 Task: Research Airbnb accommodation in Gazojak, Turkmenistan from 12th December, 2023 to 25th December, 2023 for 6 adults, 2 children.6 bedrooms having 6 beds and 6 bathrooms. Property type can be house. Amenities needed are: wifi, TV, free parkinig on premises, gym, breakfast. Booking option can be shelf check-in. Look for 5 properties as per requirement.
Action: Mouse moved to (485, 118)
Screenshot: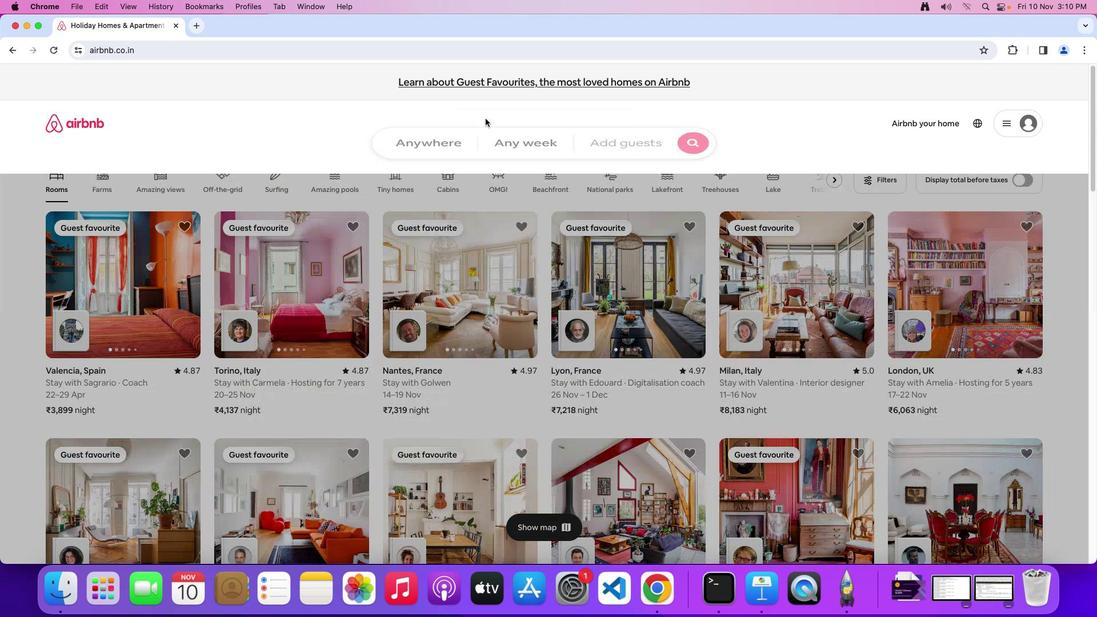 
Action: Mouse pressed left at (485, 118)
Screenshot: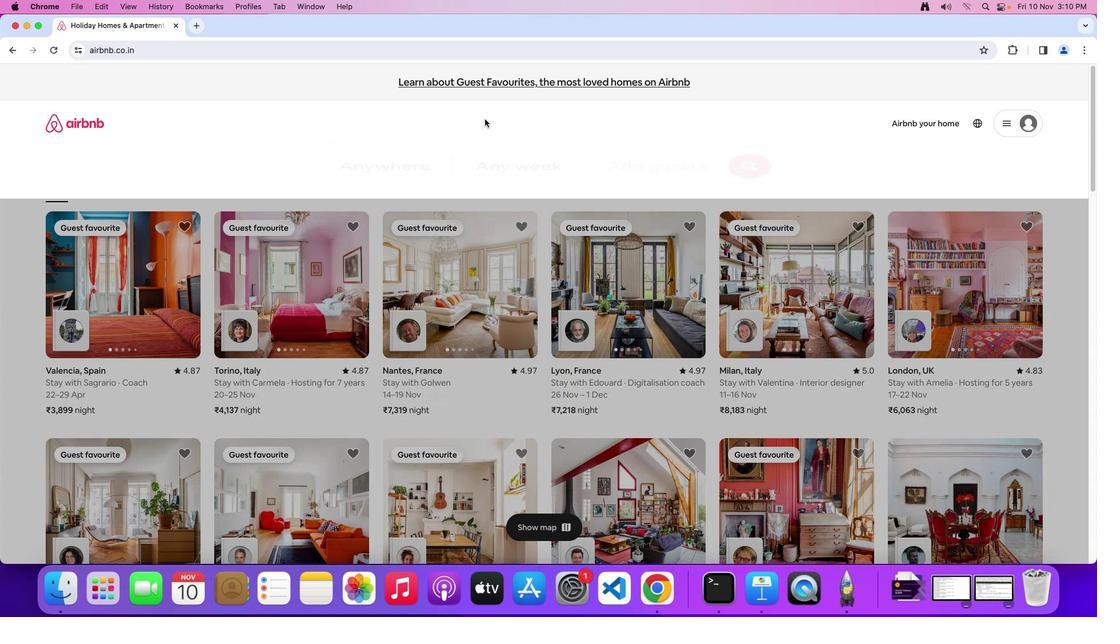 
Action: Mouse moved to (415, 169)
Screenshot: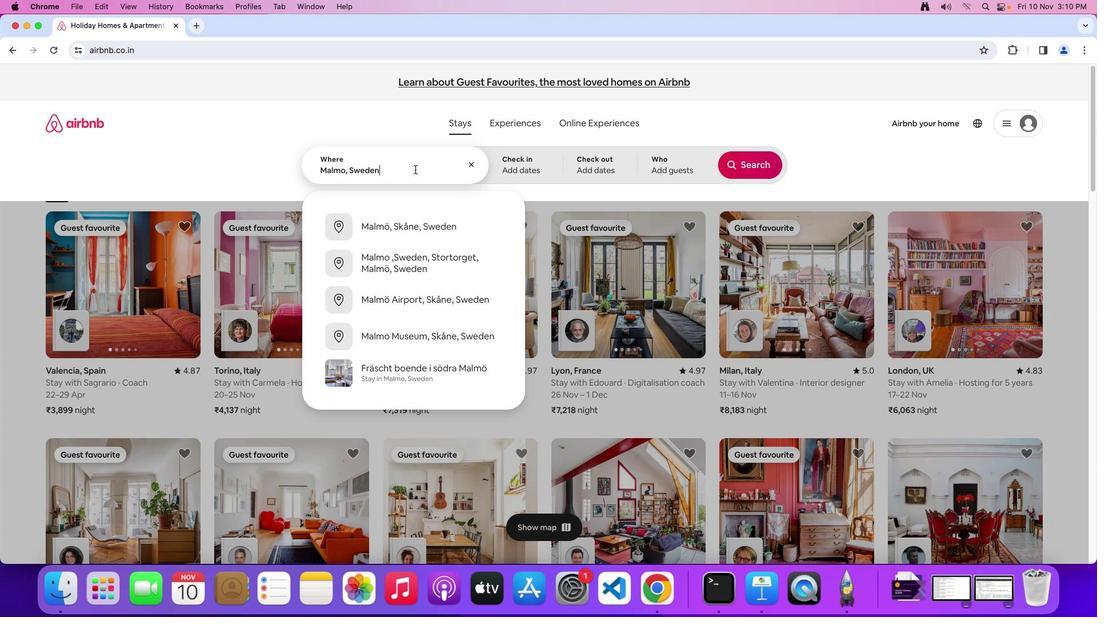 
Action: Mouse pressed left at (415, 169)
Screenshot: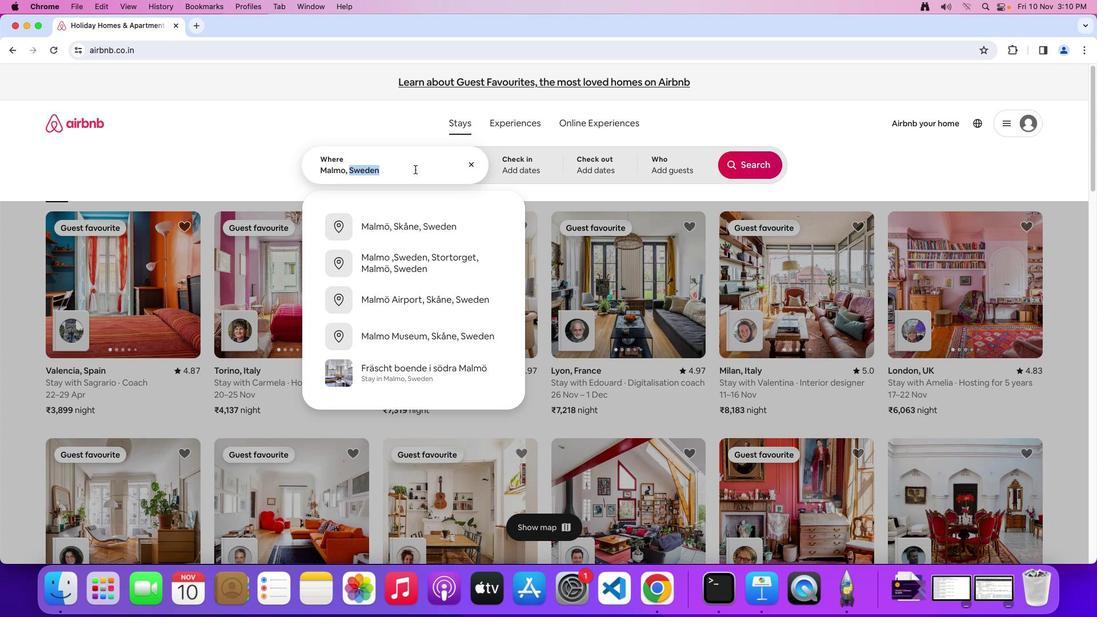 
Action: Mouse pressed left at (415, 169)
Screenshot: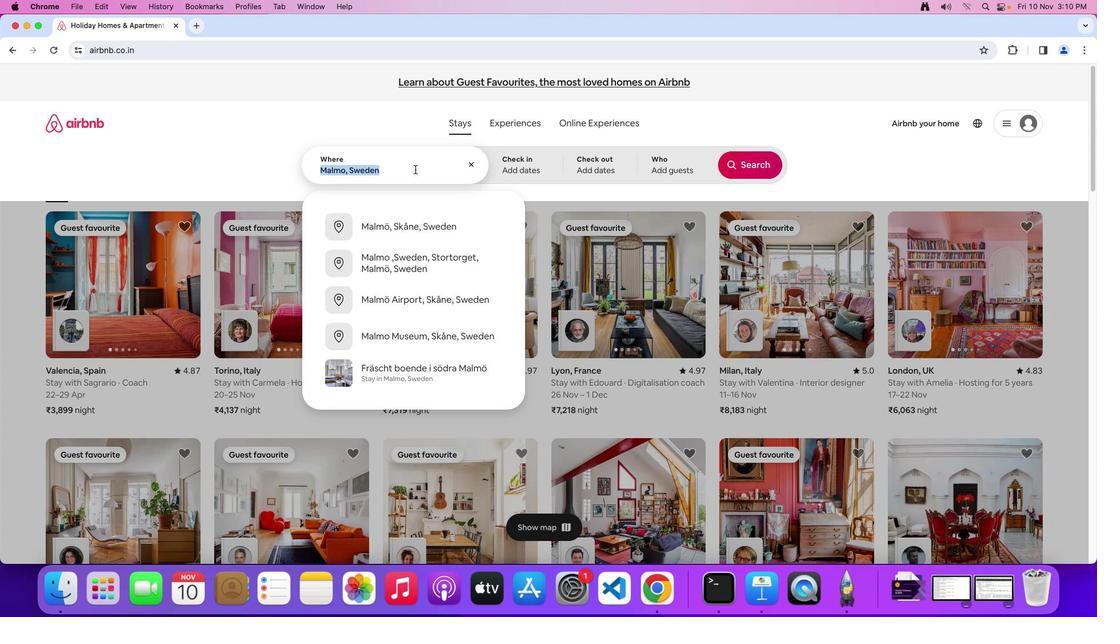 
Action: Mouse pressed left at (415, 169)
Screenshot: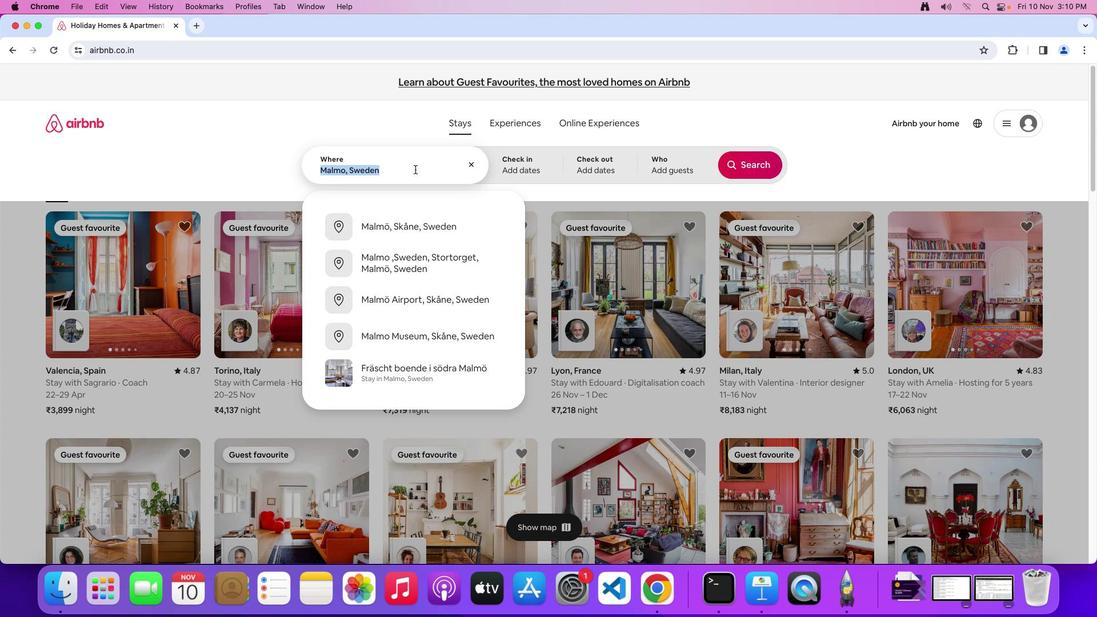 
Action: Key pressed Key.delete
Screenshot: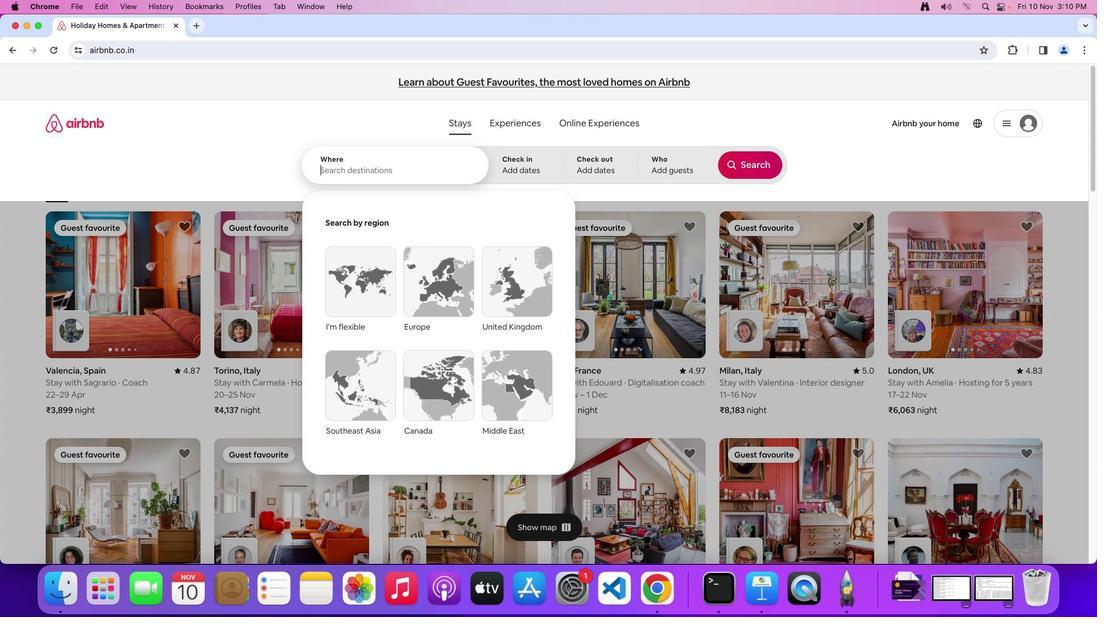 
Action: Mouse moved to (415, 169)
Screenshot: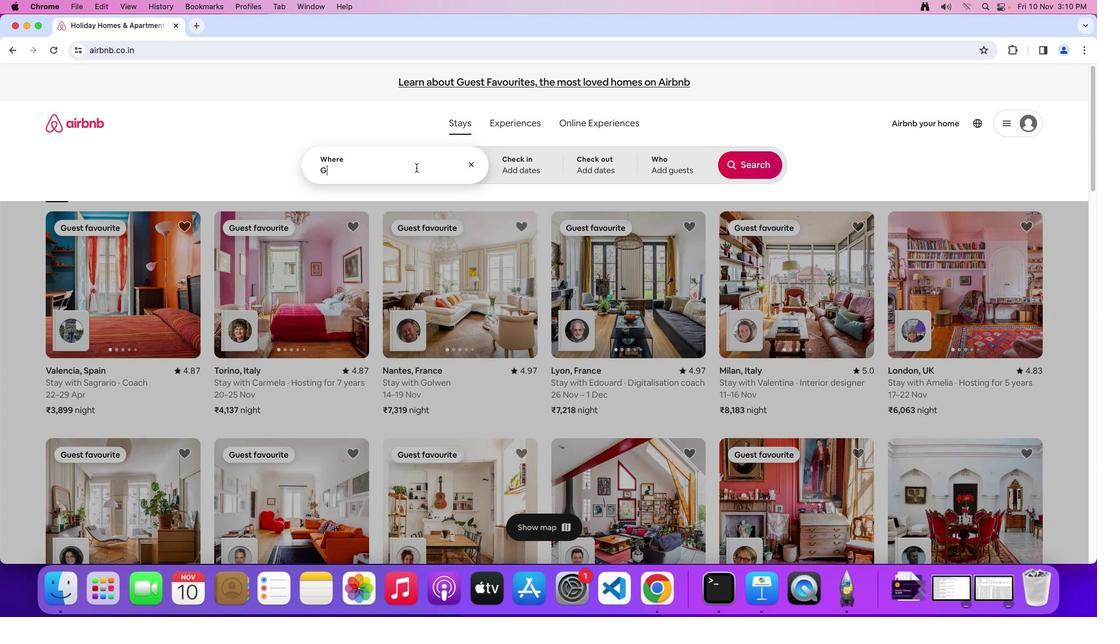 
Action: Key pressed Key.shift_r
Screenshot: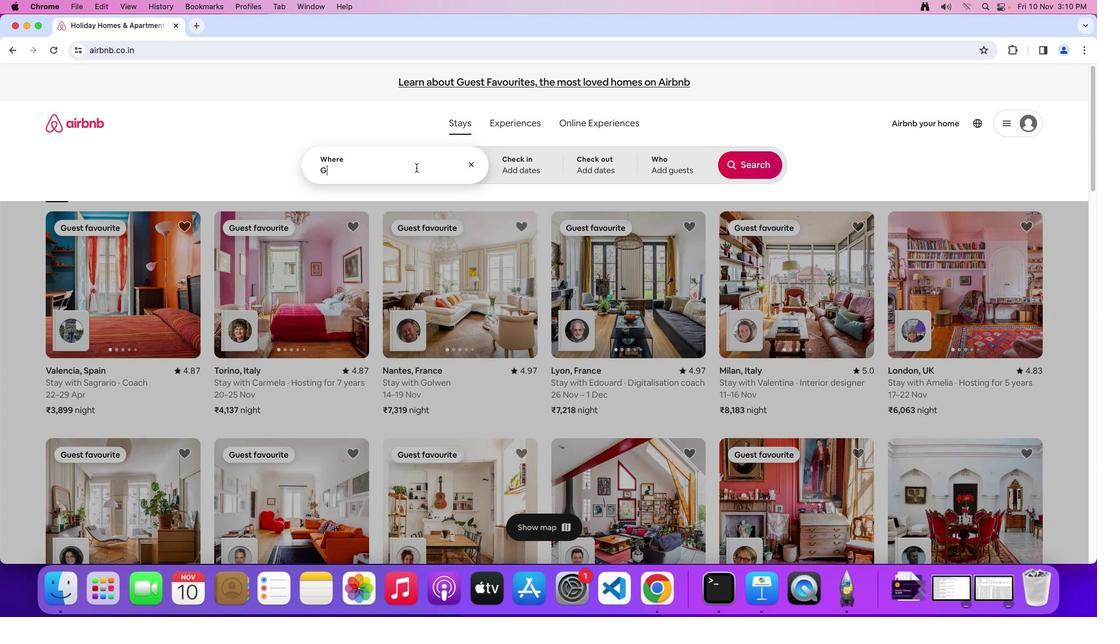 
Action: Mouse moved to (415, 168)
Screenshot: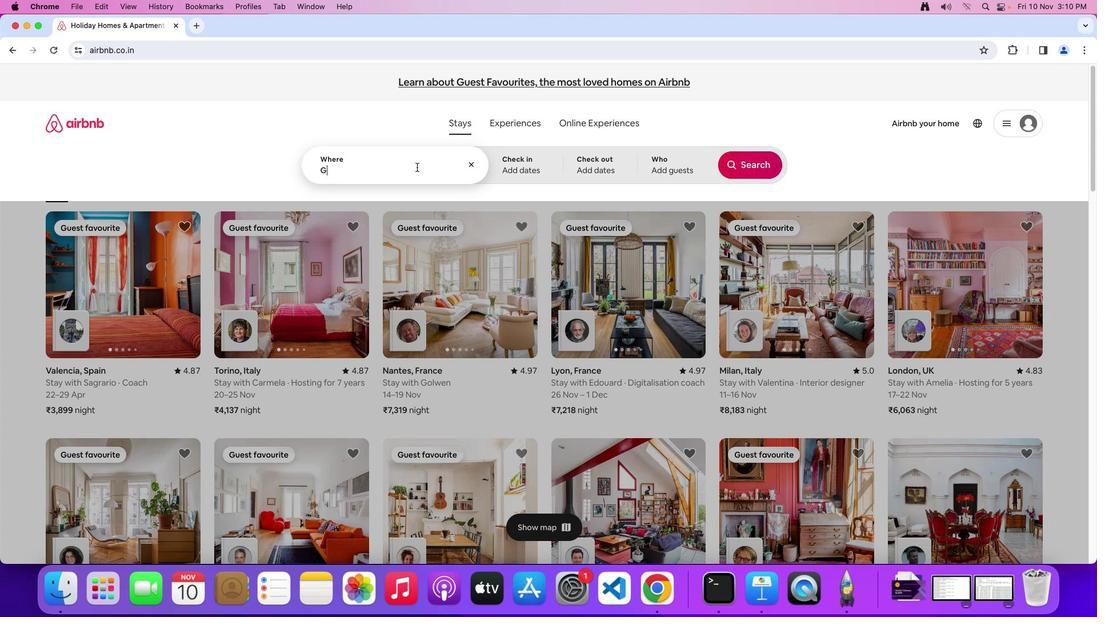 
Action: Key pressed 'G'
Screenshot: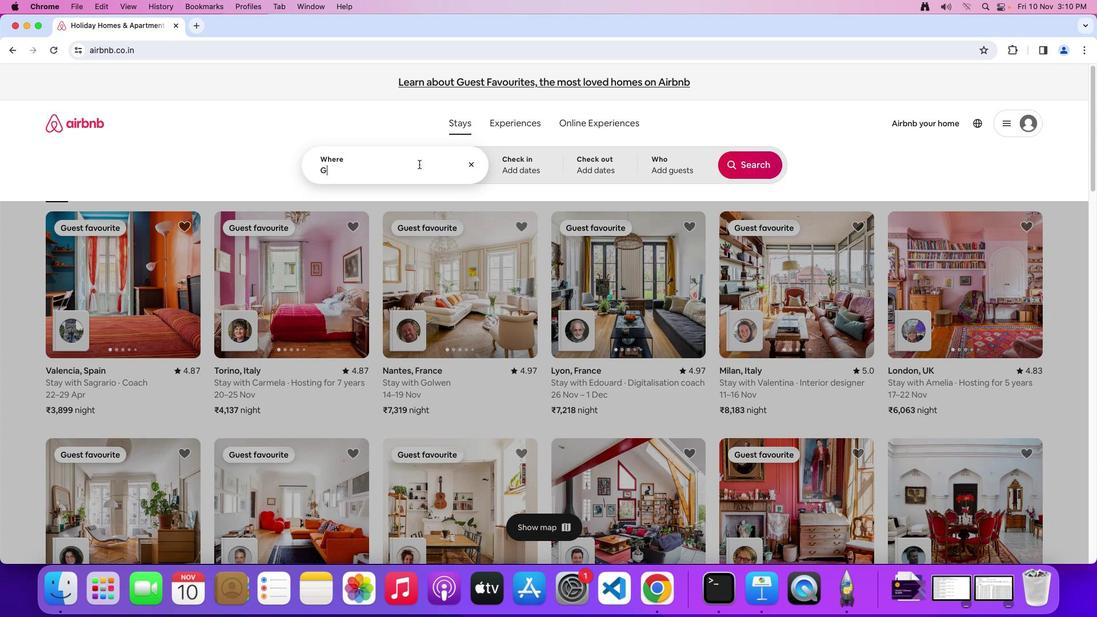 
Action: Mouse moved to (443, 154)
Screenshot: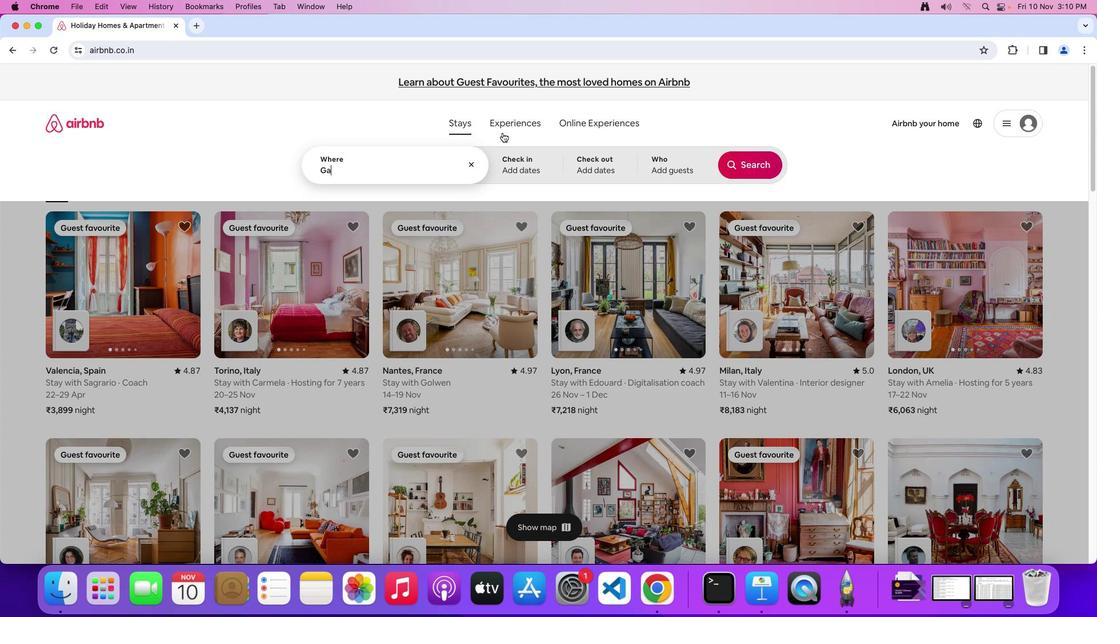 
Action: Key pressed 'a'
Screenshot: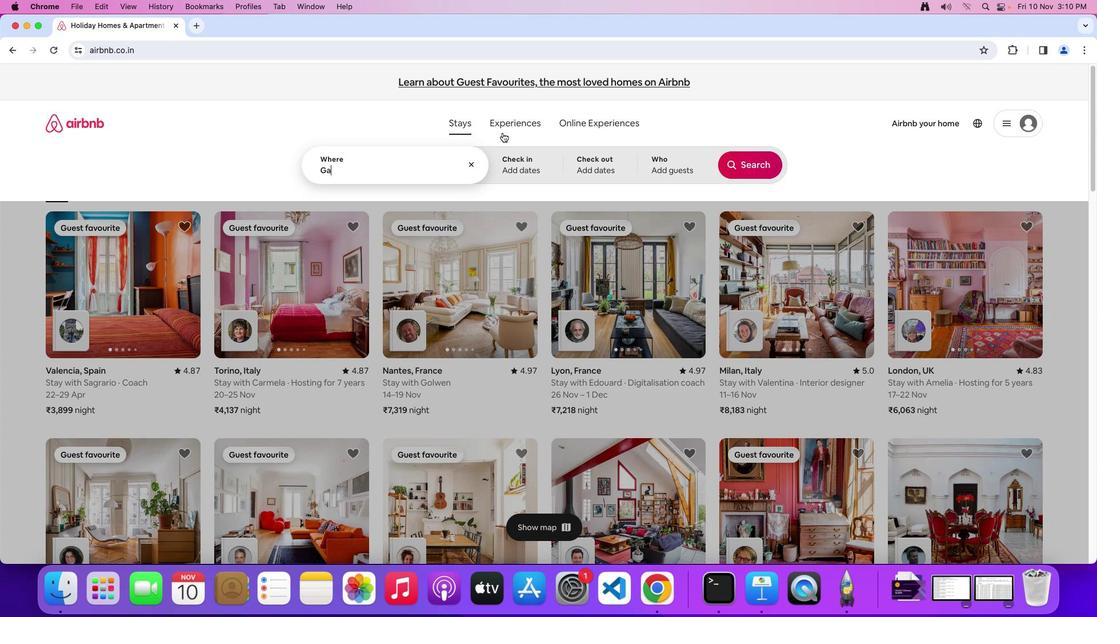
Action: Mouse moved to (510, 129)
Screenshot: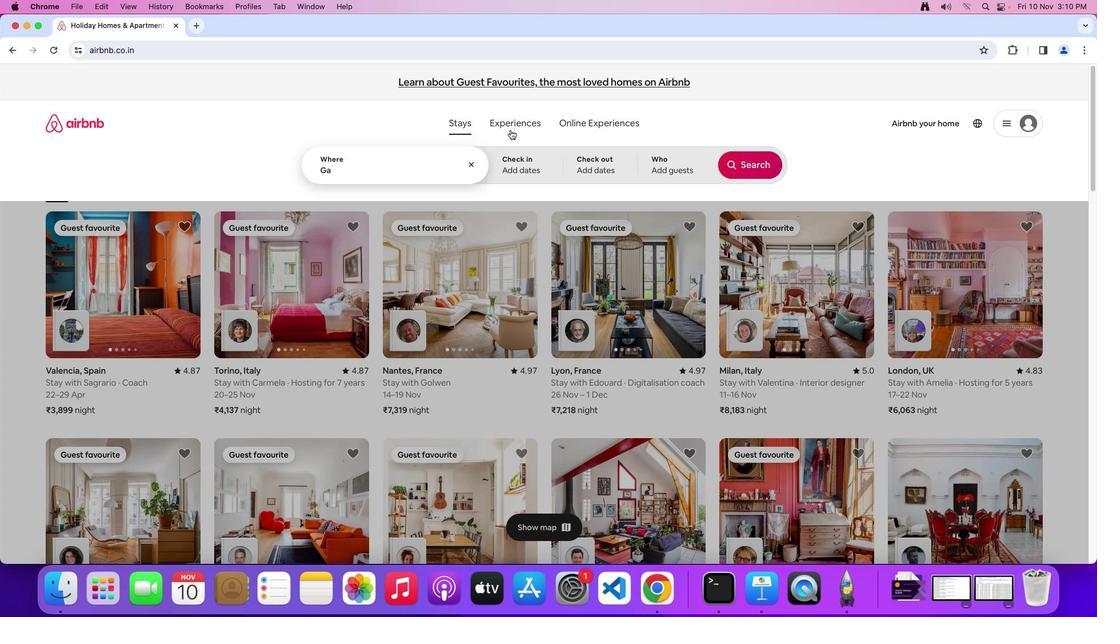 
Action: Key pressed 'z'
Screenshot: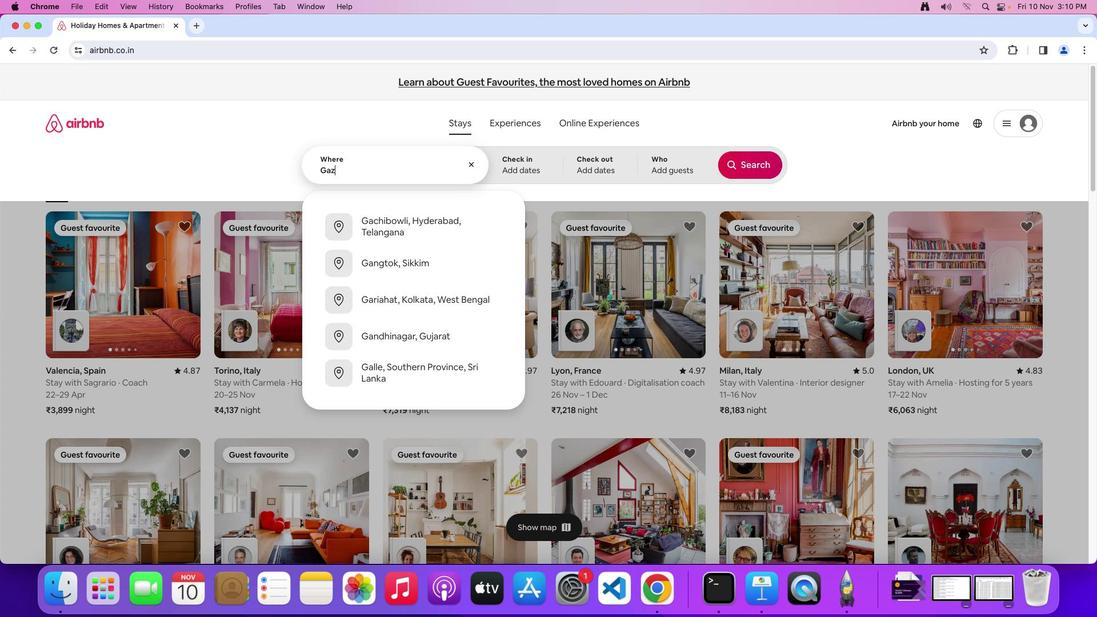 
Action: Mouse moved to (524, 126)
Screenshot: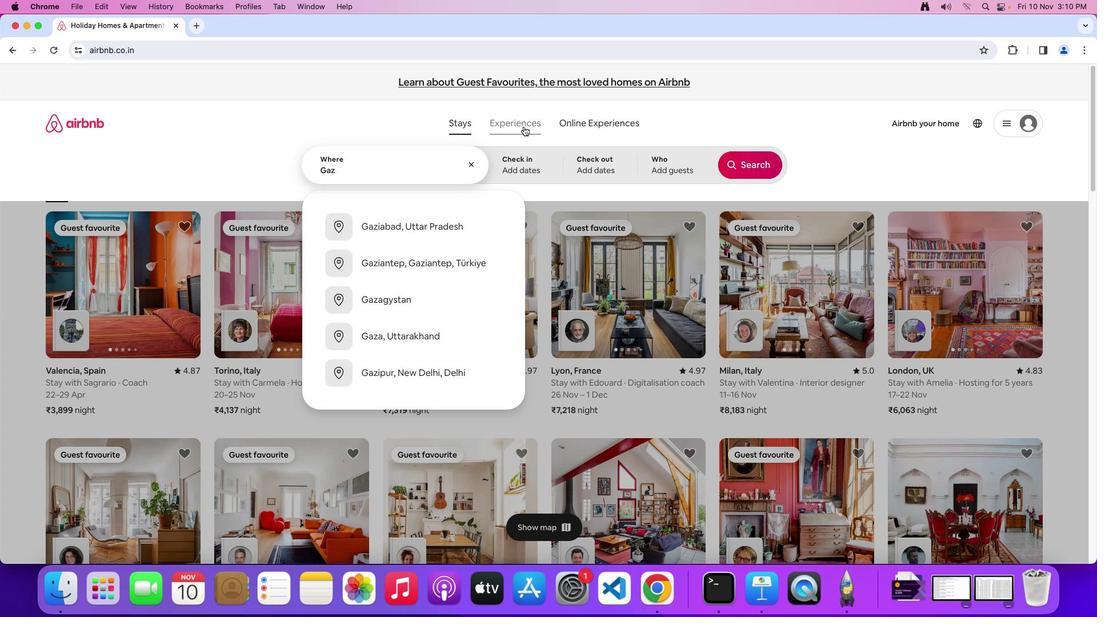 
Action: Key pressed 'o''j''a''k'','Key.spaceKey.shift_r'T''u''k''m''e''n''i''s''t''a''n'Key.enter
Screenshot: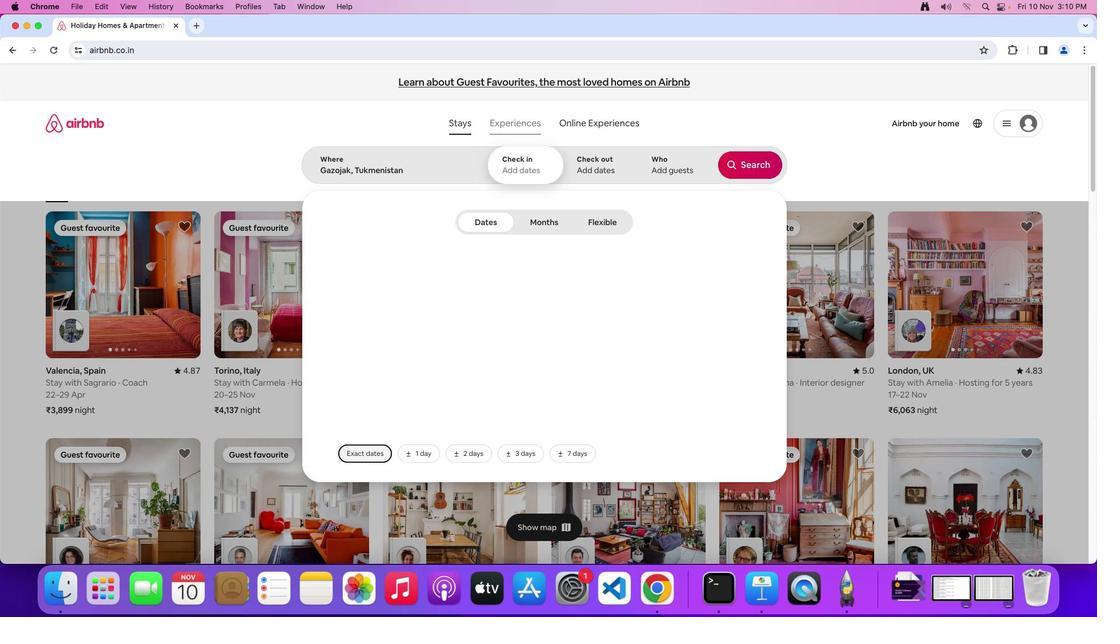 
Action: Mouse moved to (630, 362)
Screenshot: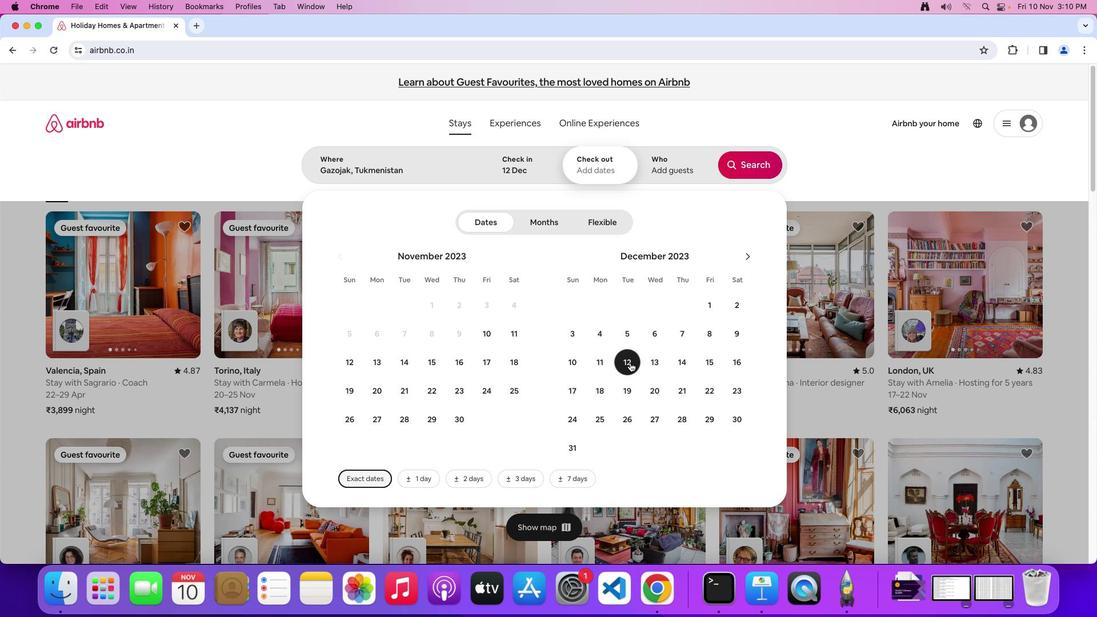 
Action: Mouse pressed left at (630, 362)
Screenshot: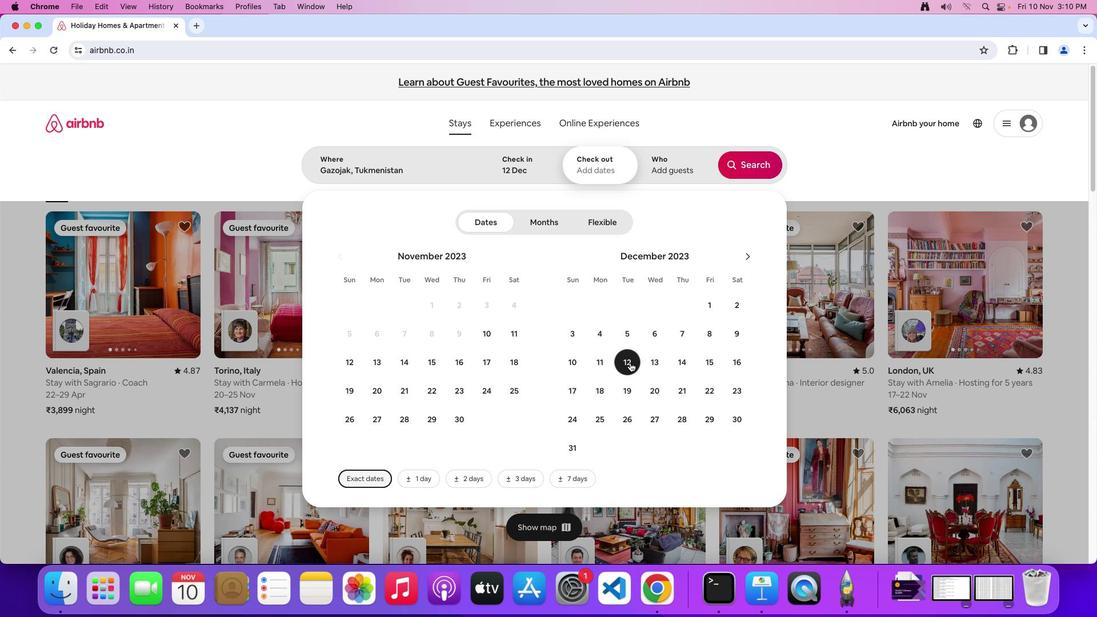 
Action: Mouse moved to (595, 421)
Screenshot: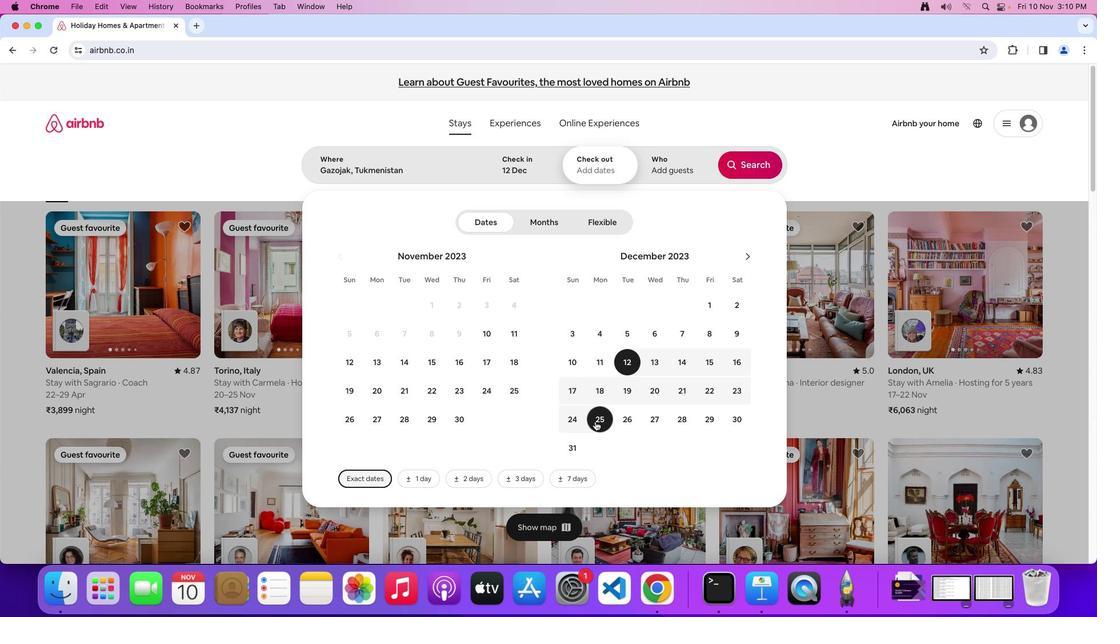 
Action: Mouse pressed left at (595, 421)
Screenshot: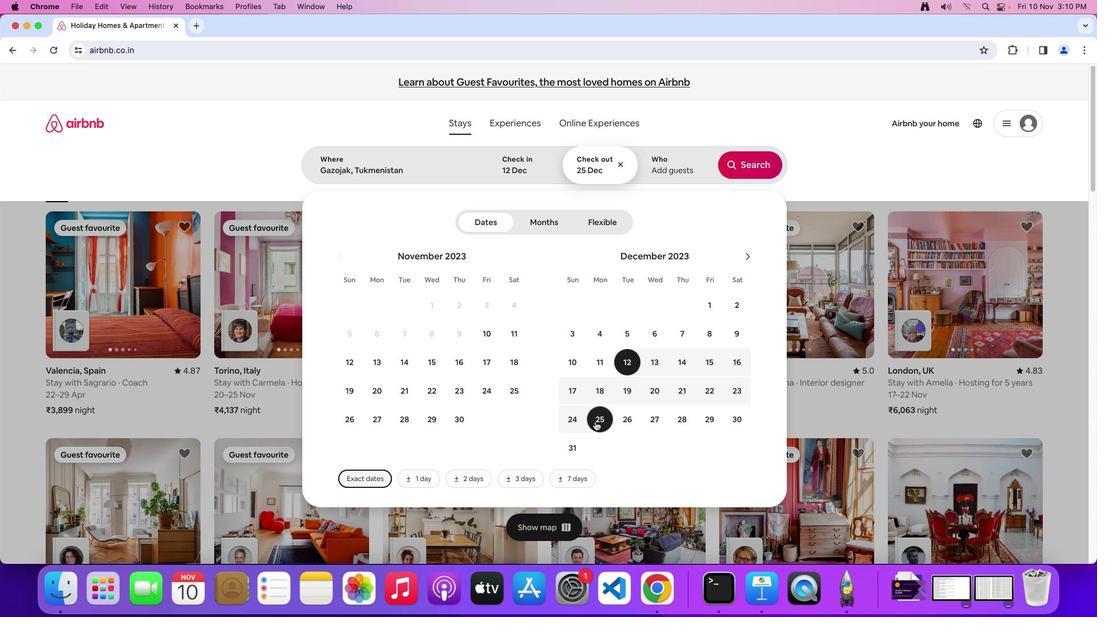
Action: Mouse moved to (673, 171)
Screenshot: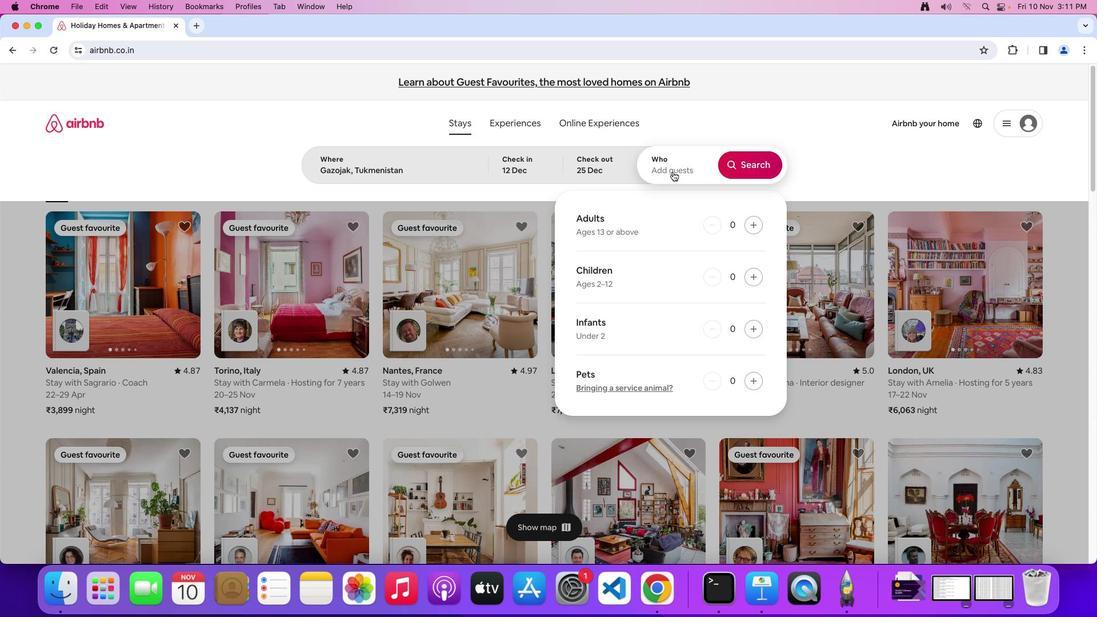 
Action: Mouse pressed left at (673, 171)
Screenshot: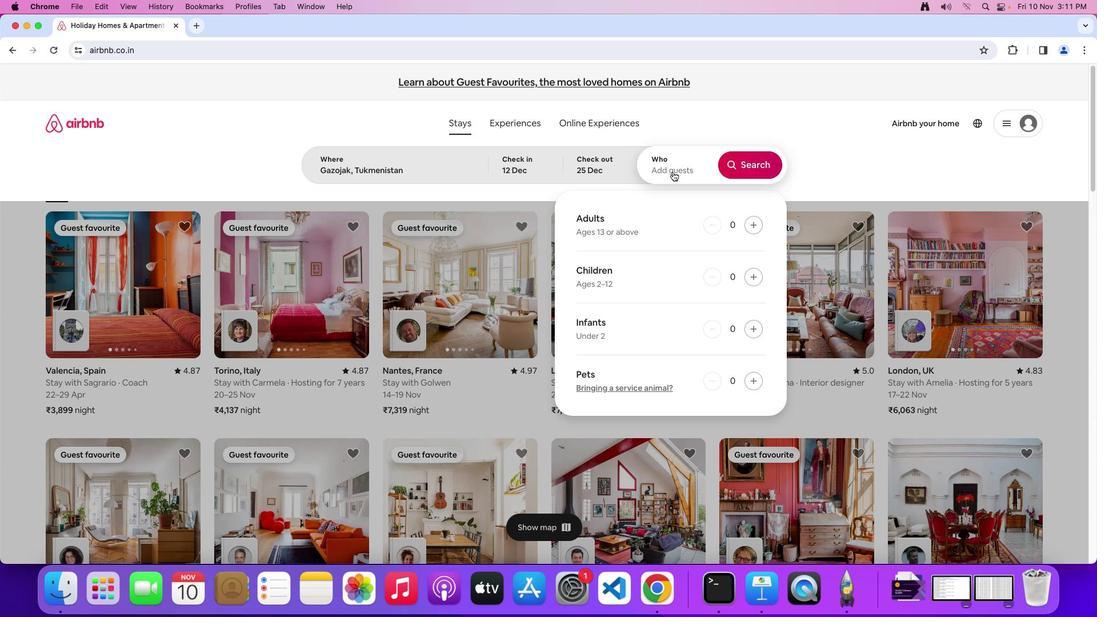 
Action: Mouse moved to (756, 225)
Screenshot: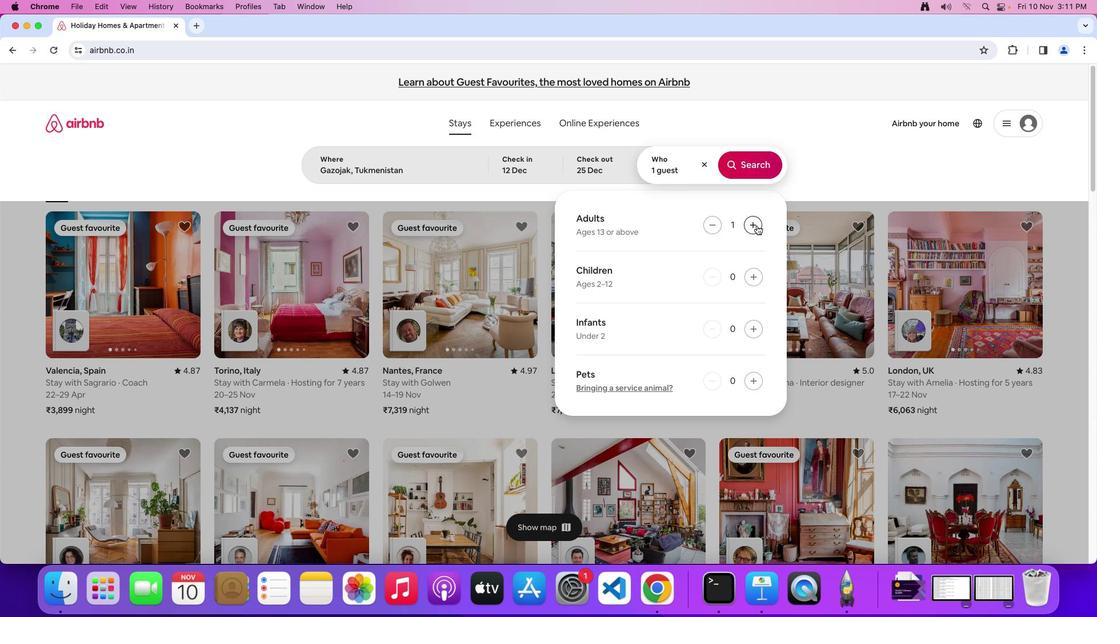 
Action: Mouse pressed left at (756, 225)
Screenshot: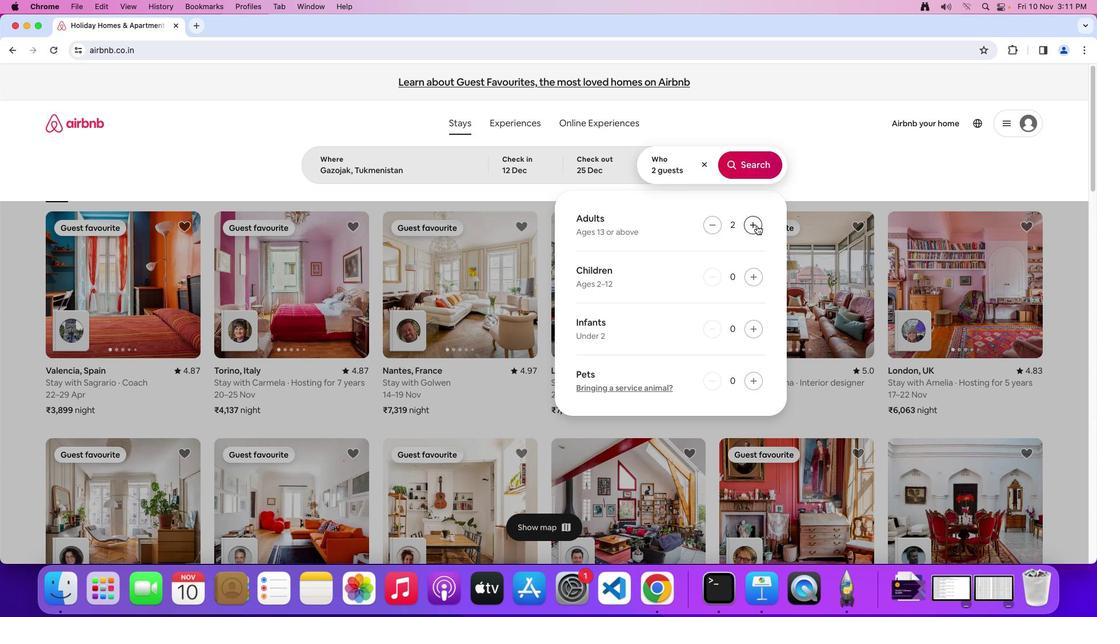 
Action: Mouse pressed left at (756, 225)
Screenshot: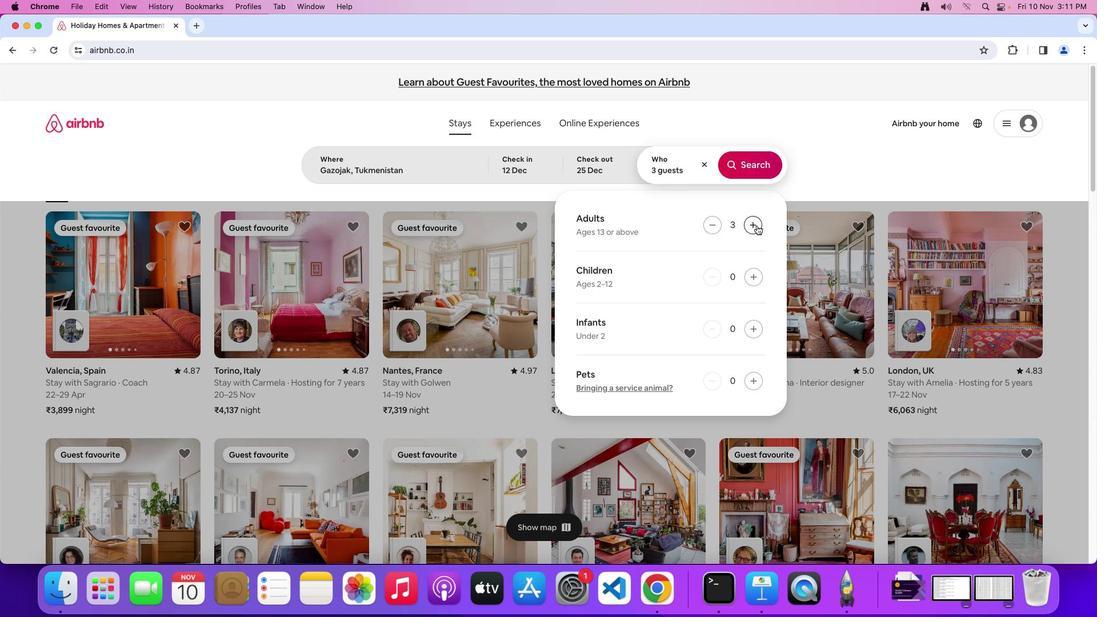 
Action: Mouse pressed left at (756, 225)
Screenshot: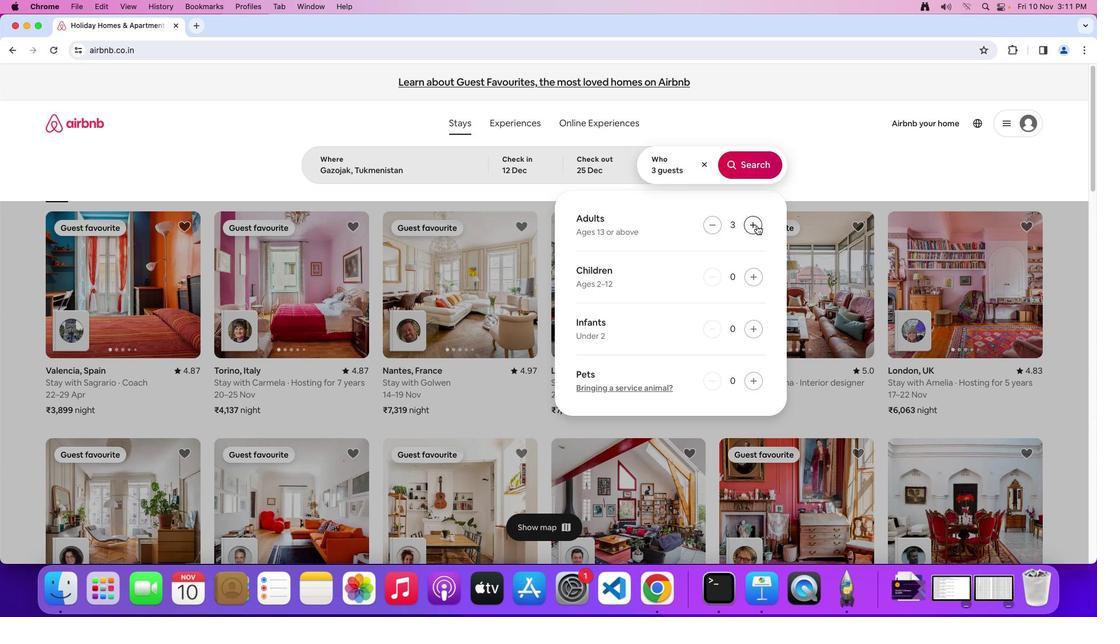 
Action: Mouse pressed left at (756, 225)
Screenshot: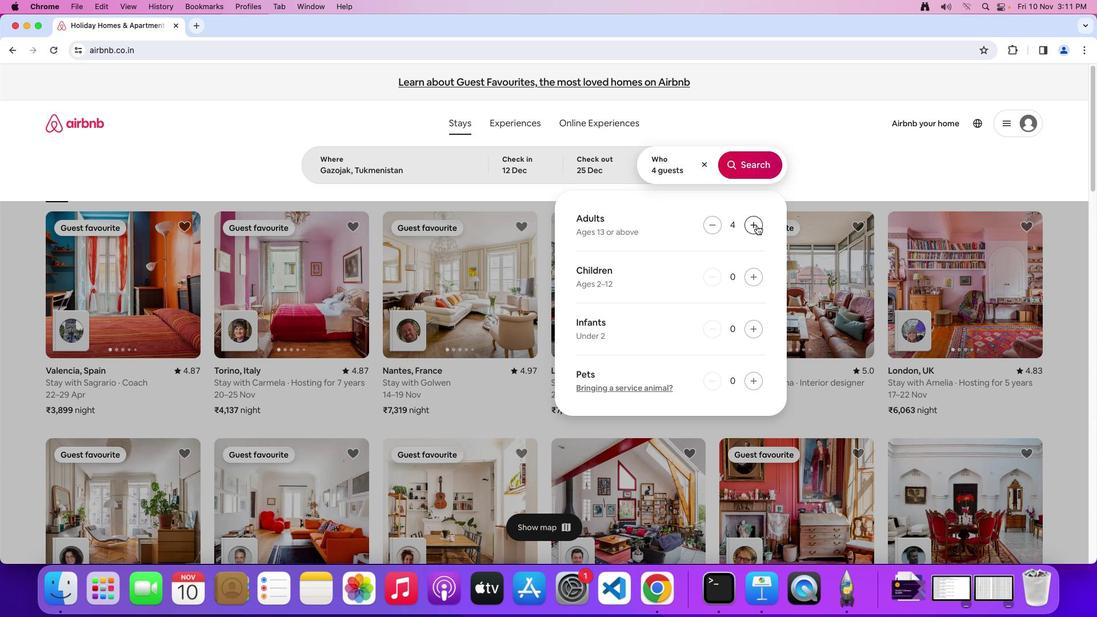 
Action: Mouse pressed left at (756, 225)
Screenshot: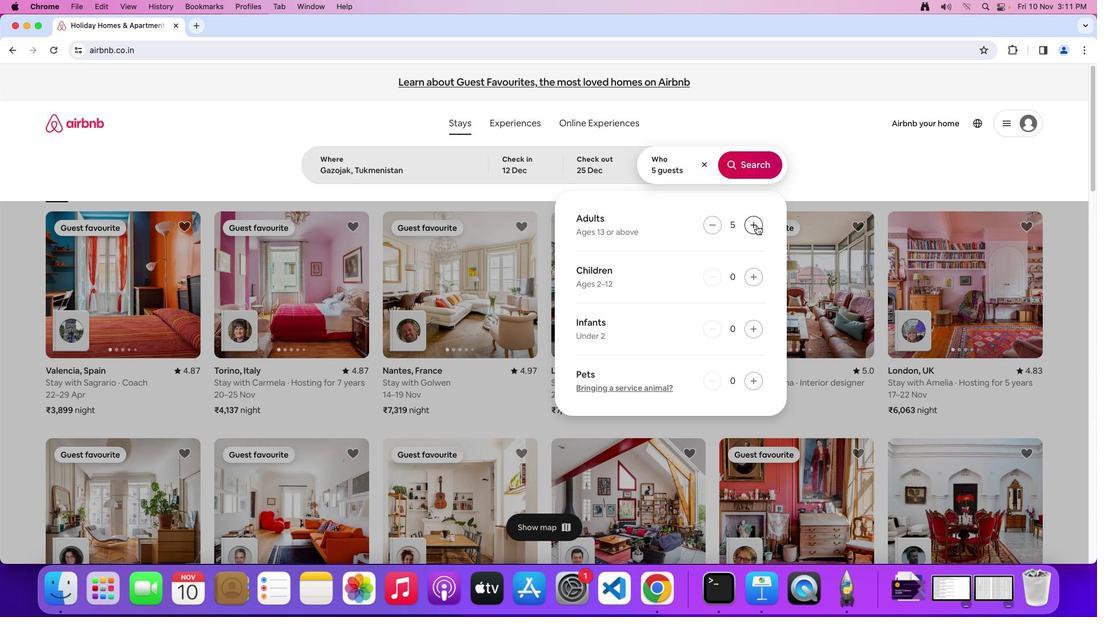 
Action: Mouse pressed left at (756, 225)
Screenshot: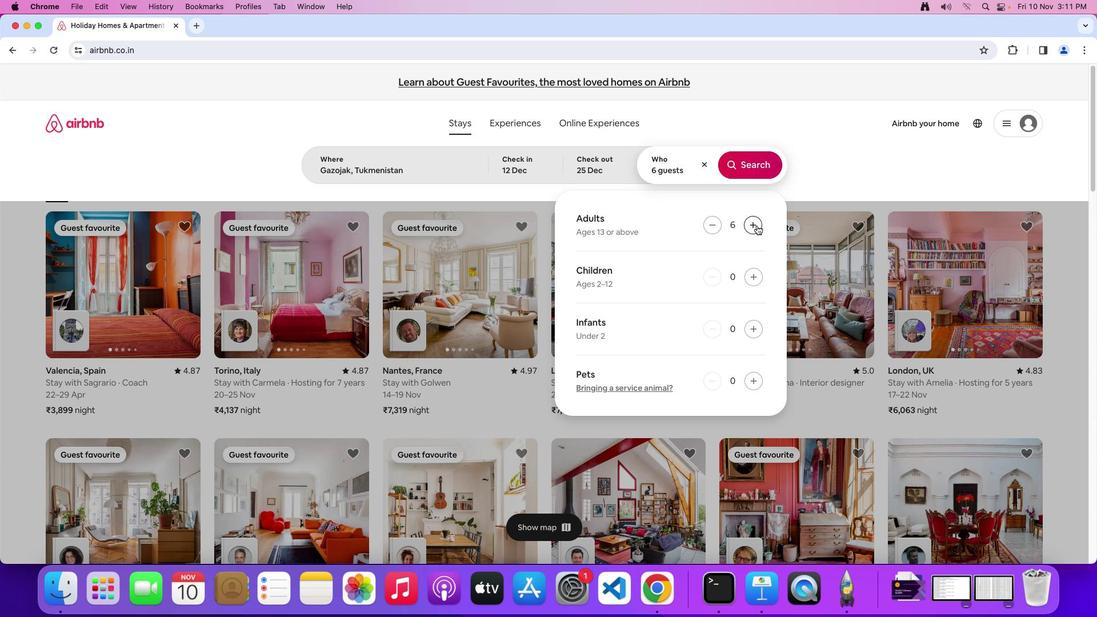 
Action: Mouse moved to (746, 163)
Screenshot: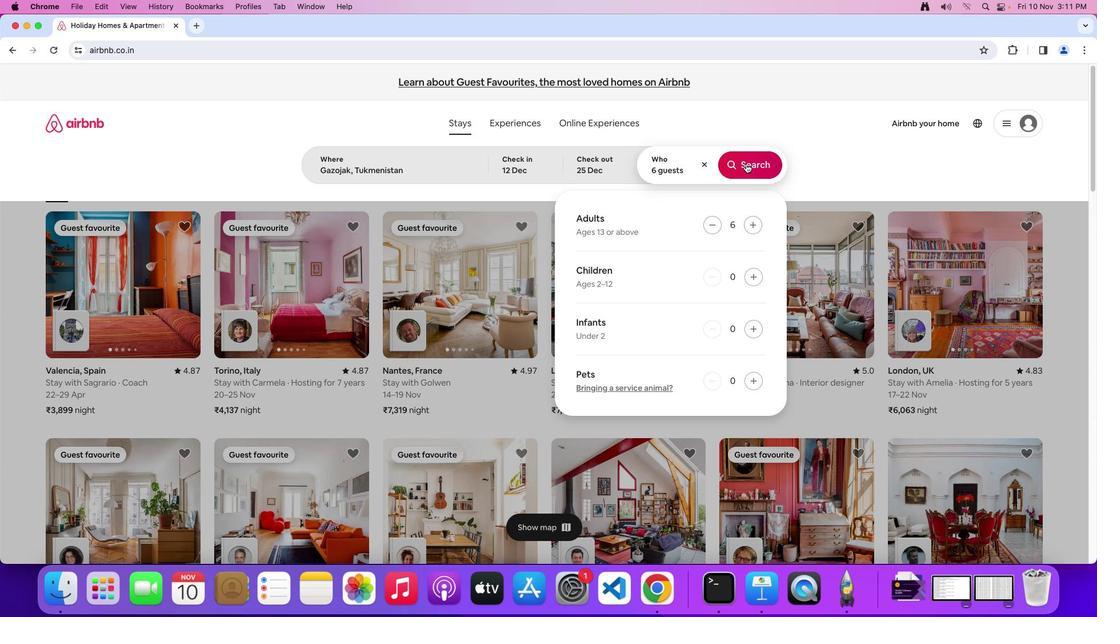 
Action: Mouse pressed left at (746, 163)
Screenshot: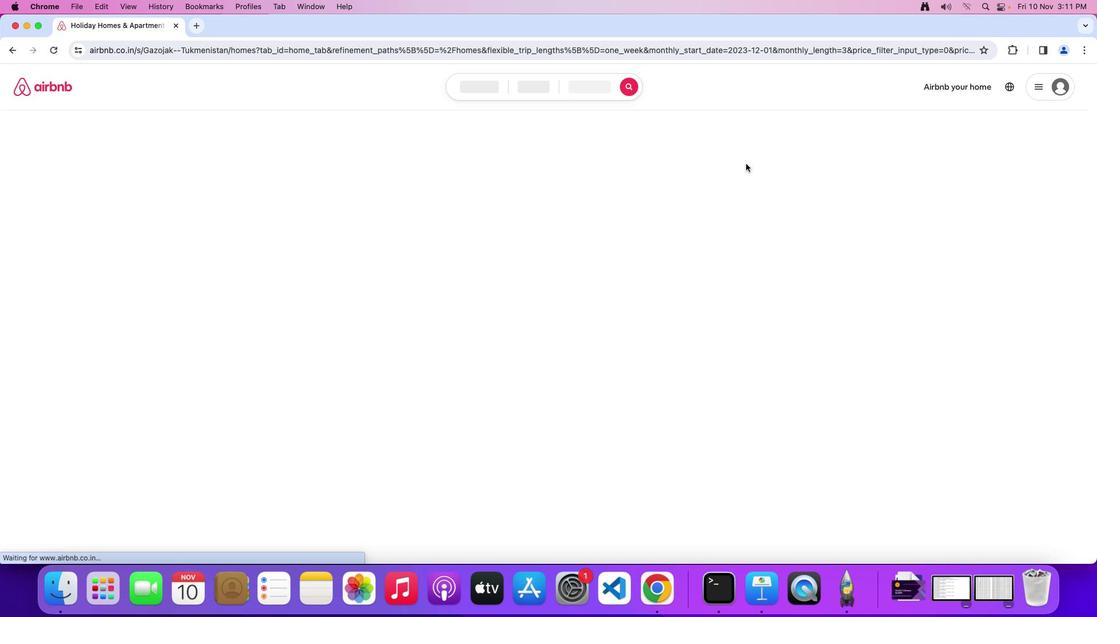 
Action: Mouse moved to (914, 132)
Screenshot: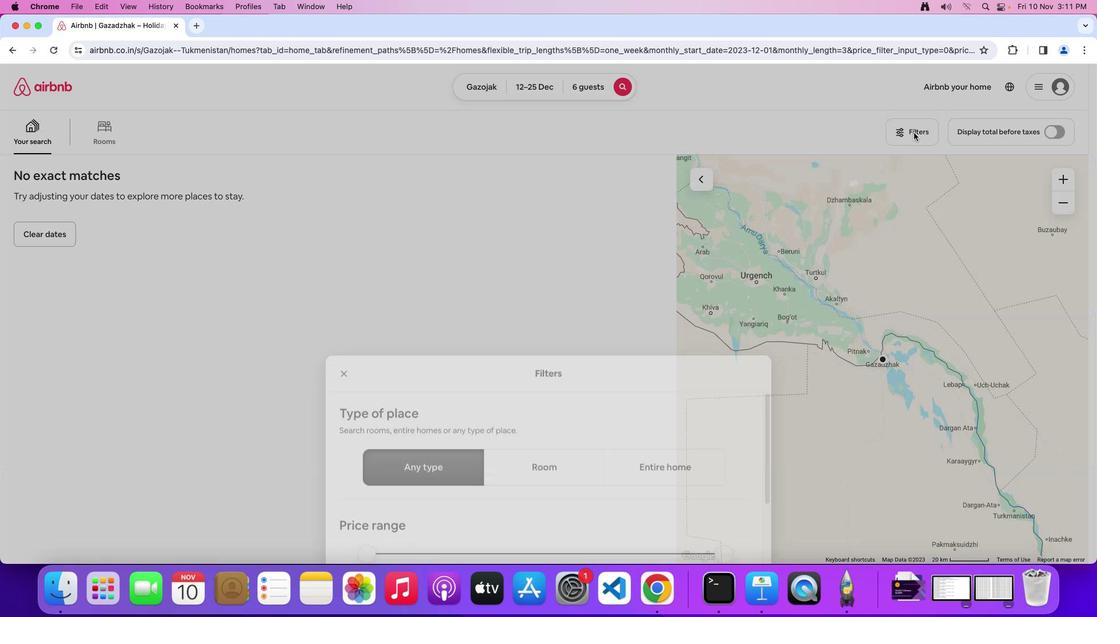 
Action: Mouse pressed left at (914, 132)
Screenshot: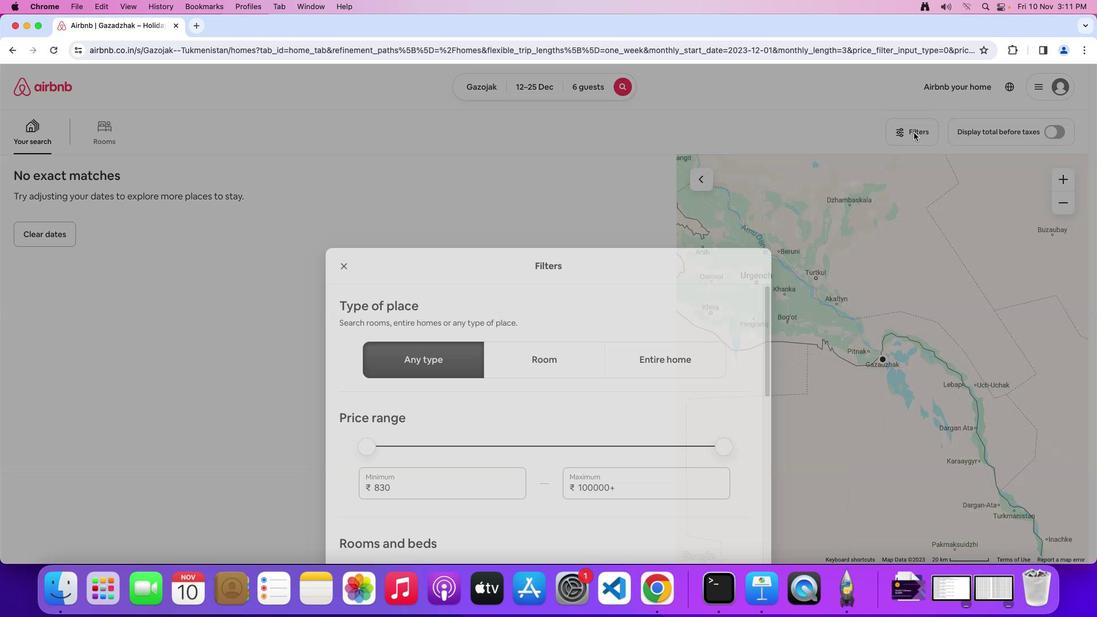 
Action: Mouse moved to (343, 105)
Screenshot: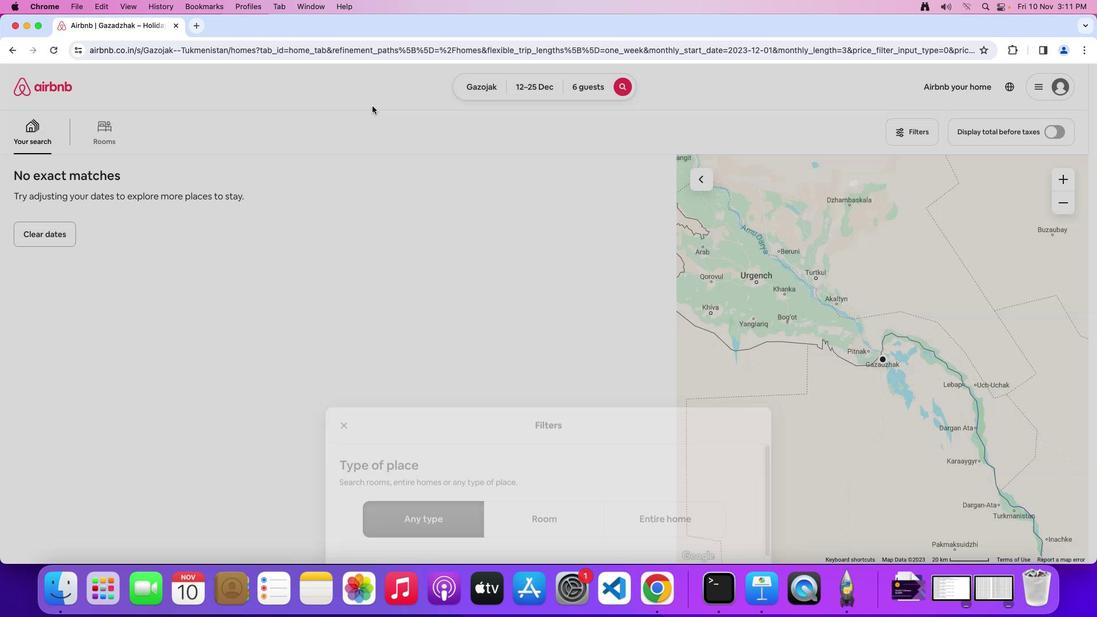 
Action: Mouse pressed left at (343, 105)
Screenshot: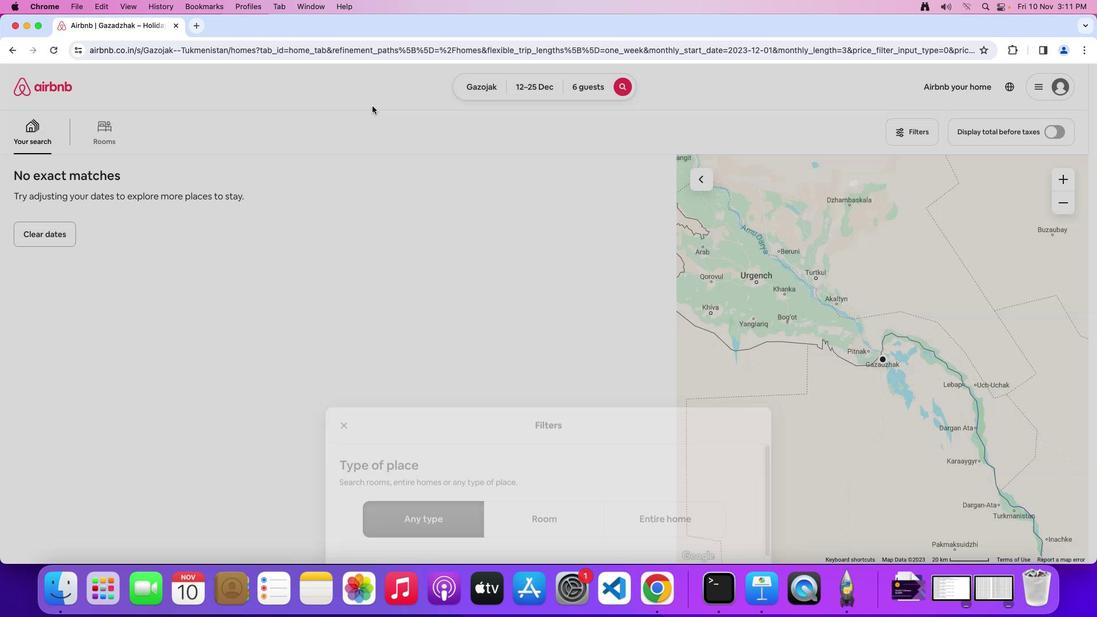 
Action: Mouse moved to (479, 85)
Screenshot: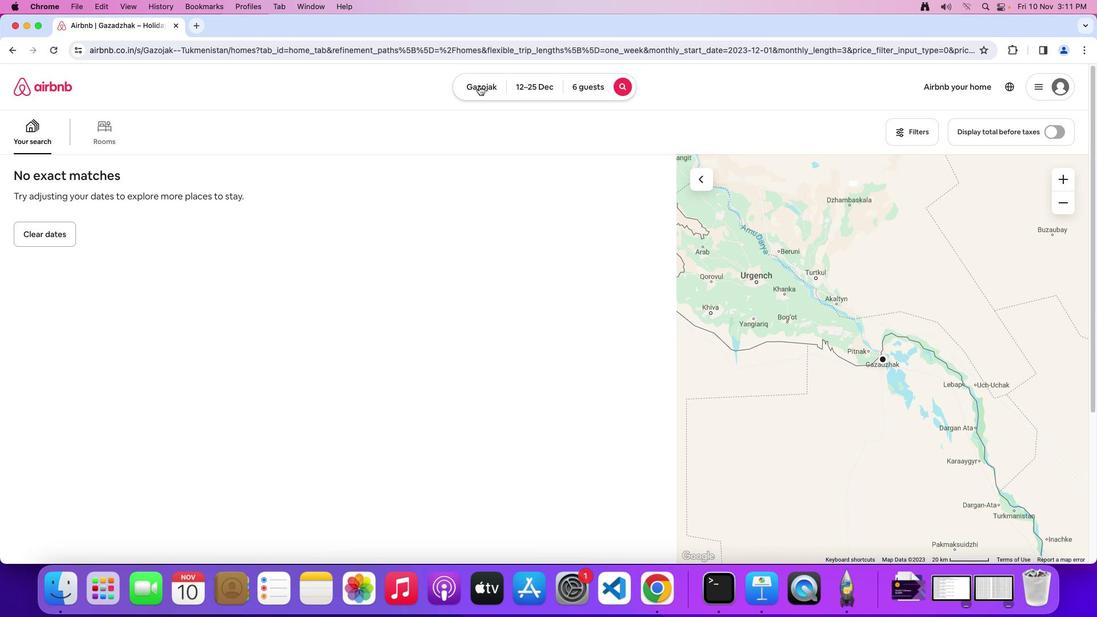 
Action: Mouse pressed left at (479, 85)
Screenshot: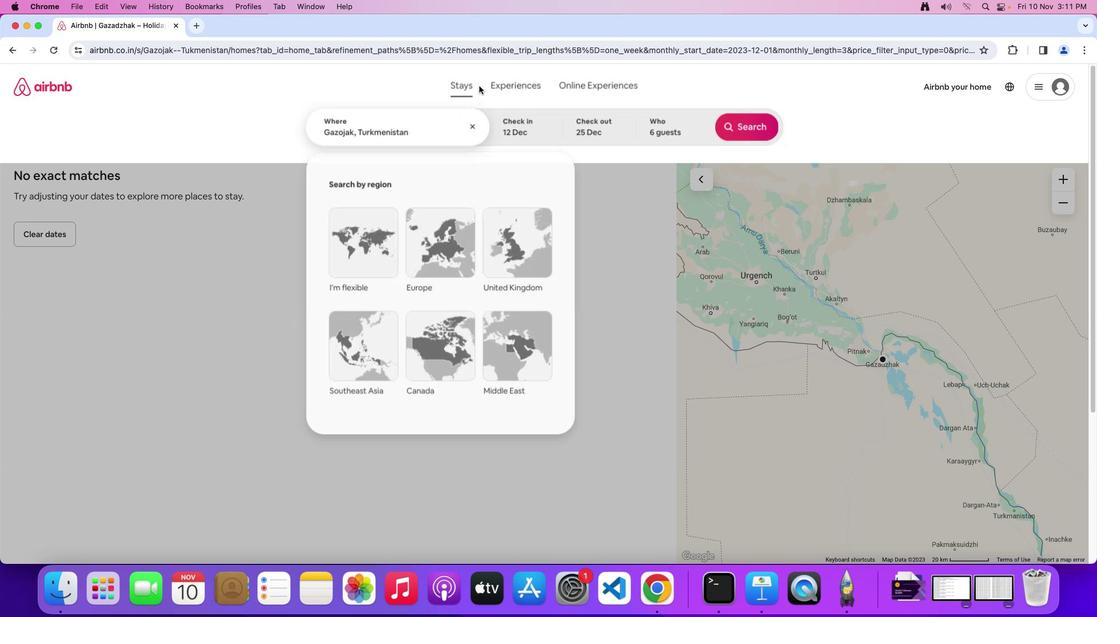 
Action: Mouse moved to (682, 125)
Screenshot: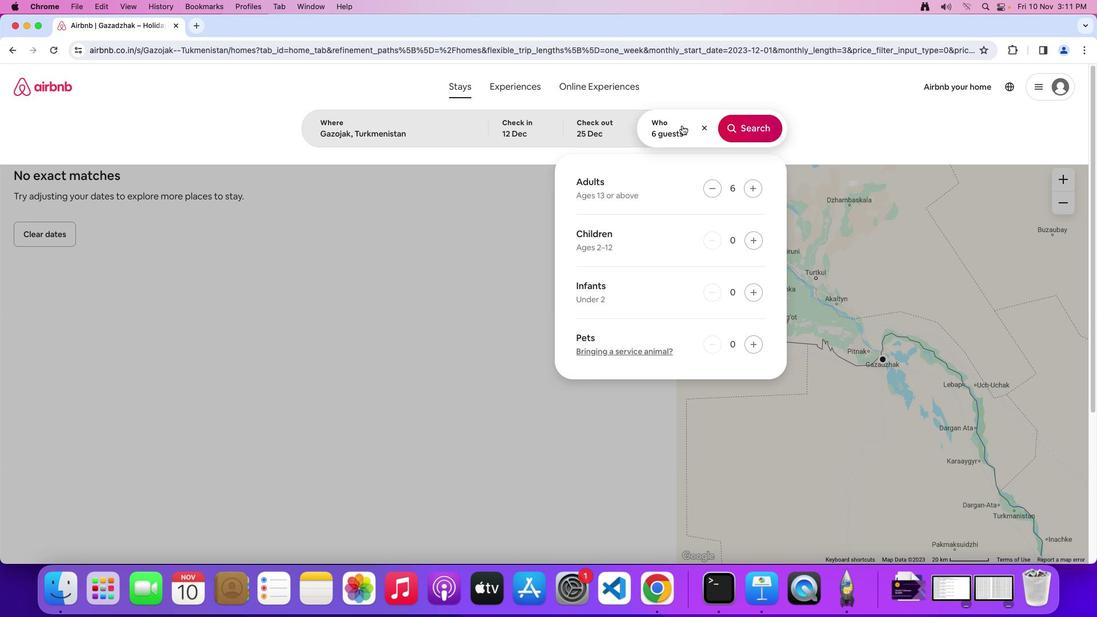 
Action: Mouse pressed left at (682, 125)
Screenshot: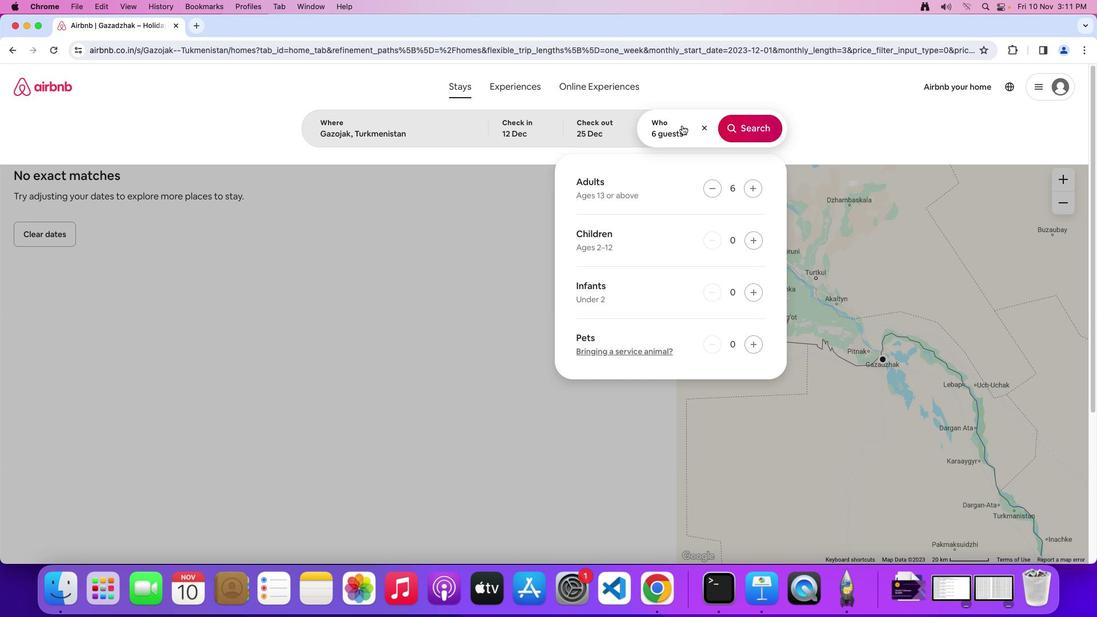 
Action: Mouse moved to (751, 237)
Screenshot: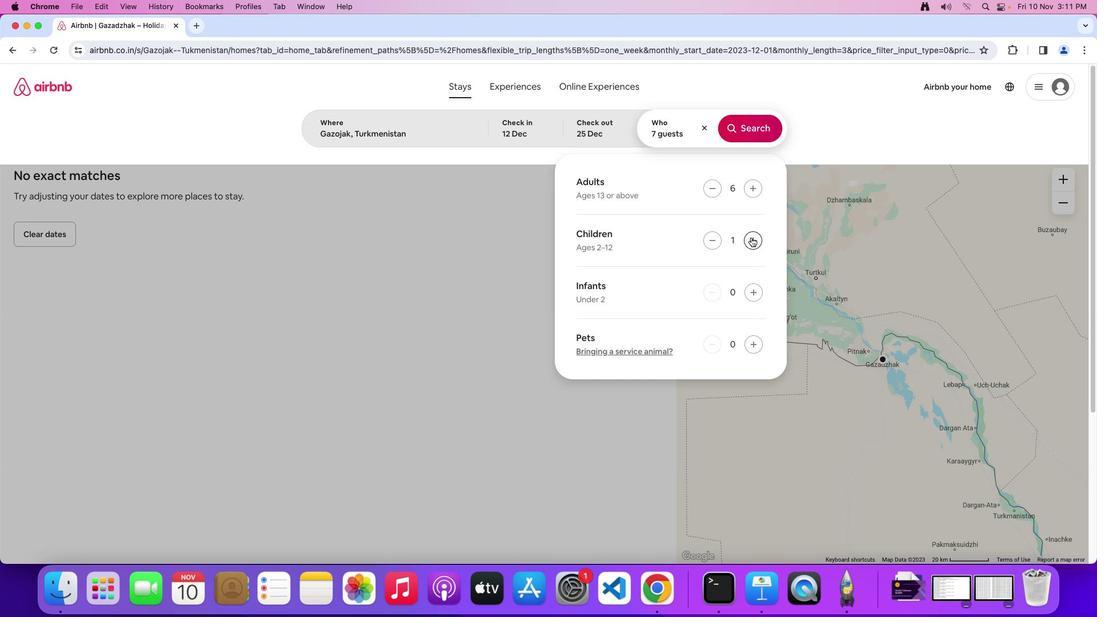 
Action: Mouse pressed left at (751, 237)
Screenshot: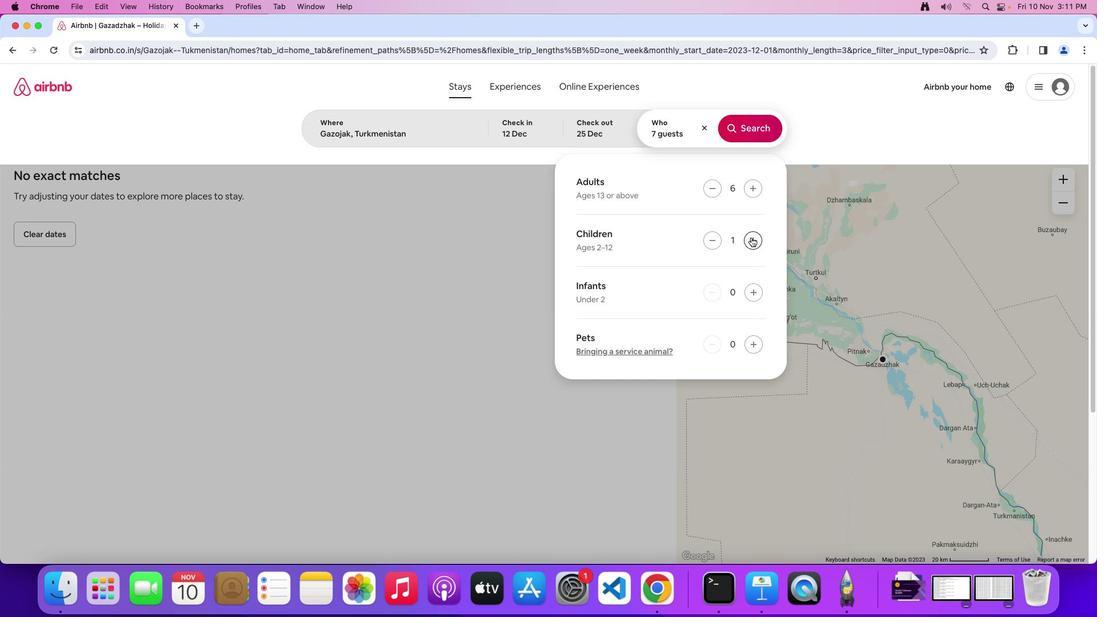 
Action: Mouse pressed left at (751, 237)
Screenshot: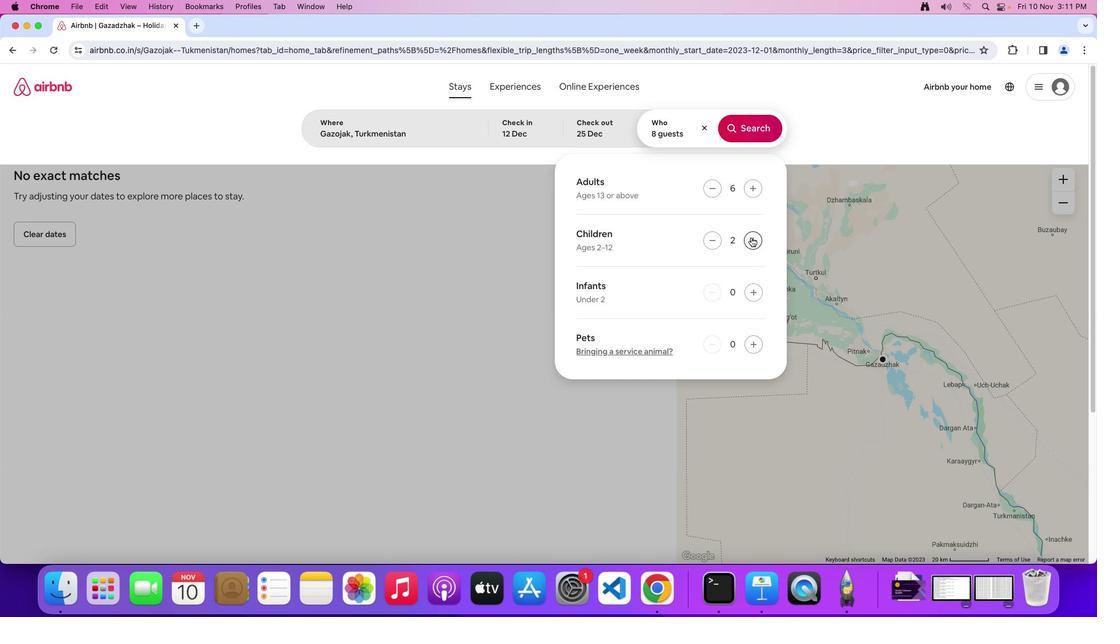 
Action: Mouse moved to (766, 132)
Screenshot: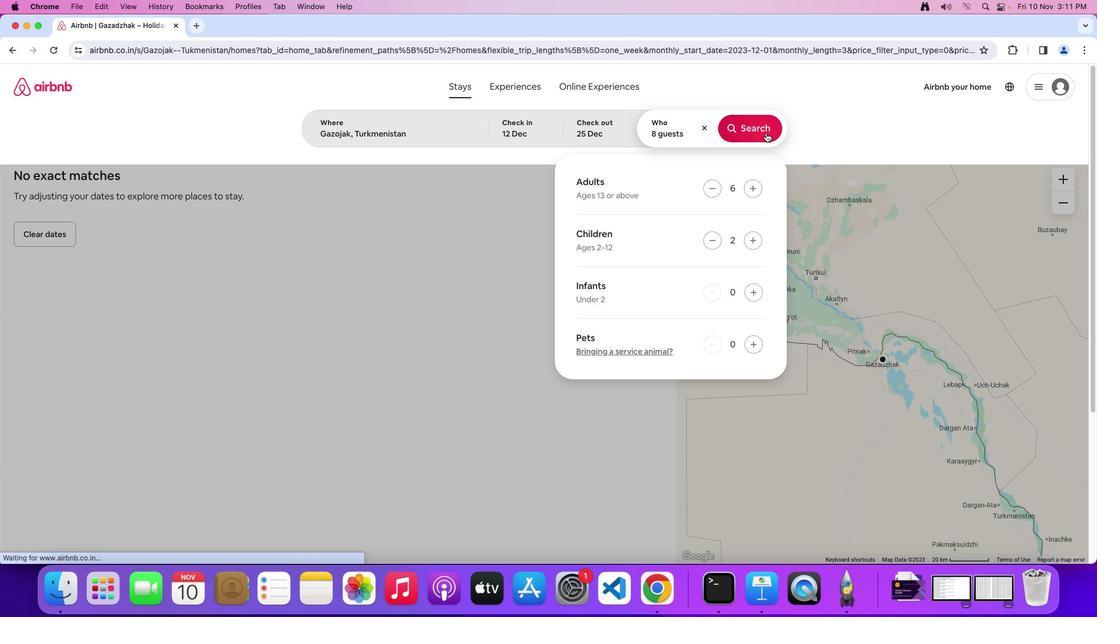 
Action: Mouse pressed left at (766, 132)
Screenshot: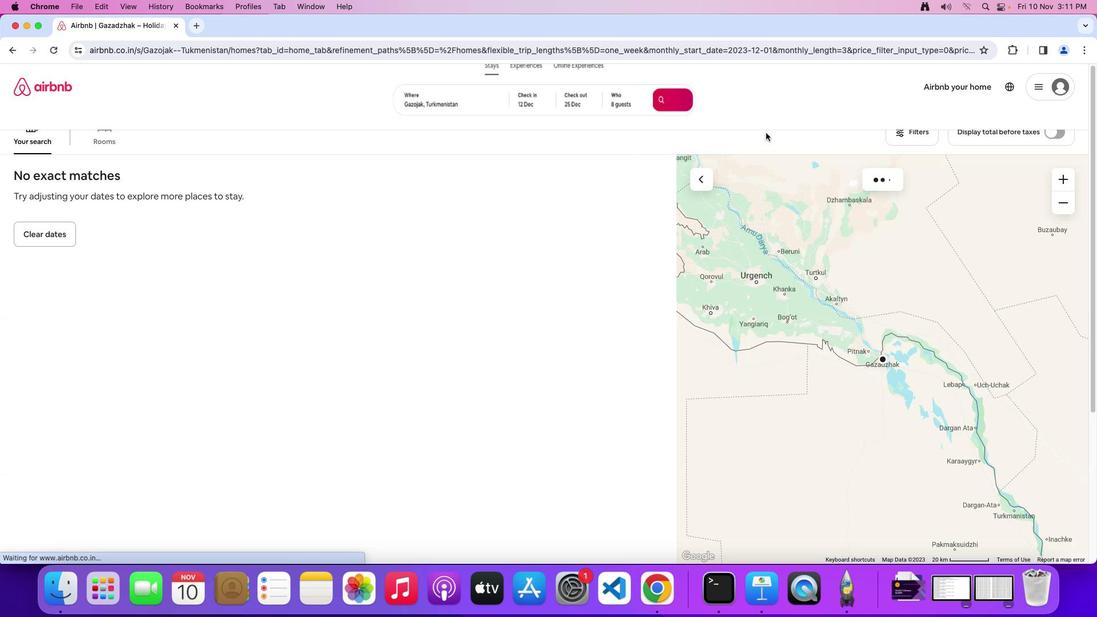 
Action: Mouse moved to (905, 133)
Screenshot: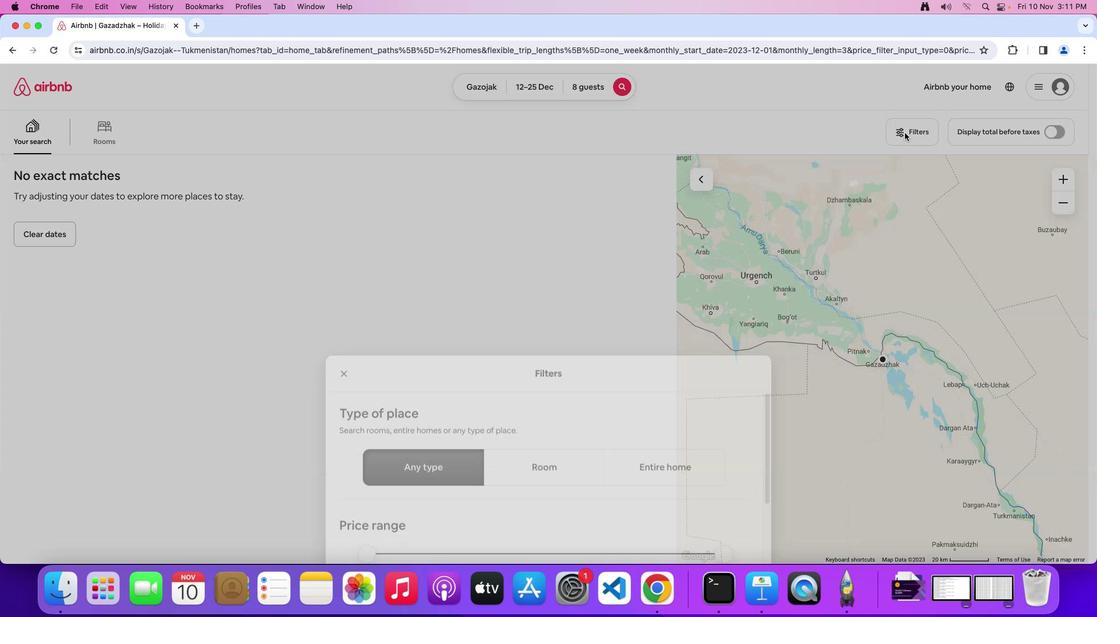 
Action: Mouse pressed left at (905, 133)
Screenshot: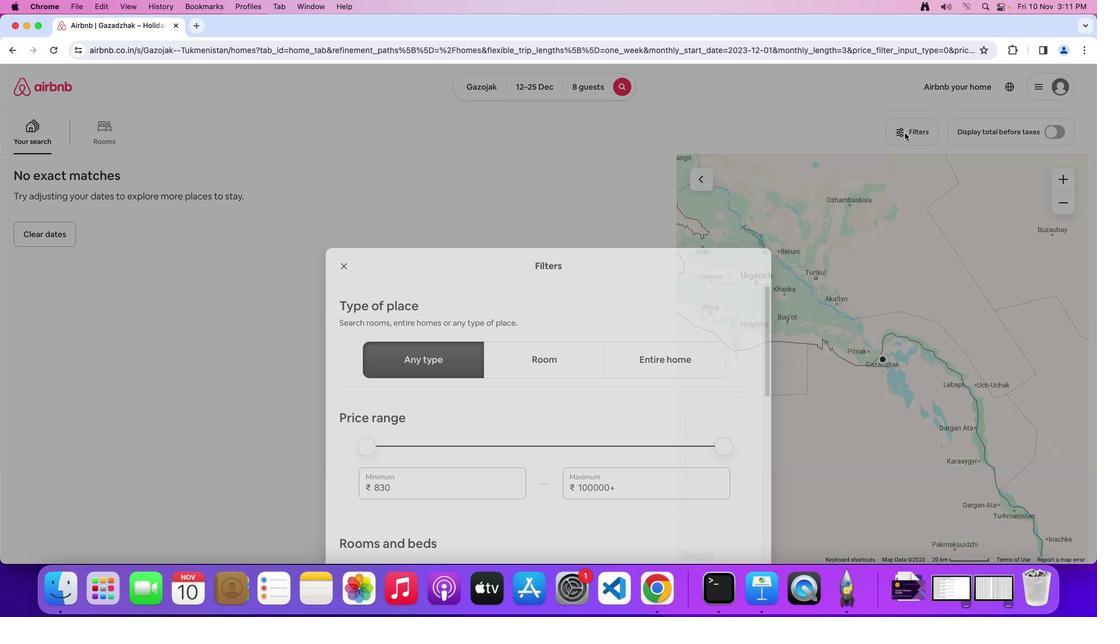 
Action: Mouse moved to (528, 258)
Screenshot: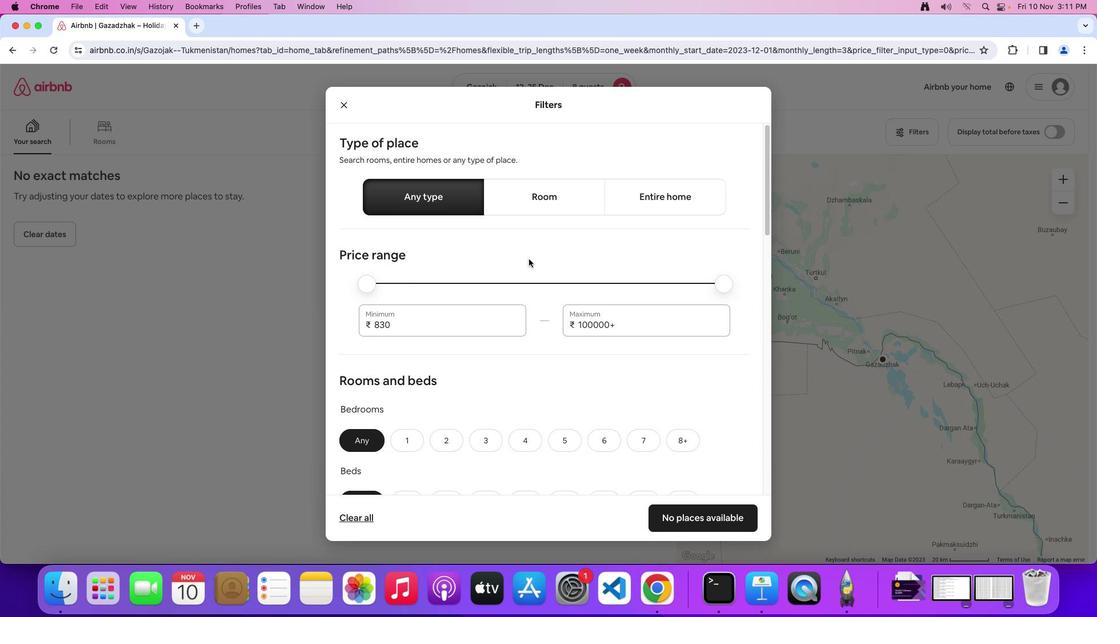 
Action: Mouse scrolled (528, 258) with delta (0, 0)
Screenshot: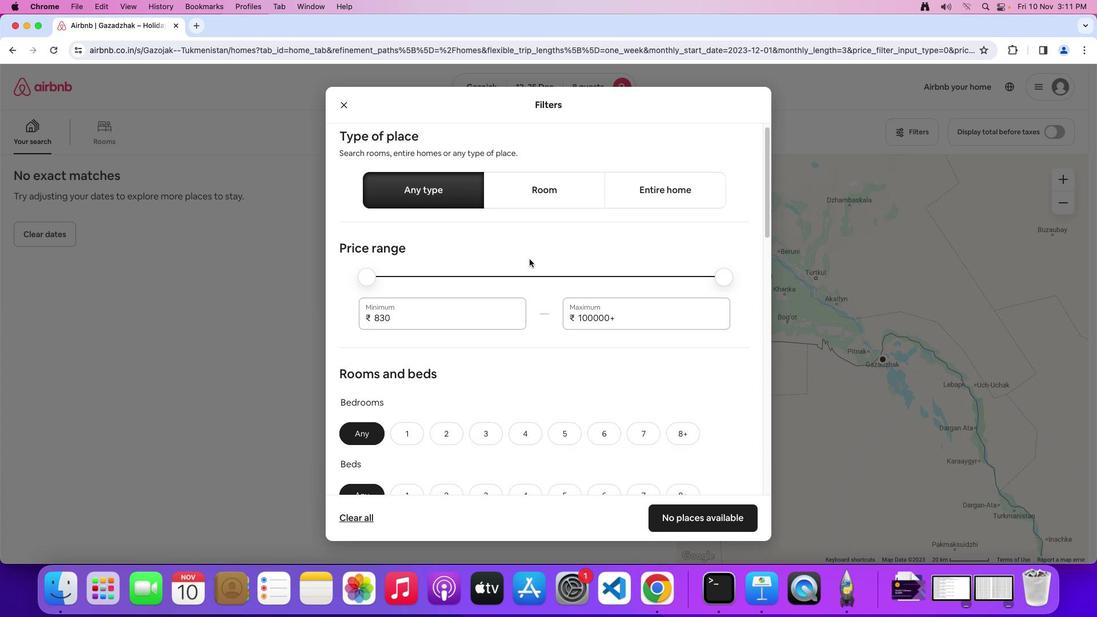 
Action: Mouse scrolled (528, 258) with delta (0, 0)
Screenshot: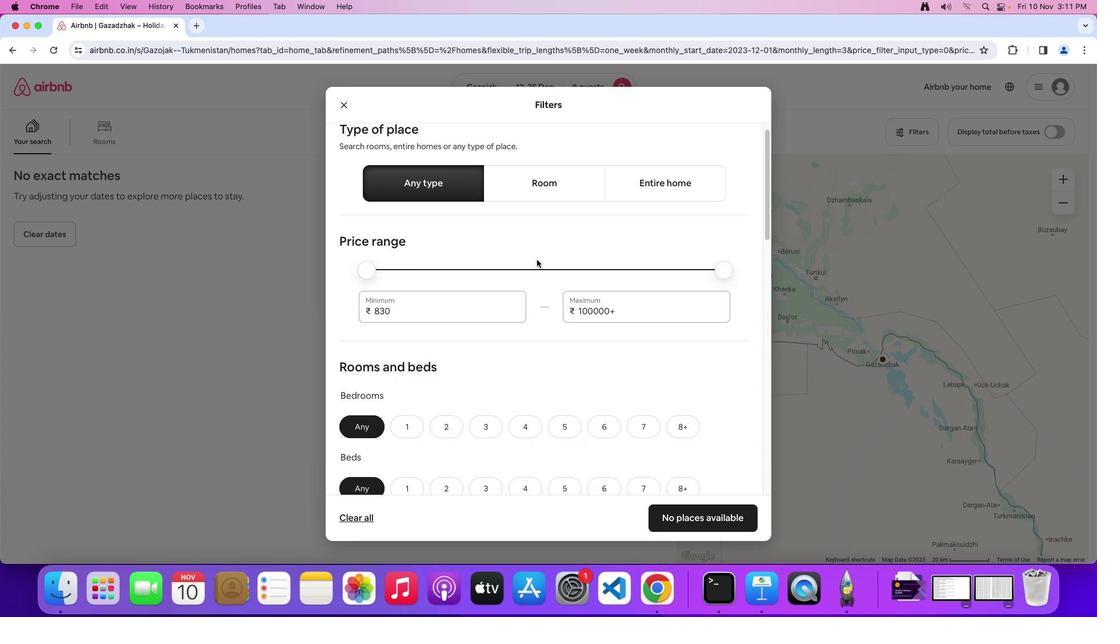 
Action: Mouse moved to (529, 258)
Screenshot: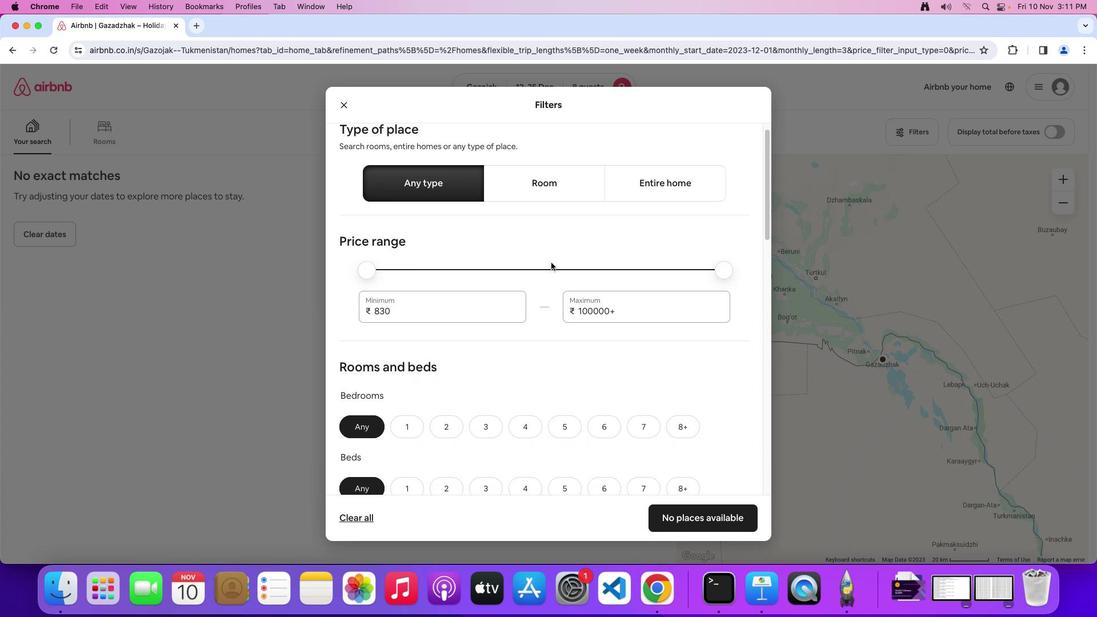 
Action: Mouse scrolled (529, 258) with delta (0, 0)
Screenshot: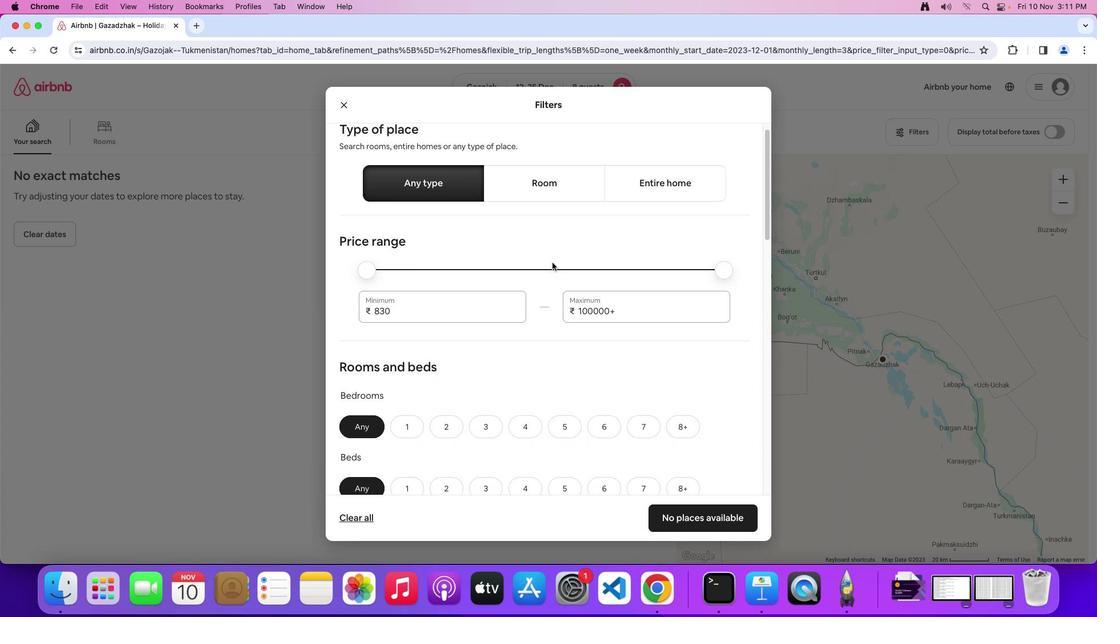 
Action: Mouse moved to (552, 262)
Screenshot: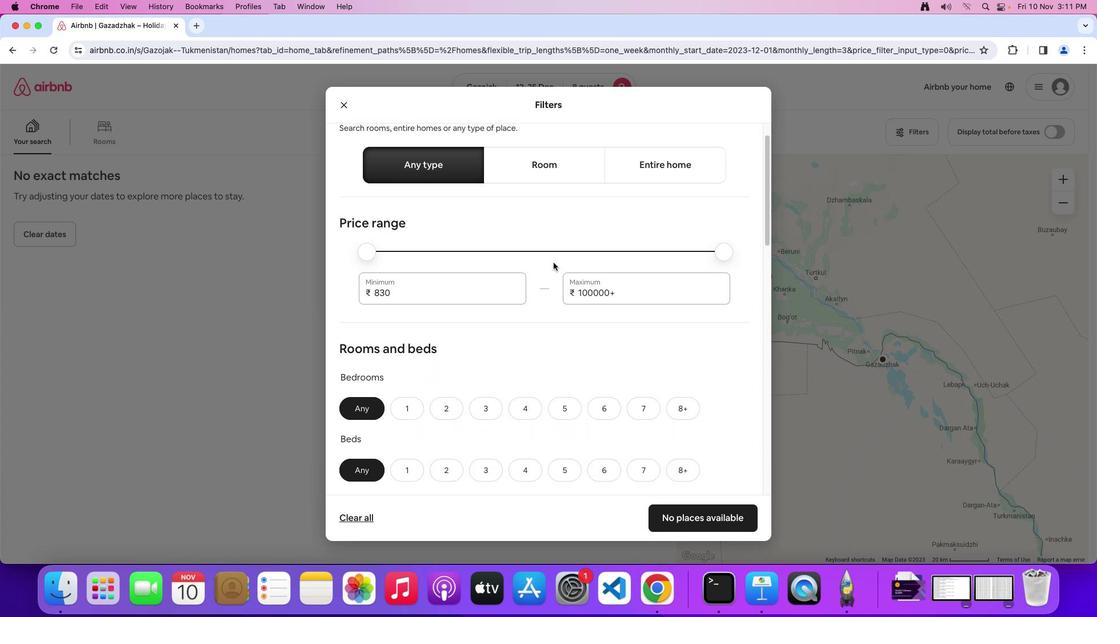 
Action: Mouse scrolled (552, 262) with delta (0, 0)
Screenshot: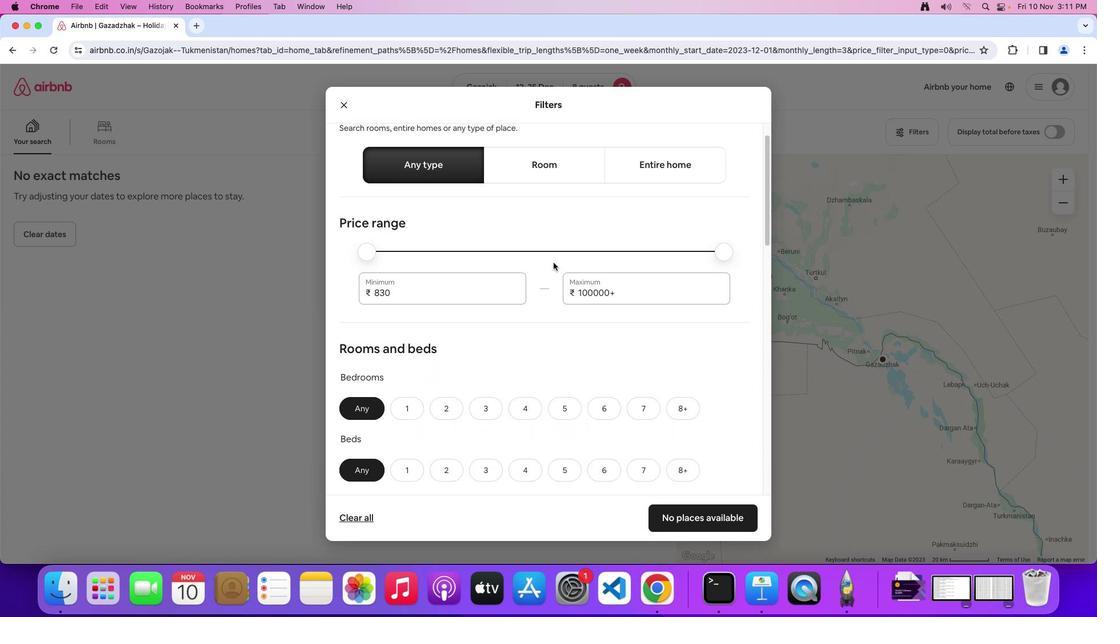 
Action: Mouse scrolled (552, 262) with delta (0, 0)
Screenshot: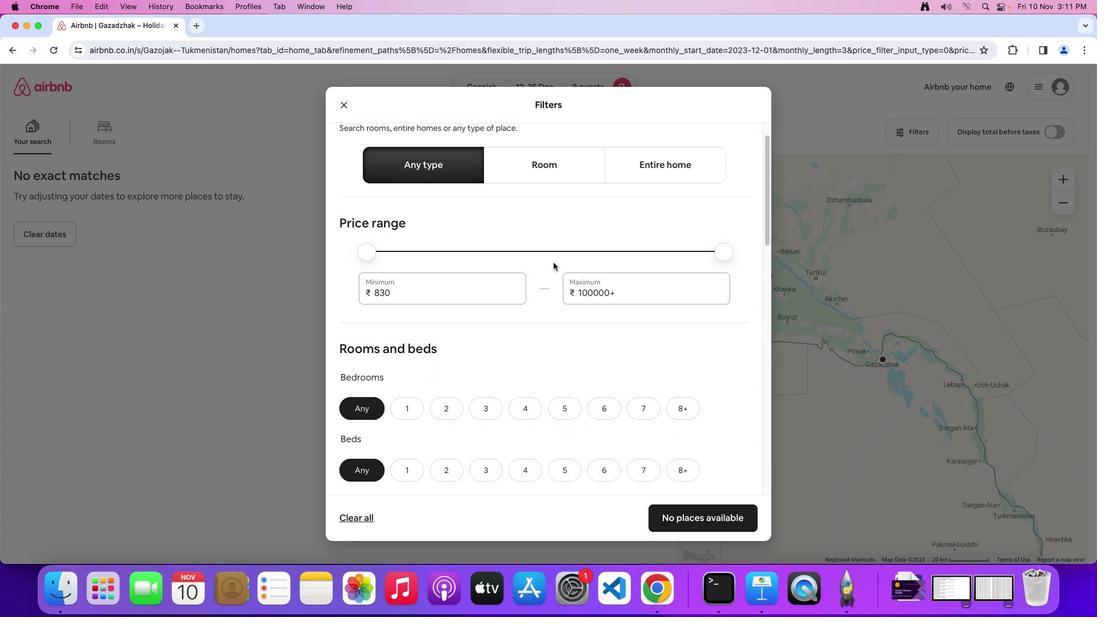 
Action: Mouse moved to (553, 262)
Screenshot: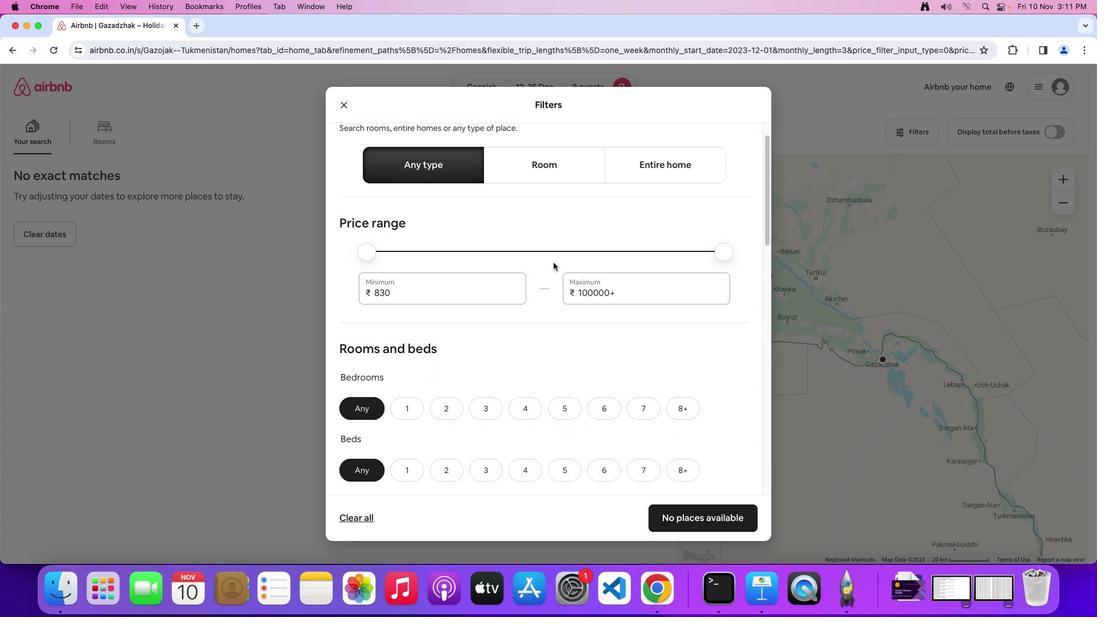 
Action: Mouse scrolled (553, 262) with delta (0, 0)
Screenshot: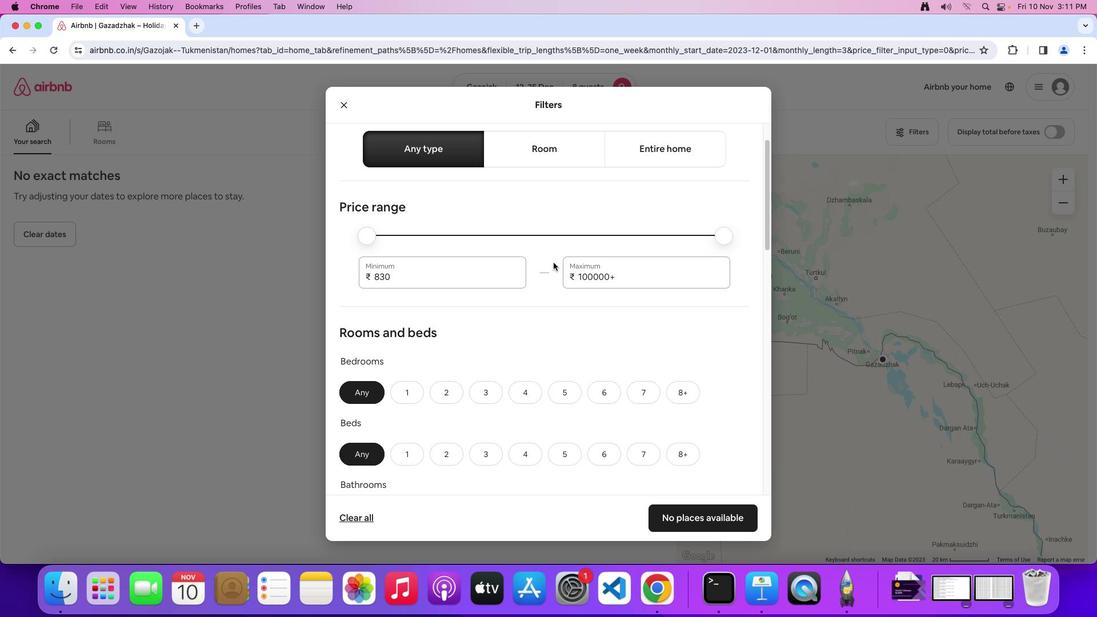 
Action: Mouse scrolled (553, 262) with delta (0, 0)
Screenshot: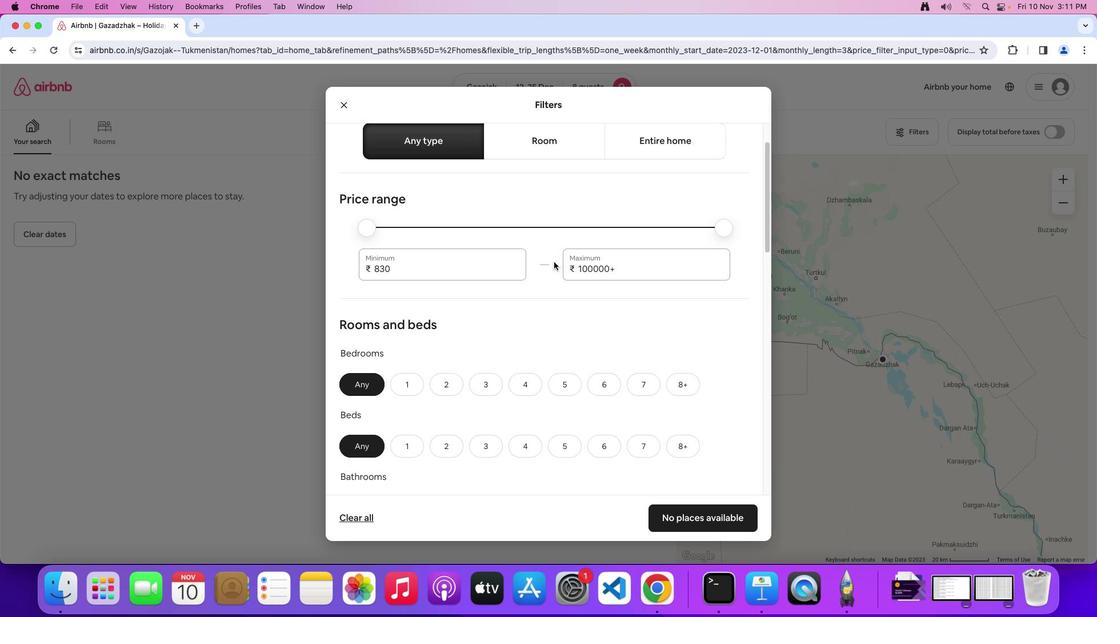 
Action: Mouse scrolled (553, 262) with delta (0, 0)
Screenshot: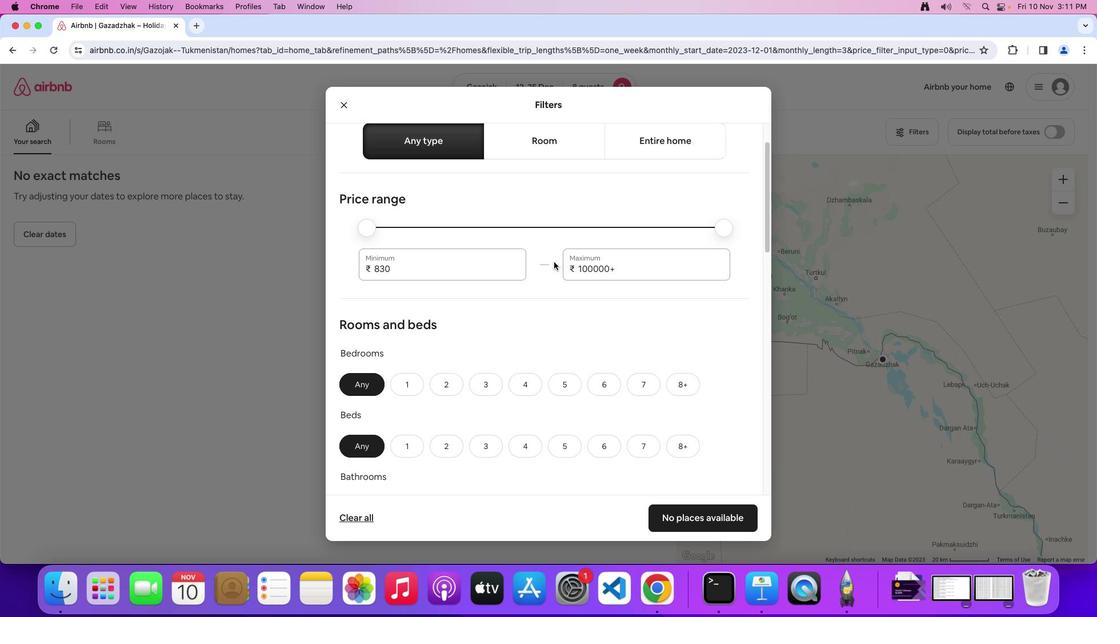 
Action: Mouse moved to (554, 261)
Screenshot: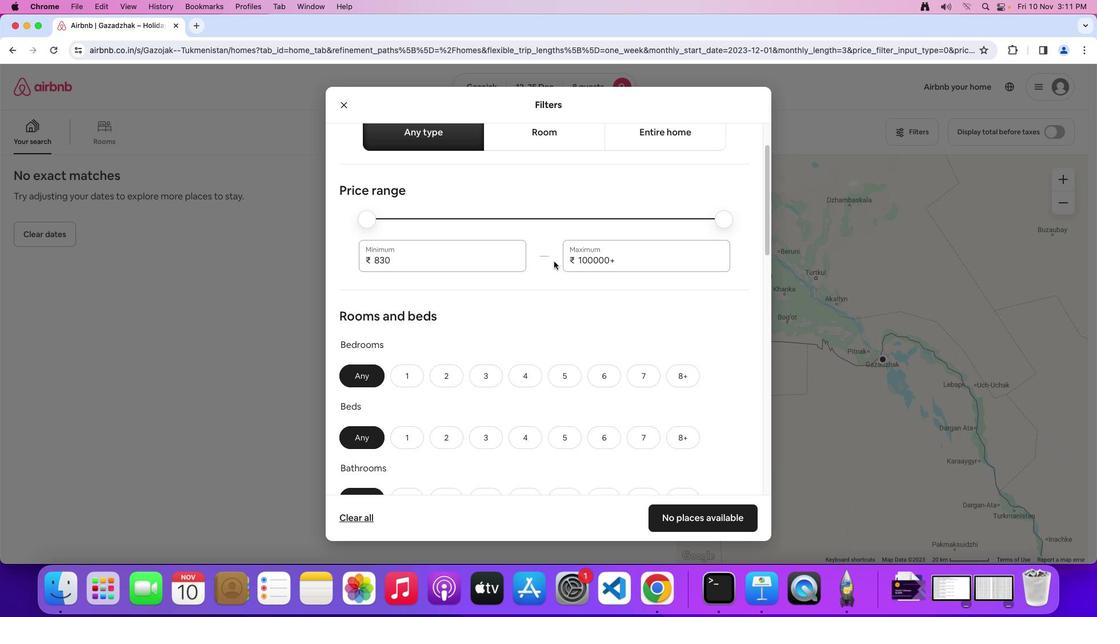 
Action: Mouse scrolled (554, 261) with delta (0, 0)
Screenshot: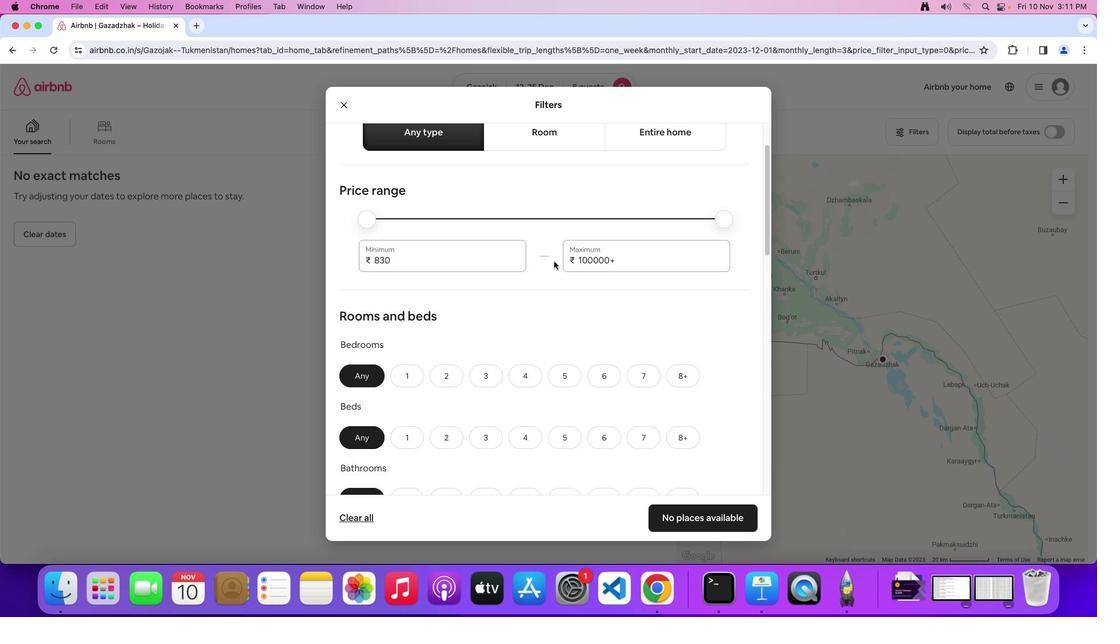 
Action: Mouse scrolled (554, 261) with delta (0, 0)
Screenshot: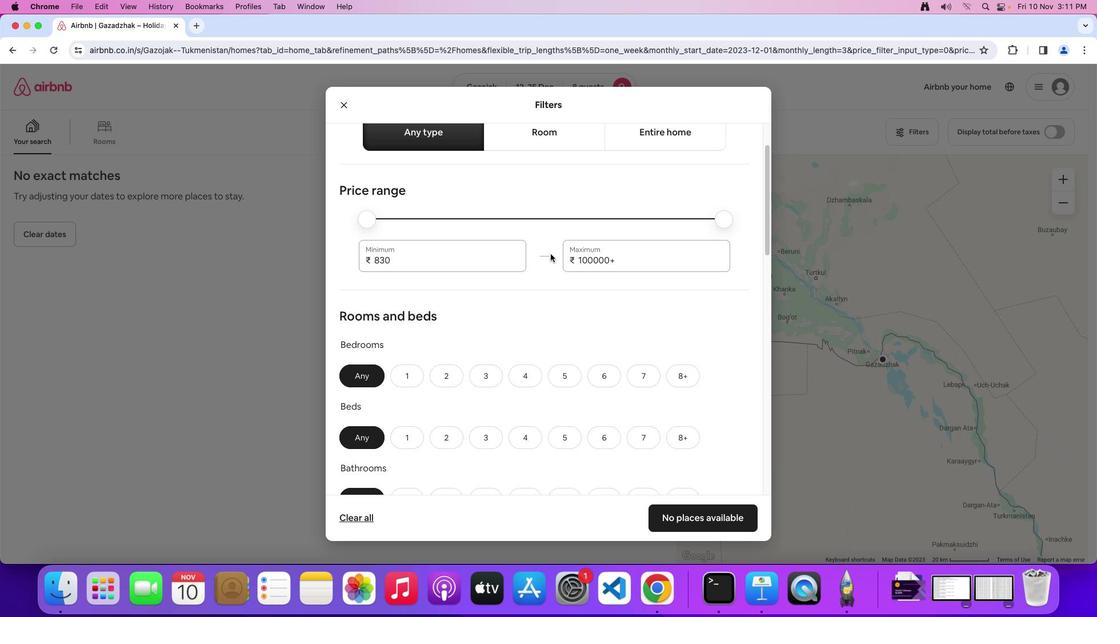 
Action: Mouse moved to (595, 372)
Screenshot: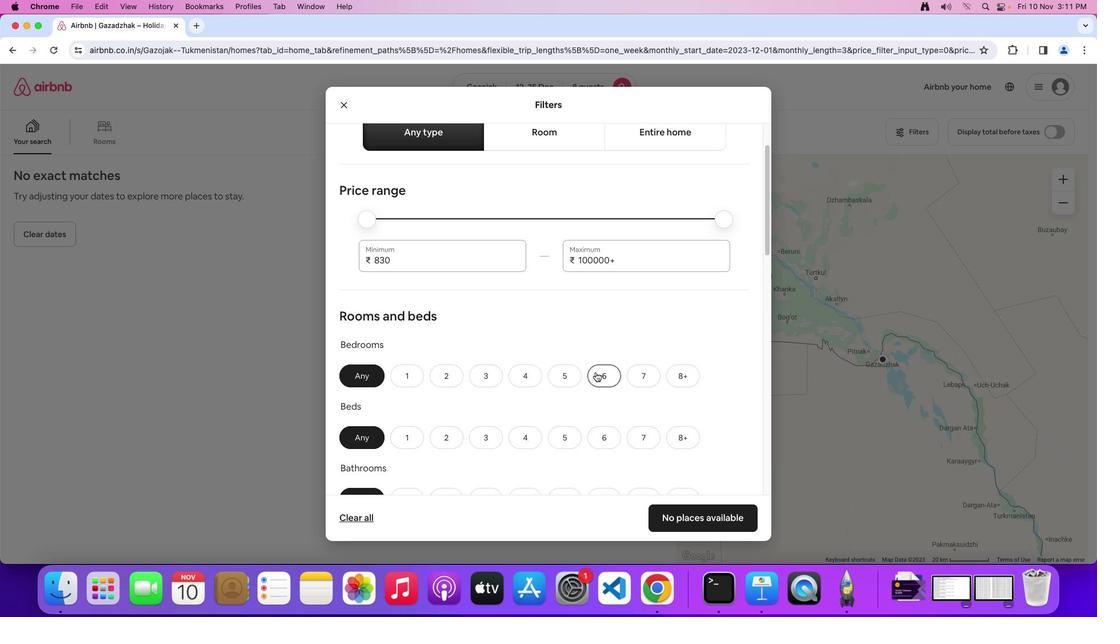 
Action: Mouse pressed left at (595, 372)
Screenshot: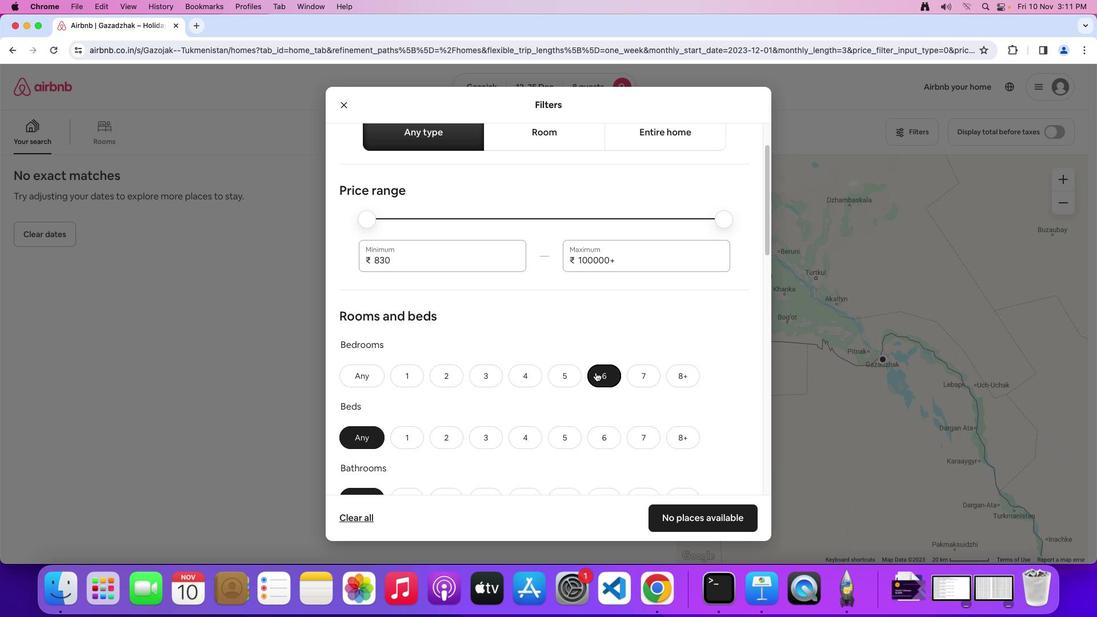 
Action: Mouse scrolled (595, 372) with delta (0, 0)
Screenshot: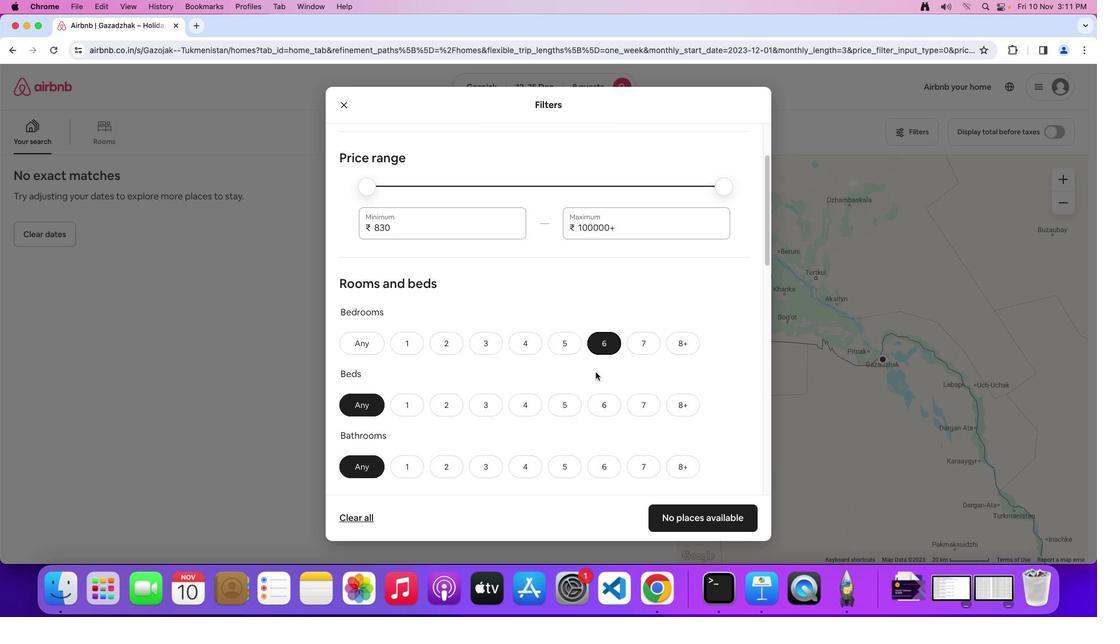 
Action: Mouse scrolled (595, 372) with delta (0, 0)
Screenshot: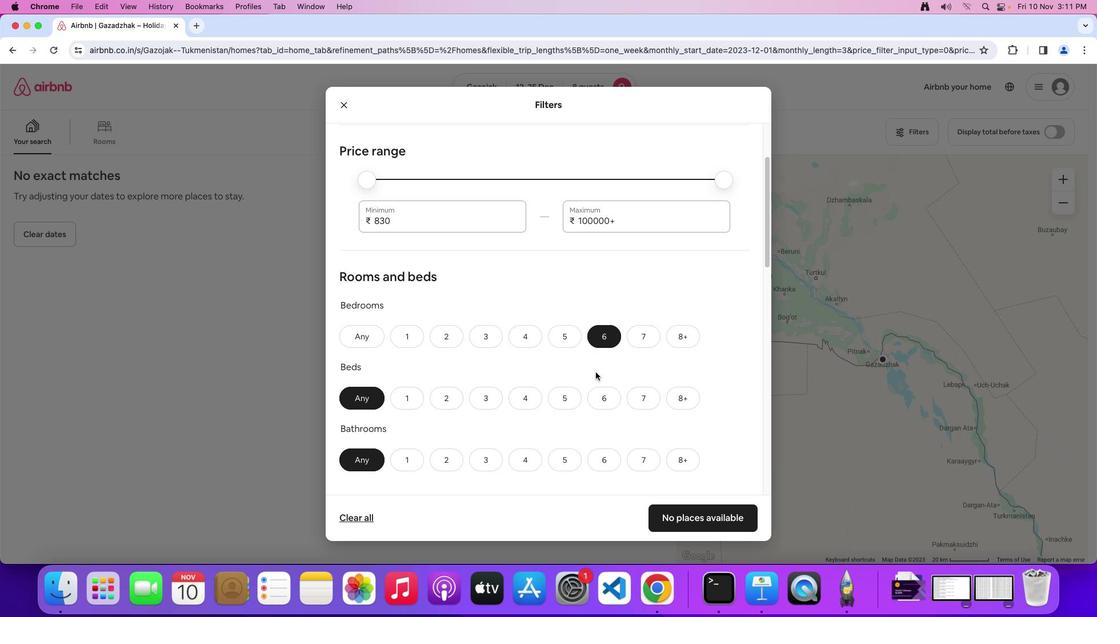 
Action: Mouse scrolled (595, 372) with delta (0, 0)
Screenshot: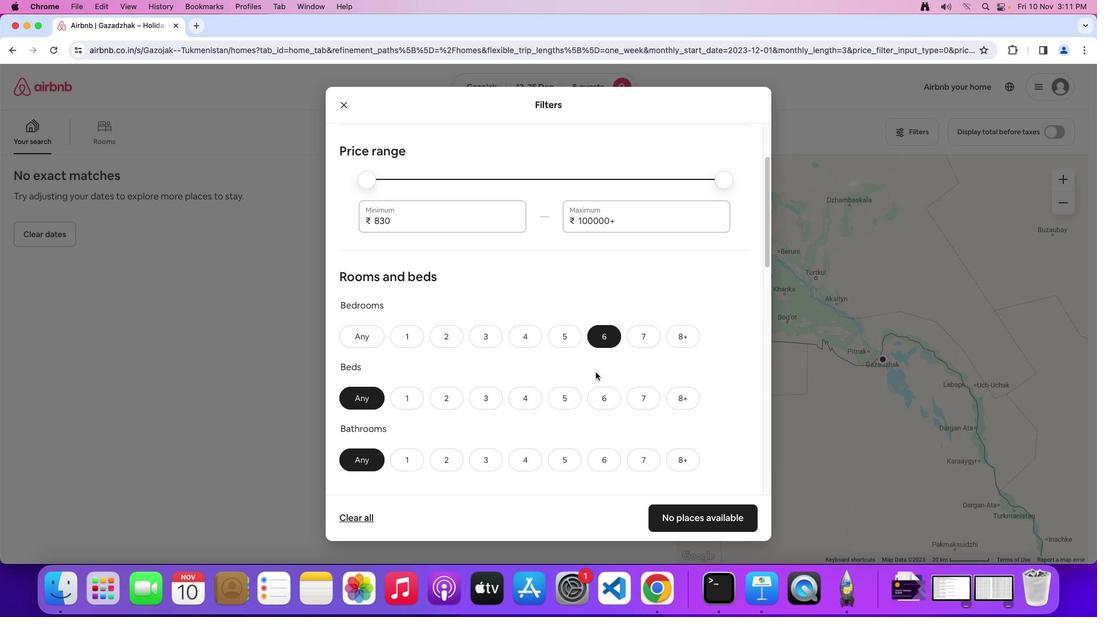 
Action: Mouse moved to (601, 397)
Screenshot: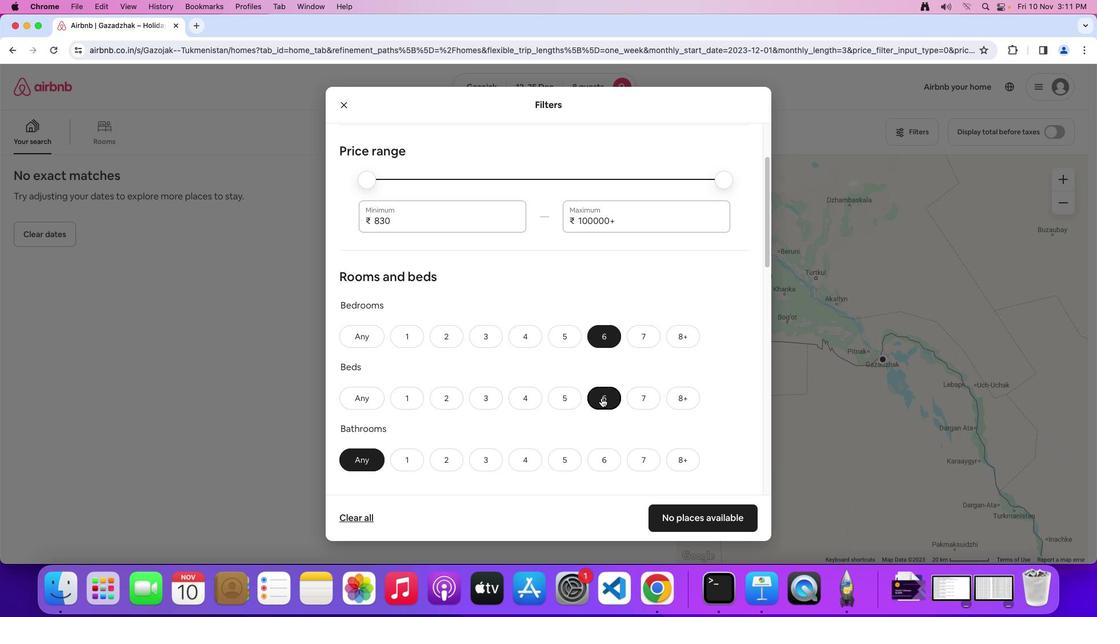 
Action: Mouse pressed left at (601, 397)
Screenshot: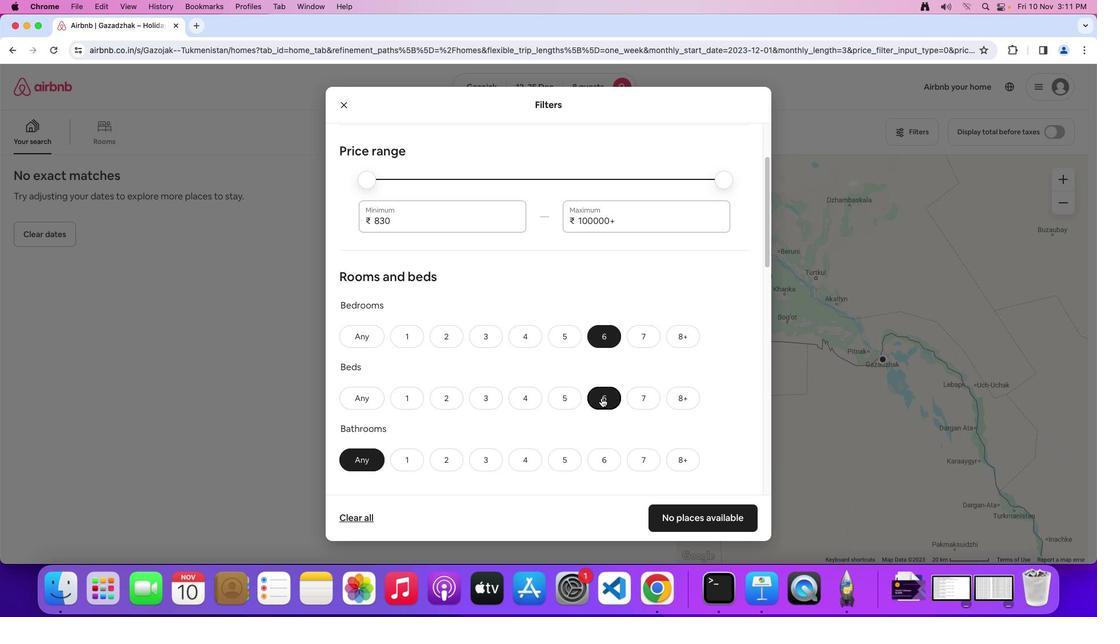 
Action: Mouse moved to (613, 392)
Screenshot: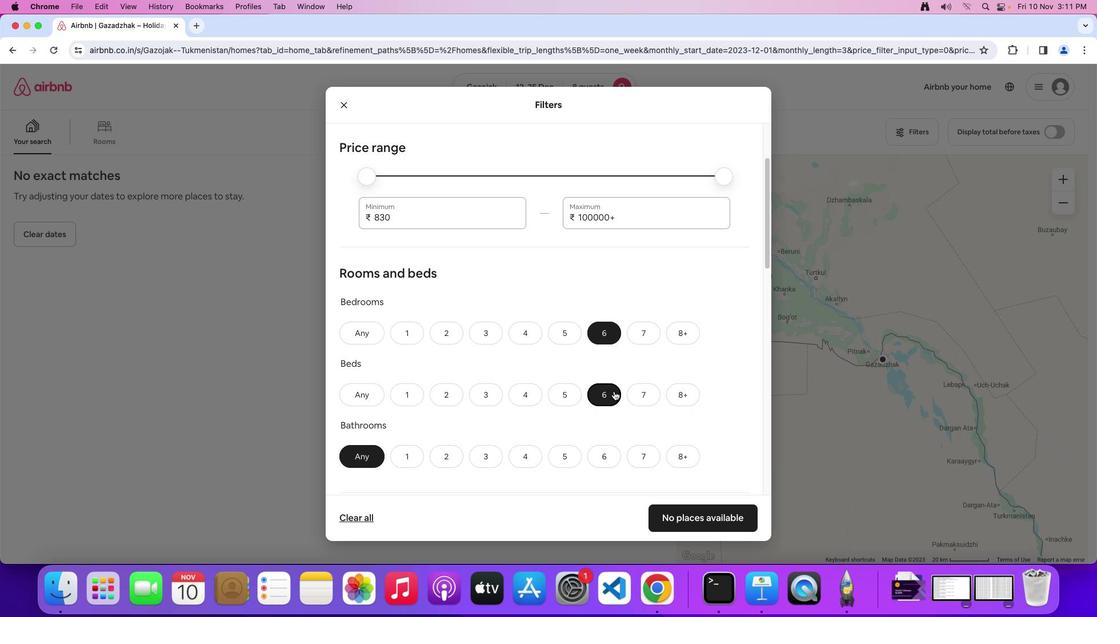 
Action: Mouse scrolled (613, 392) with delta (0, 0)
Screenshot: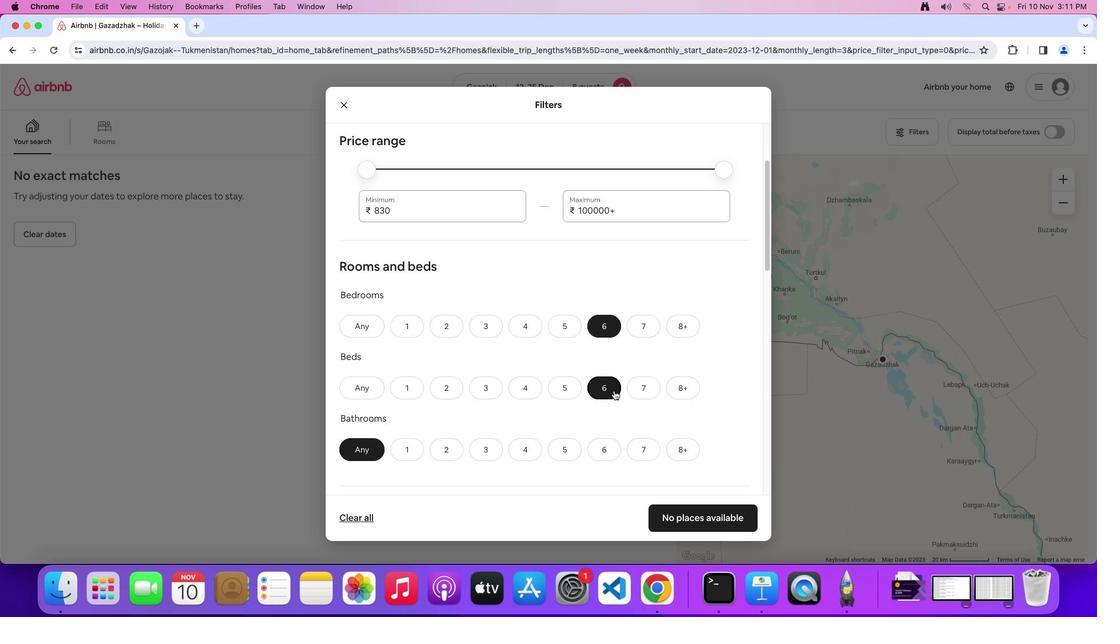 
Action: Mouse moved to (613, 391)
Screenshot: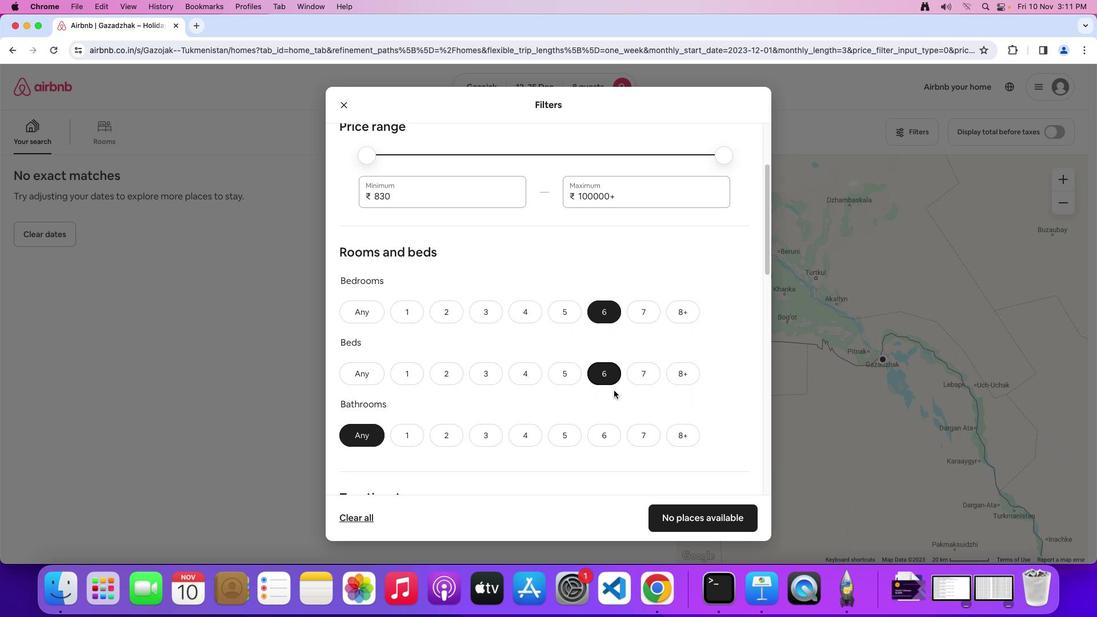 
Action: Mouse scrolled (613, 391) with delta (0, 0)
Screenshot: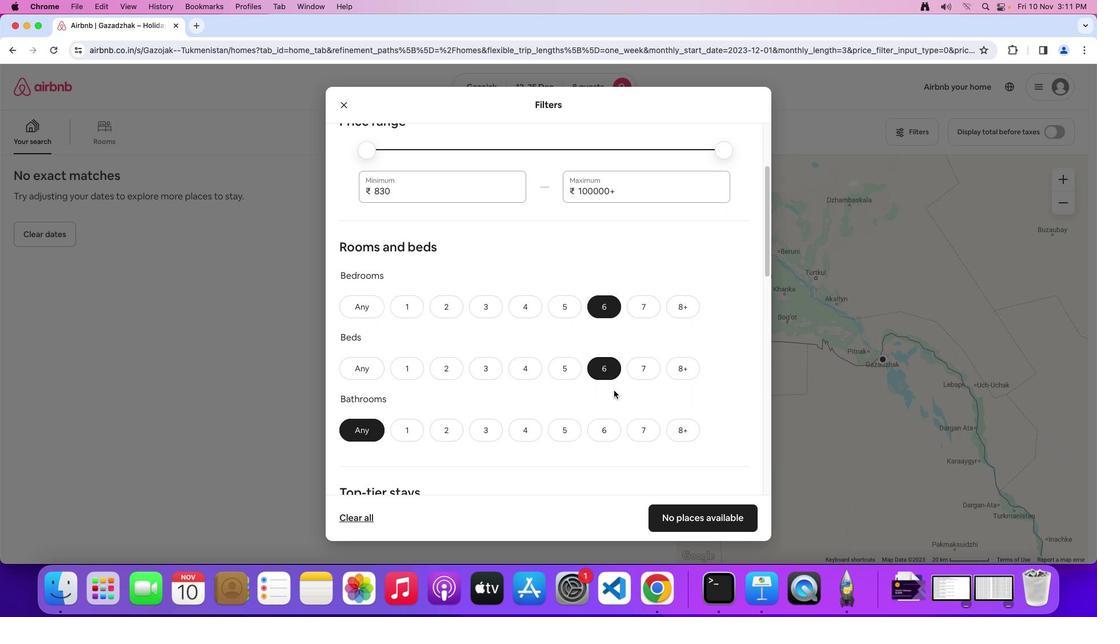 
Action: Mouse moved to (614, 391)
Screenshot: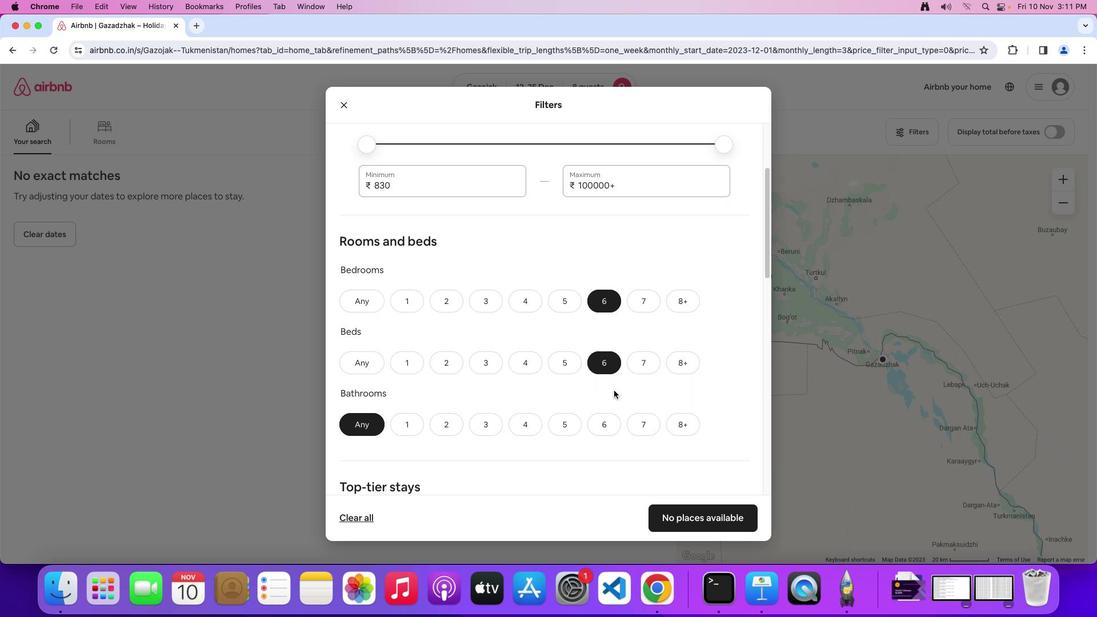 
Action: Mouse scrolled (614, 391) with delta (0, 0)
Screenshot: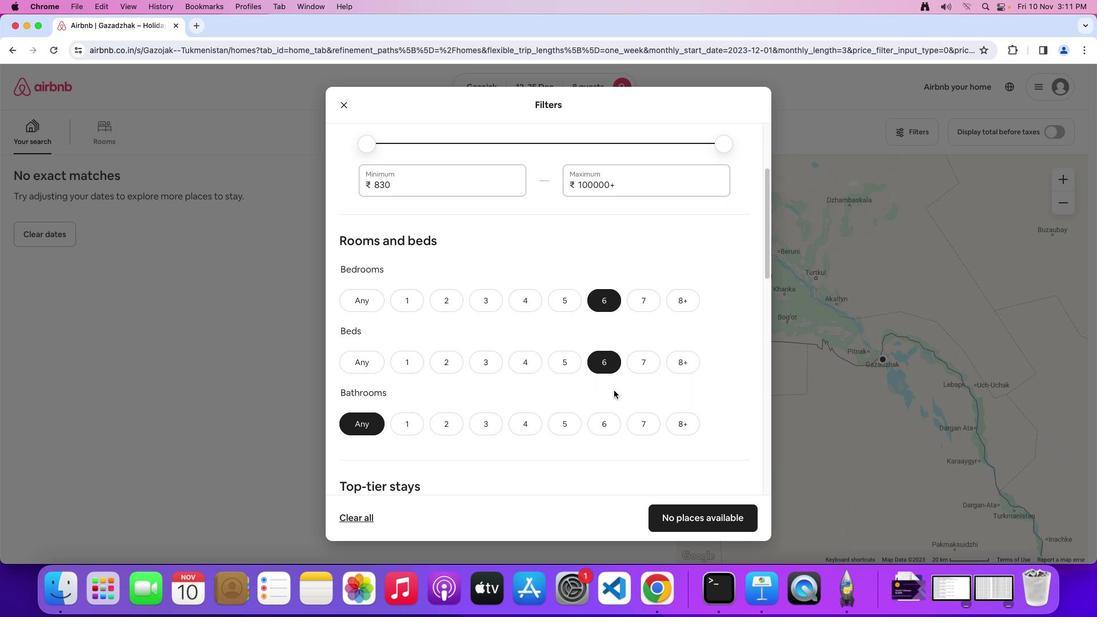 
Action: Mouse moved to (614, 391)
Screenshot: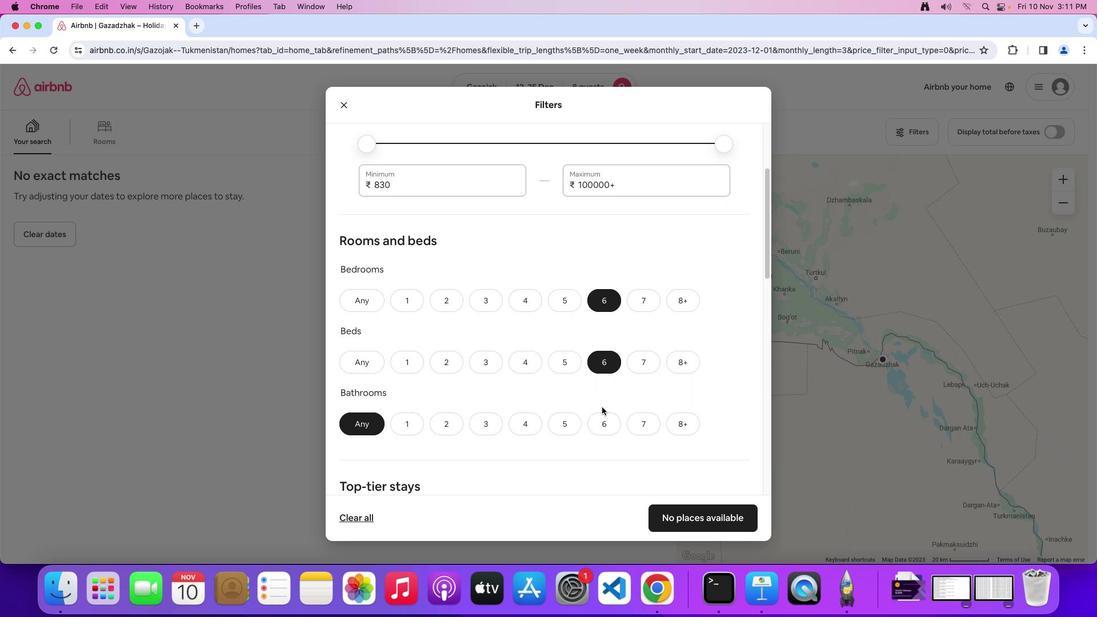 
Action: Mouse scrolled (614, 391) with delta (0, 0)
Screenshot: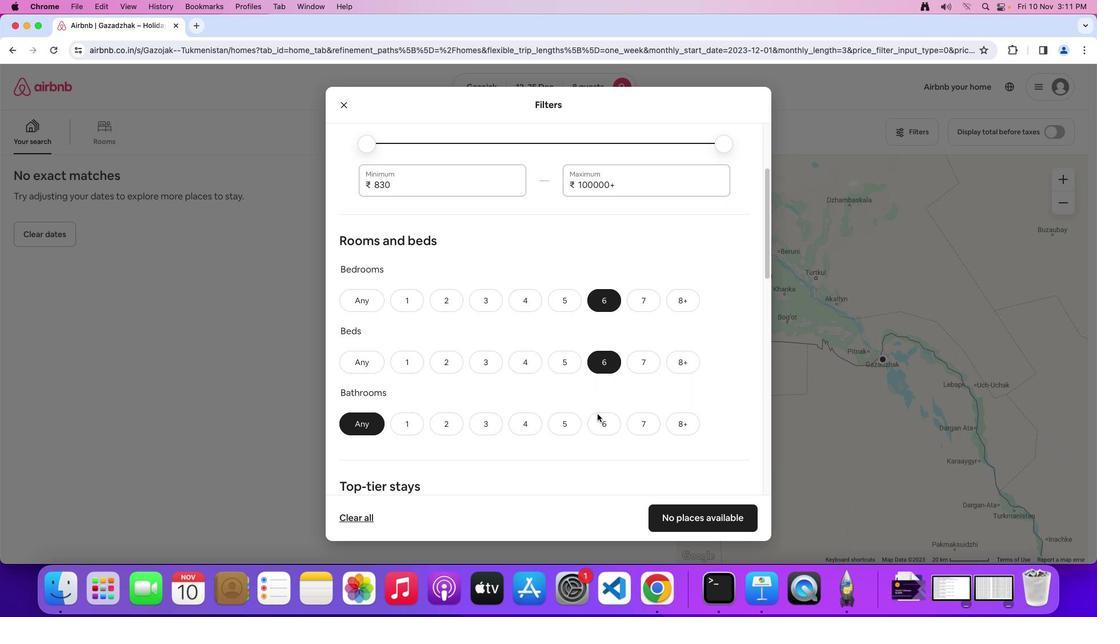 
Action: Mouse moved to (608, 421)
Screenshot: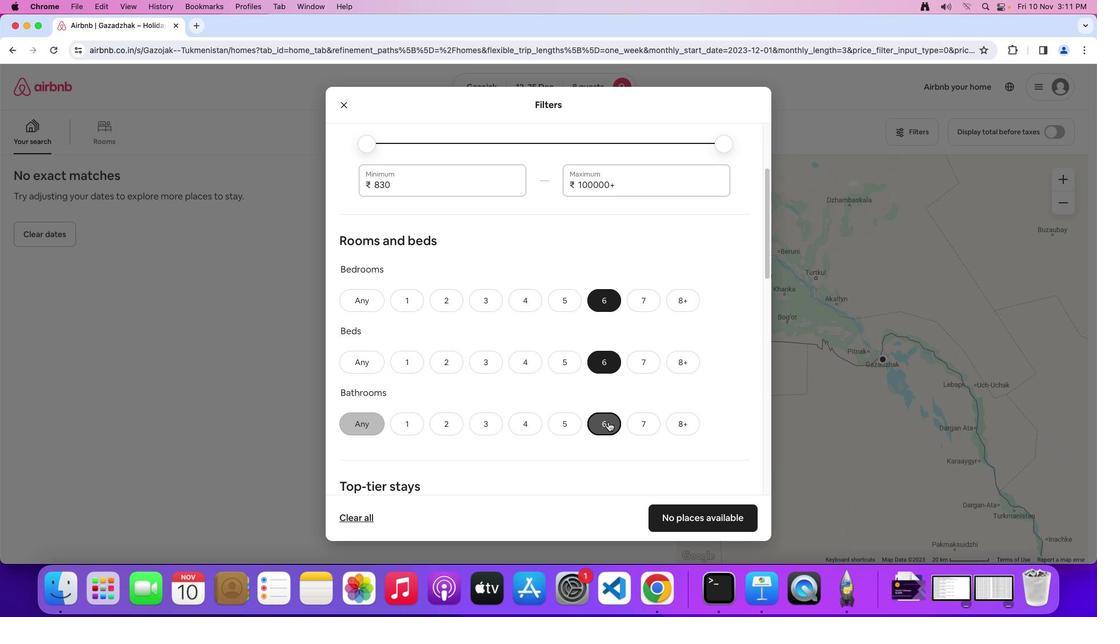 
Action: Mouse pressed left at (608, 421)
Screenshot: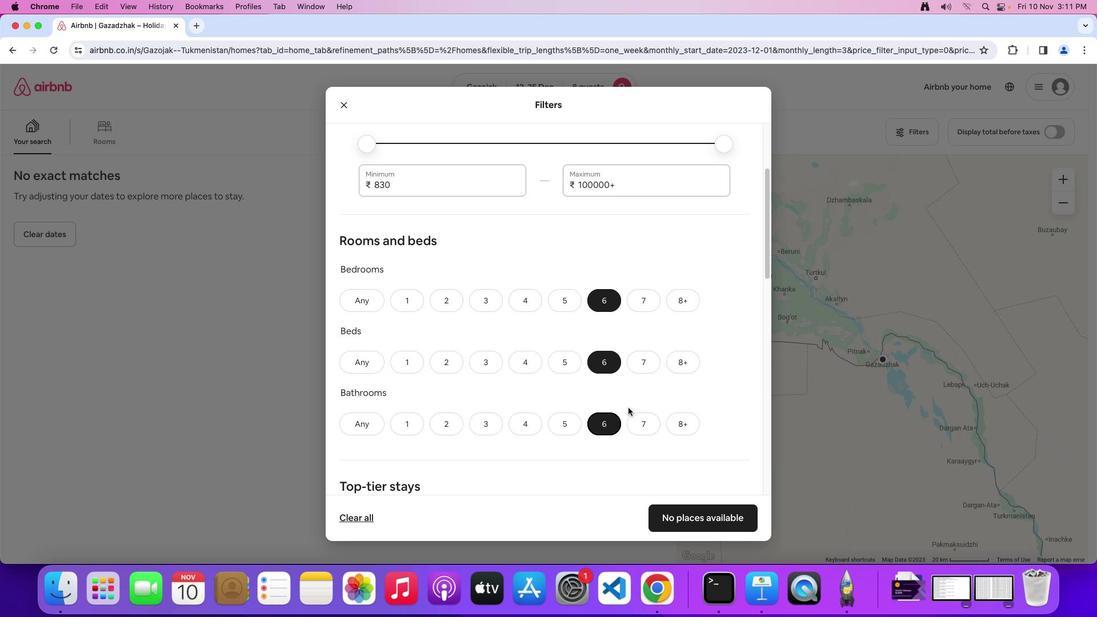 
Action: Mouse moved to (631, 404)
Screenshot: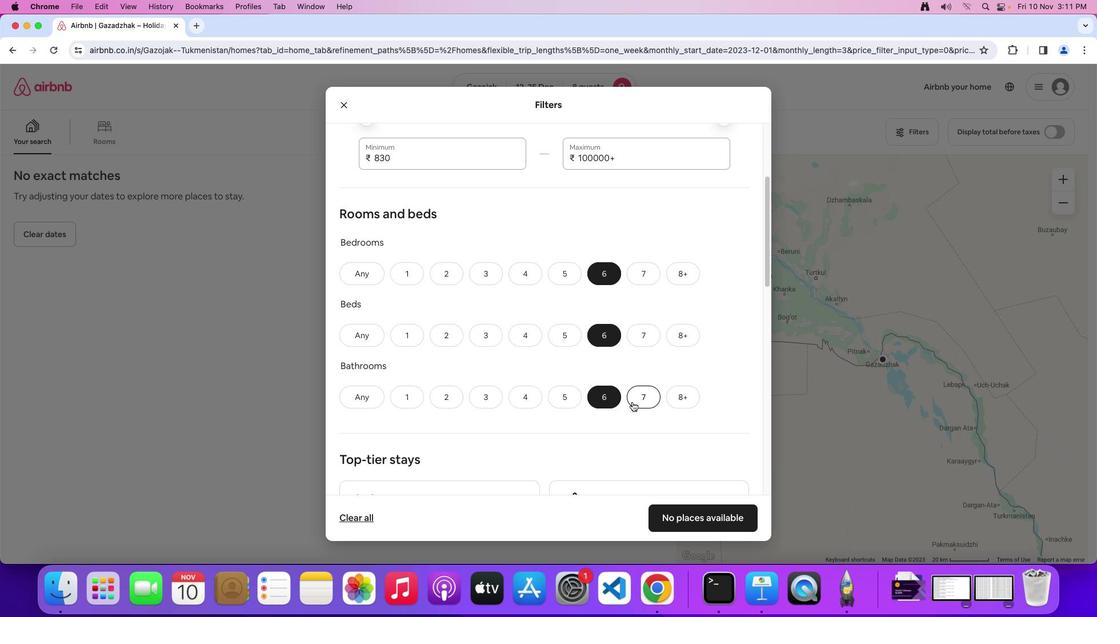 
Action: Mouse scrolled (631, 404) with delta (0, 0)
Screenshot: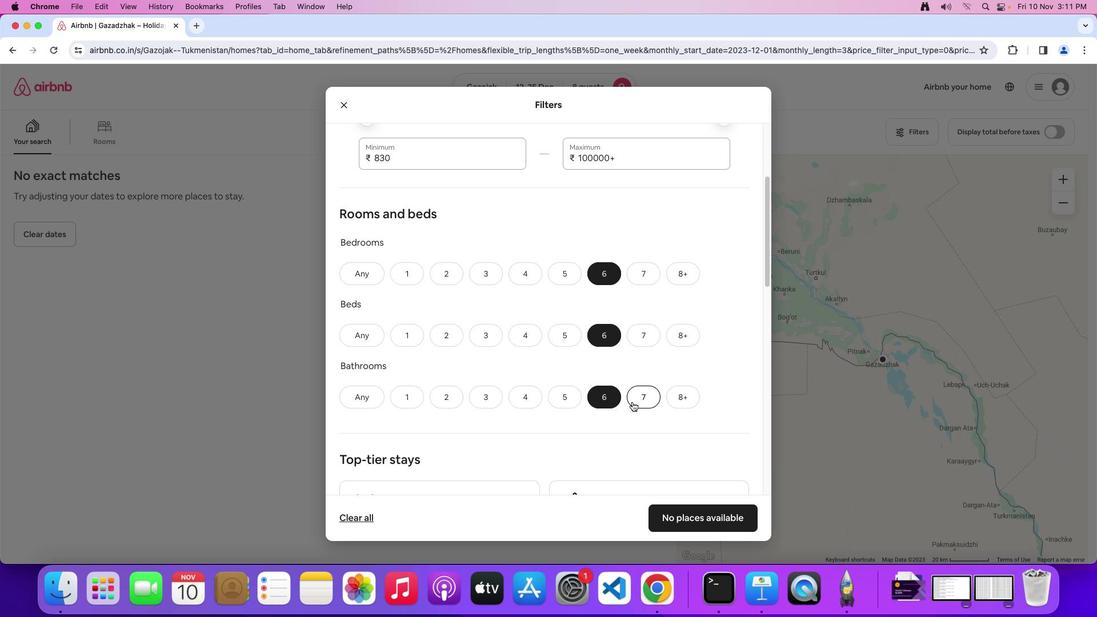 
Action: Mouse scrolled (631, 404) with delta (0, 0)
Screenshot: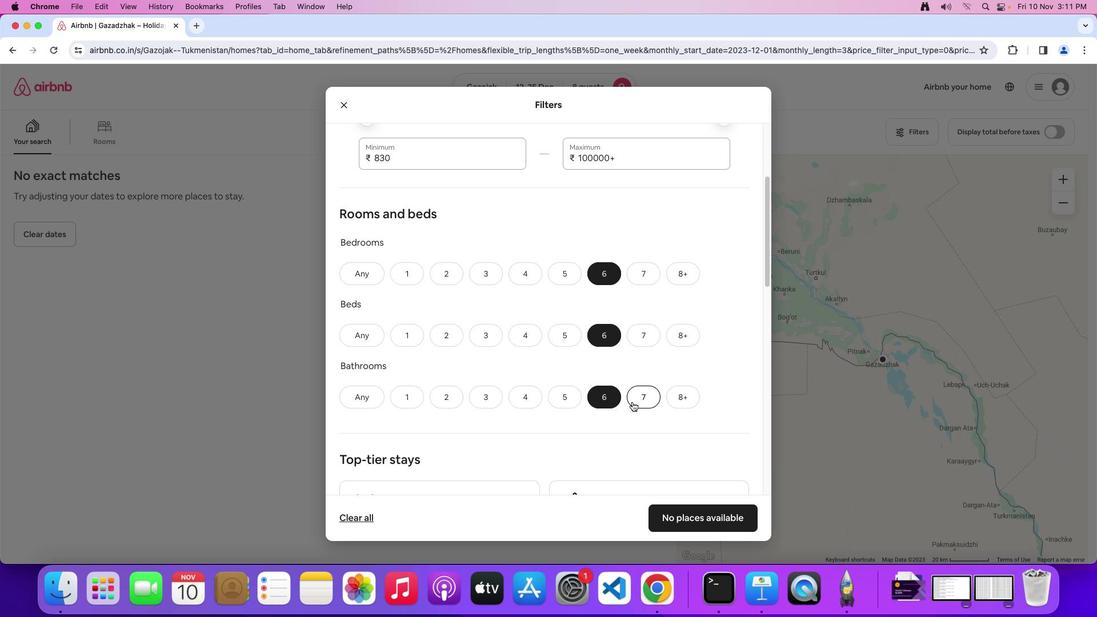 
Action: Mouse moved to (632, 402)
Screenshot: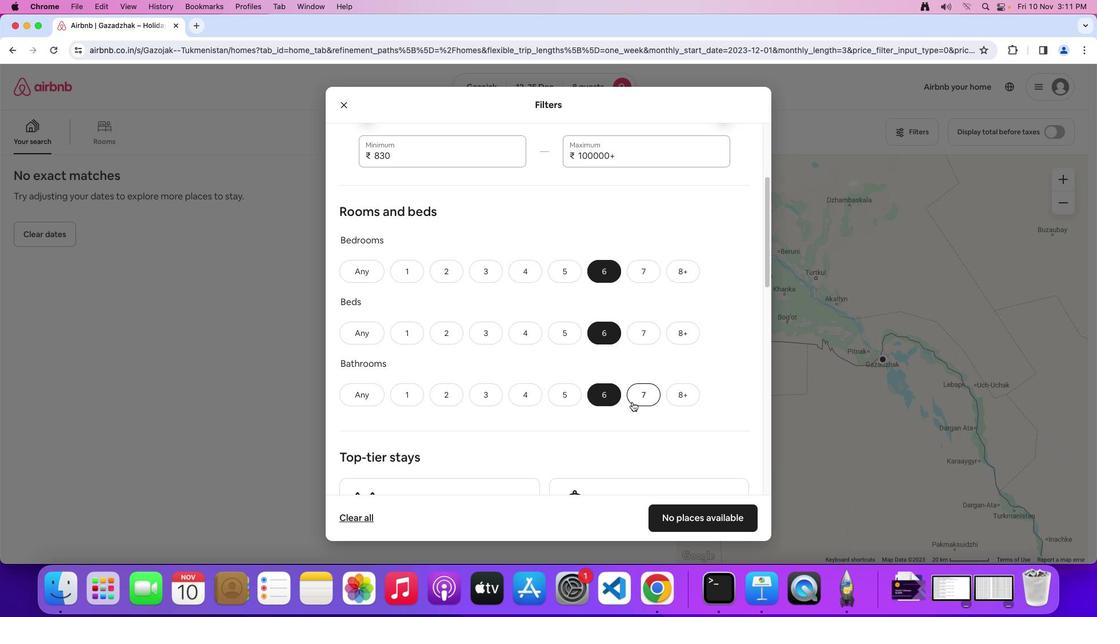 
Action: Mouse scrolled (632, 402) with delta (0, 0)
Screenshot: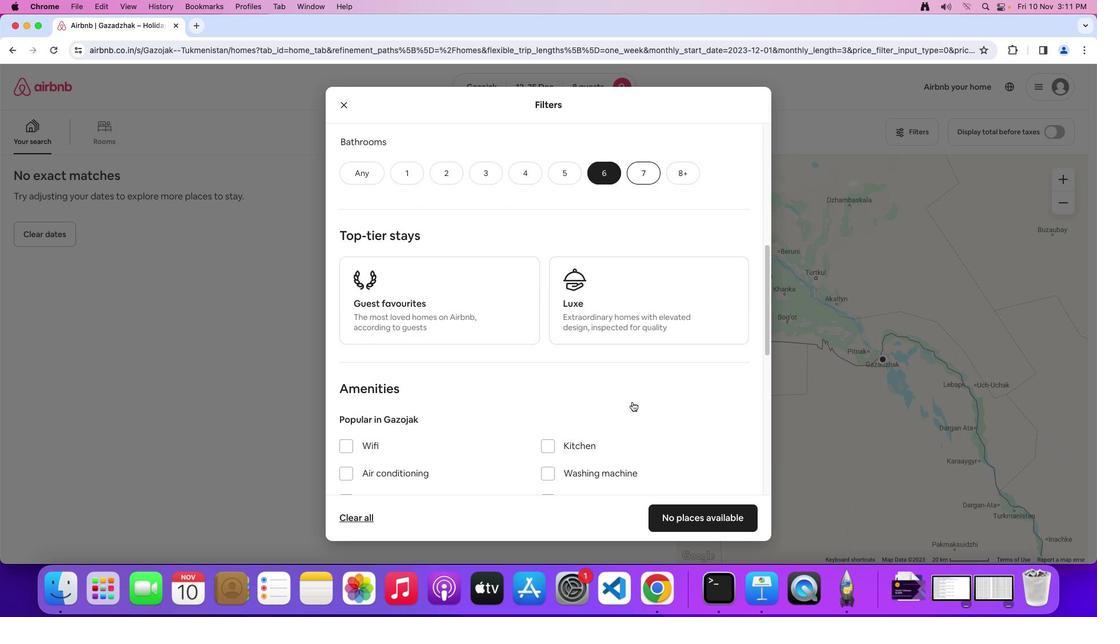 
Action: Mouse scrolled (632, 402) with delta (0, 0)
Screenshot: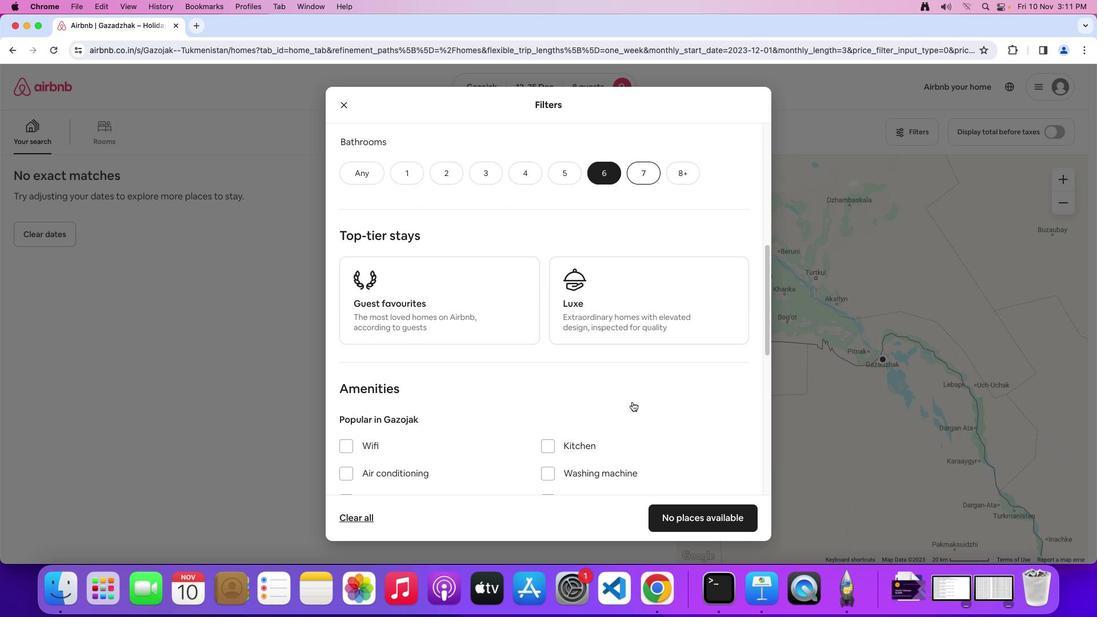
Action: Mouse scrolled (632, 402) with delta (0, -1)
Screenshot: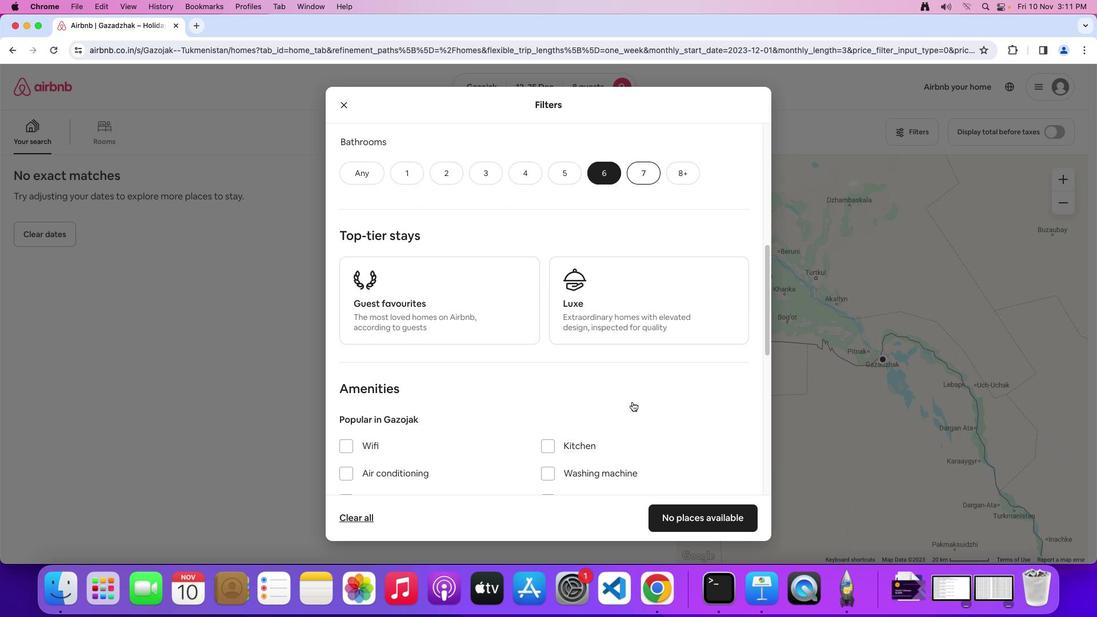 
Action: Mouse scrolled (632, 402) with delta (0, -2)
Screenshot: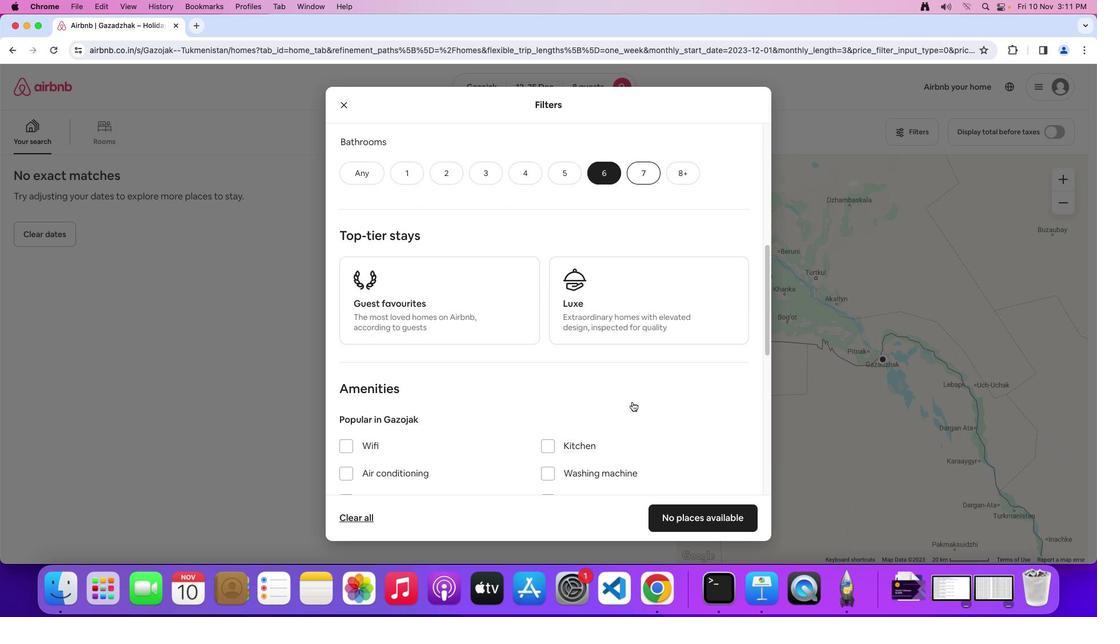 
Action: Mouse scrolled (632, 402) with delta (0, 0)
Screenshot: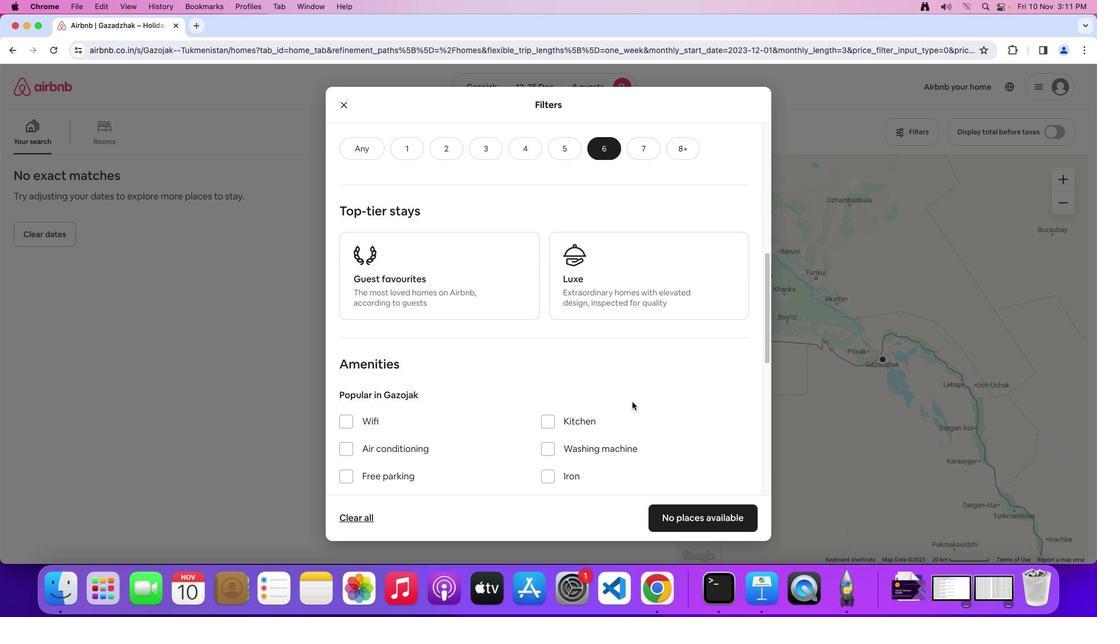 
Action: Mouse scrolled (632, 402) with delta (0, 0)
Screenshot: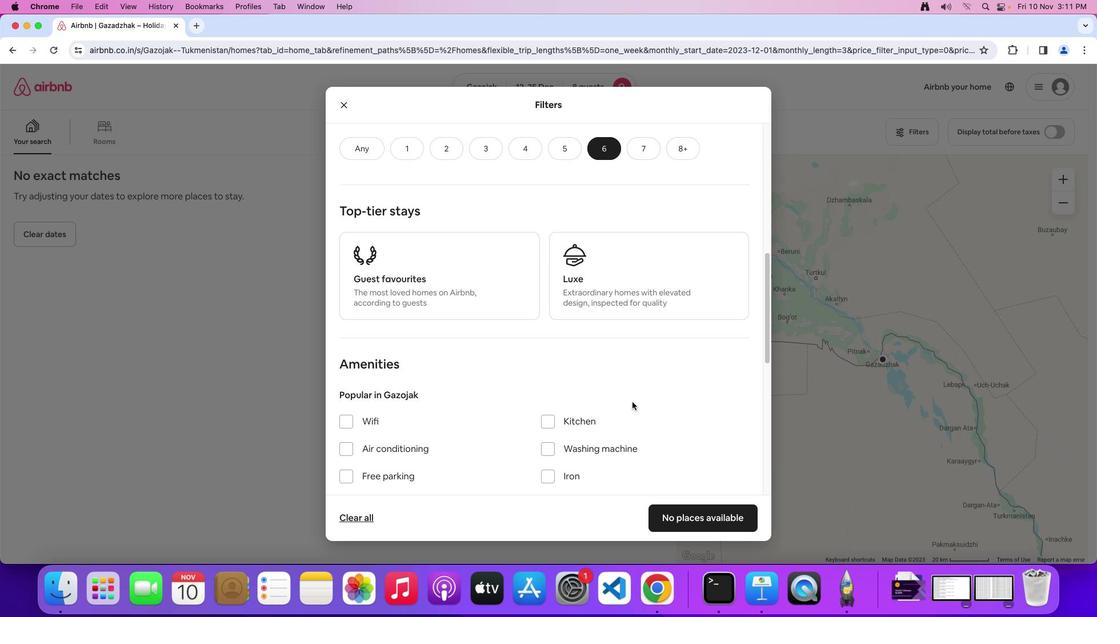 
Action: Mouse moved to (632, 401)
Screenshot: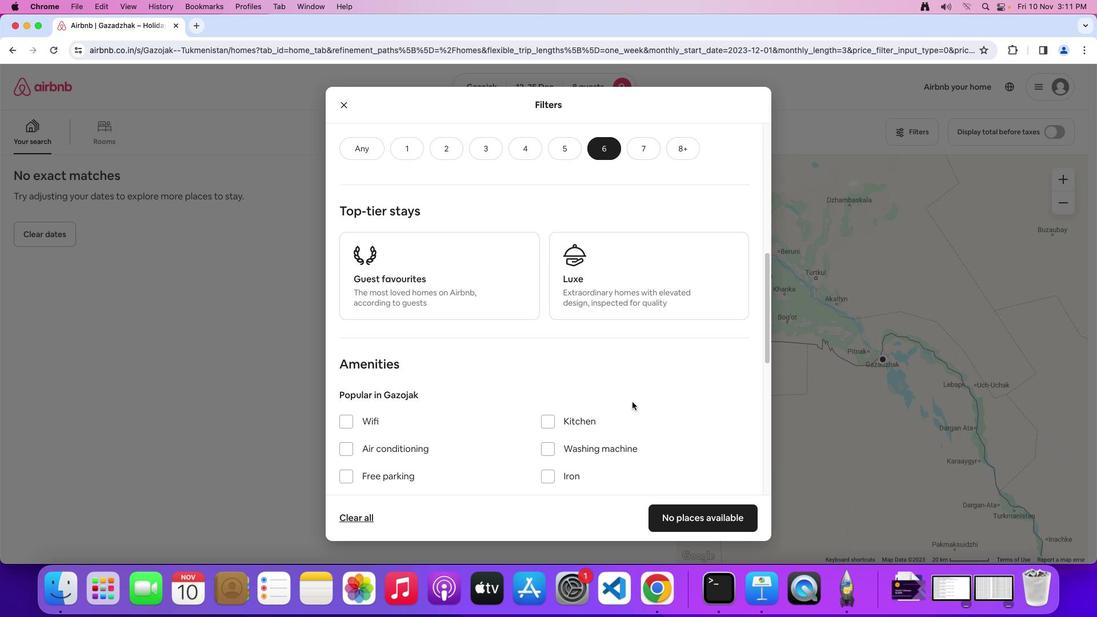 
Action: Mouse scrolled (632, 401) with delta (0, 0)
Screenshot: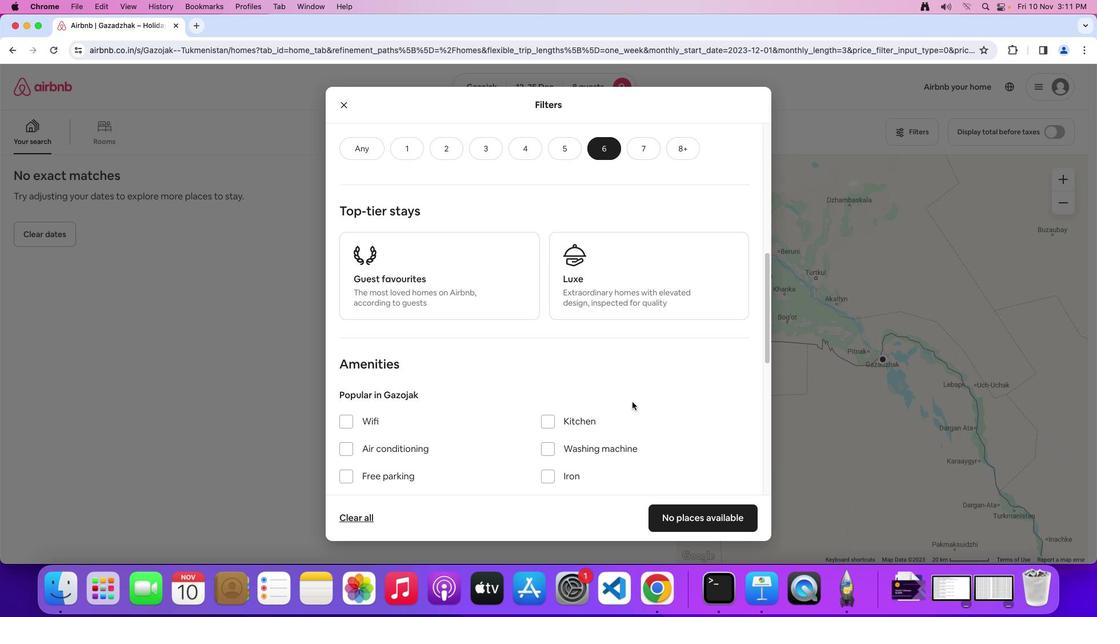 
Action: Mouse moved to (633, 401)
Screenshot: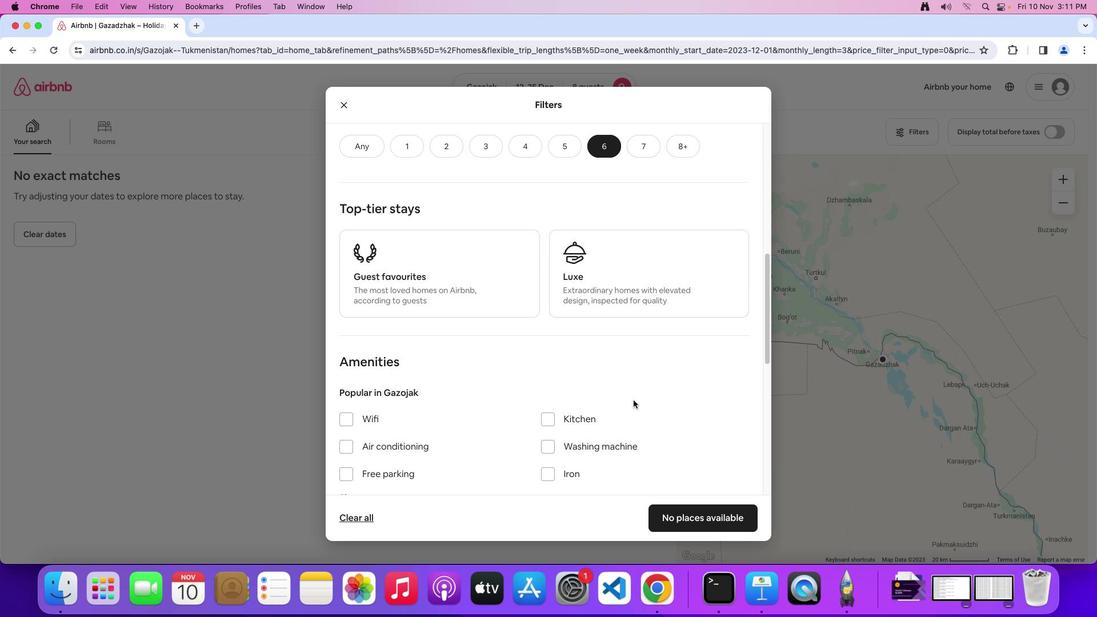 
Action: Mouse scrolled (633, 401) with delta (0, 0)
Screenshot: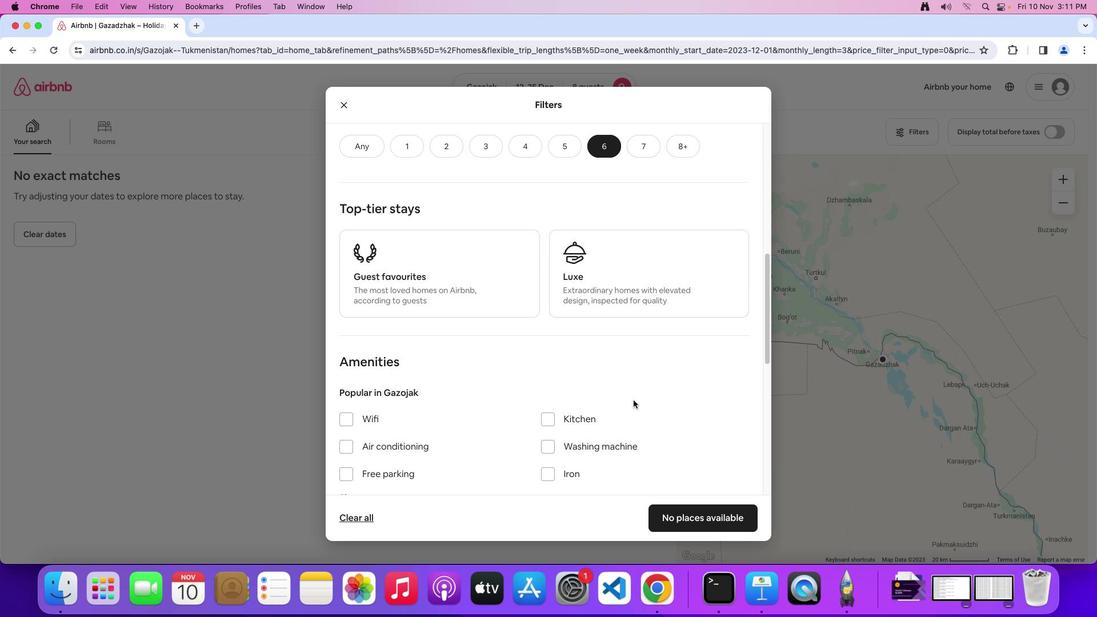 
Action: Mouse moved to (634, 400)
Screenshot: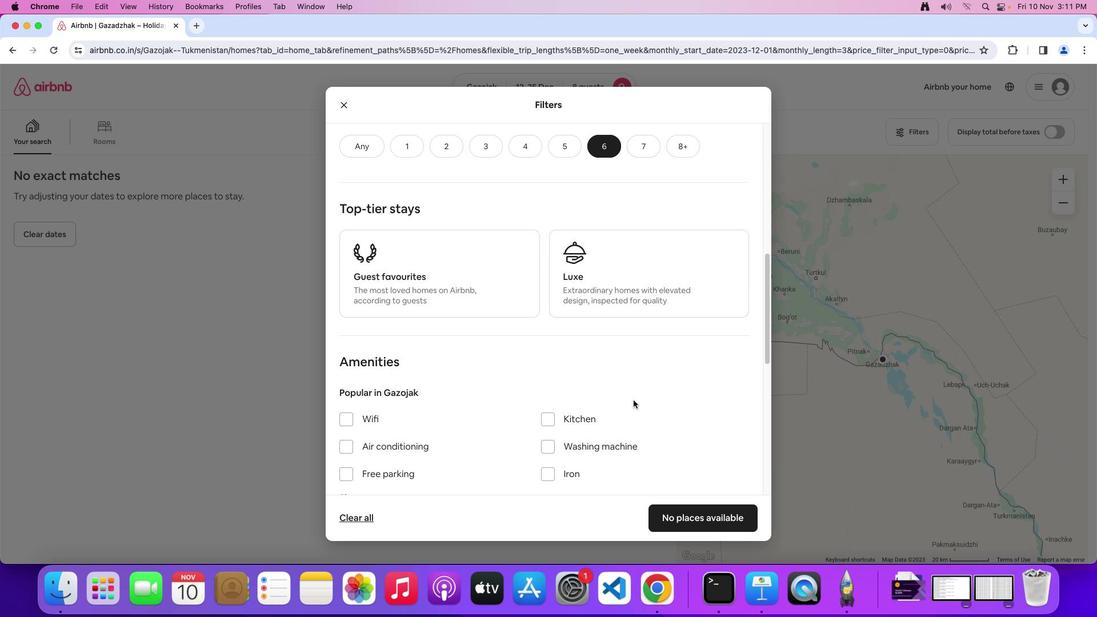 
Action: Mouse scrolled (634, 400) with delta (0, 0)
Screenshot: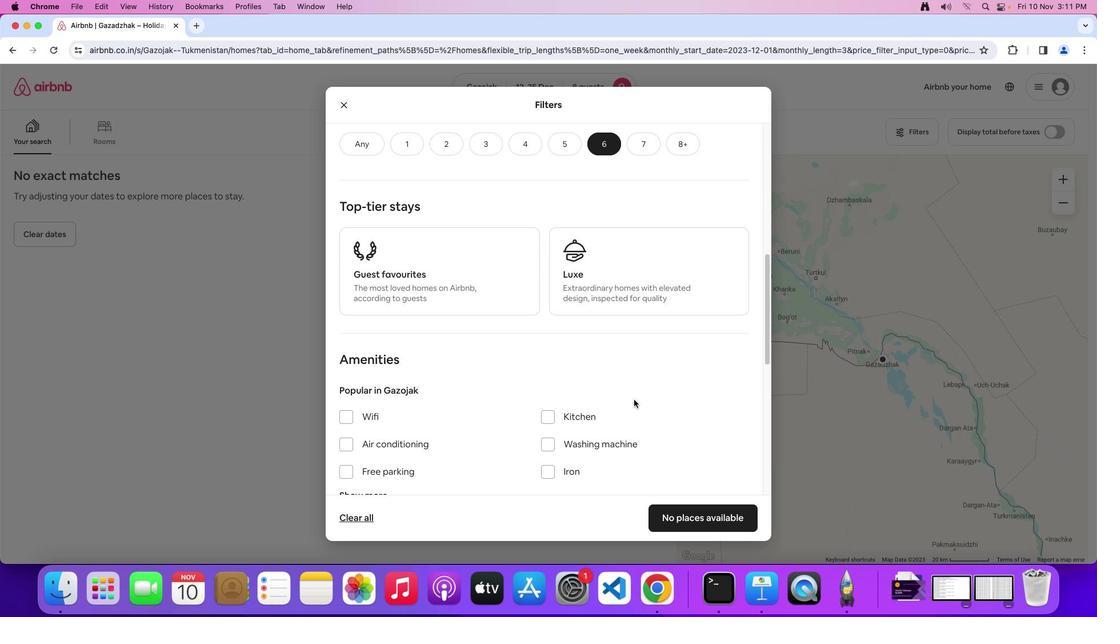 
Action: Mouse moved to (634, 399)
Screenshot: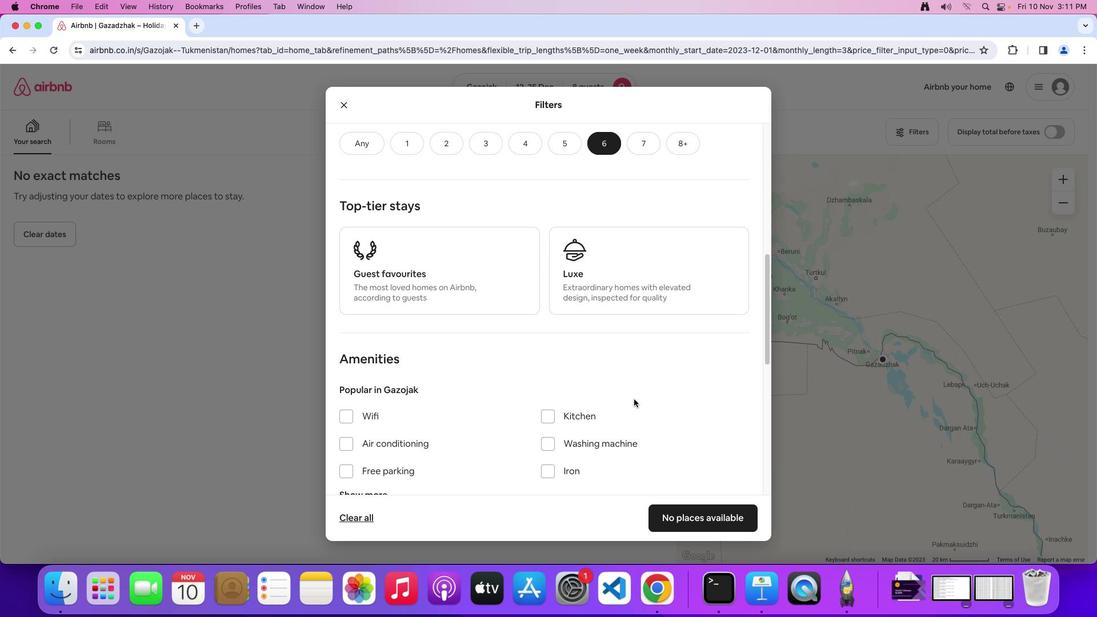 
Action: Mouse scrolled (634, 399) with delta (0, 0)
Screenshot: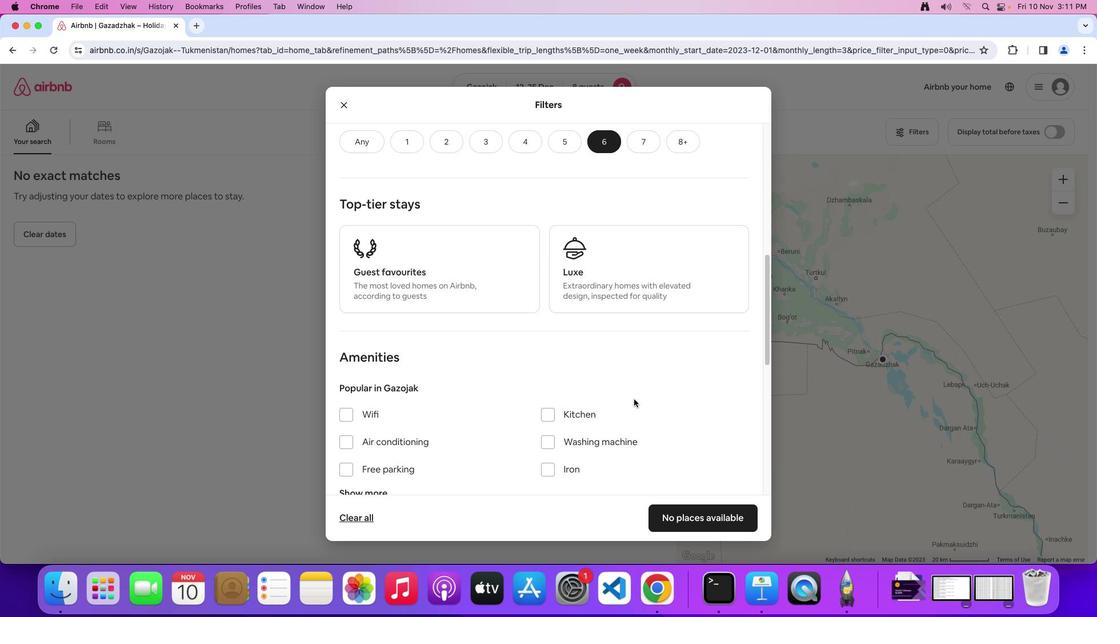 
Action: Mouse moved to (634, 399)
Screenshot: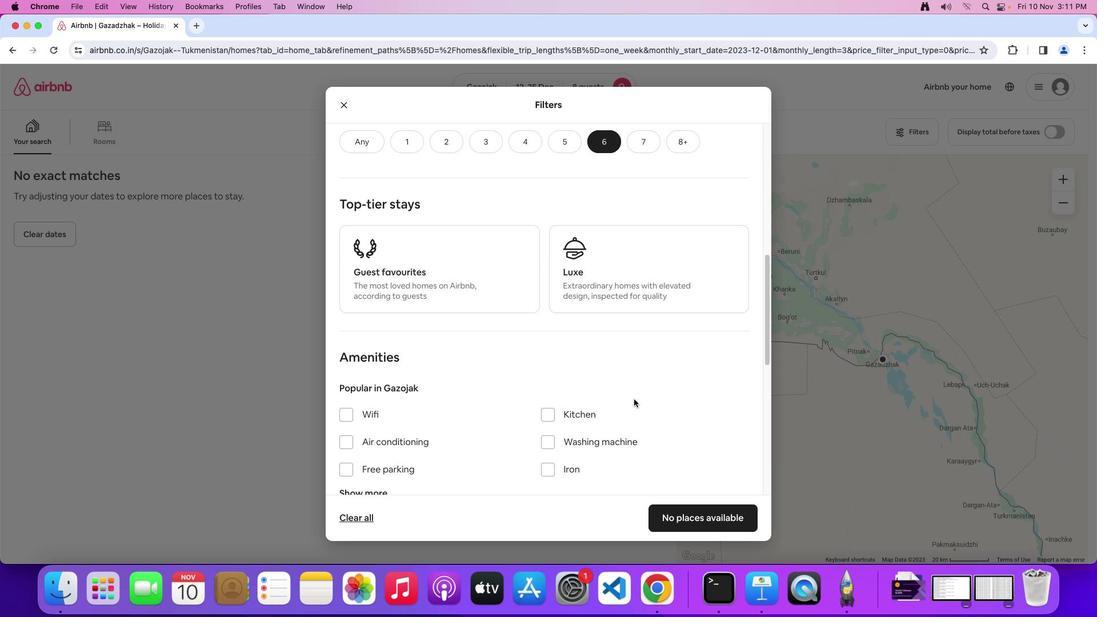 
Action: Mouse scrolled (634, 399) with delta (0, 0)
Screenshot: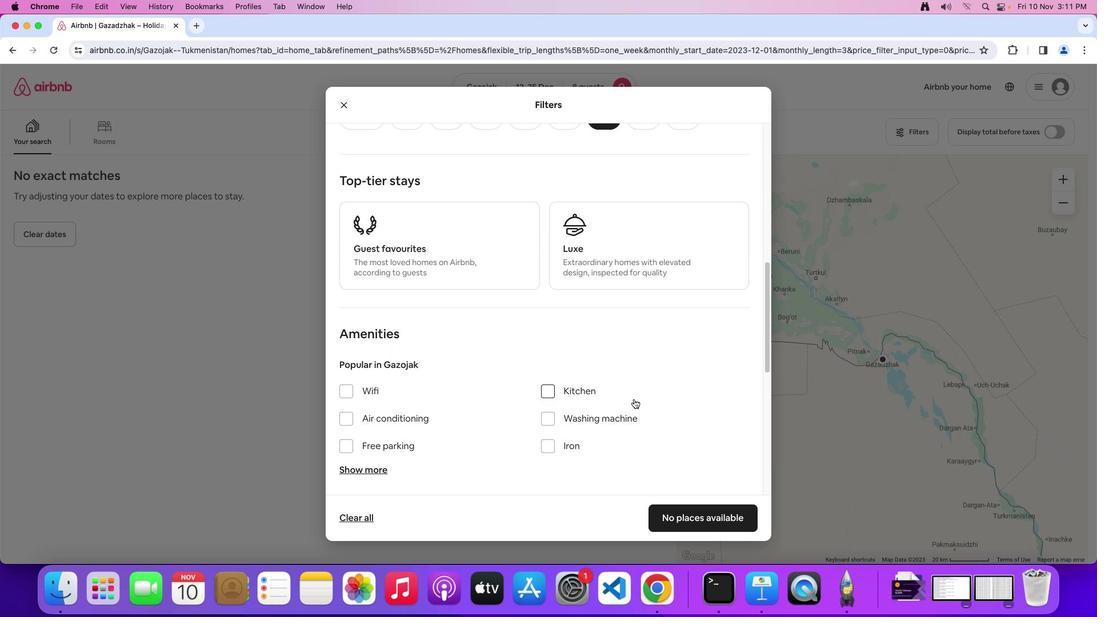 
Action: Mouse scrolled (634, 399) with delta (0, 0)
Screenshot: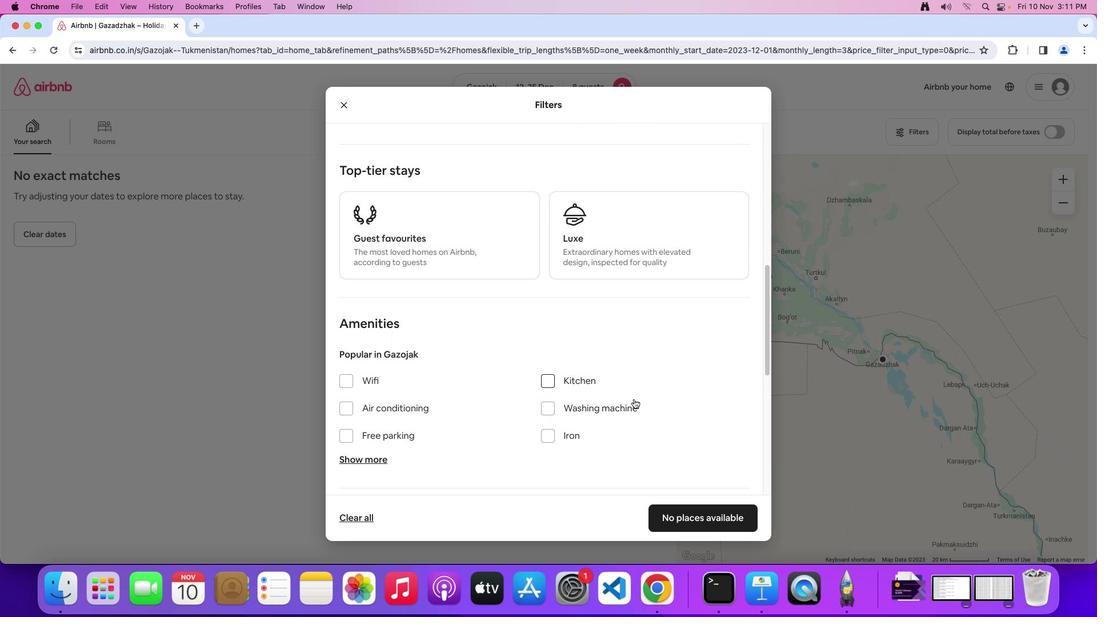 
Action: Mouse moved to (634, 399)
Screenshot: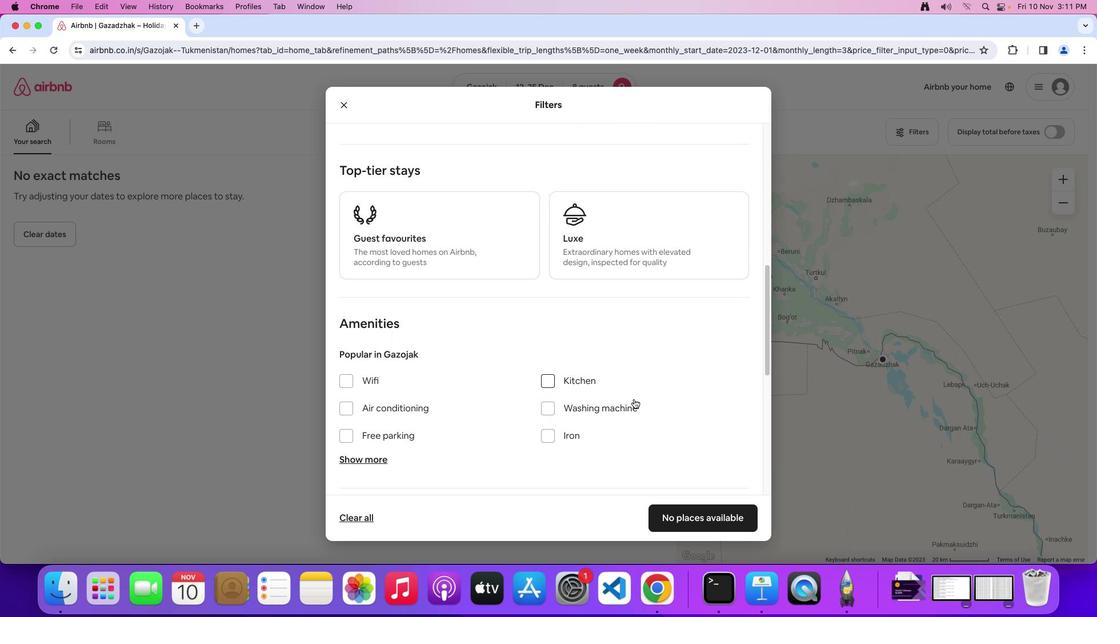 
Action: Mouse scrolled (634, 399) with delta (0, 0)
Screenshot: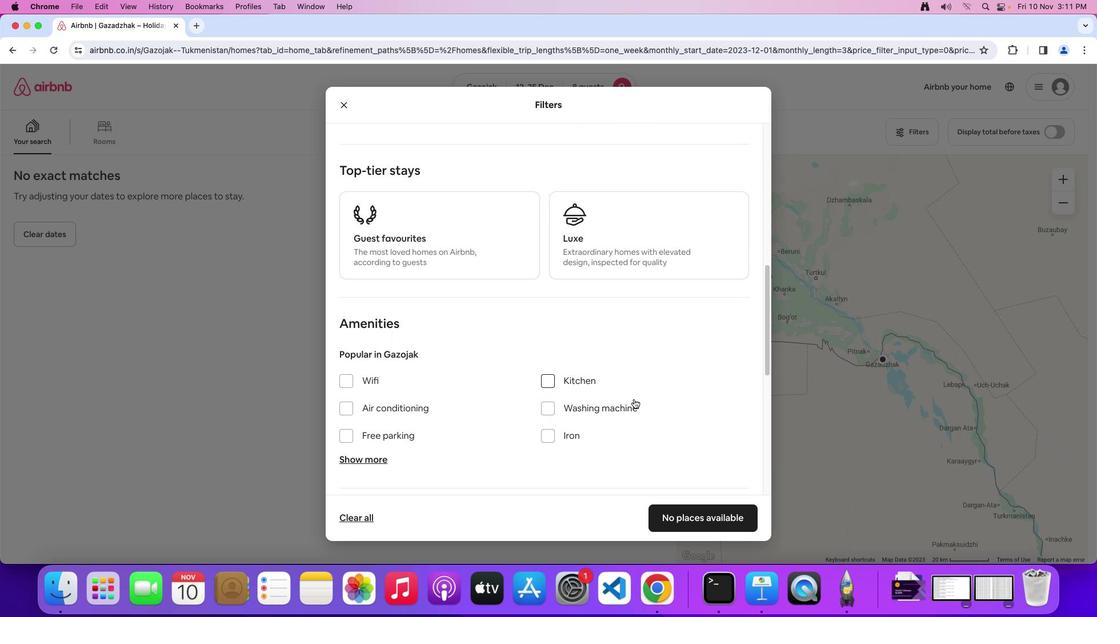 
Action: Mouse moved to (634, 399)
Screenshot: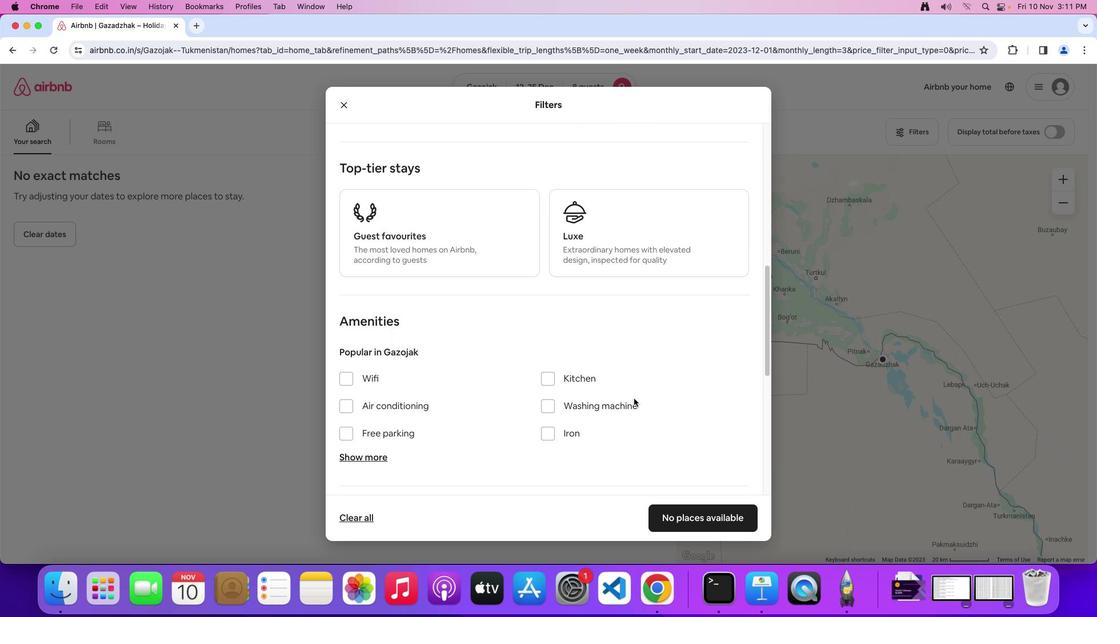 
Action: Mouse scrolled (634, 399) with delta (0, 0)
Screenshot: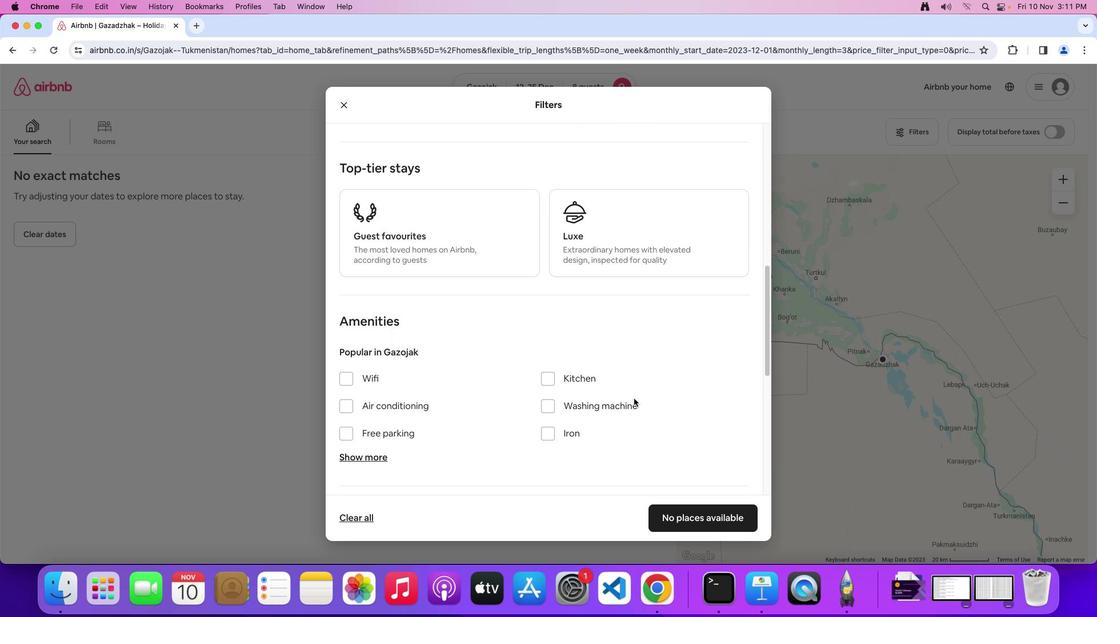 
Action: Mouse scrolled (634, 399) with delta (0, 0)
Screenshot: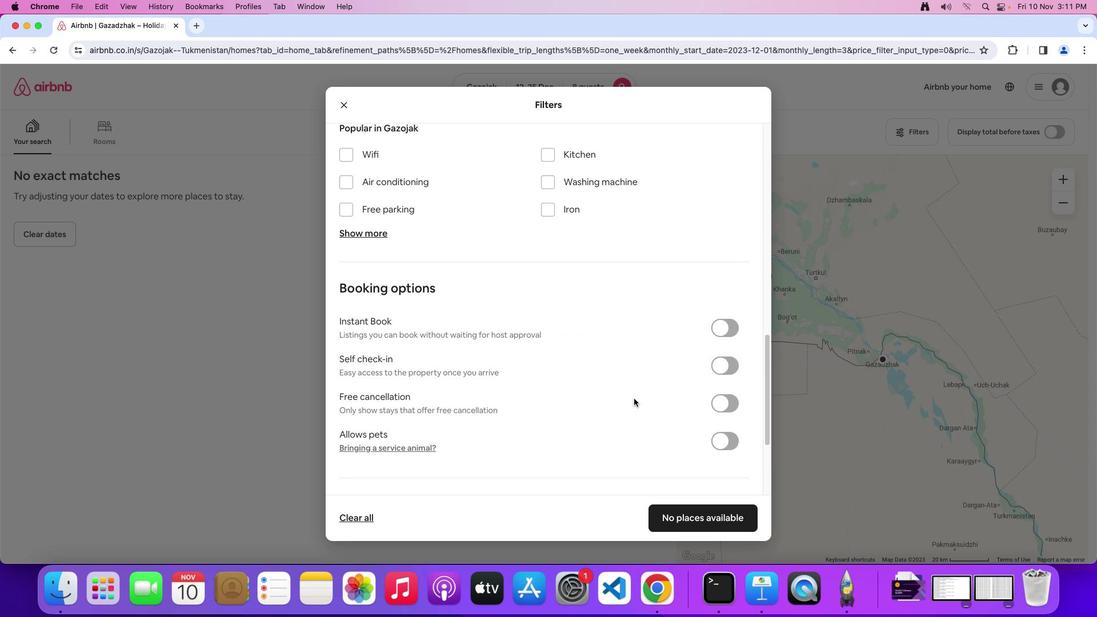 
Action: Mouse scrolled (634, 399) with delta (0, 0)
Screenshot: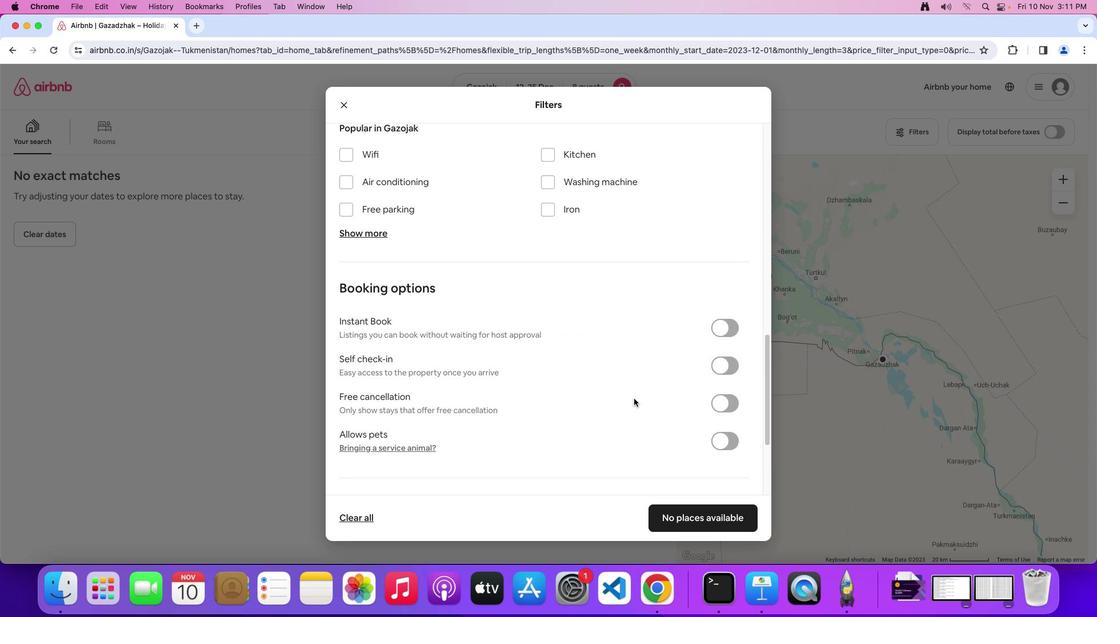 
Action: Mouse scrolled (634, 399) with delta (0, -1)
Screenshot: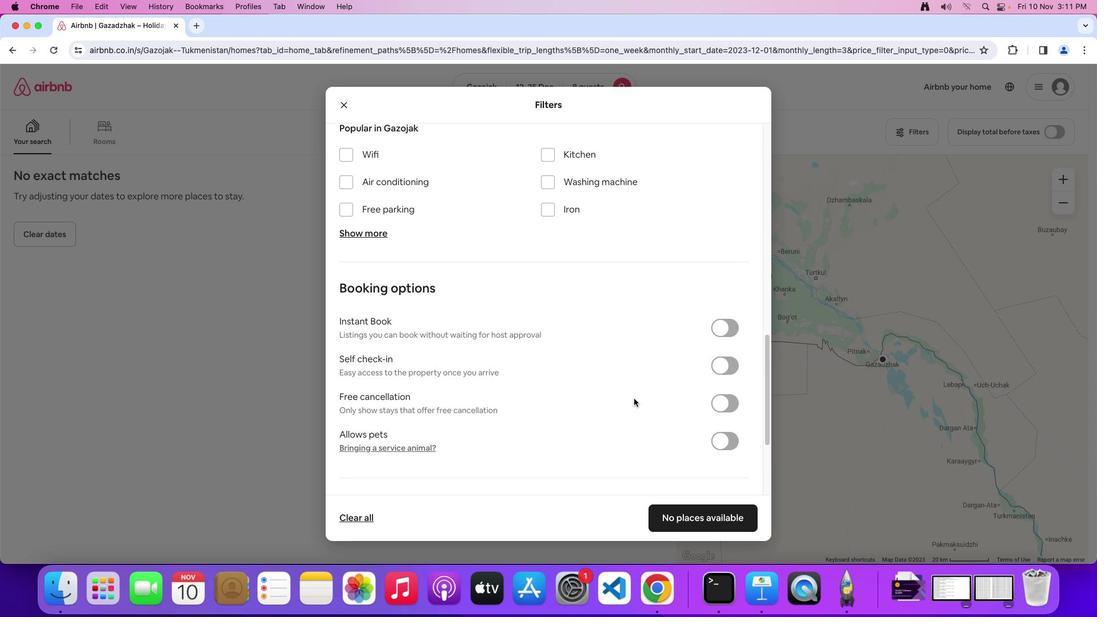 
Action: Mouse scrolled (634, 399) with delta (0, -2)
Screenshot: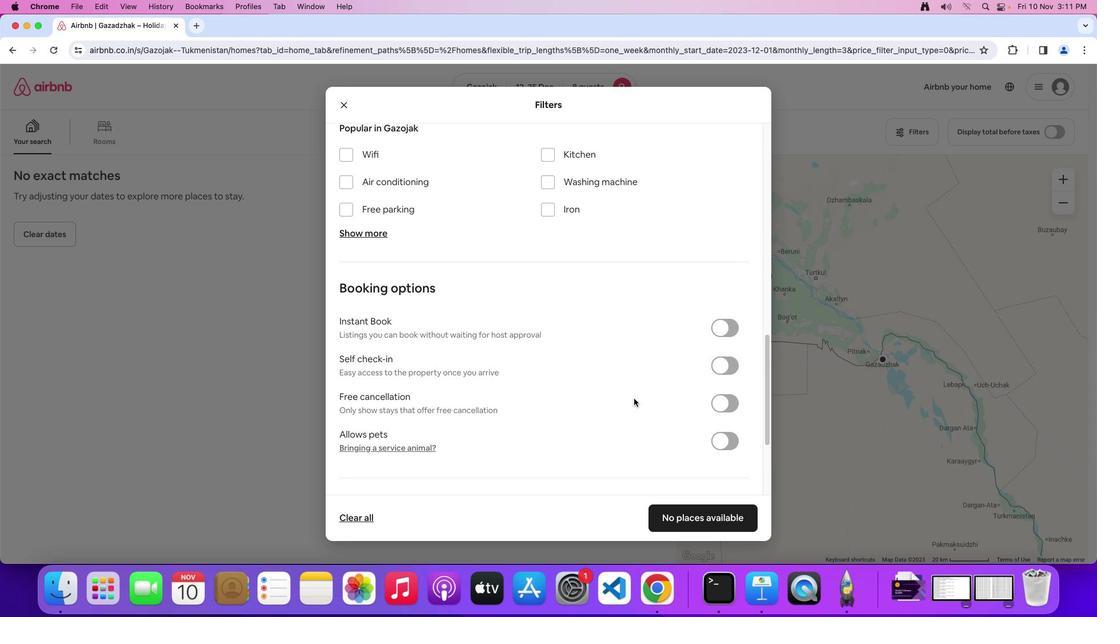 
Action: Mouse scrolled (634, 399) with delta (0, 0)
Screenshot: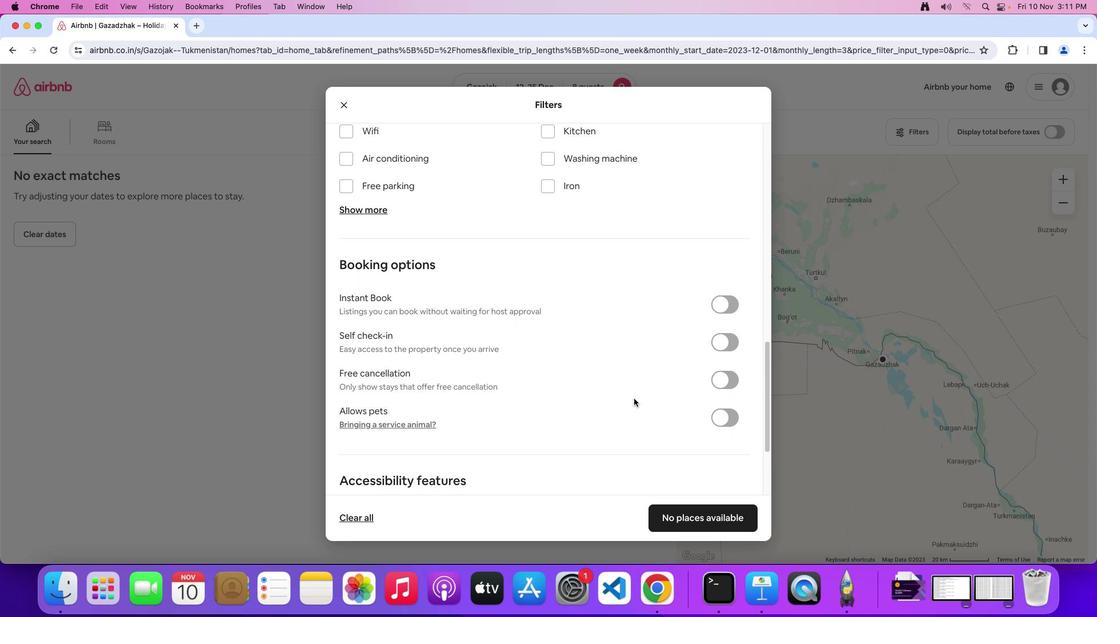 
Action: Mouse scrolled (634, 399) with delta (0, 0)
Screenshot: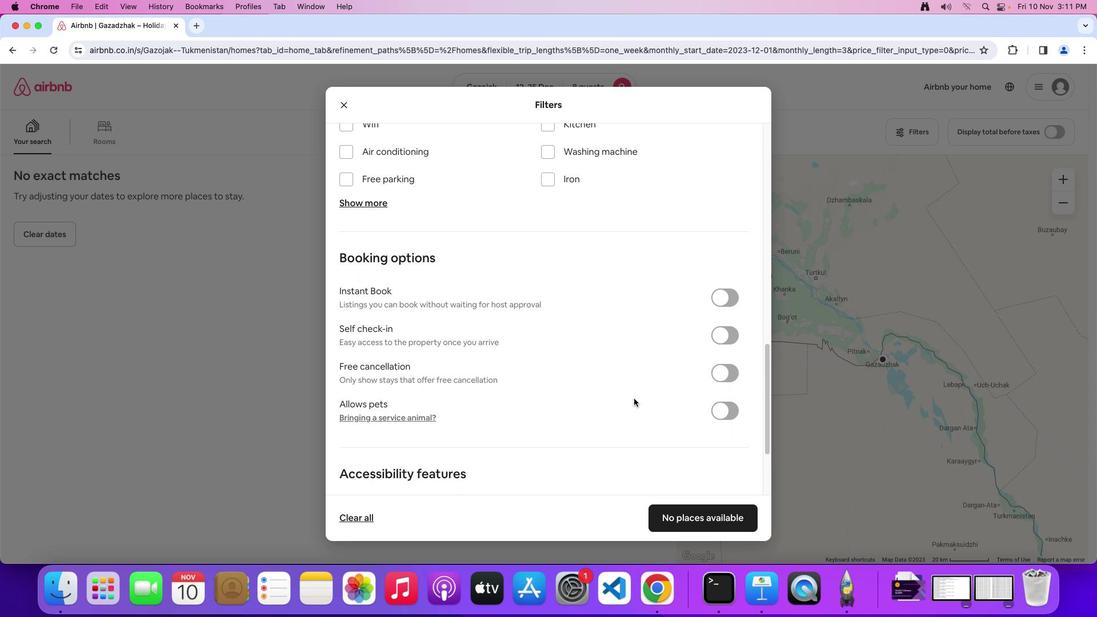 
Action: Mouse scrolled (634, 399) with delta (0, 0)
Screenshot: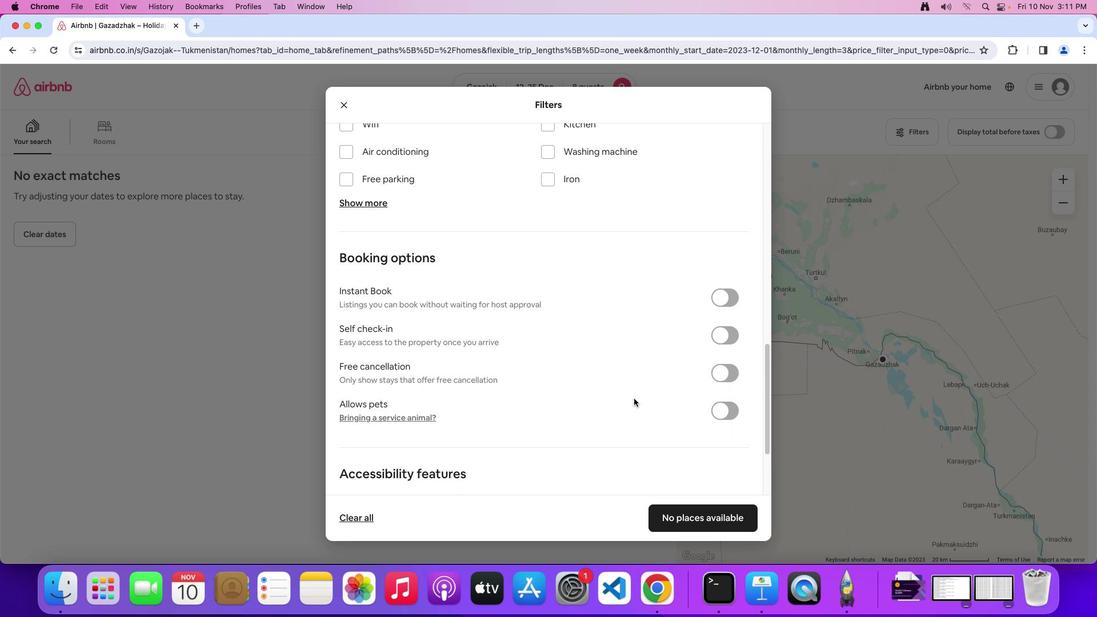 
Action: Mouse scrolled (634, 399) with delta (0, 0)
Screenshot: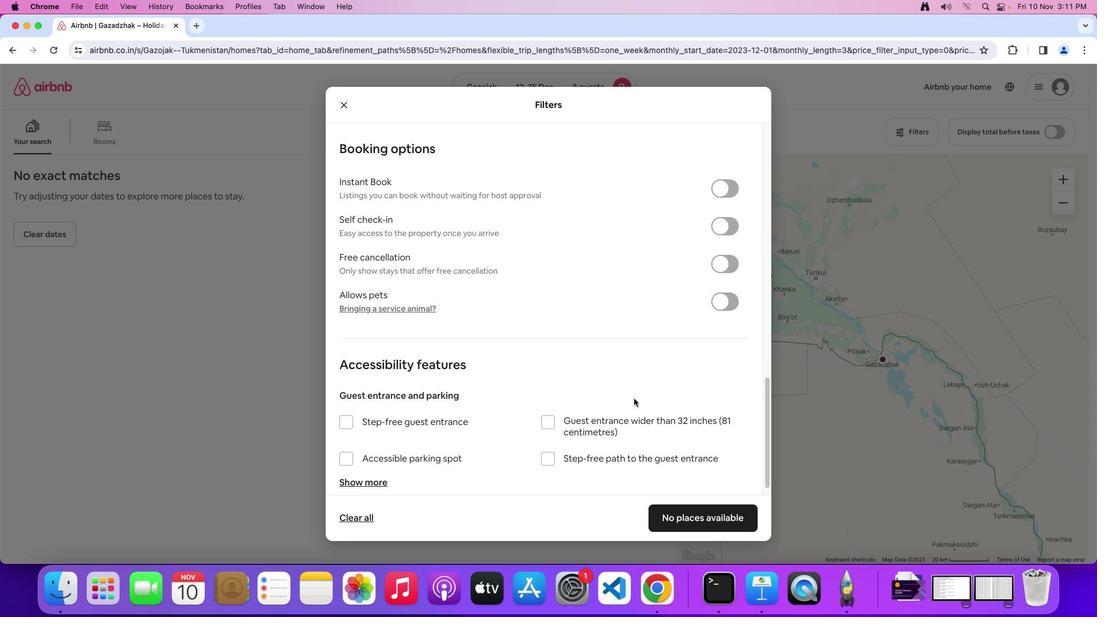 
Action: Mouse scrolled (634, 399) with delta (0, 0)
Screenshot: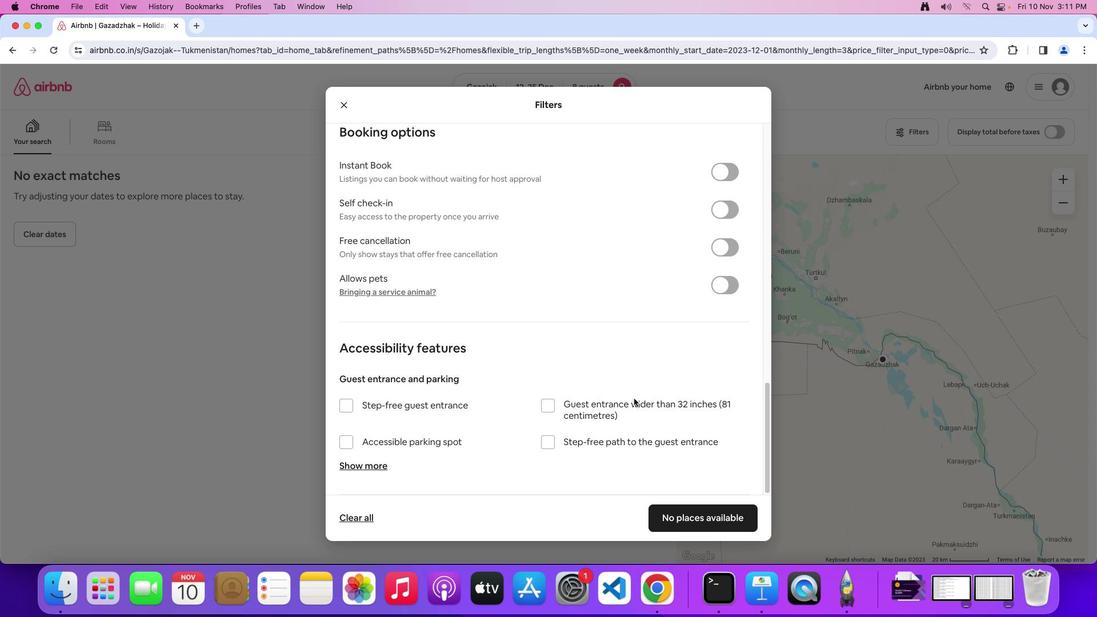 
Action: Mouse scrolled (634, 399) with delta (0, -1)
Screenshot: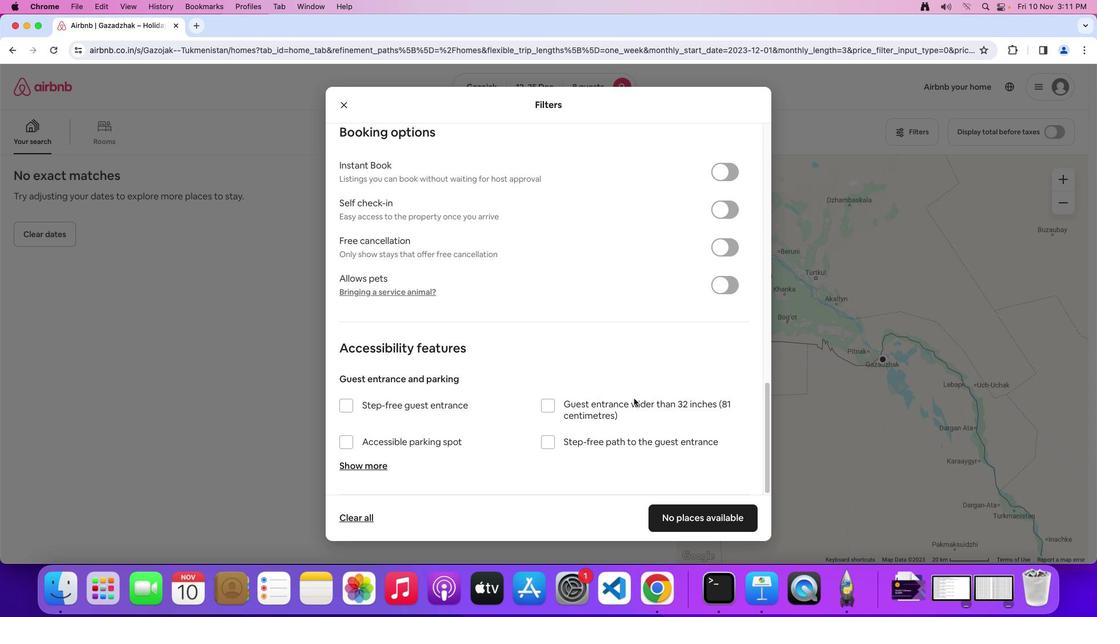 
Action: Mouse scrolled (634, 399) with delta (0, -1)
Screenshot: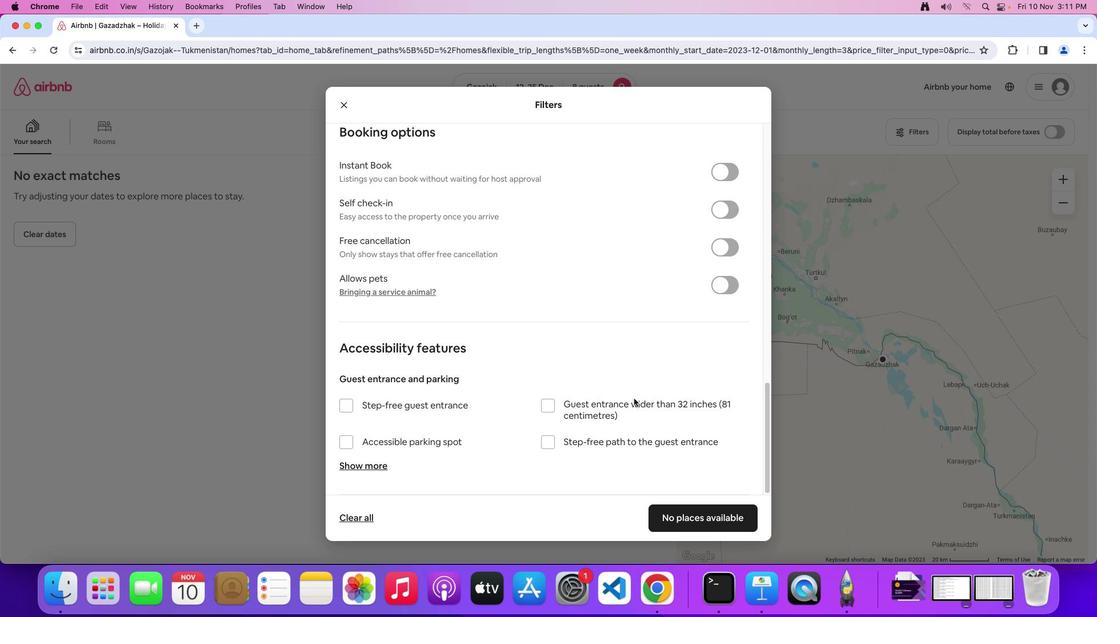 
Action: Mouse scrolled (634, 399) with delta (0, 0)
Screenshot: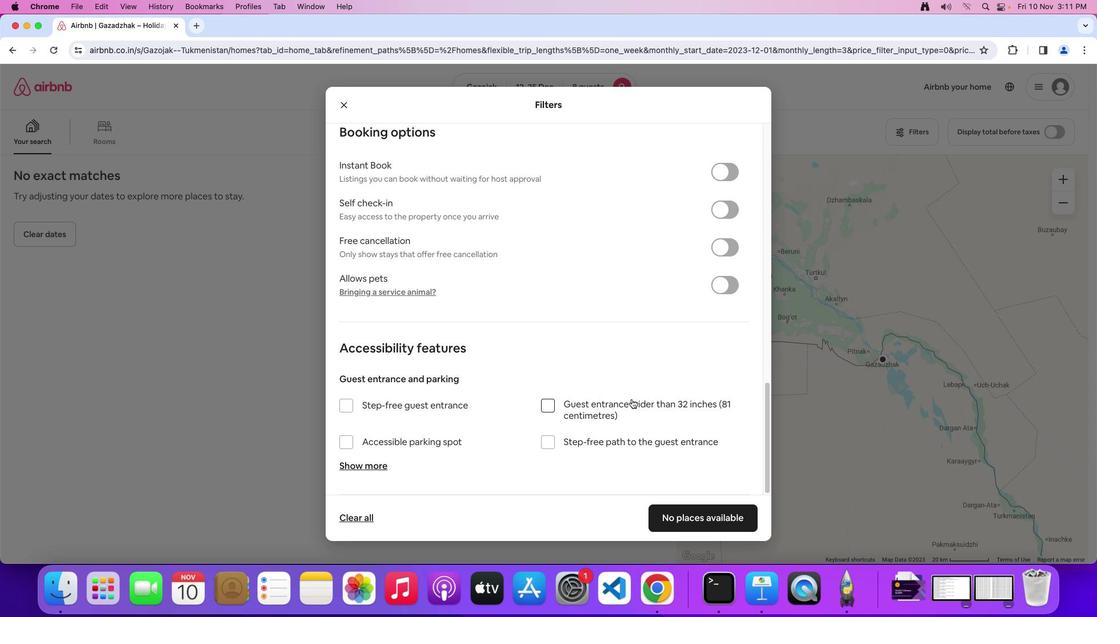 
Action: Mouse scrolled (634, 399) with delta (0, 0)
Screenshot: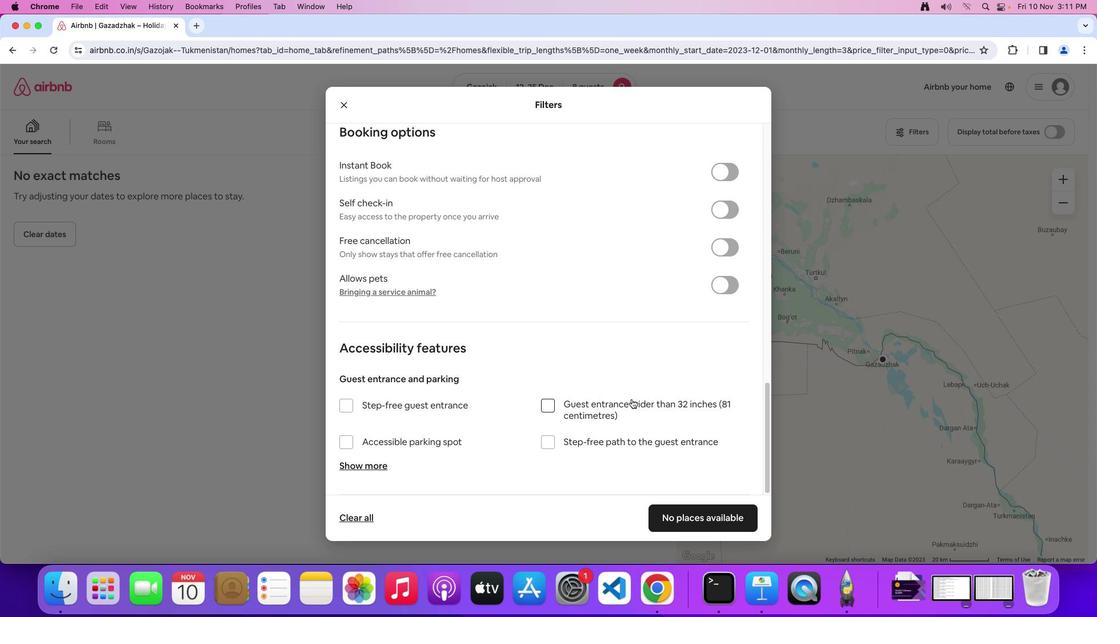 
Action: Mouse moved to (631, 399)
Screenshot: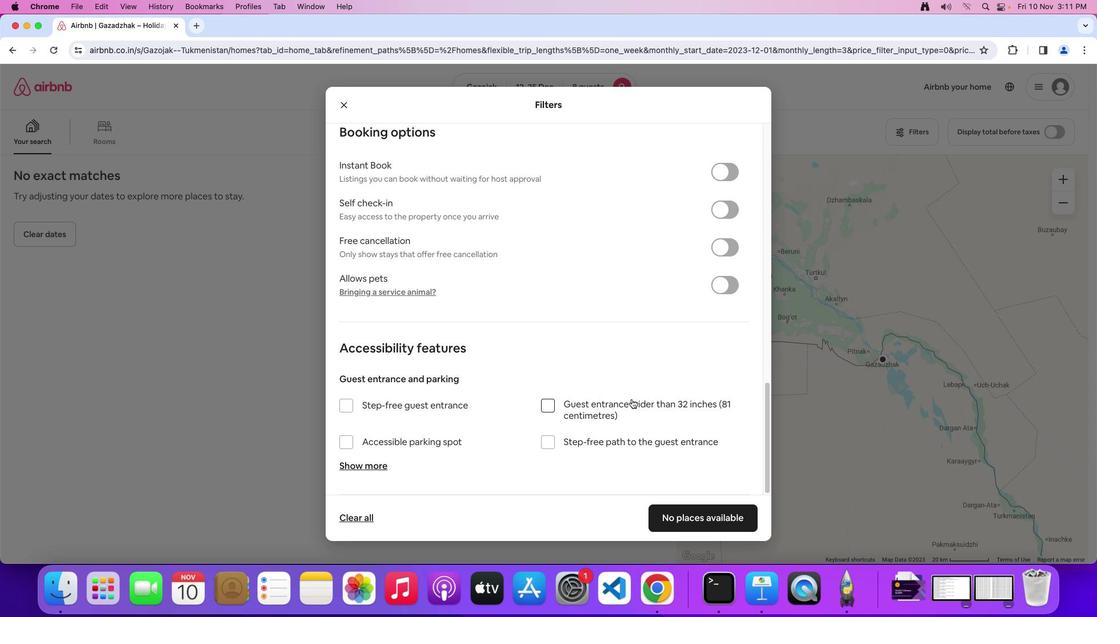 
Action: Mouse scrolled (631, 399) with delta (0, 0)
Screenshot: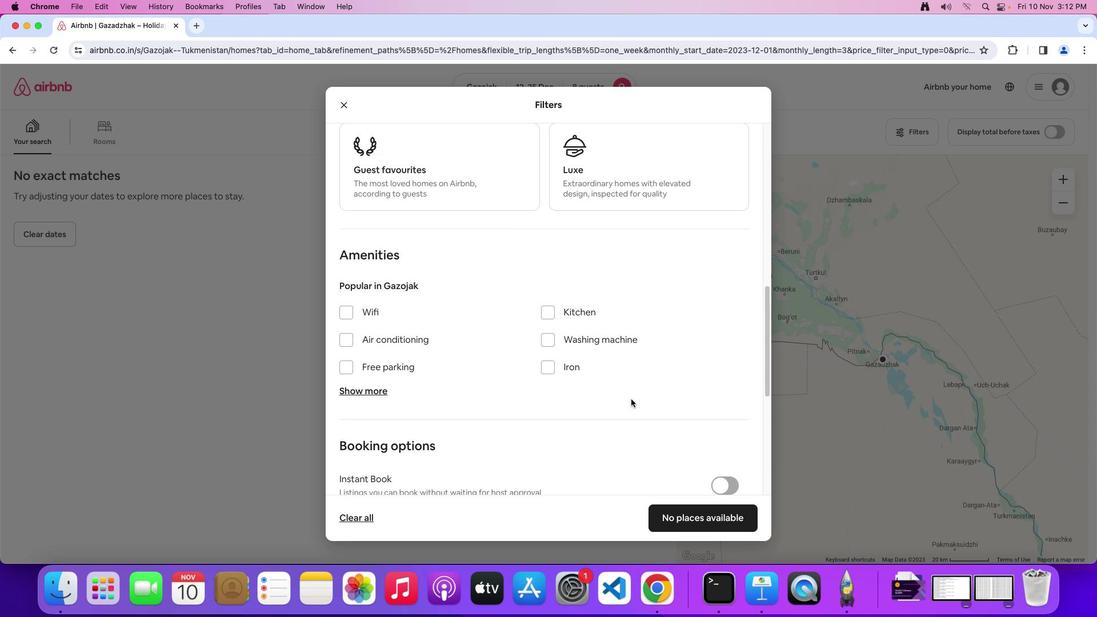 
Action: Mouse scrolled (631, 399) with delta (0, 0)
Screenshot: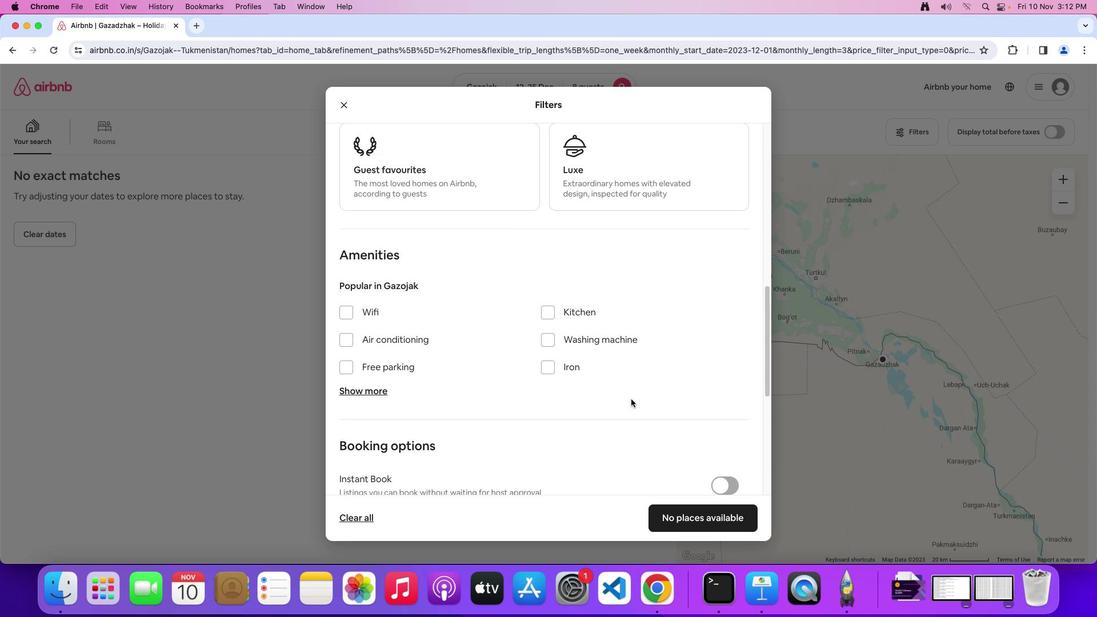 
Action: Mouse scrolled (631, 399) with delta (0, 2)
Screenshot: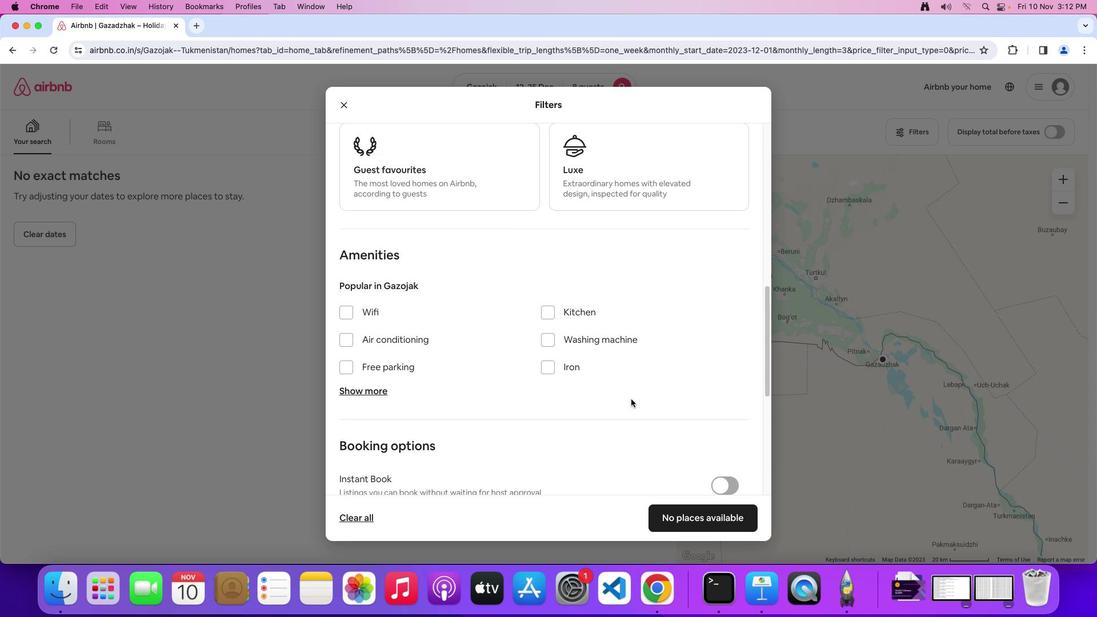 
Action: Mouse moved to (631, 399)
Screenshot: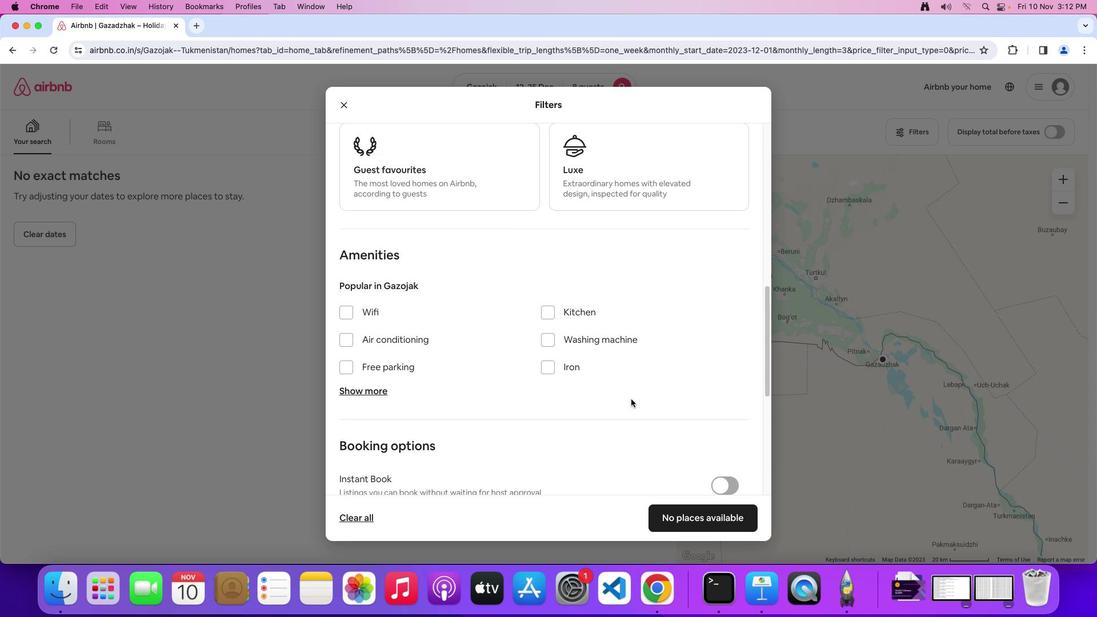 
Action: Mouse scrolled (631, 399) with delta (0, 4)
Screenshot: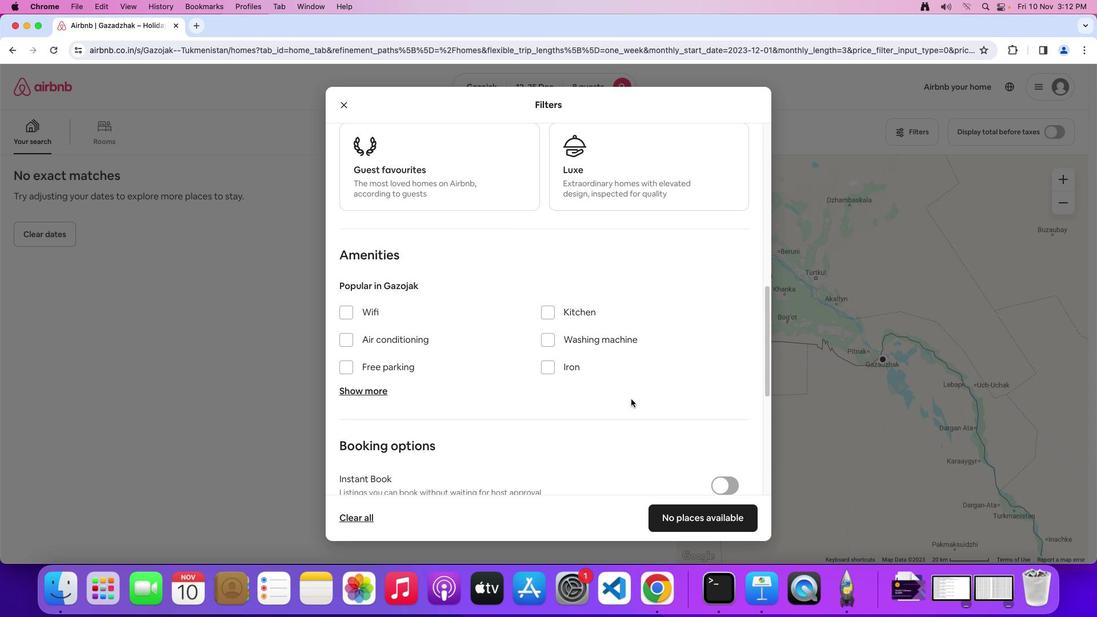 
Action: Mouse scrolled (631, 399) with delta (0, 0)
Screenshot: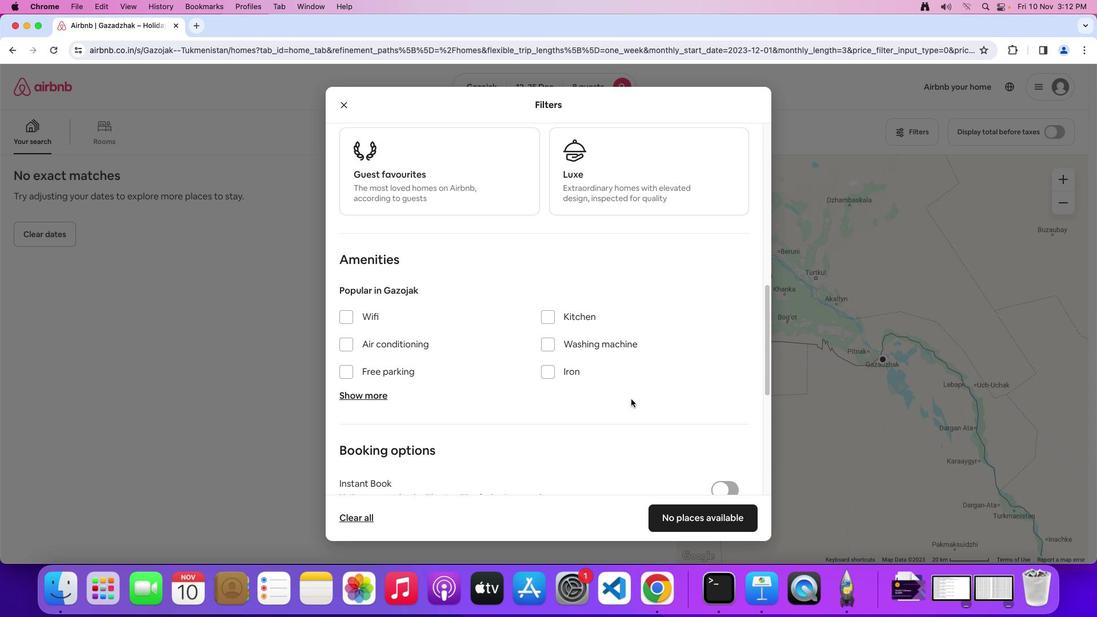 
Action: Mouse scrolled (631, 399) with delta (0, 0)
Screenshot: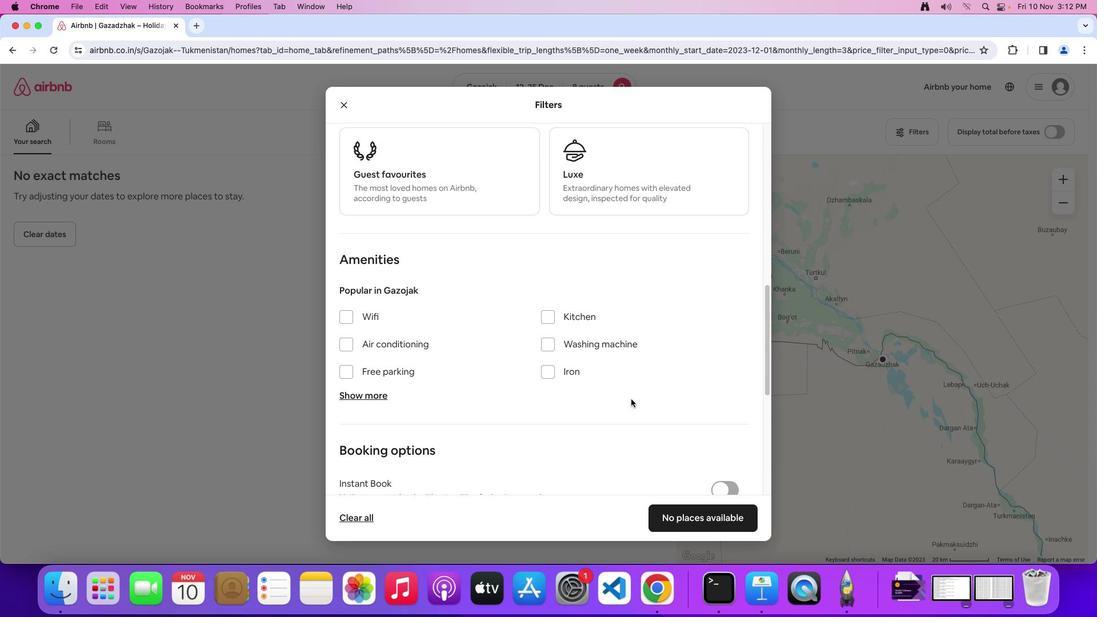 
Action: Mouse scrolled (631, 399) with delta (0, 0)
Screenshot: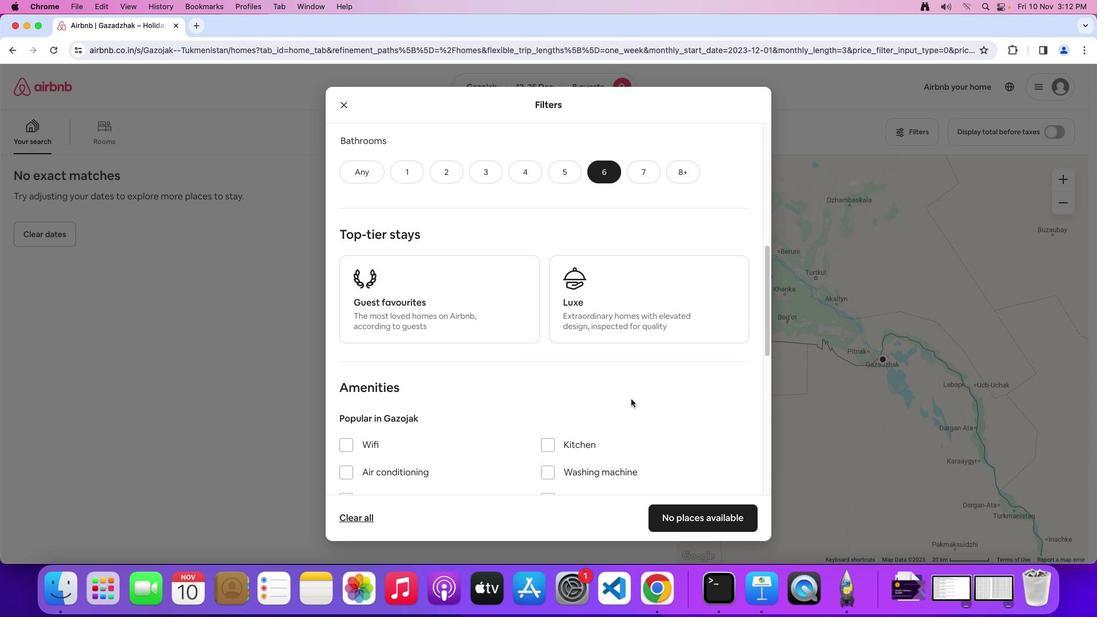 
Action: Mouse scrolled (631, 399) with delta (0, 0)
Screenshot: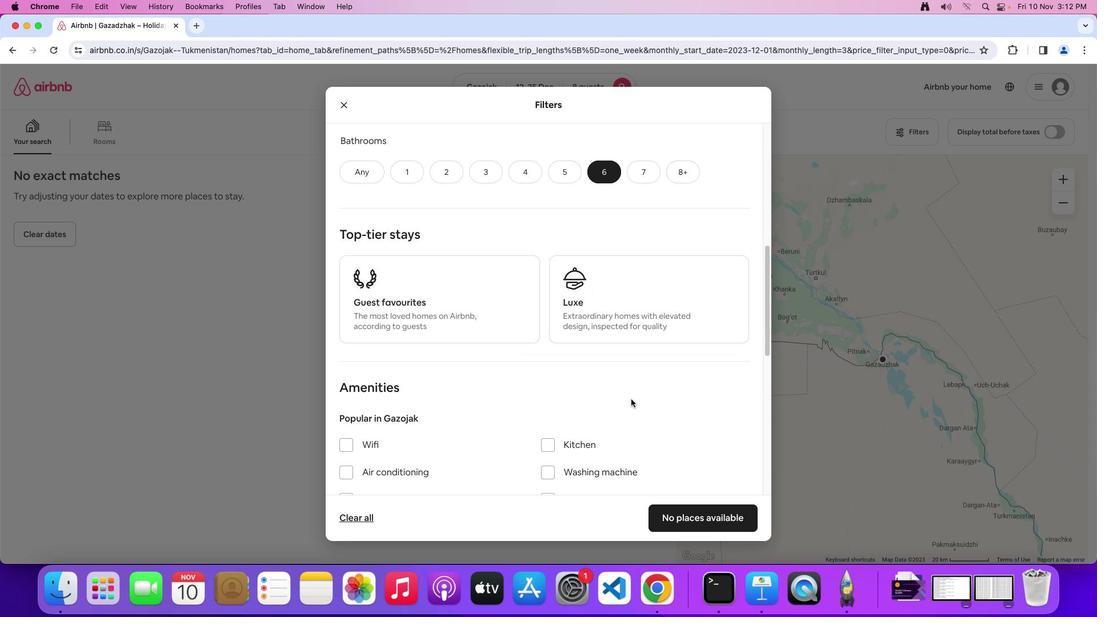 
Action: Mouse scrolled (631, 399) with delta (0, 2)
Screenshot: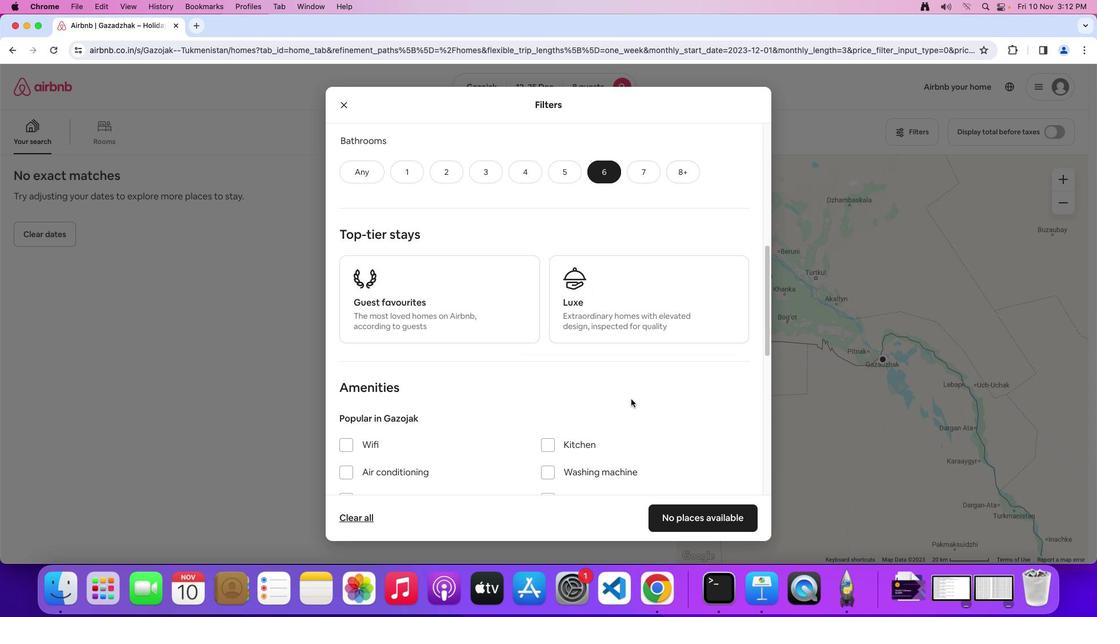 
Action: Mouse scrolled (631, 399) with delta (0, 0)
Screenshot: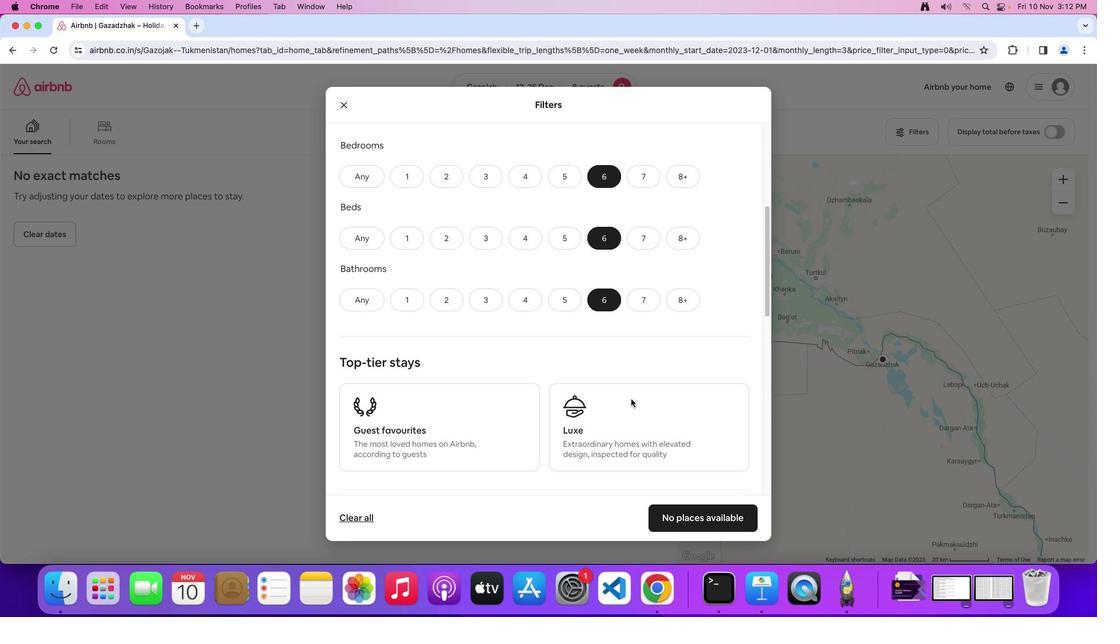 
Action: Mouse scrolled (631, 399) with delta (0, 0)
Screenshot: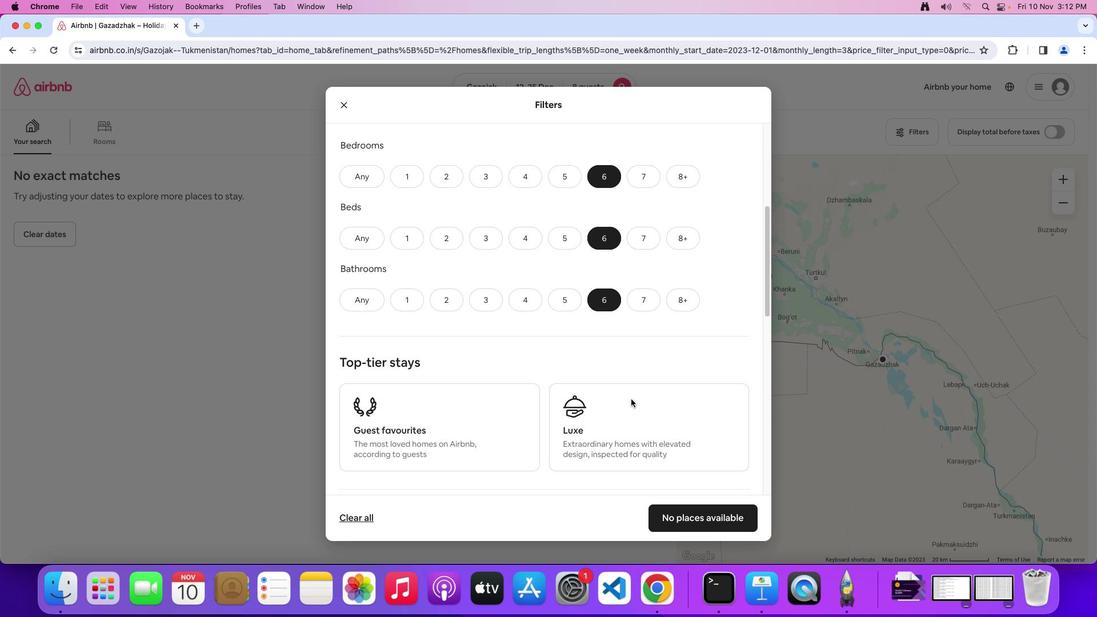 
Action: Mouse scrolled (631, 399) with delta (0, 2)
Screenshot: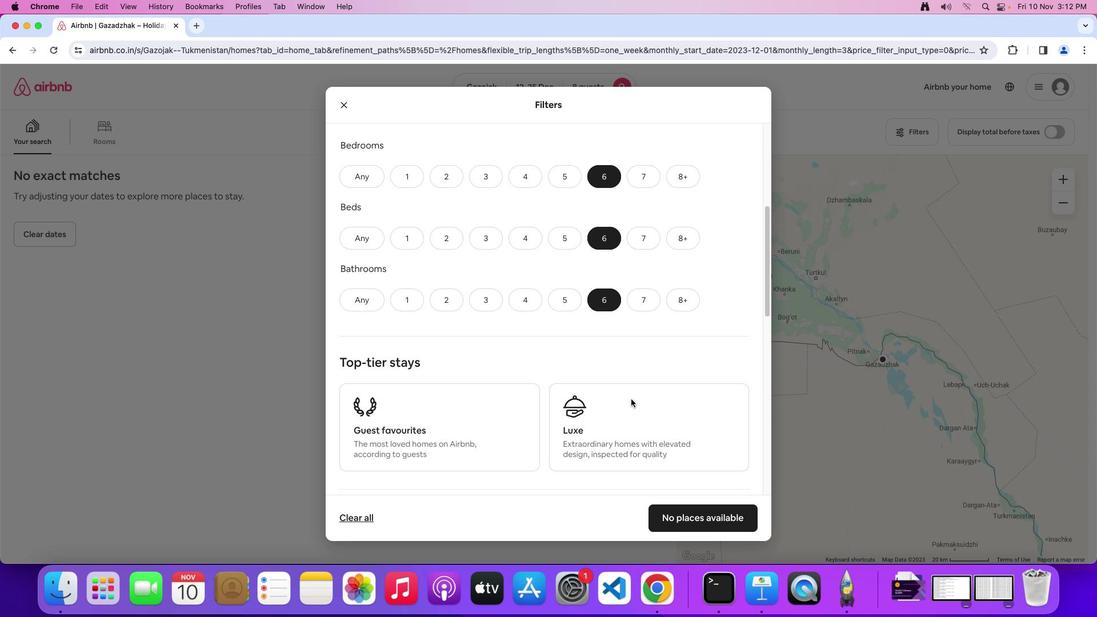 
Action: Mouse scrolled (631, 399) with delta (0, 0)
Screenshot: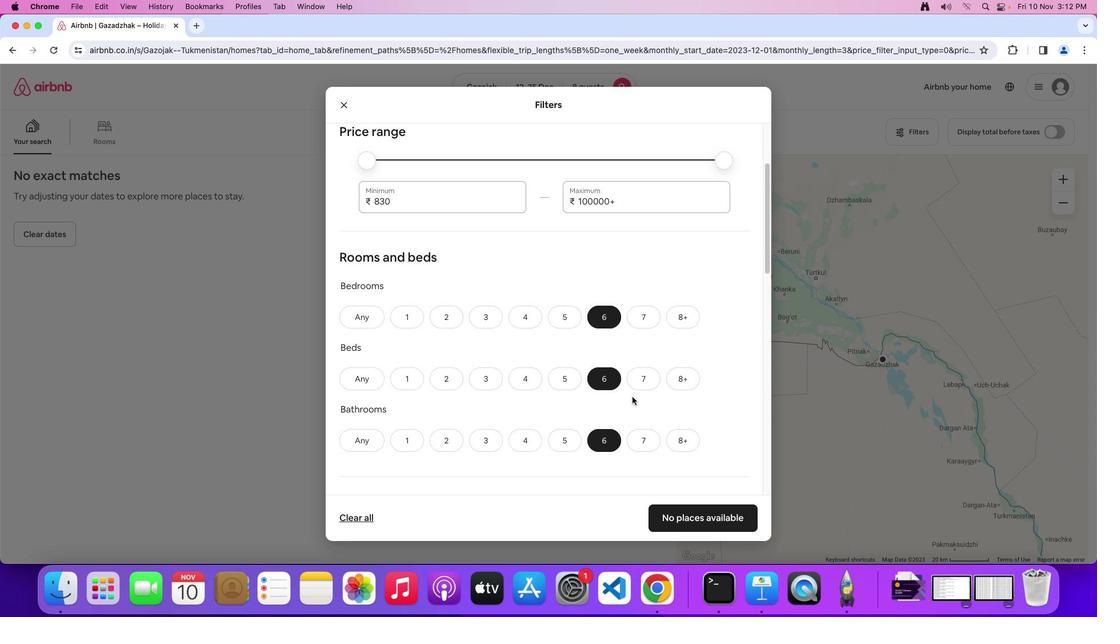 
Action: Mouse scrolled (631, 399) with delta (0, 0)
Screenshot: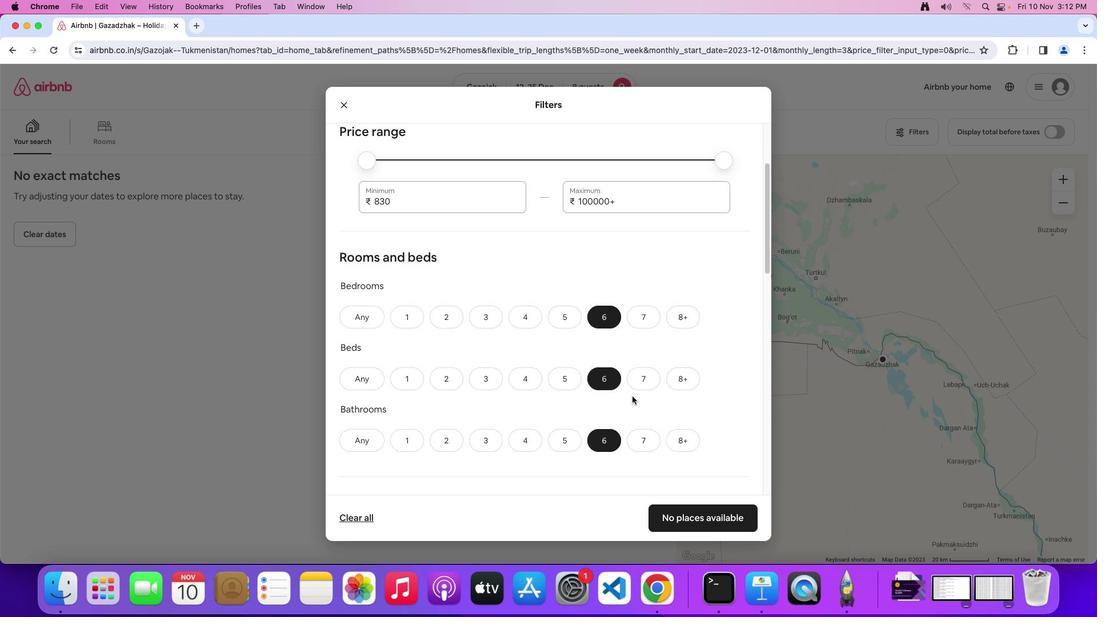 
Action: Mouse moved to (631, 399)
Screenshot: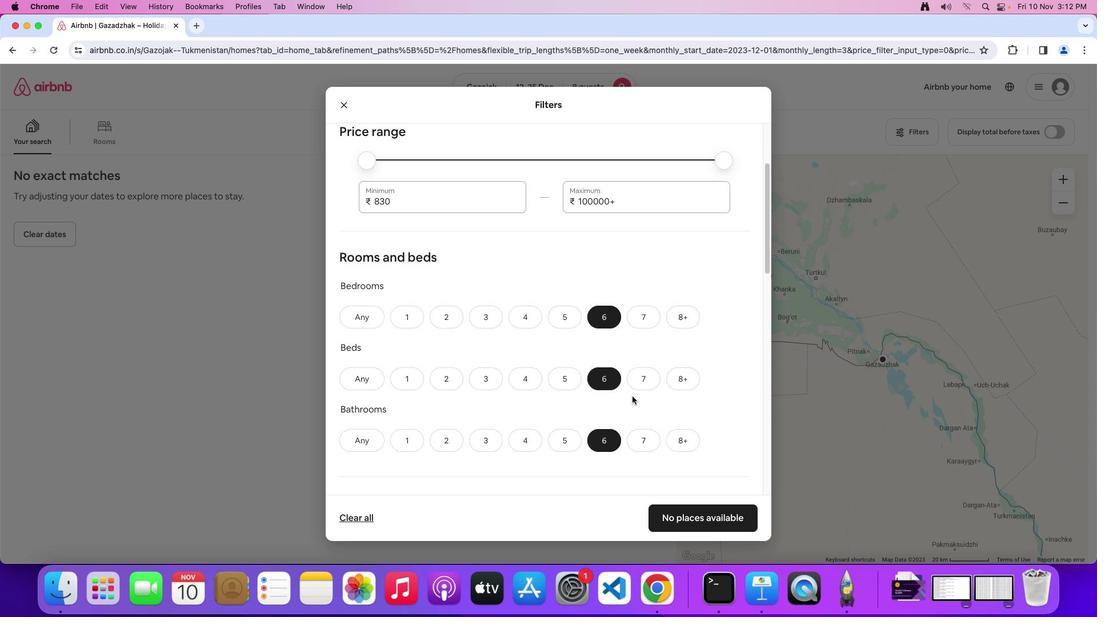 
Action: Mouse scrolled (631, 399) with delta (0, 2)
Screenshot: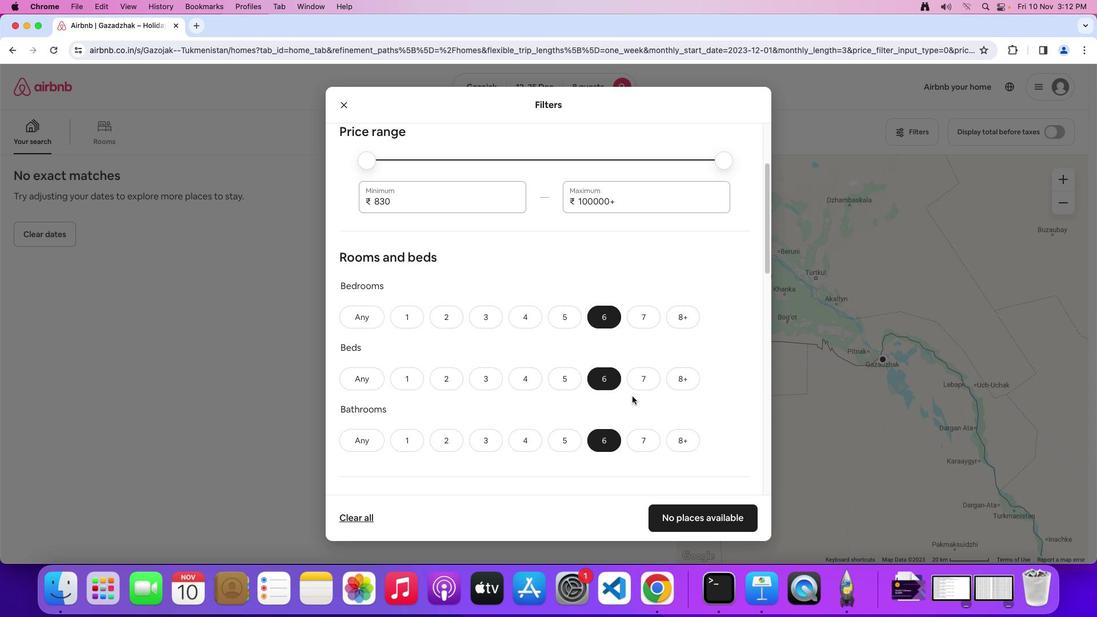 
Action: Mouse moved to (632, 394)
Screenshot: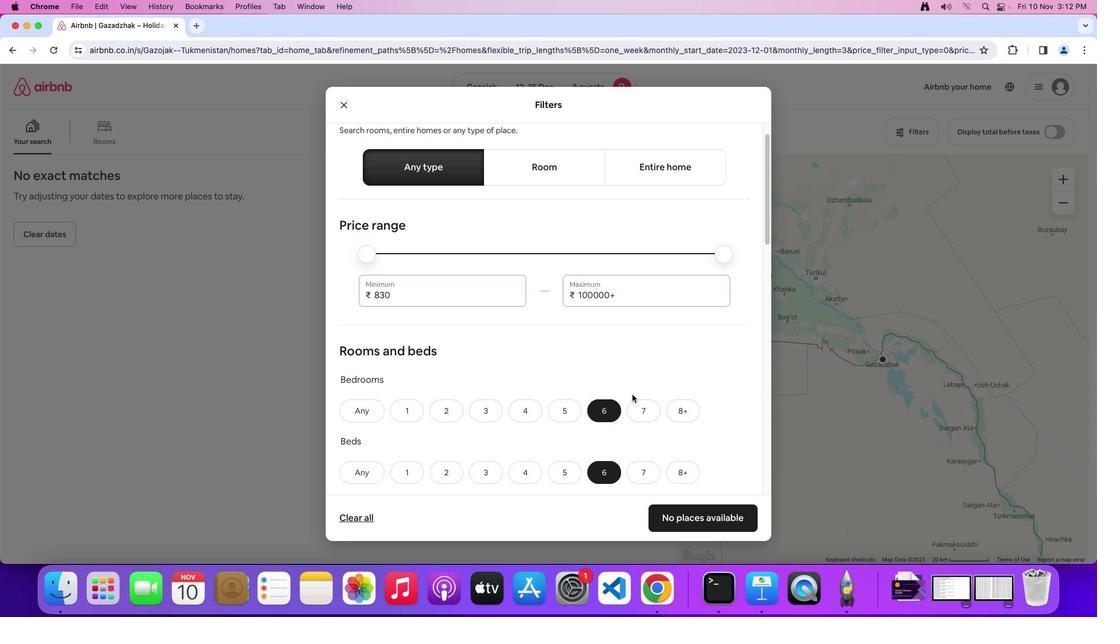 
Action: Mouse scrolled (632, 394) with delta (0, 0)
Screenshot: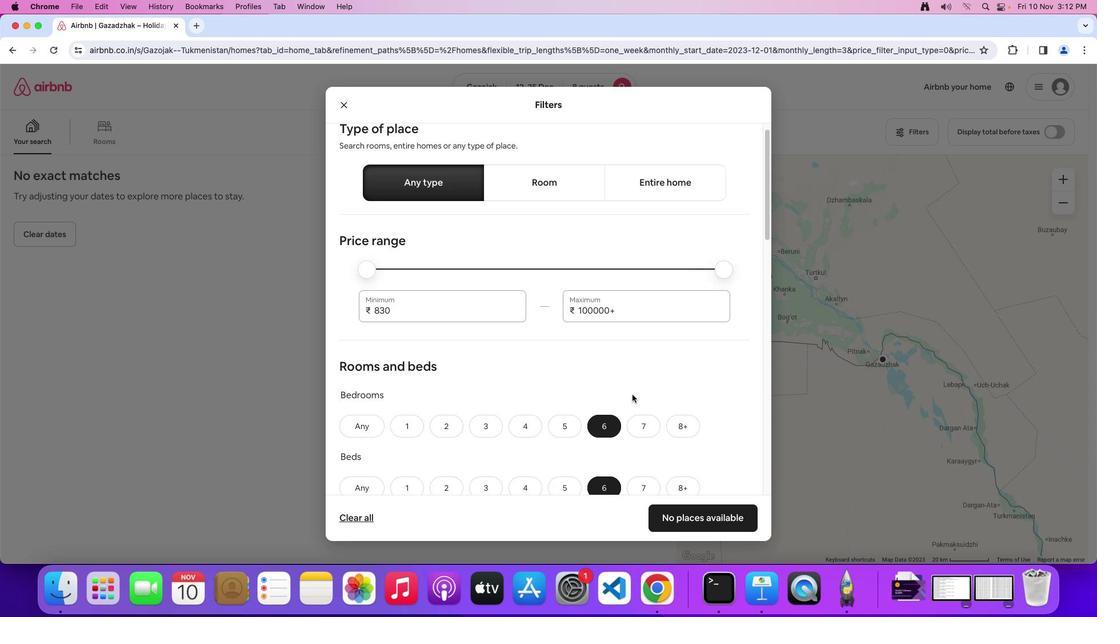 
Action: Mouse scrolled (632, 394) with delta (0, 0)
Screenshot: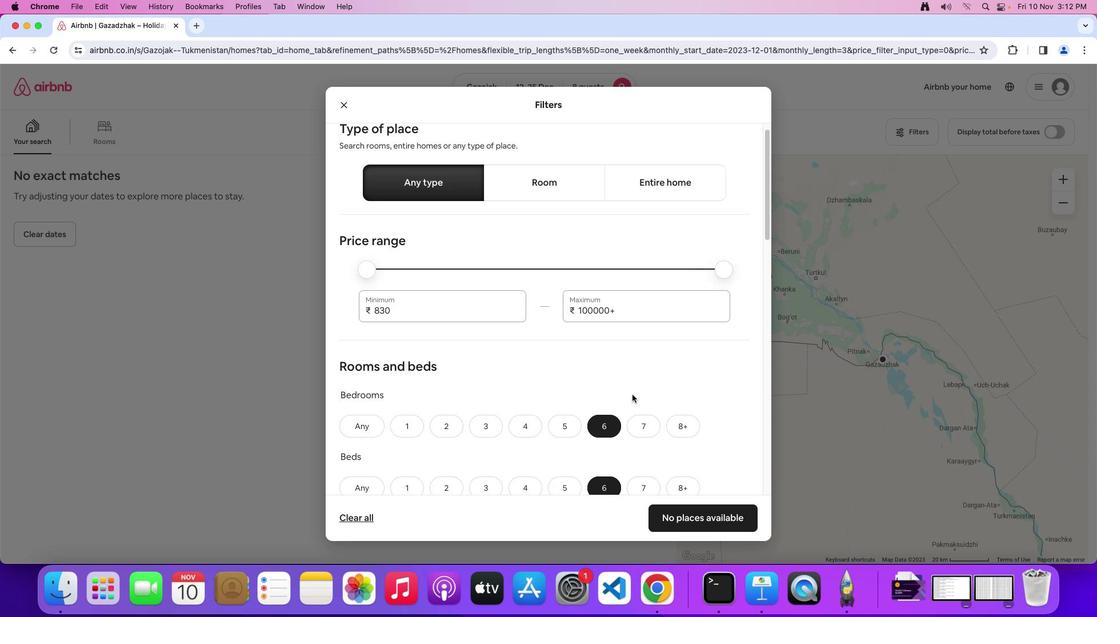 
Action: Mouse scrolled (632, 394) with delta (0, 1)
Screenshot: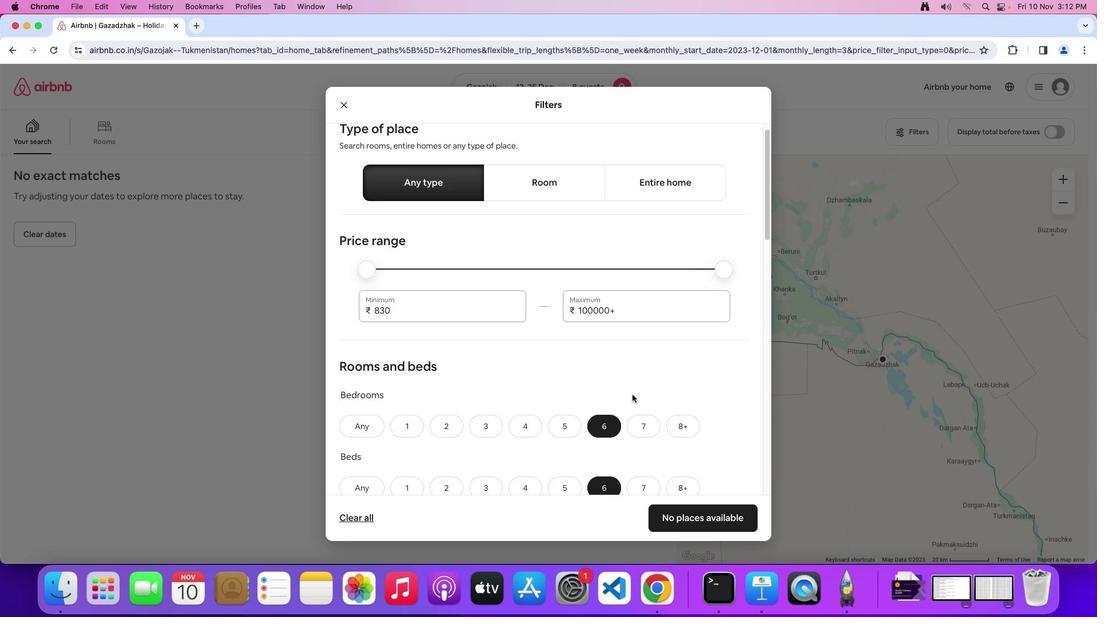 
Action: Mouse moved to (632, 394)
Screenshot: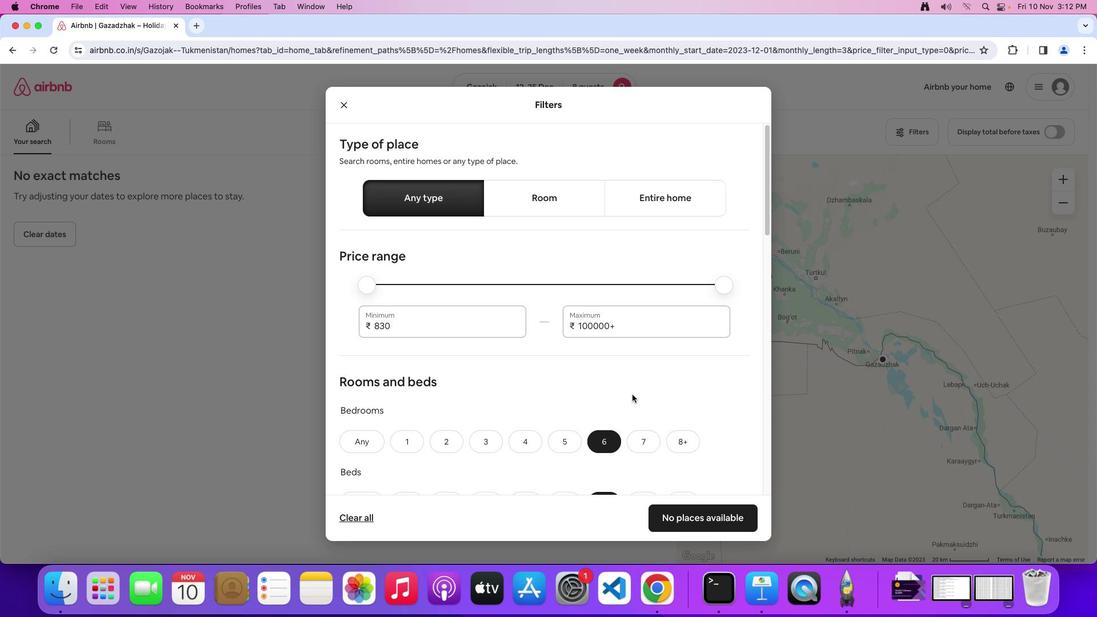 
Action: Mouse scrolled (632, 394) with delta (0, 0)
Screenshot: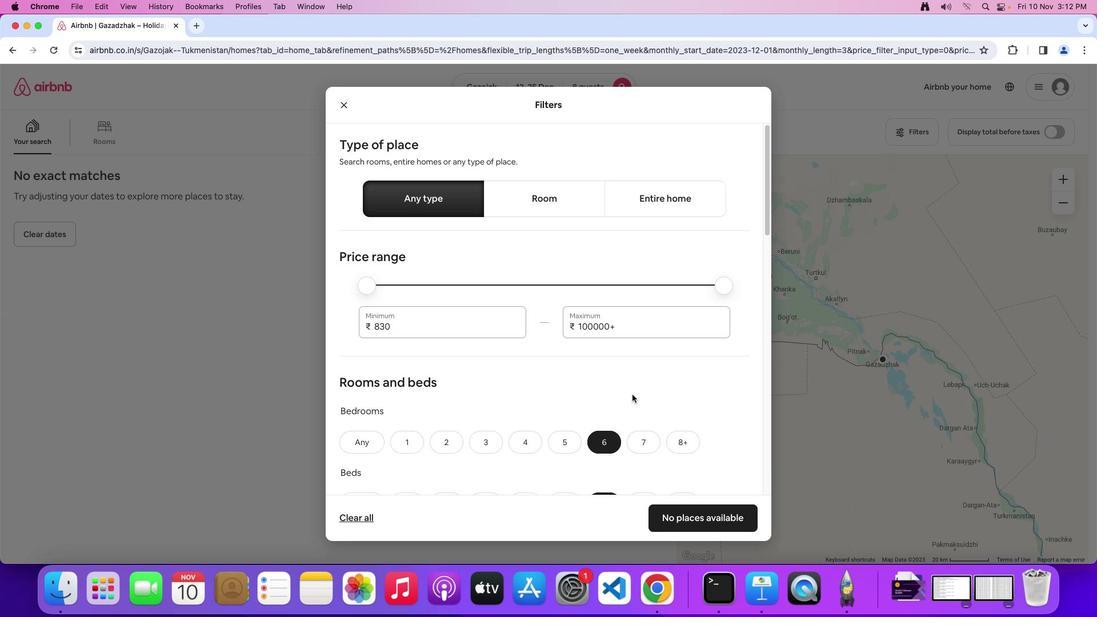 
Action: Mouse scrolled (632, 394) with delta (0, 0)
Screenshot: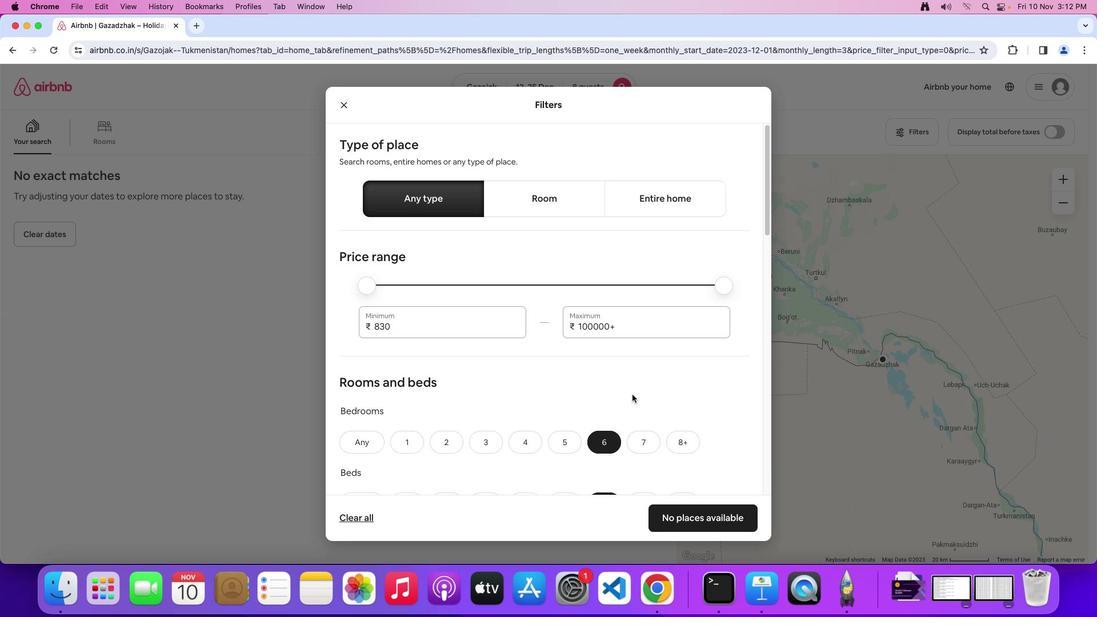 
Action: Mouse scrolled (632, 394) with delta (0, 2)
Screenshot: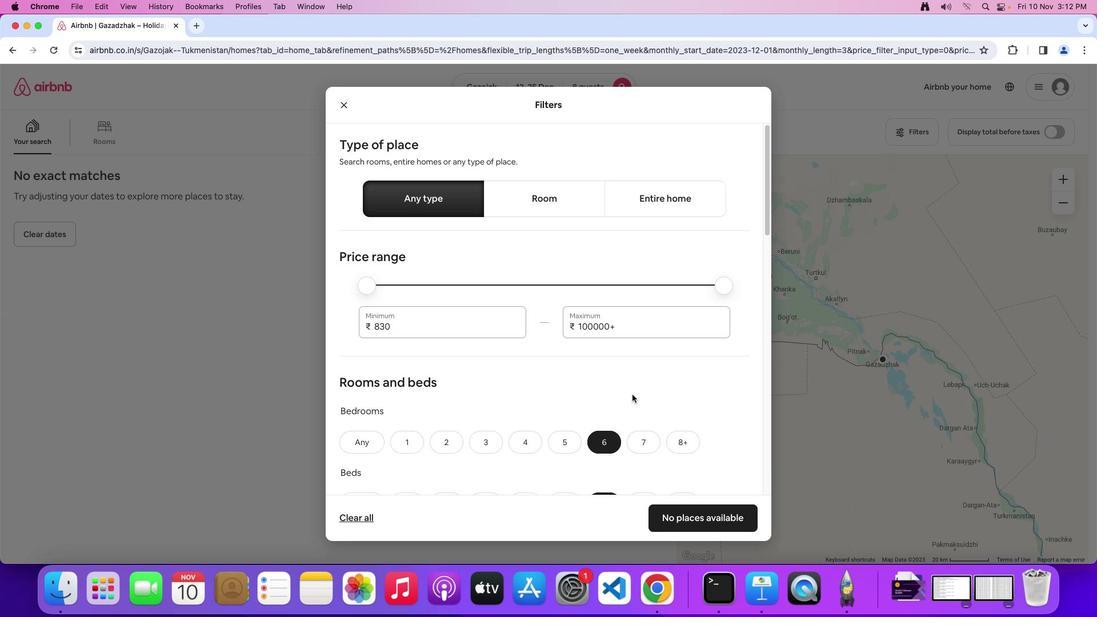 
Action: Mouse moved to (632, 394)
Screenshot: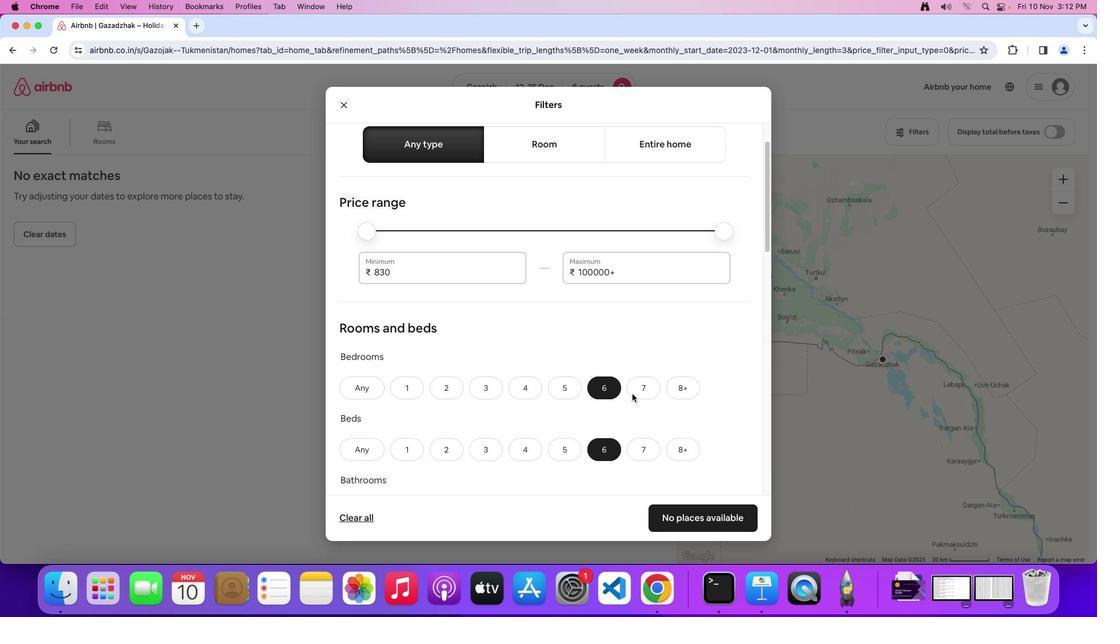 
Action: Mouse scrolled (632, 394) with delta (0, 0)
Screenshot: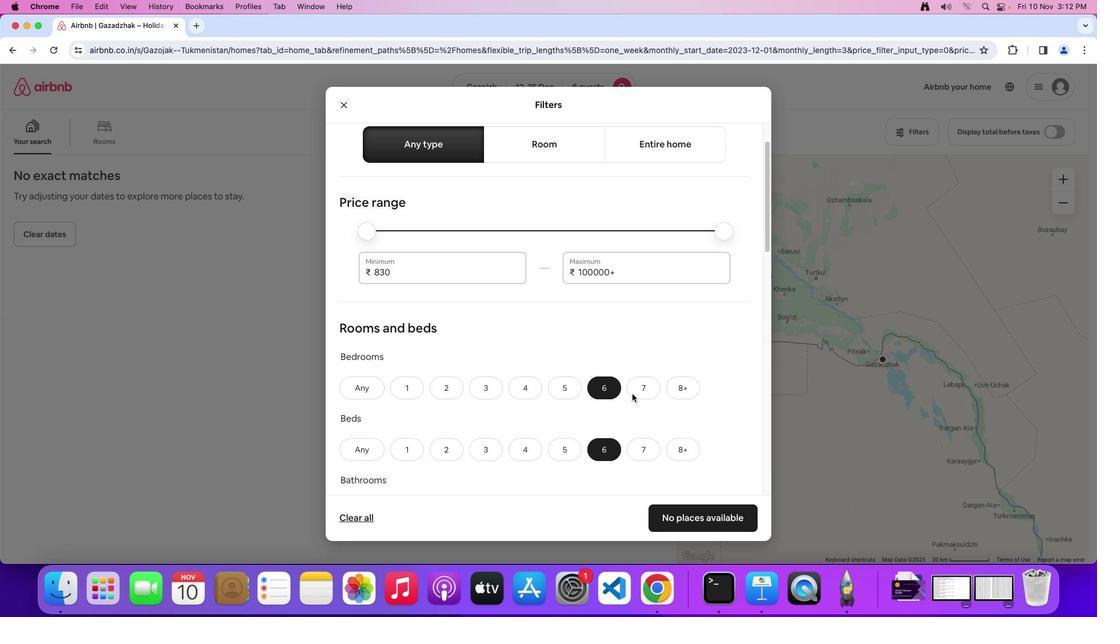 
Action: Mouse scrolled (632, 394) with delta (0, 0)
Screenshot: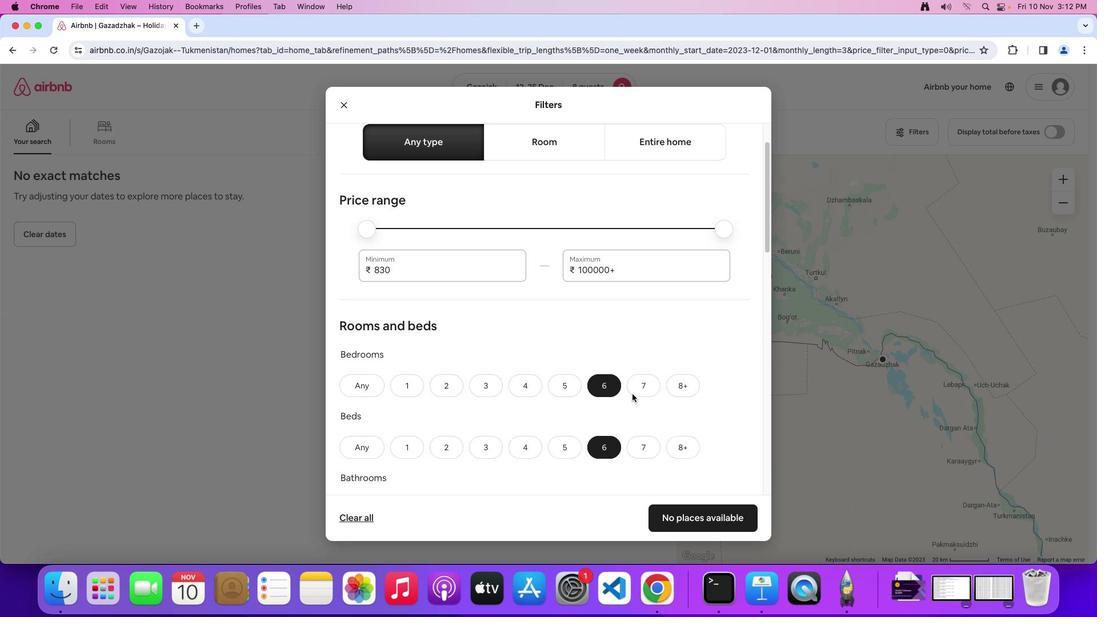 
Action: Mouse scrolled (632, 394) with delta (0, 0)
Screenshot: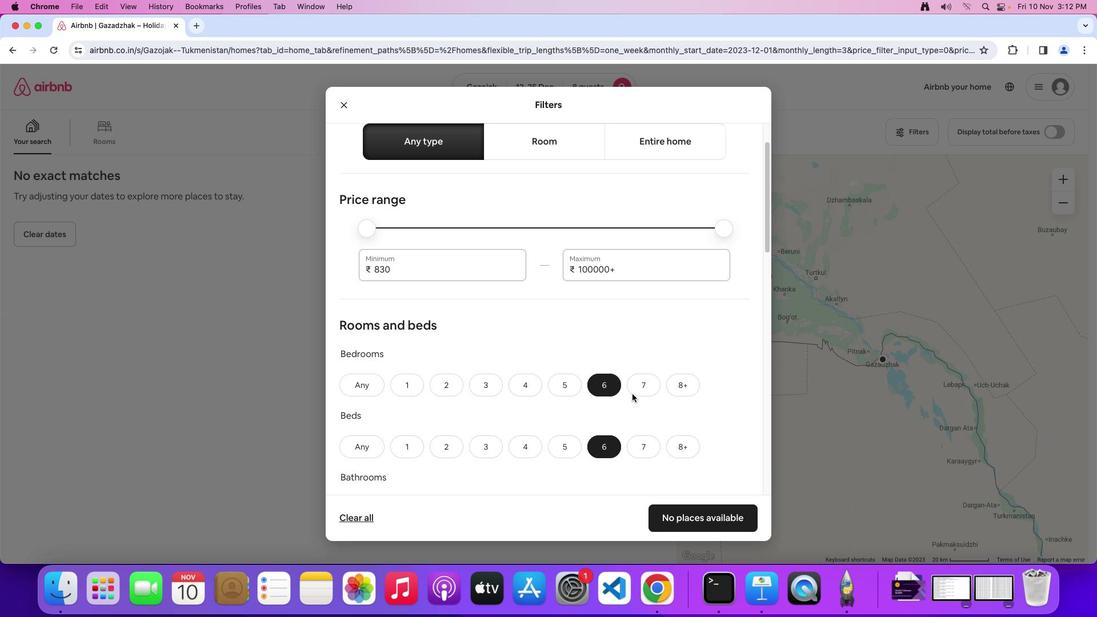 
Action: Mouse moved to (632, 393)
Screenshot: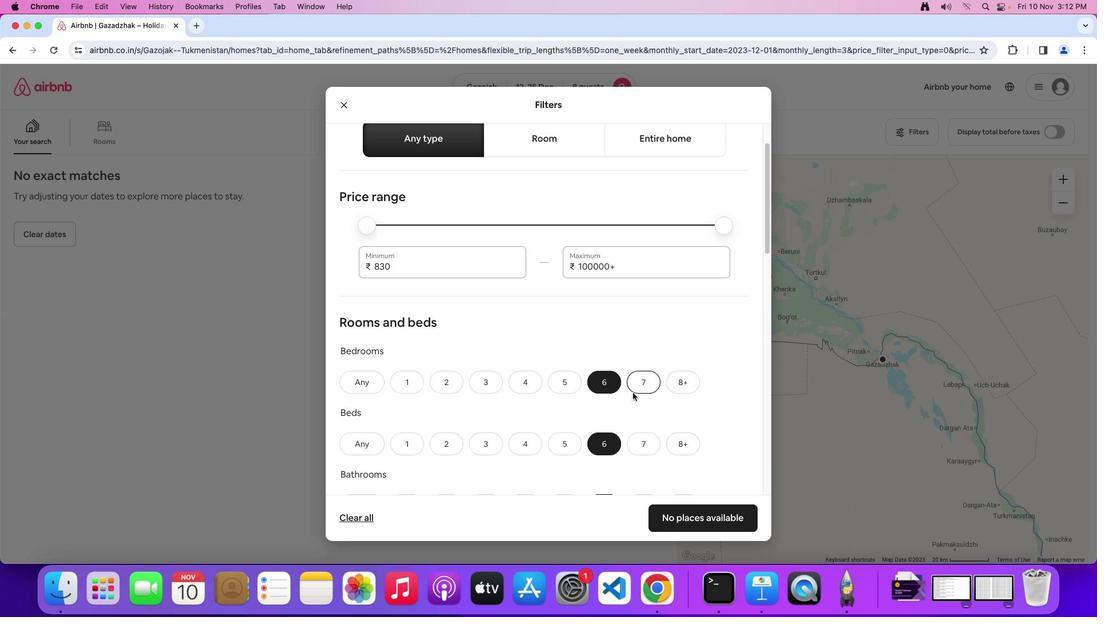 
Action: Mouse scrolled (632, 393) with delta (0, 0)
Screenshot: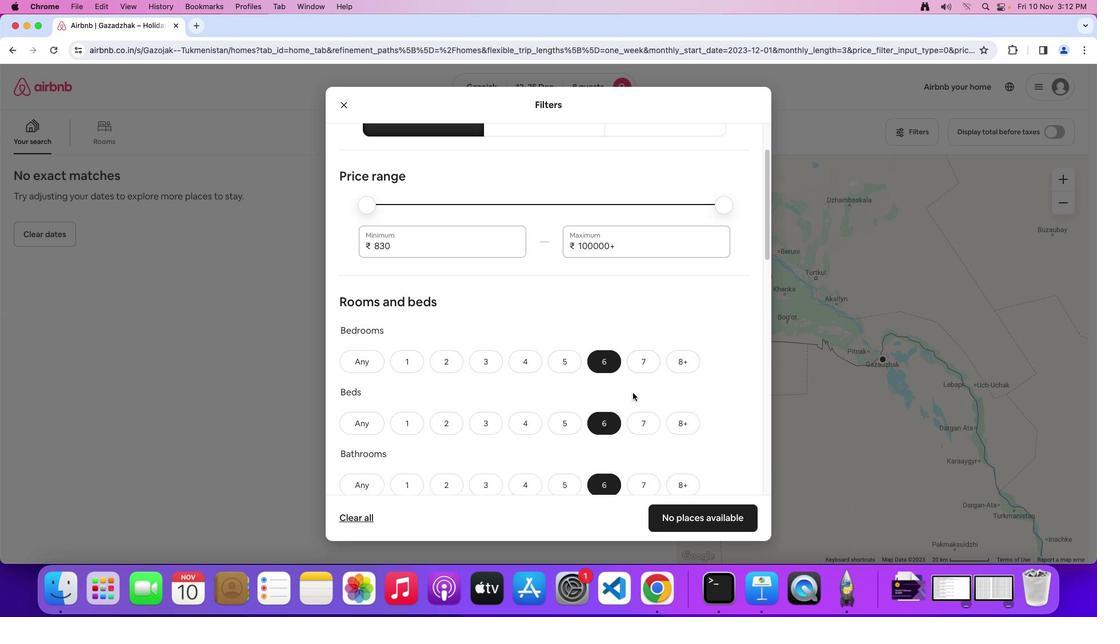
Action: Mouse moved to (632, 393)
Screenshot: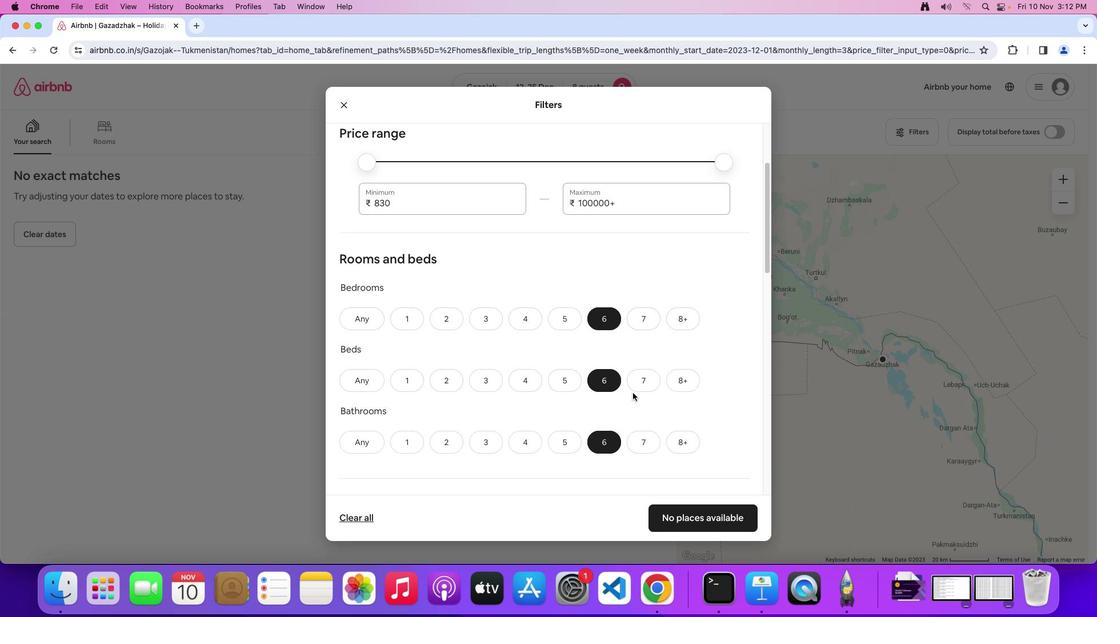 
Action: Mouse scrolled (632, 393) with delta (0, 0)
Screenshot: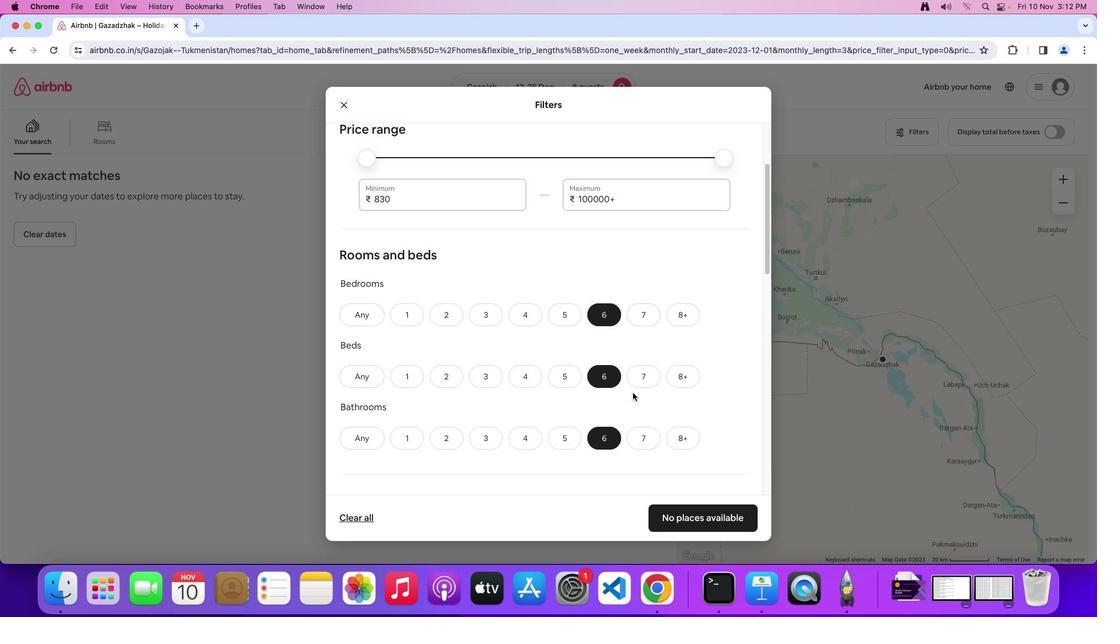 
Action: Mouse moved to (633, 393)
Screenshot: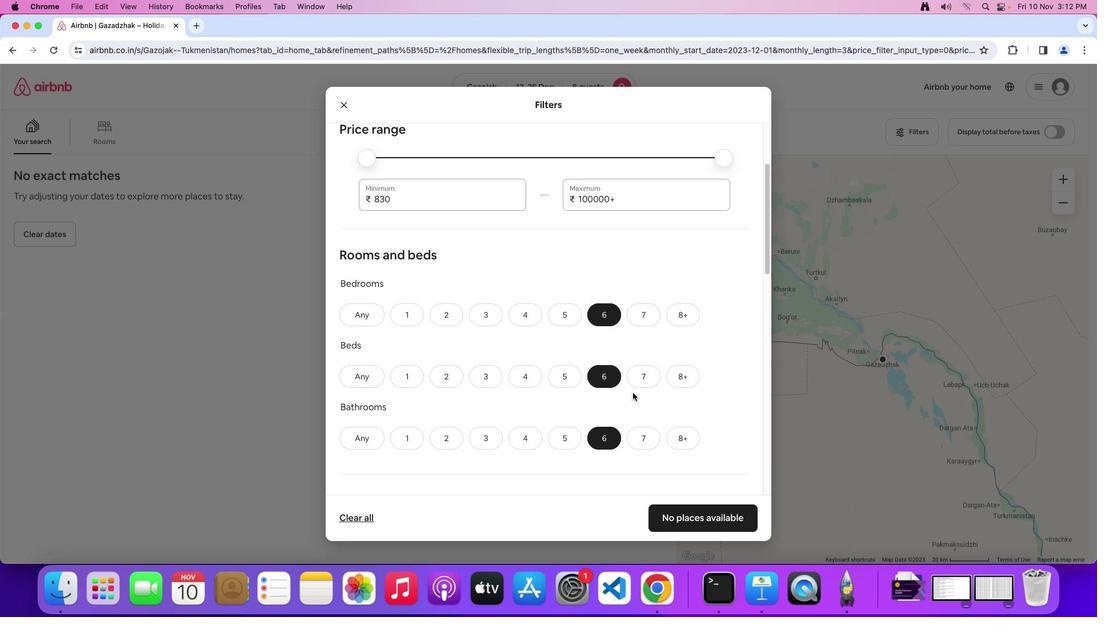 
Action: Mouse scrolled (633, 393) with delta (0, 0)
Screenshot: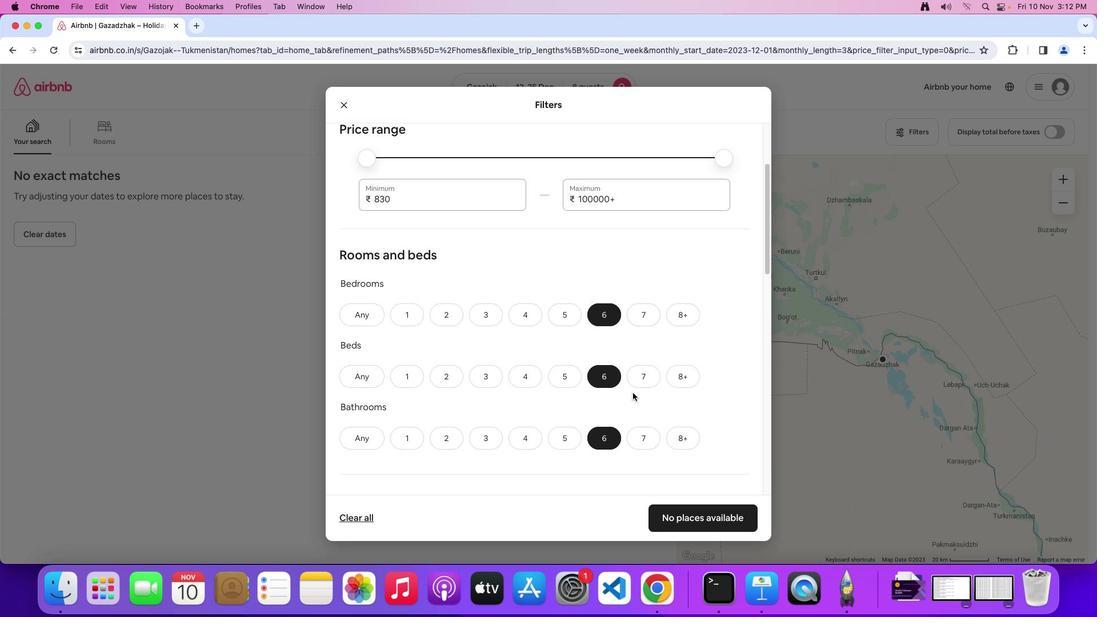 
Action: Mouse scrolled (633, 393) with delta (0, -1)
Screenshot: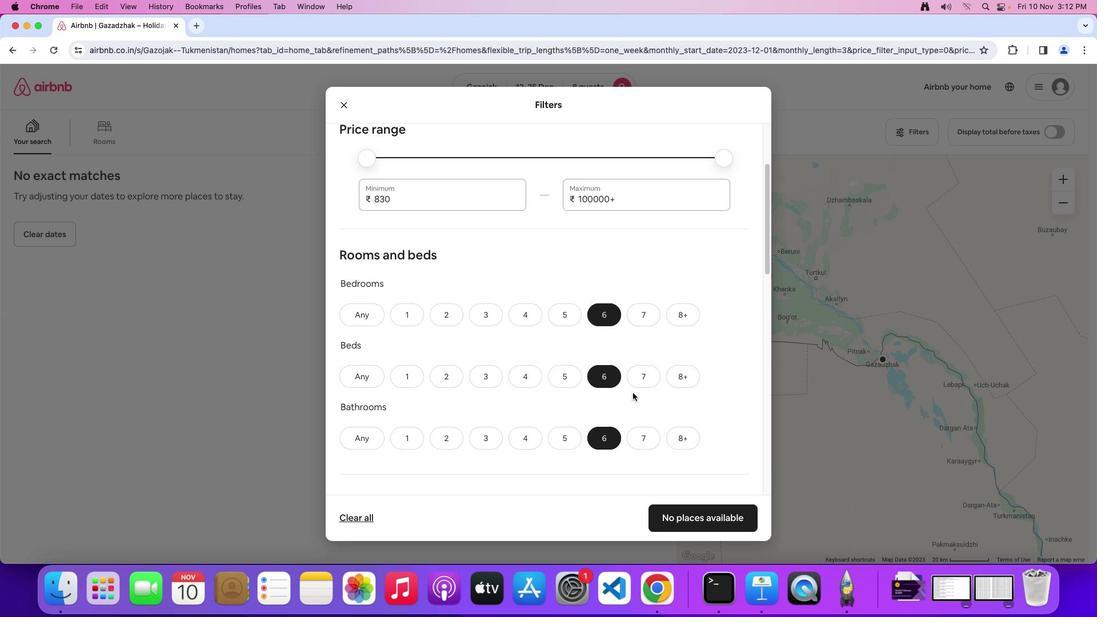 
Action: Mouse scrolled (633, 393) with delta (0, 0)
Screenshot: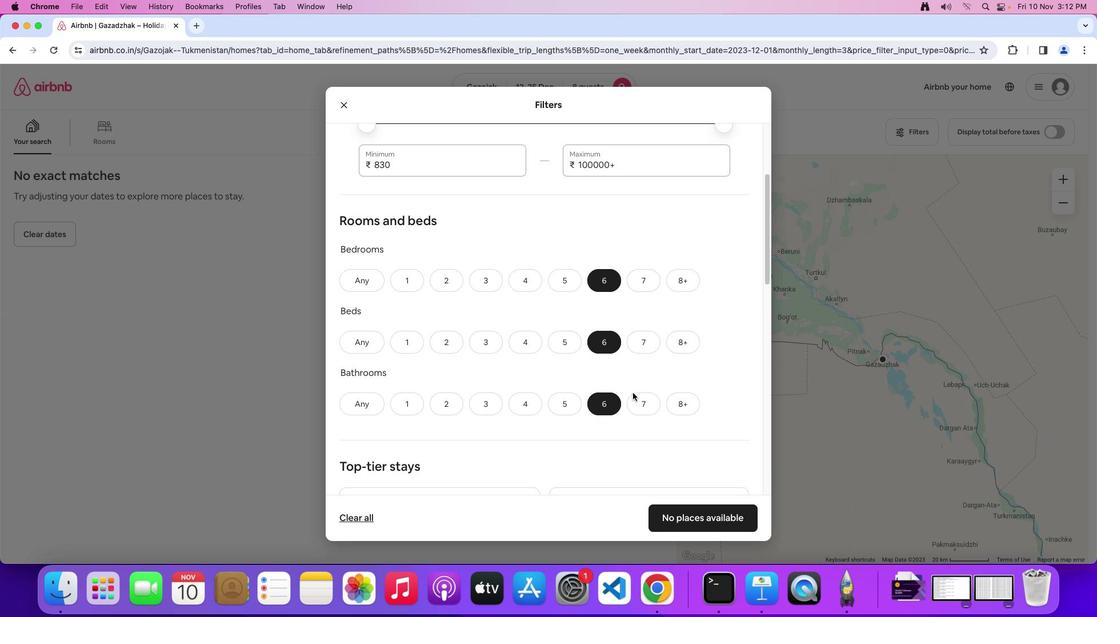 
Action: Mouse scrolled (633, 393) with delta (0, 0)
Screenshot: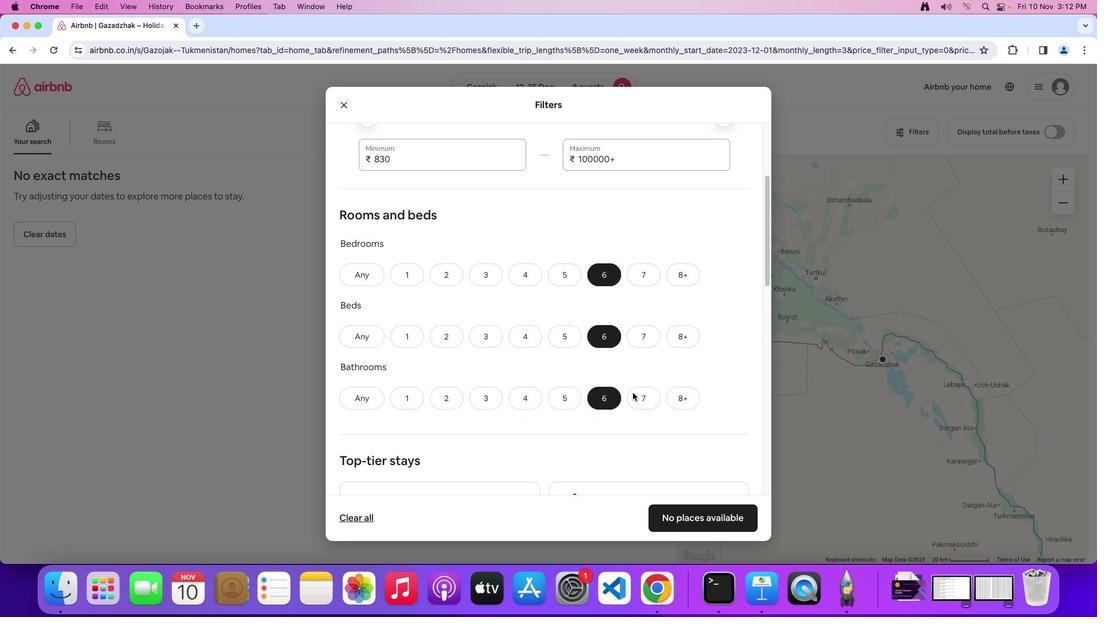 
Action: Mouse scrolled (633, 393) with delta (0, 0)
Screenshot: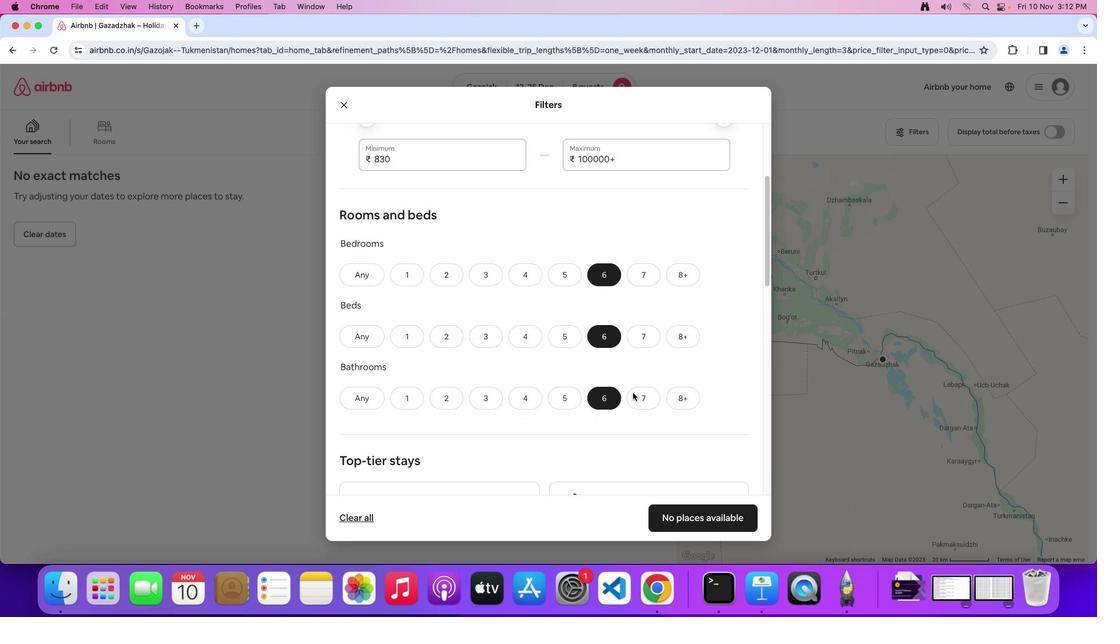 
Action: Mouse scrolled (633, 393) with delta (0, 0)
Screenshot: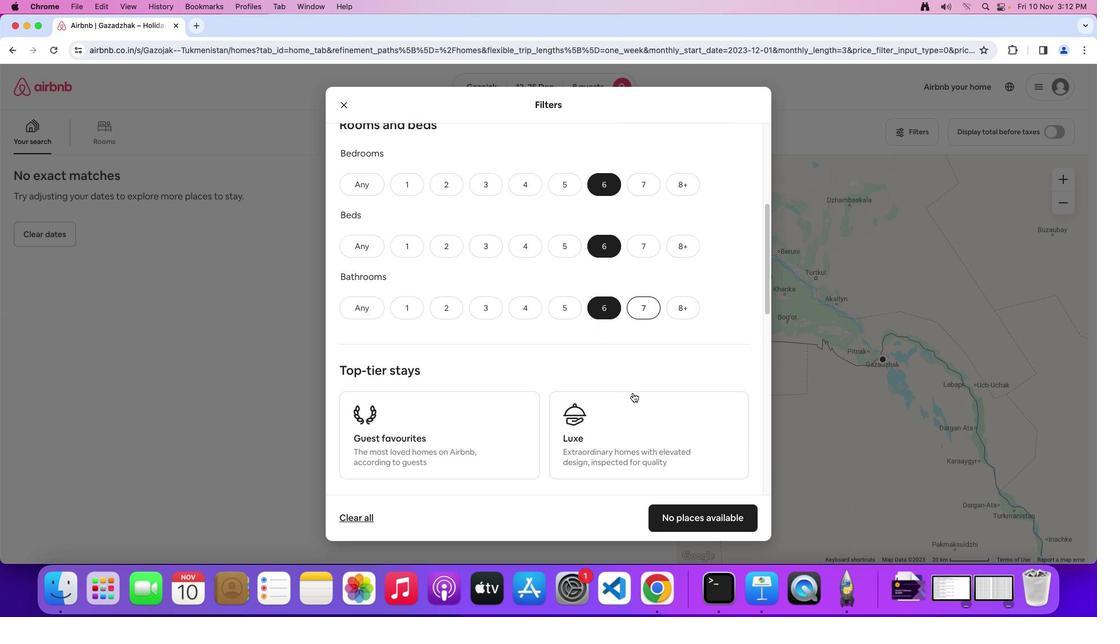 
Action: Mouse scrolled (633, 393) with delta (0, 0)
Screenshot: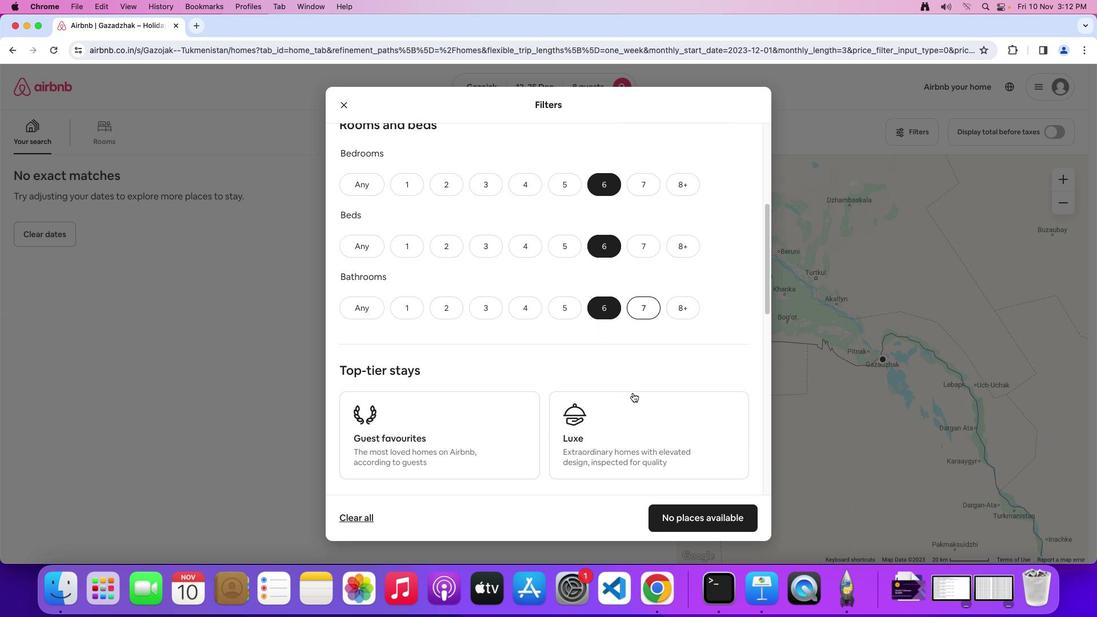 
Action: Mouse scrolled (633, 393) with delta (0, -1)
Screenshot: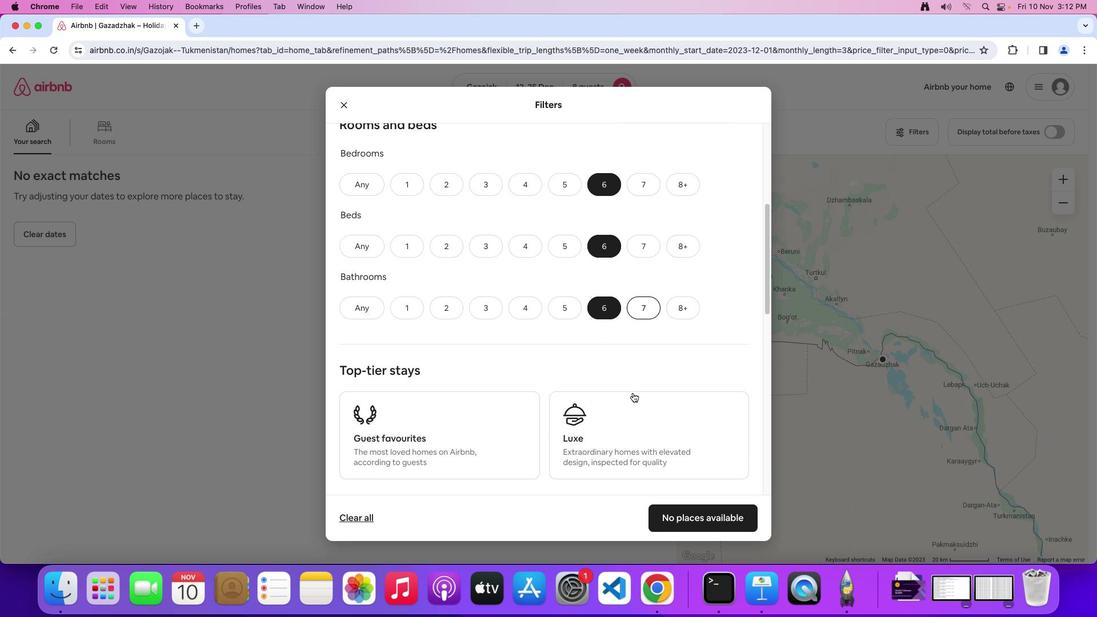 
Action: Mouse scrolled (633, 393) with delta (0, 0)
Screenshot: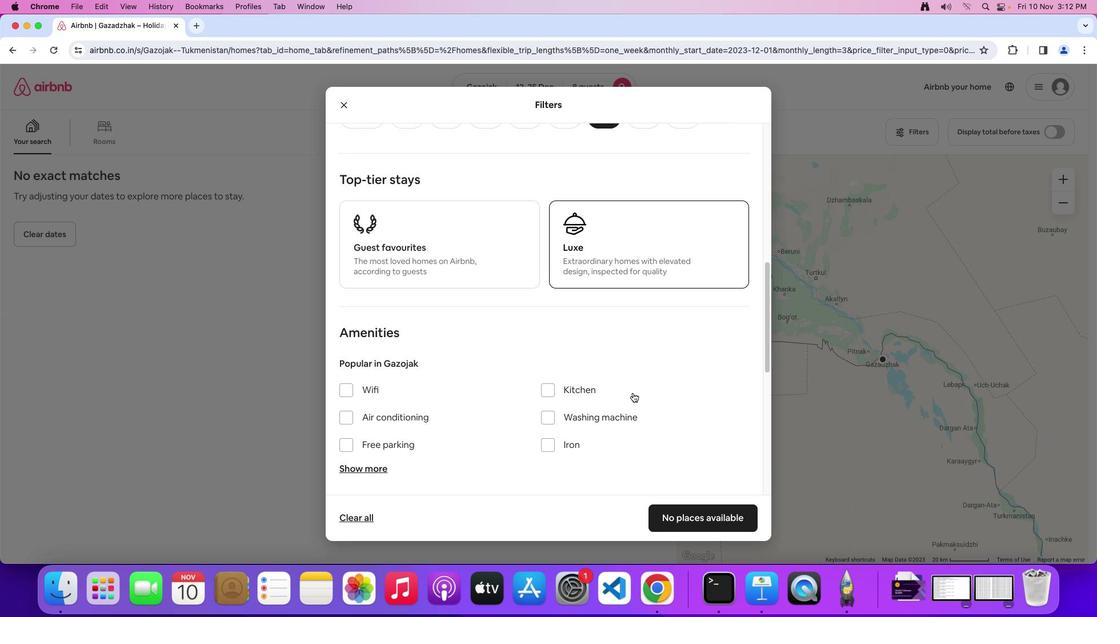 
Action: Mouse scrolled (633, 393) with delta (0, 0)
Screenshot: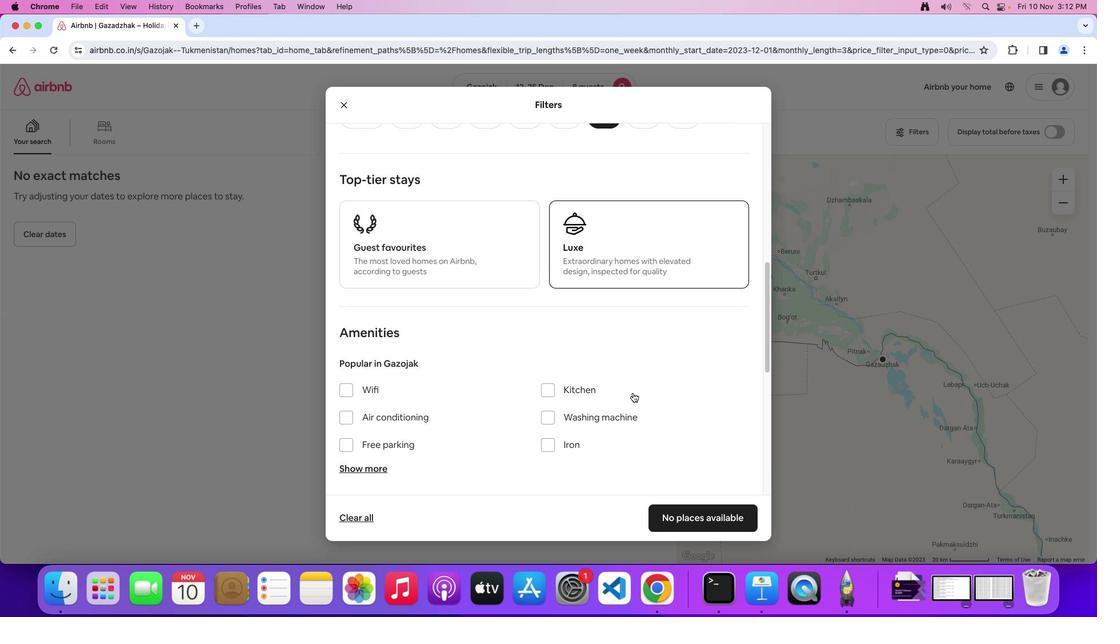 
Action: Mouse scrolled (633, 393) with delta (0, -1)
Screenshot: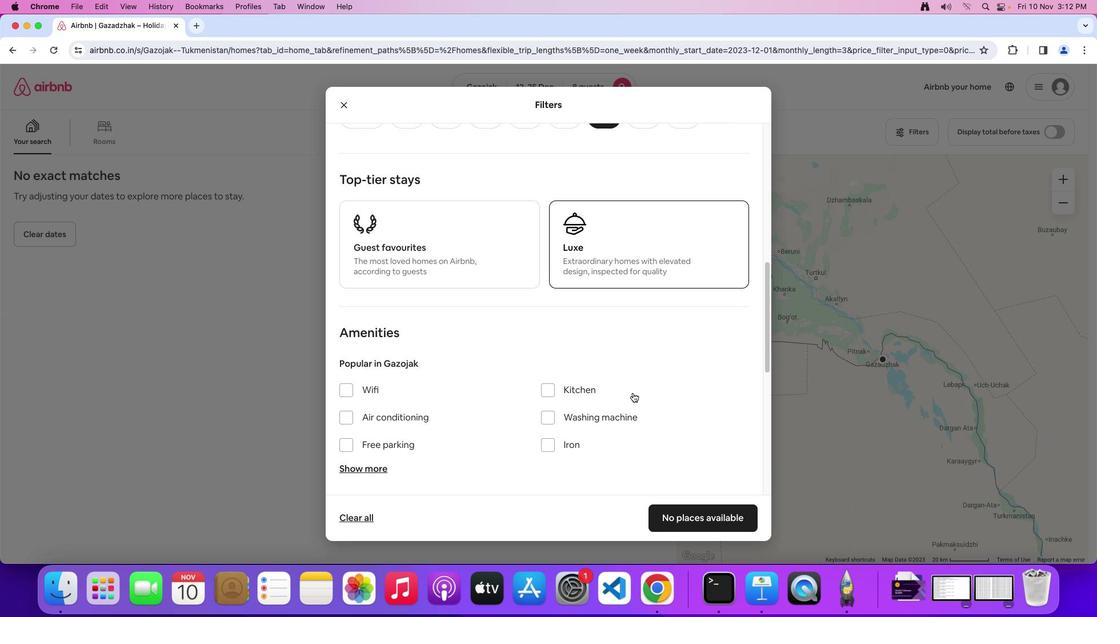 
Action: Mouse scrolled (633, 393) with delta (0, -2)
Screenshot: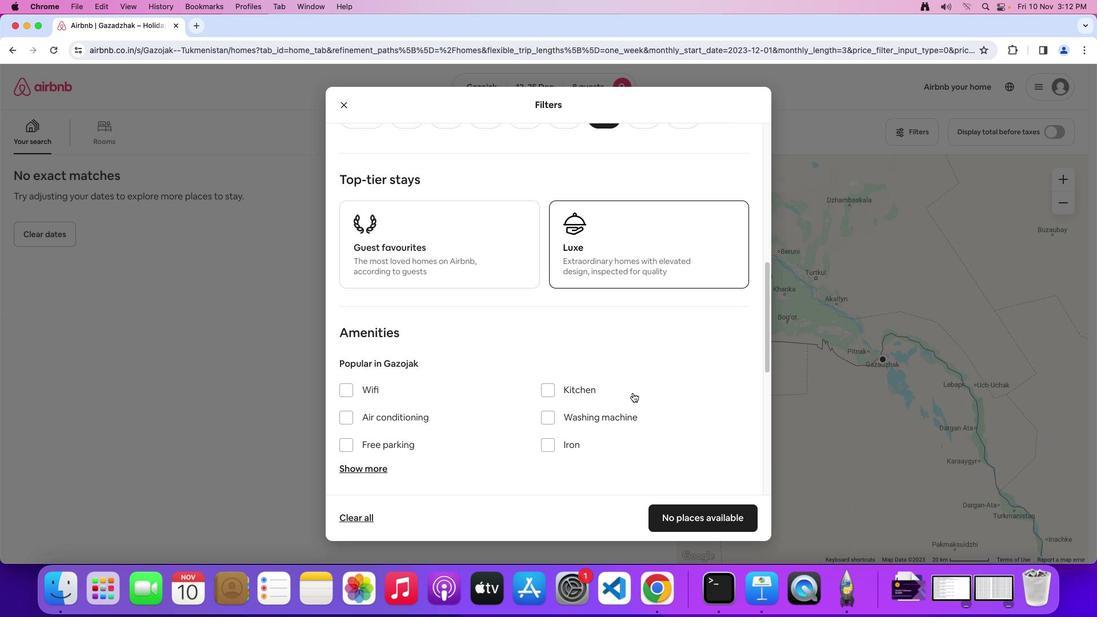 
Action: Mouse scrolled (633, 393) with delta (0, 0)
Screenshot: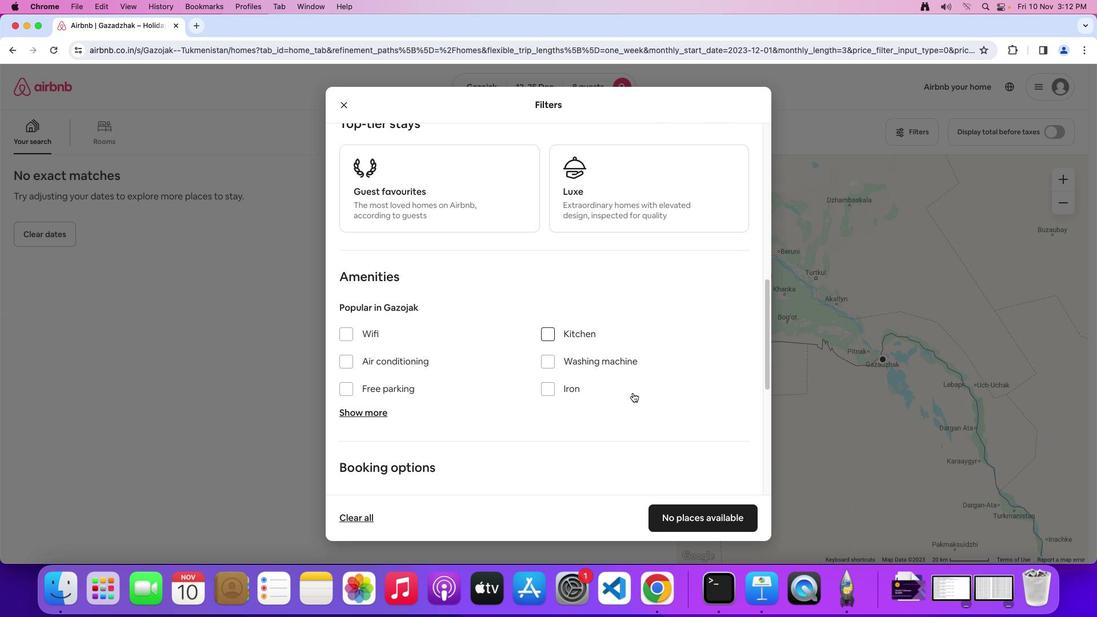 
Action: Mouse scrolled (633, 393) with delta (0, 0)
Screenshot: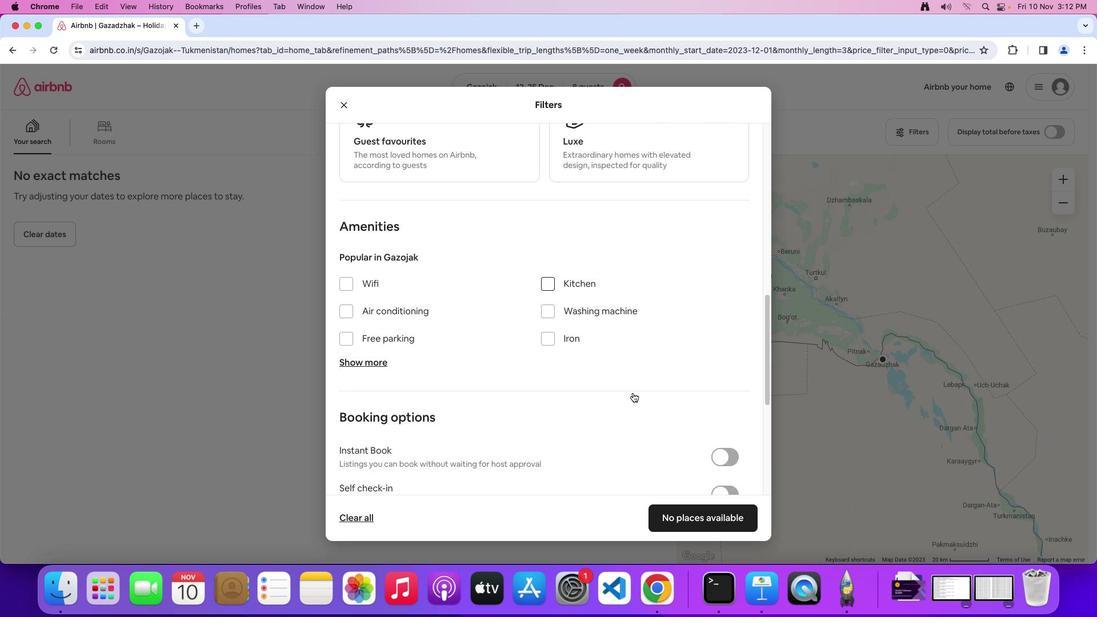 
Action: Mouse scrolled (633, 393) with delta (0, 0)
Screenshot: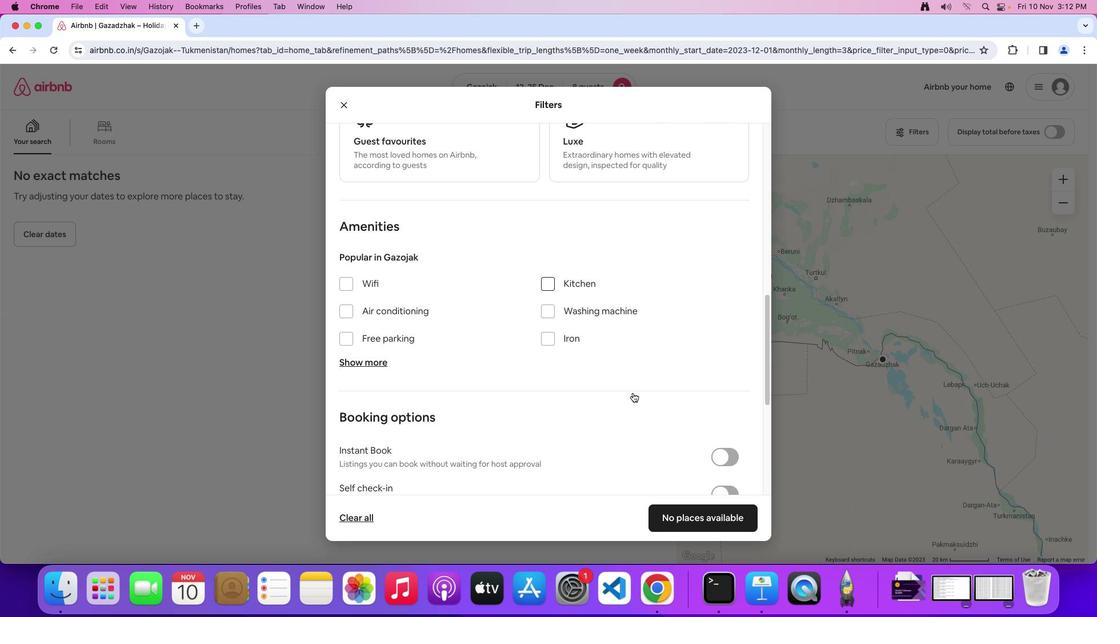 
Action: Mouse scrolled (633, 393) with delta (0, -1)
Screenshot: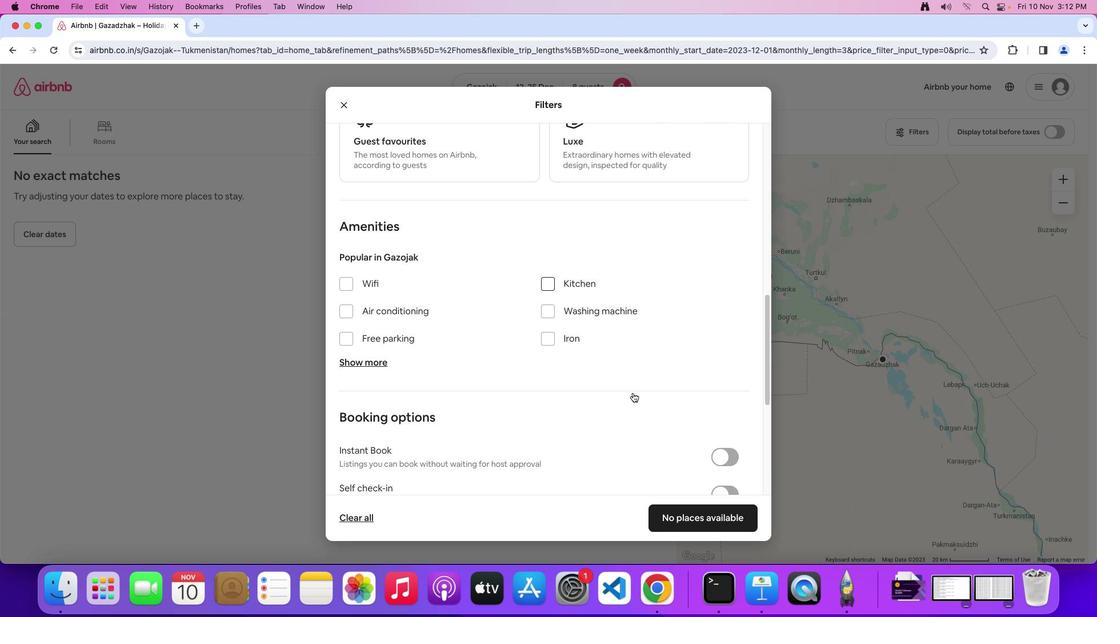 
Action: Mouse scrolled (633, 393) with delta (0, 0)
Screenshot: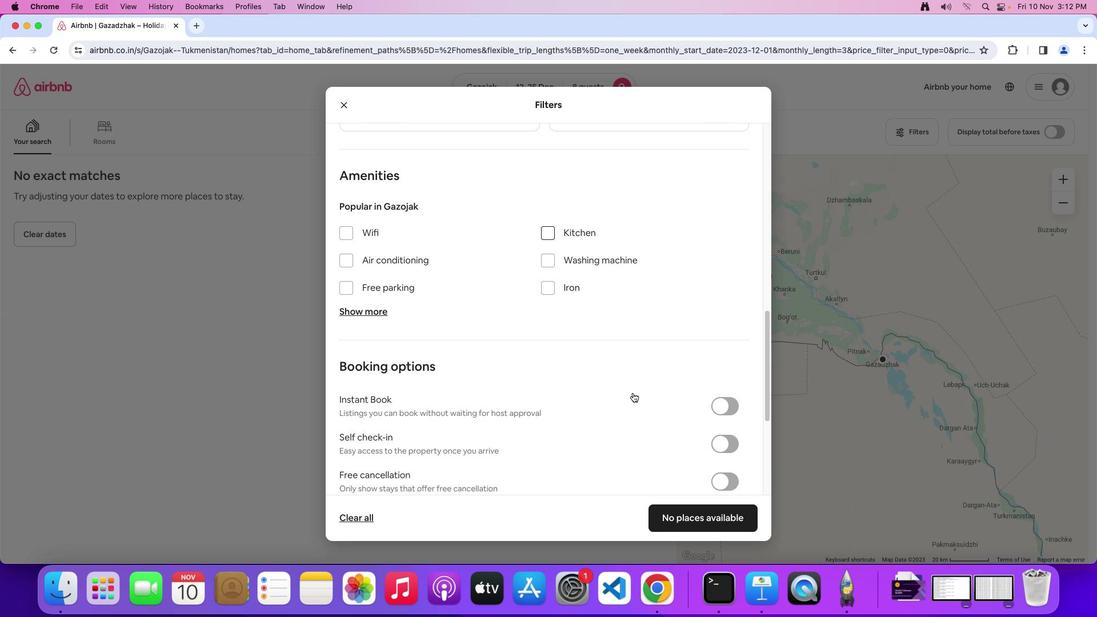 
Action: Mouse scrolled (633, 393) with delta (0, 0)
Screenshot: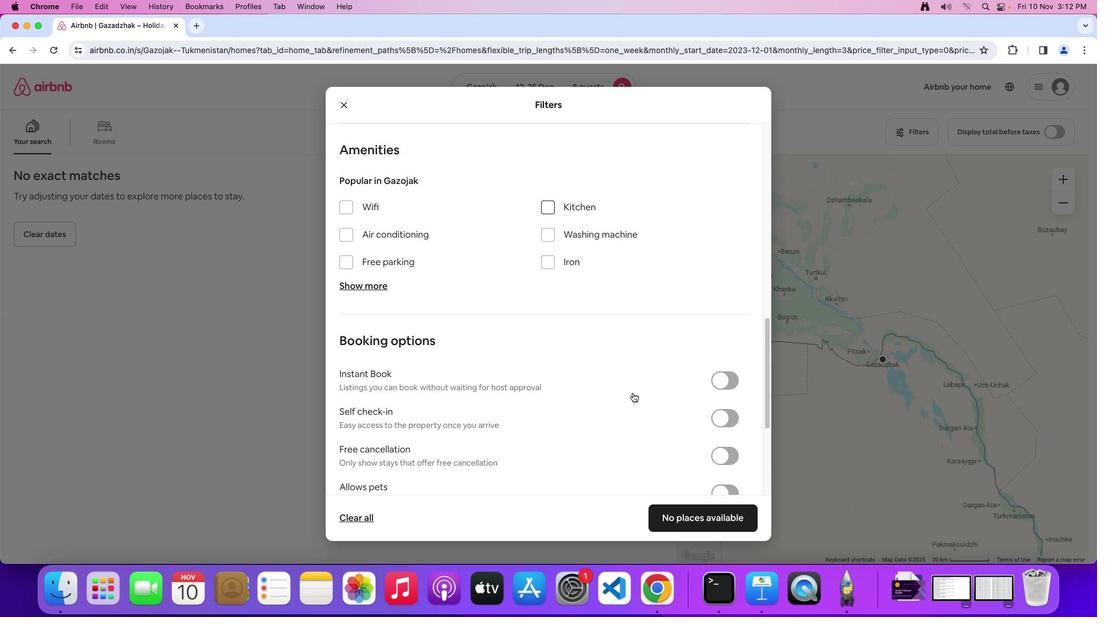 
Action: Mouse scrolled (633, 393) with delta (0, 0)
Screenshot: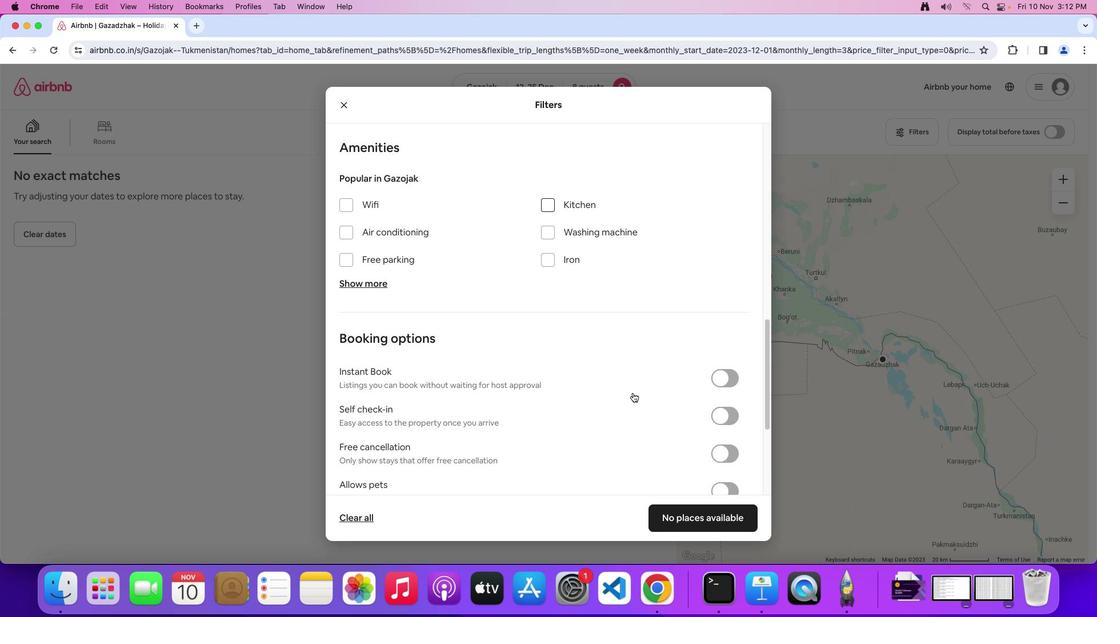 
Action: Mouse scrolled (633, 393) with delta (0, 0)
Screenshot: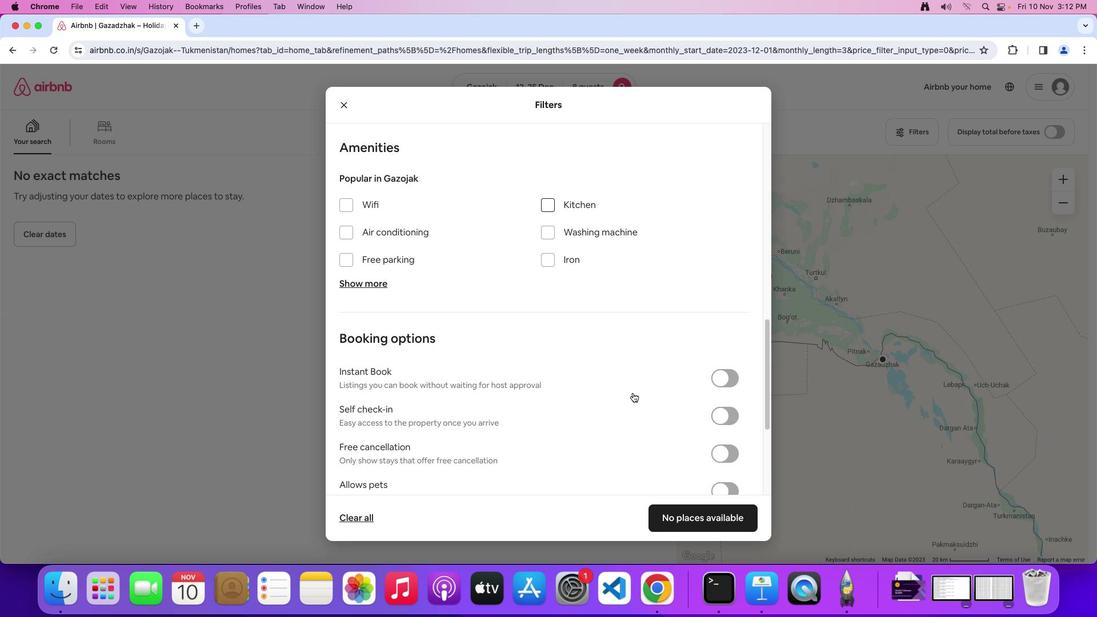 
Action: Mouse scrolled (633, 393) with delta (0, 0)
Screenshot: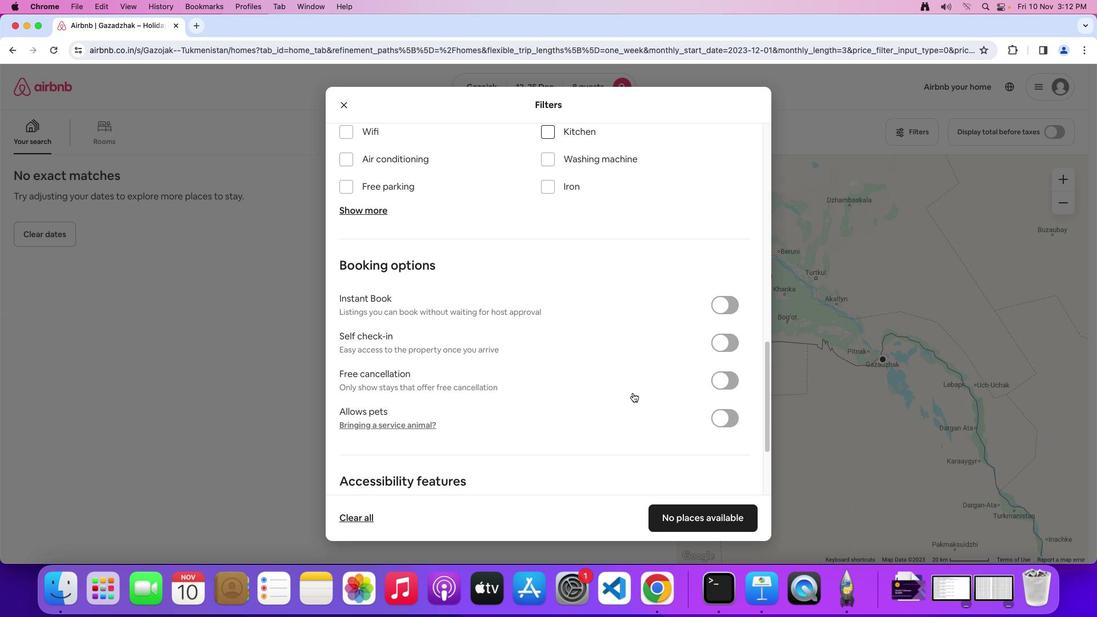 
Action: Mouse scrolled (633, 393) with delta (0, 0)
Screenshot: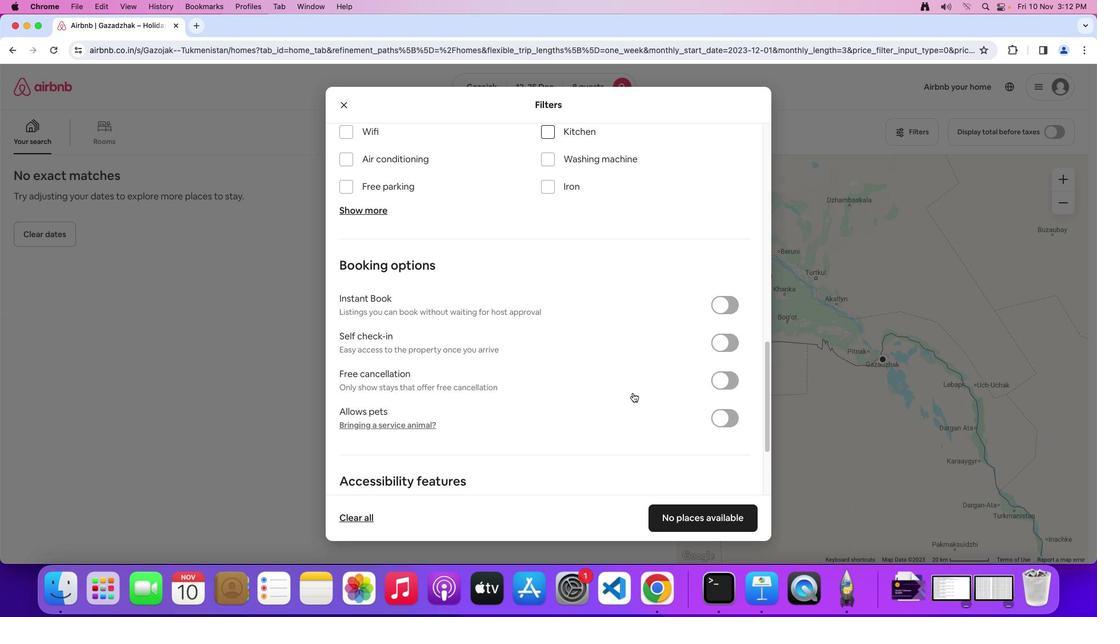 
Action: Mouse scrolled (633, 393) with delta (0, -1)
Screenshot: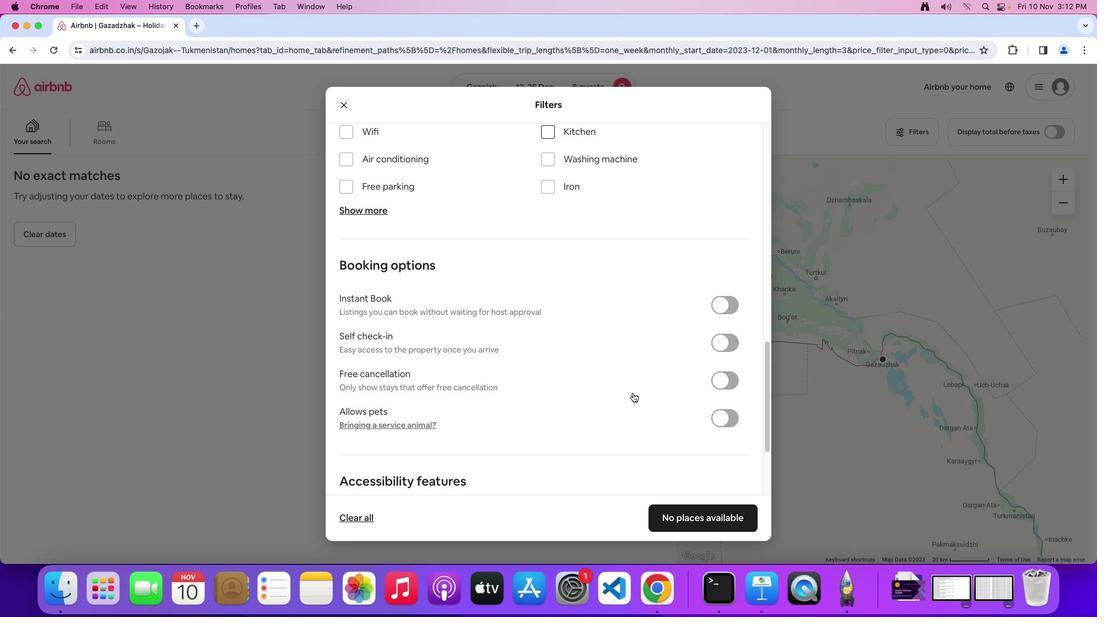 
Action: Mouse scrolled (633, 393) with delta (0, 0)
Screenshot: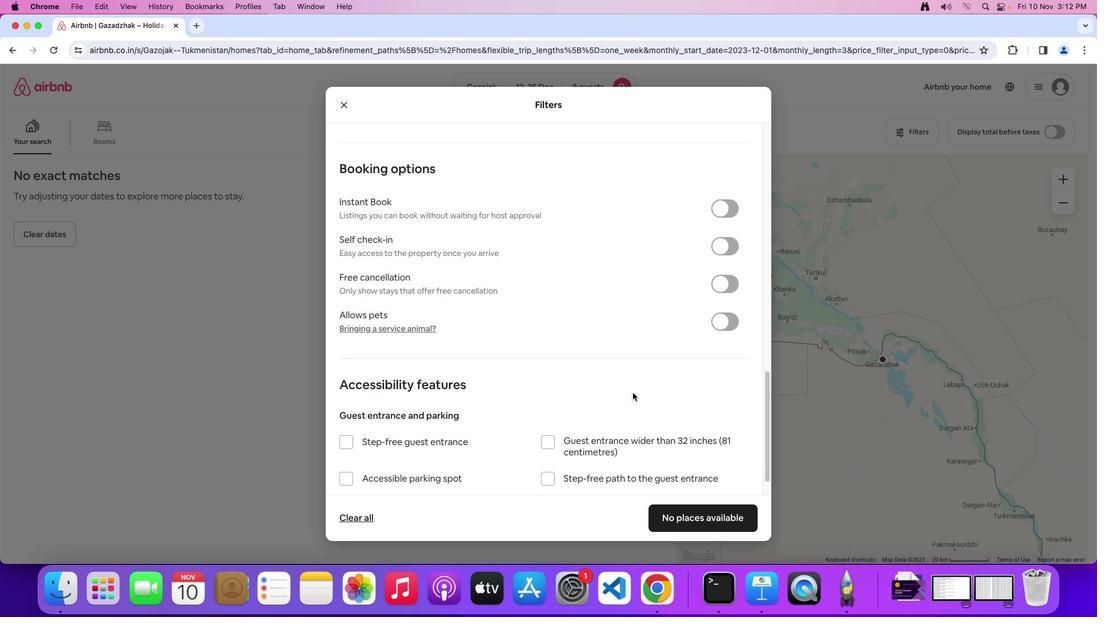 
Action: Mouse scrolled (633, 393) with delta (0, 0)
Screenshot: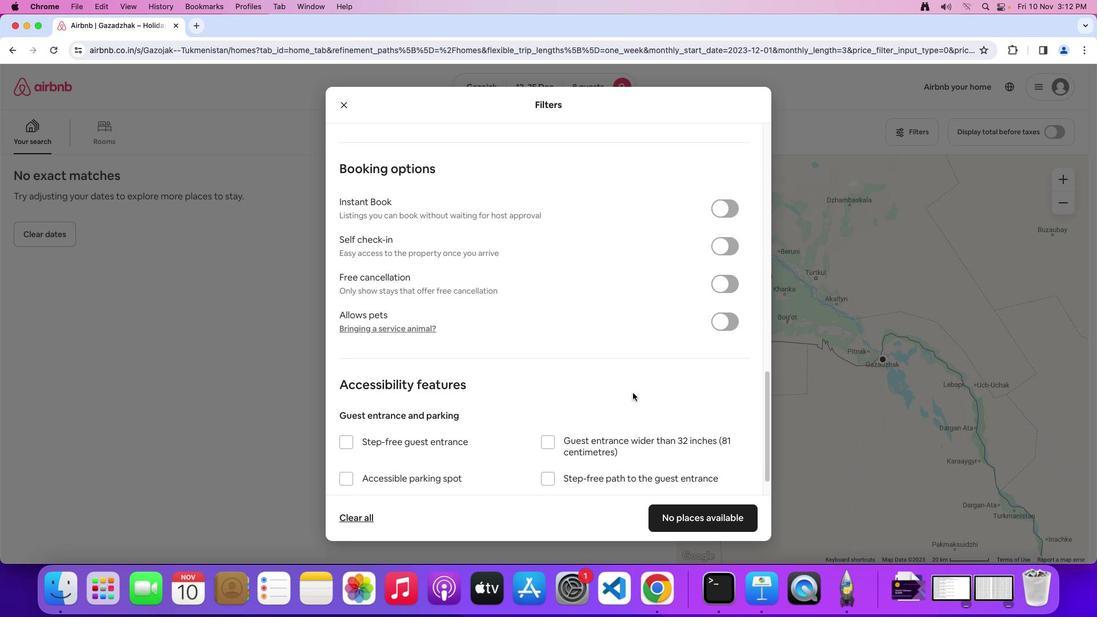 
Action: Mouse scrolled (633, 393) with delta (0, -1)
Screenshot: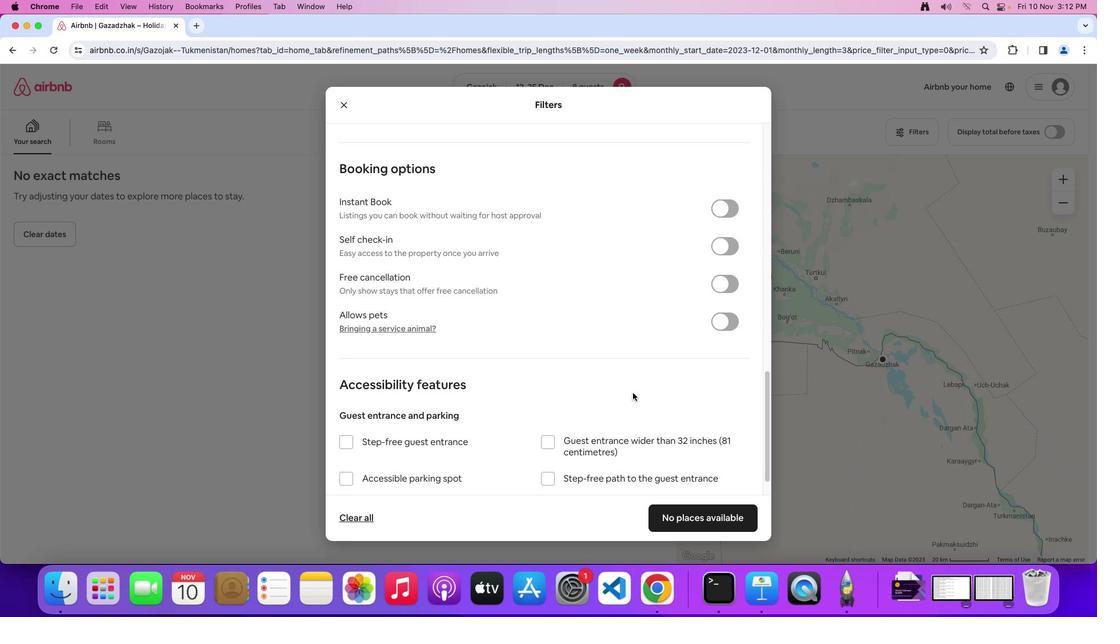 
Action: Mouse scrolled (633, 393) with delta (0, 0)
Screenshot: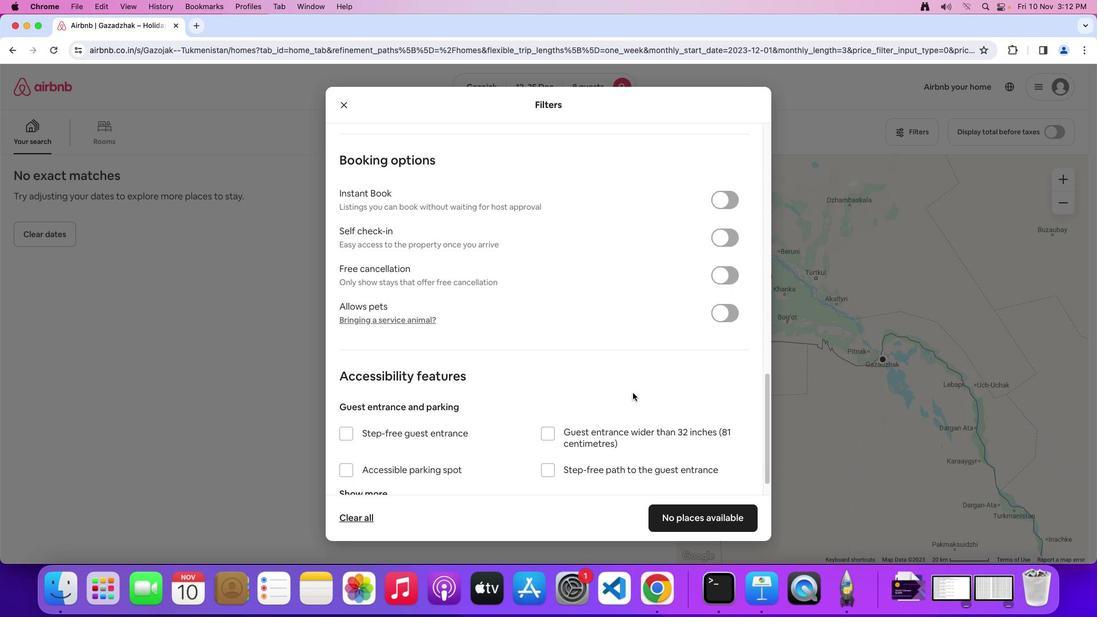 
Action: Mouse scrolled (633, 393) with delta (0, 0)
Screenshot: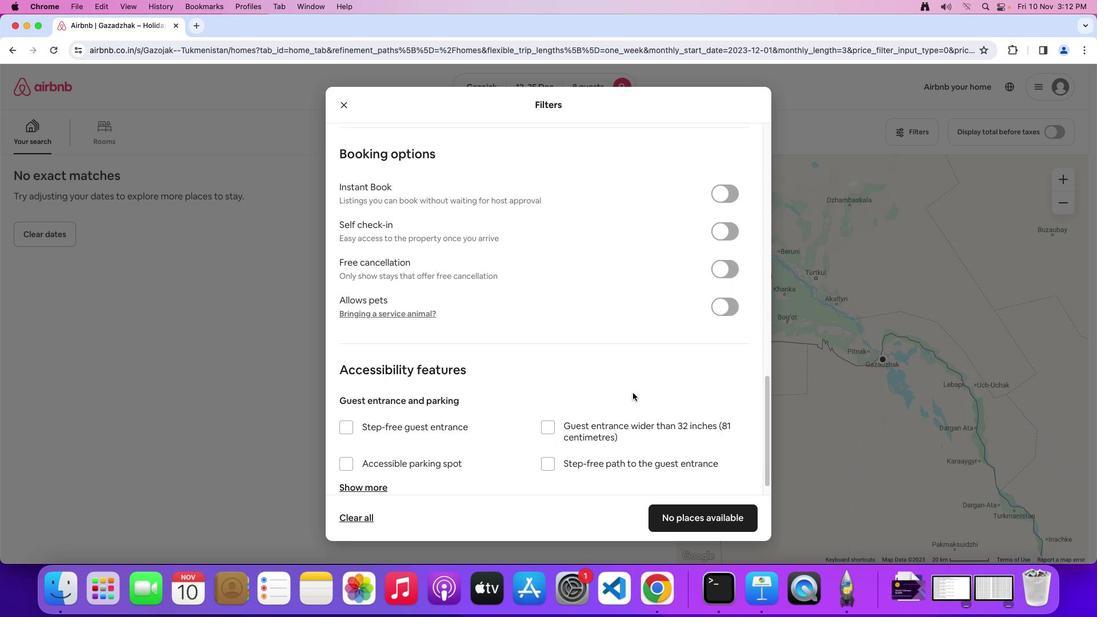 
Action: Mouse scrolled (633, 393) with delta (0, 0)
Screenshot: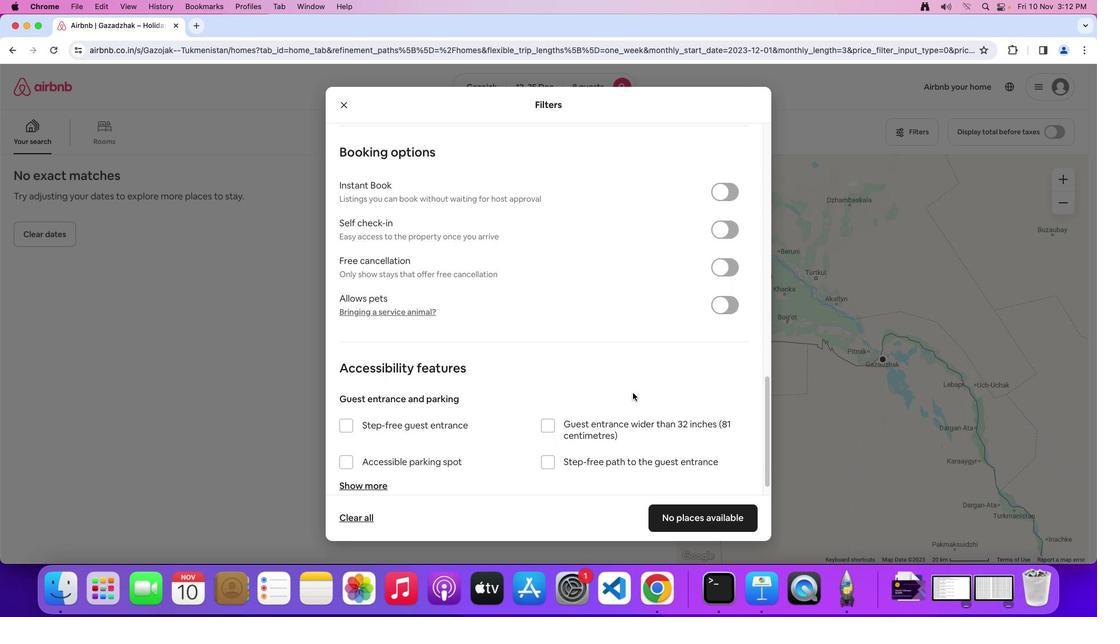 
Action: Mouse scrolled (633, 393) with delta (0, 0)
Screenshot: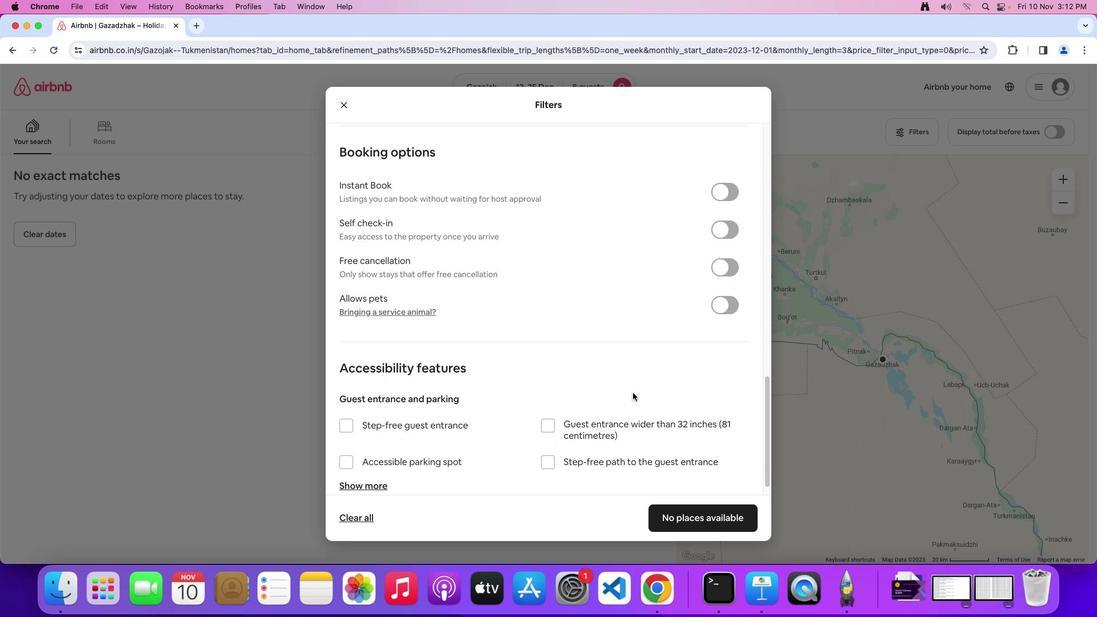 
Action: Mouse scrolled (633, 393) with delta (0, 0)
Screenshot: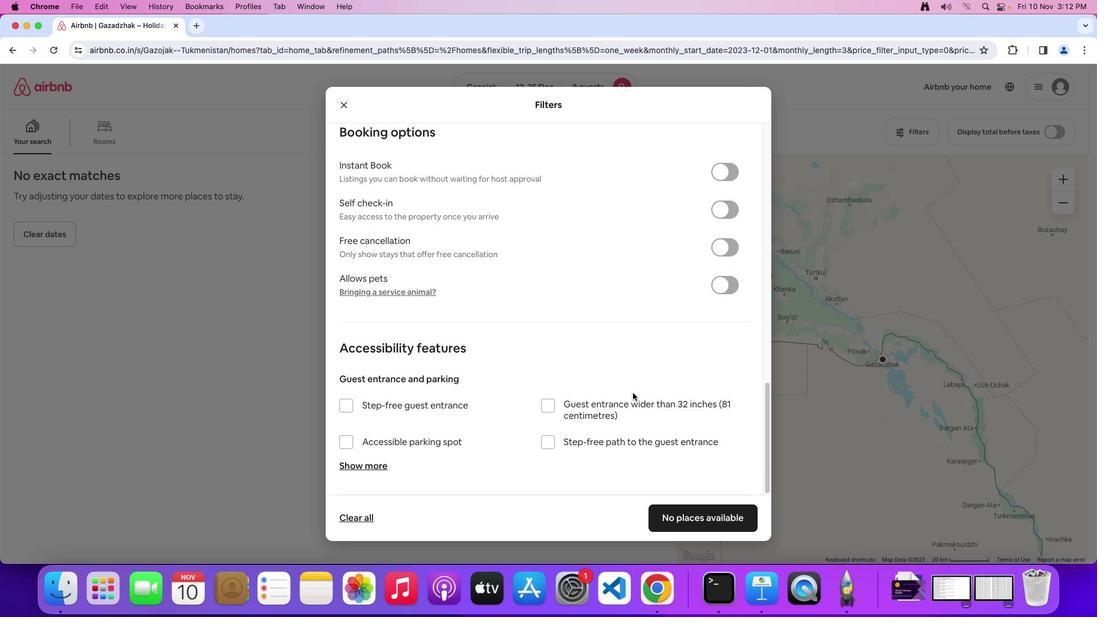 
Action: Mouse scrolled (633, 393) with delta (0, 0)
Screenshot: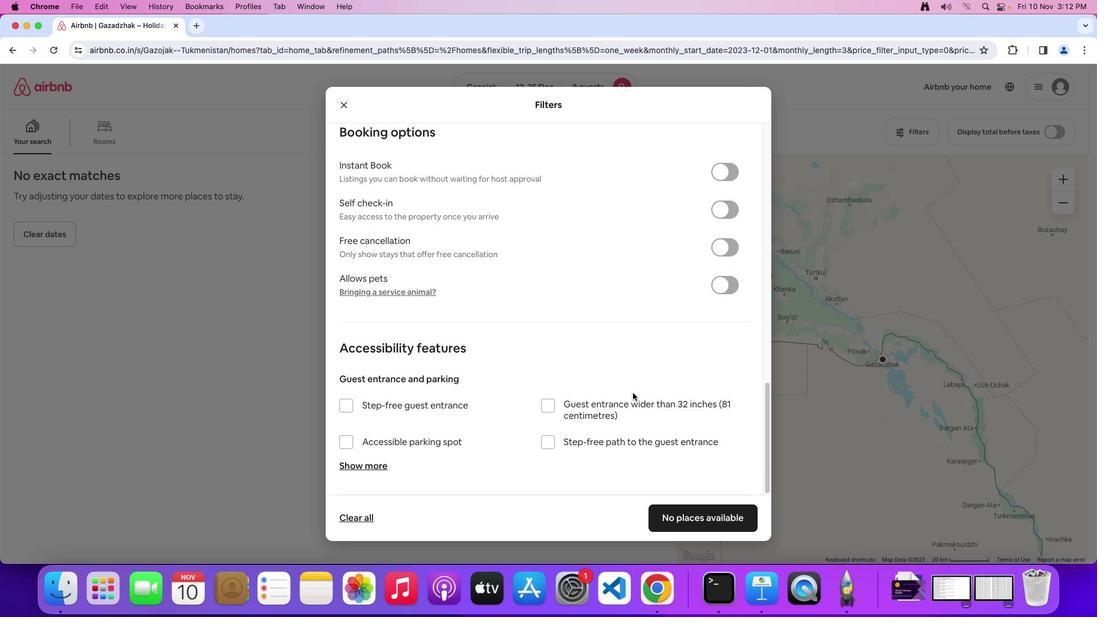 
Action: Mouse scrolled (633, 393) with delta (0, -1)
Screenshot: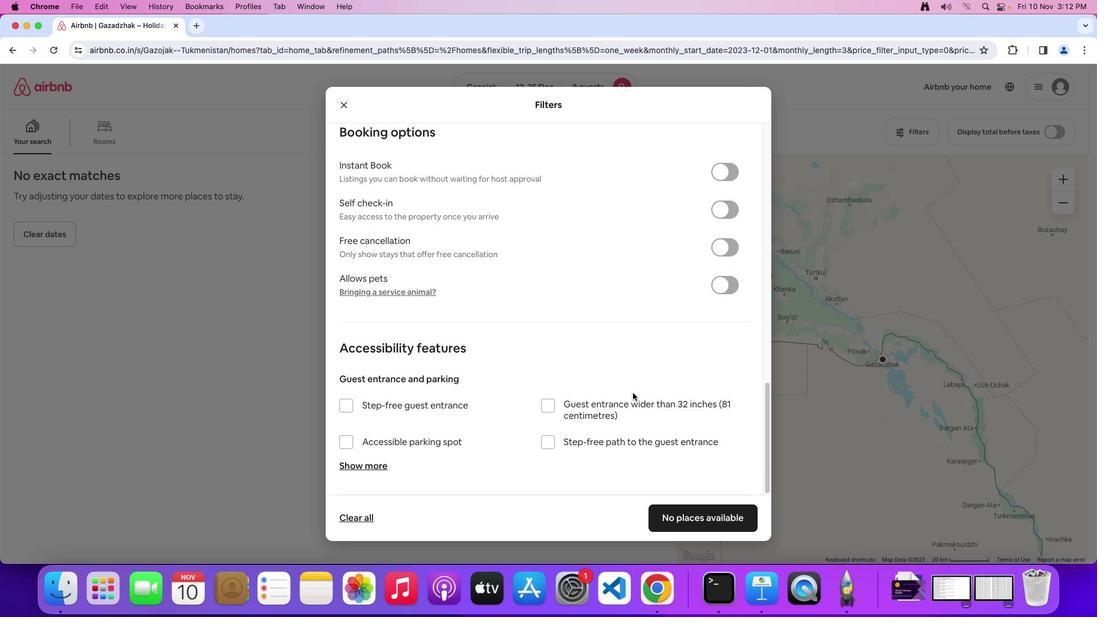 
Action: Mouse scrolled (633, 393) with delta (0, 0)
Screenshot: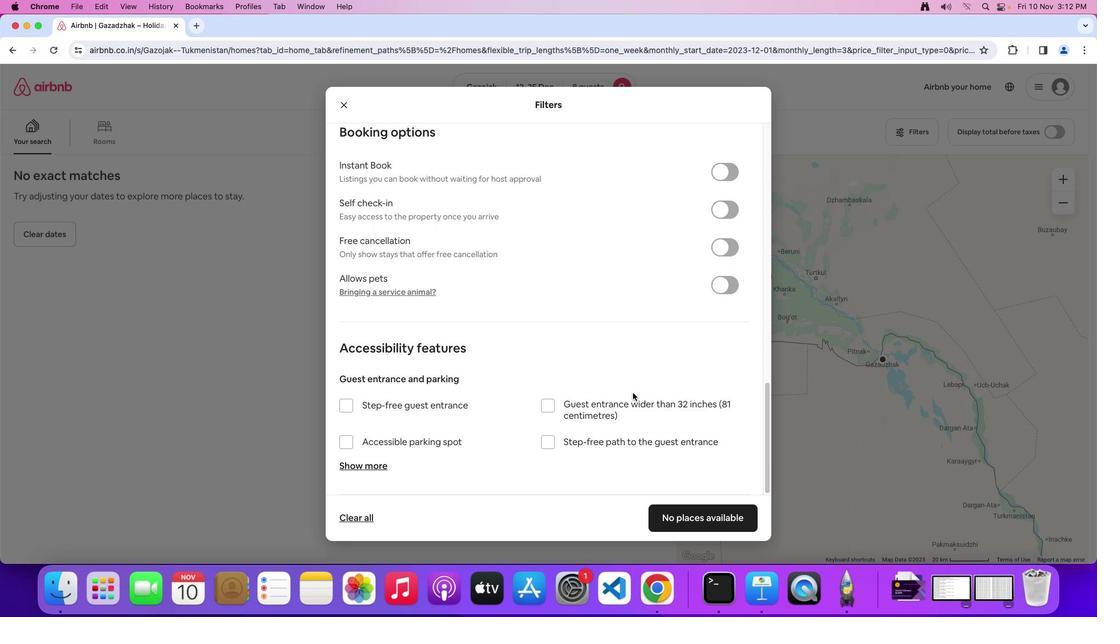 
Action: Mouse scrolled (633, 393) with delta (0, 0)
Screenshot: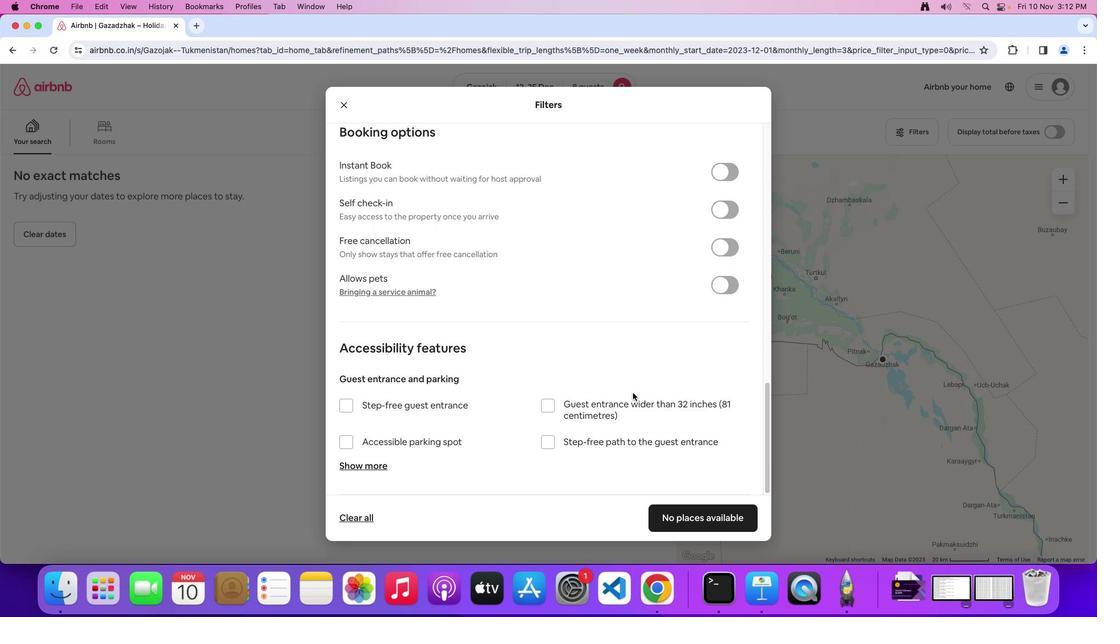 
Action: Mouse scrolled (633, 393) with delta (0, 0)
Screenshot: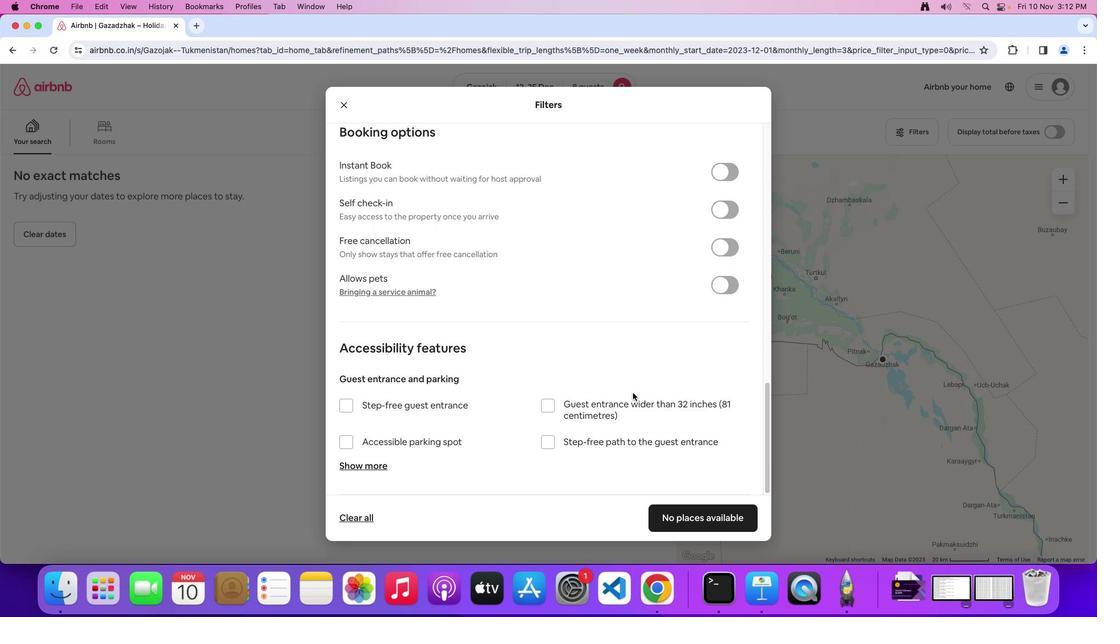 
Action: Mouse moved to (580, 272)
Screenshot: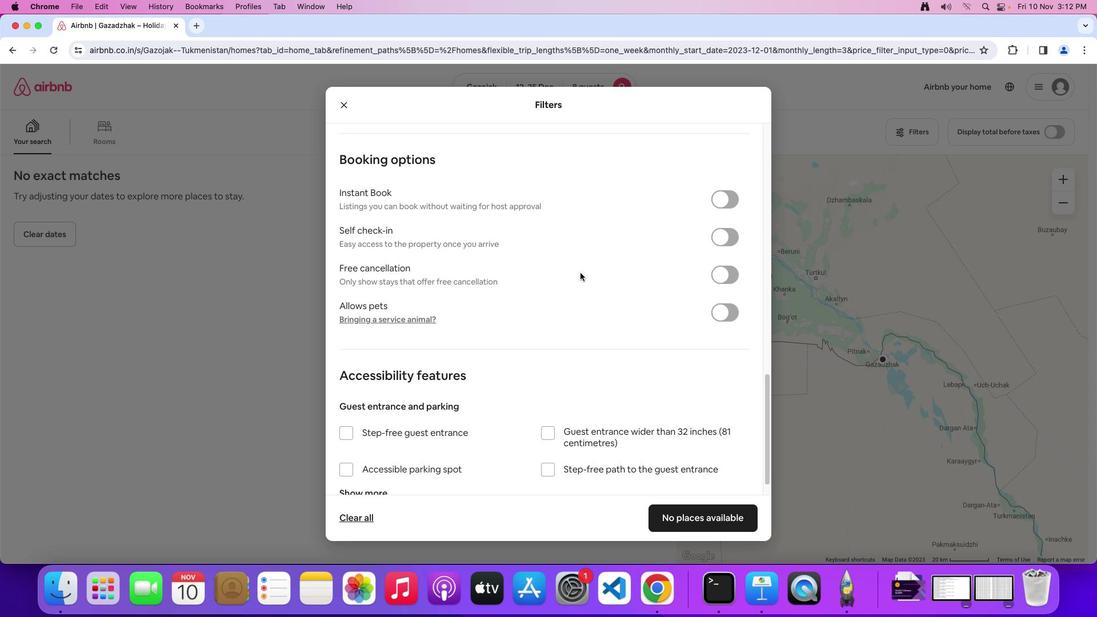 
Action: Mouse scrolled (580, 272) with delta (0, 0)
Screenshot: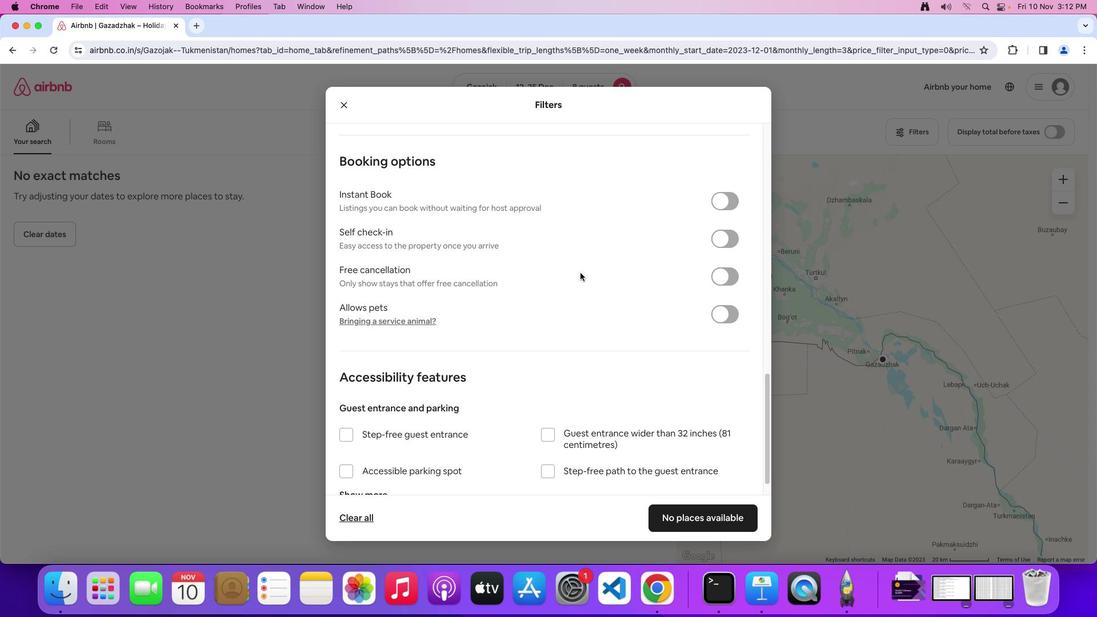 
Action: Mouse scrolled (580, 272) with delta (0, 0)
Screenshot: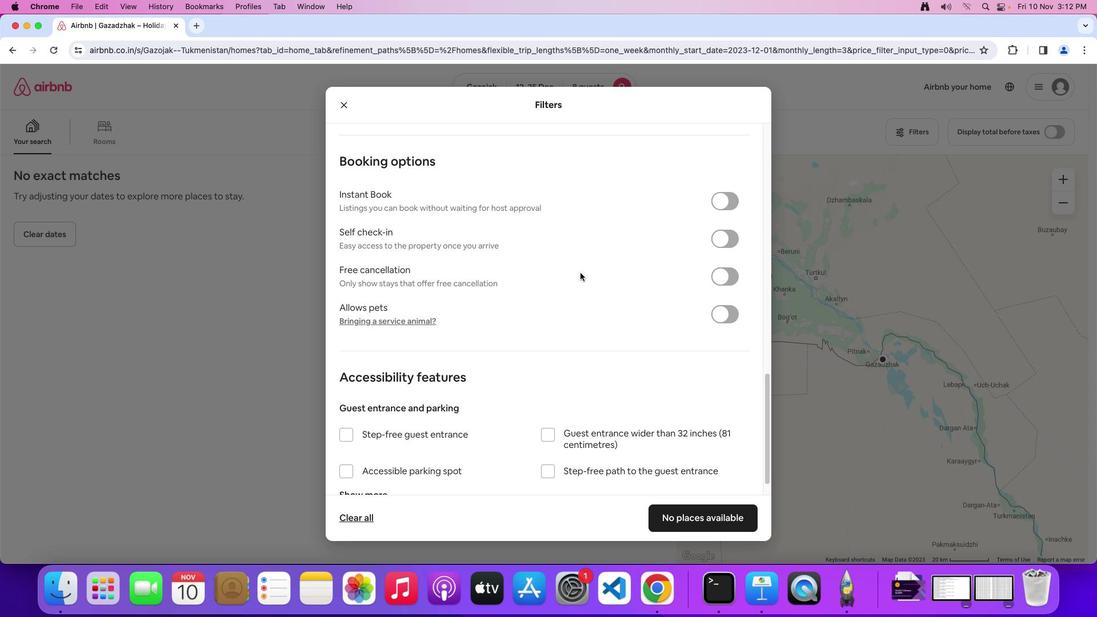 
Action: Mouse scrolled (580, 272) with delta (0, 0)
Screenshot: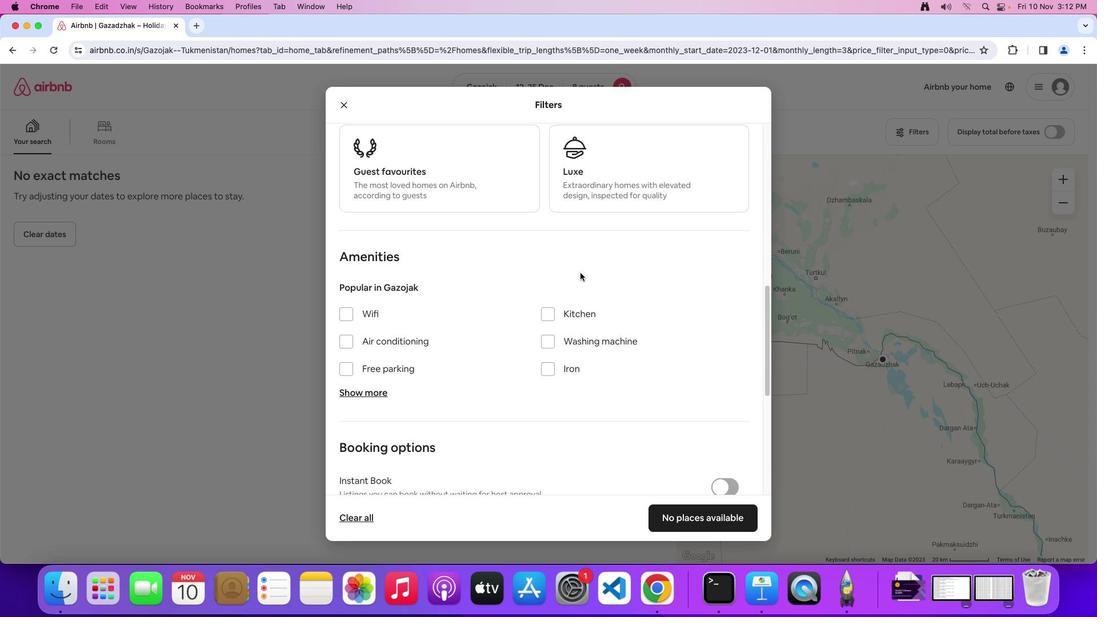 
Action: Mouse scrolled (580, 272) with delta (0, 0)
Screenshot: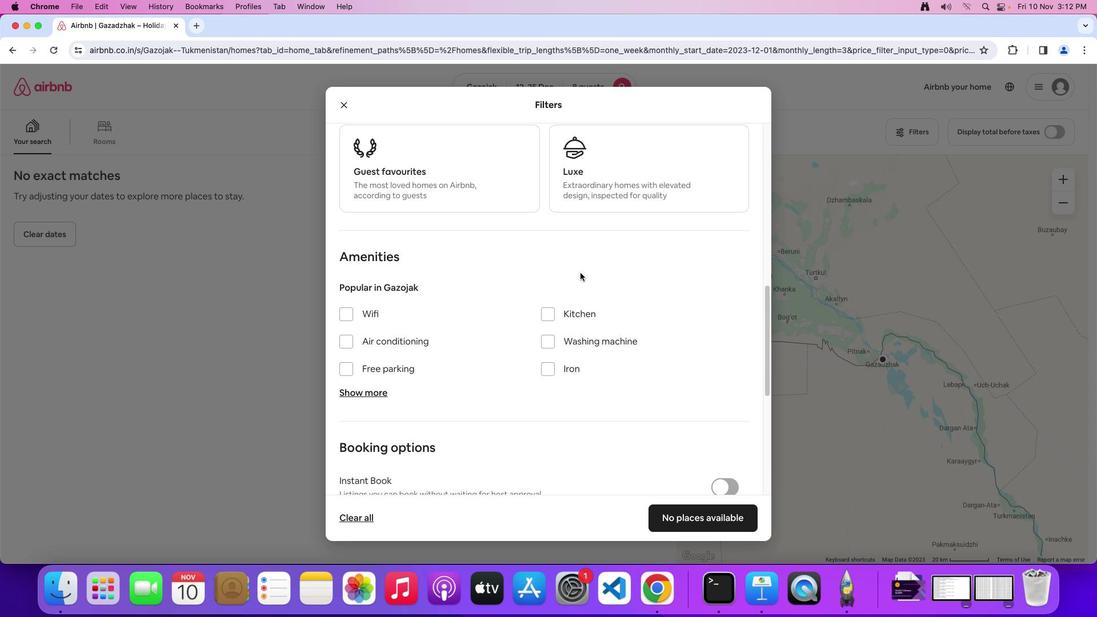 
Action: Mouse scrolled (580, 272) with delta (0, 2)
Screenshot: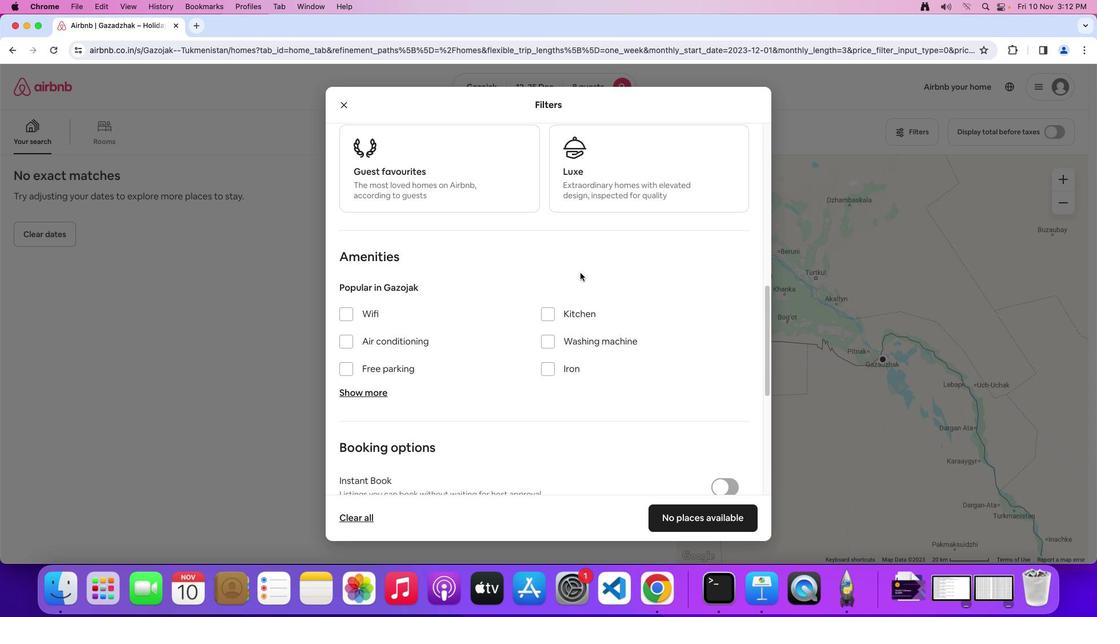 
Action: Mouse scrolled (580, 272) with delta (0, 3)
Screenshot: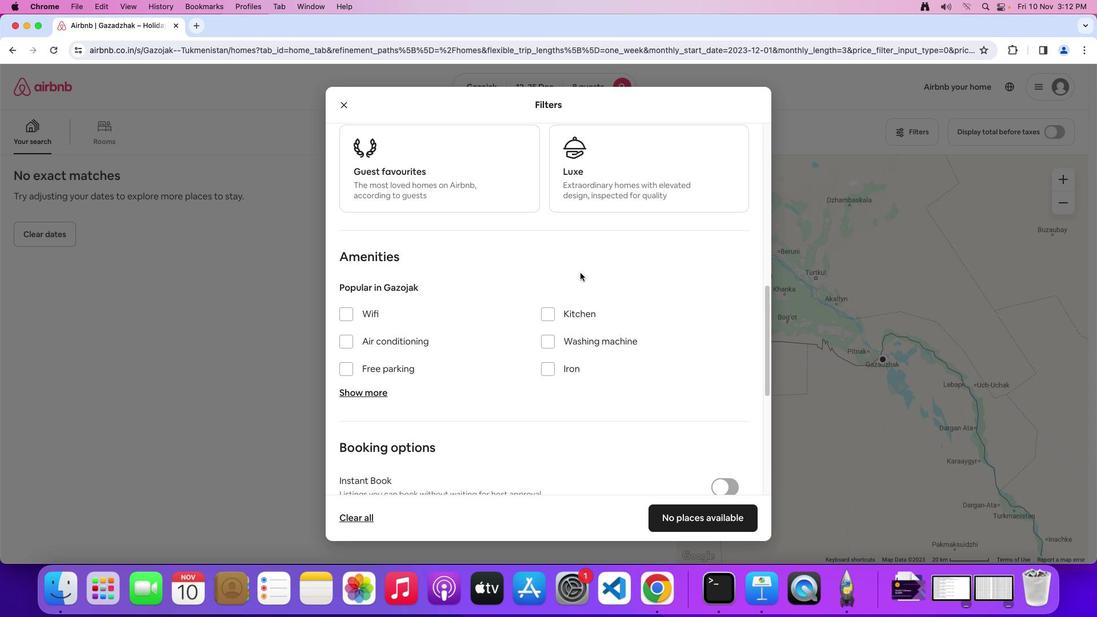 
Action: Mouse moved to (351, 311)
Screenshot: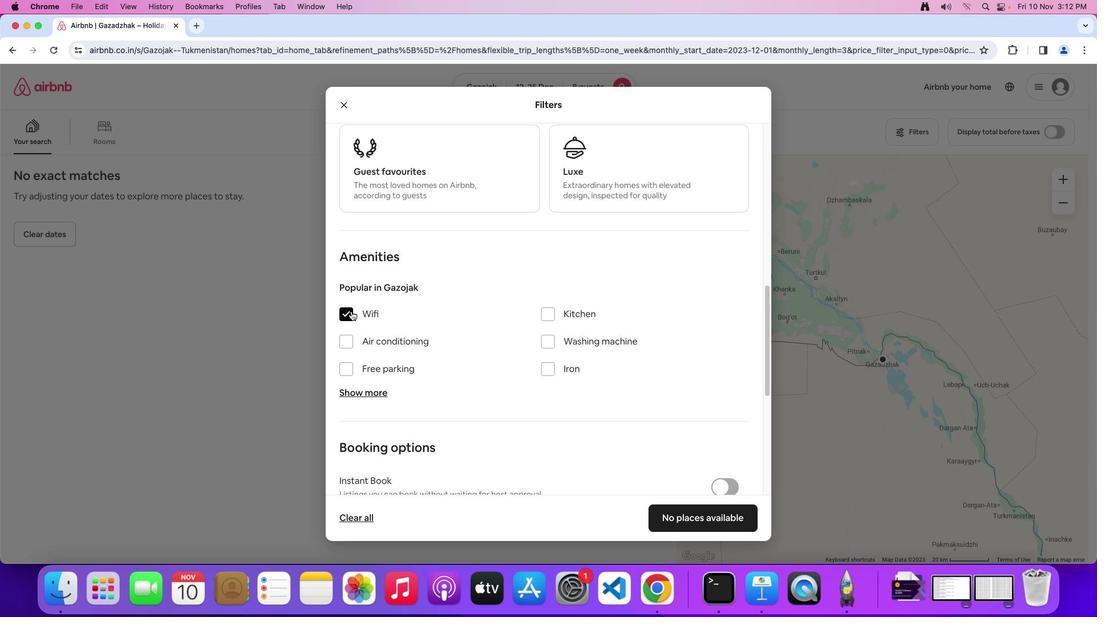 
Action: Mouse pressed left at (351, 311)
Screenshot: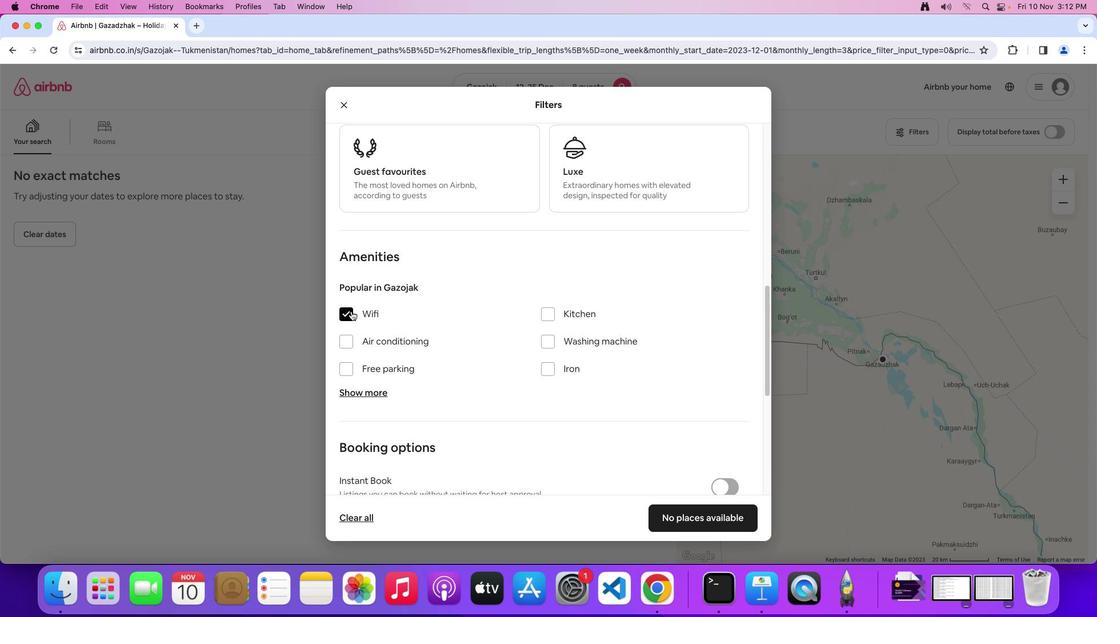 
Action: Mouse moved to (535, 364)
Screenshot: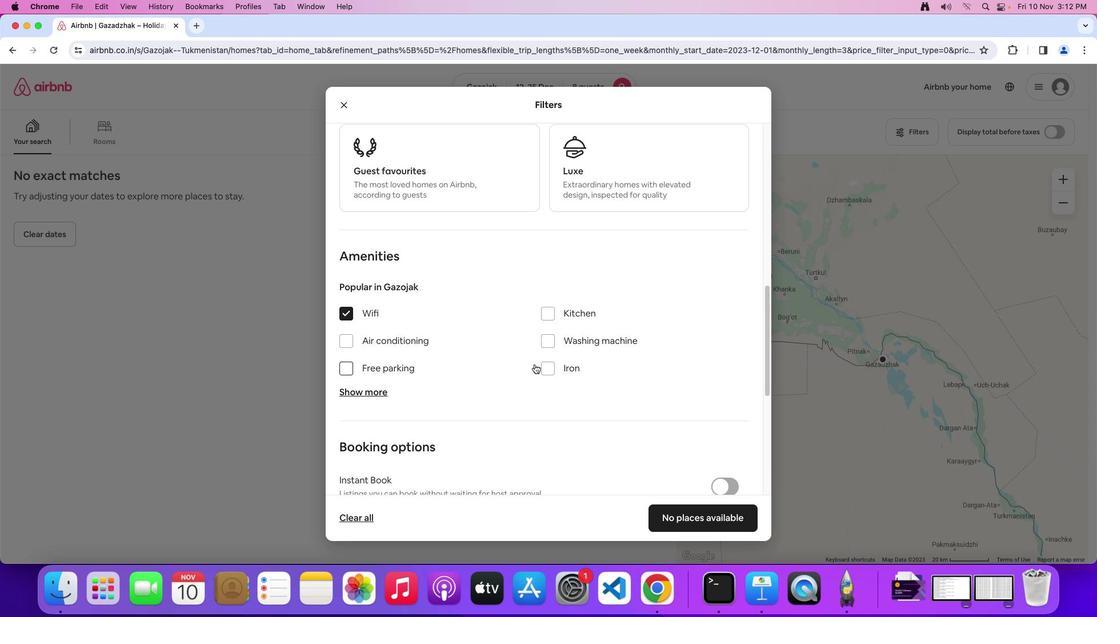 
Action: Mouse scrolled (535, 364) with delta (0, 0)
Screenshot: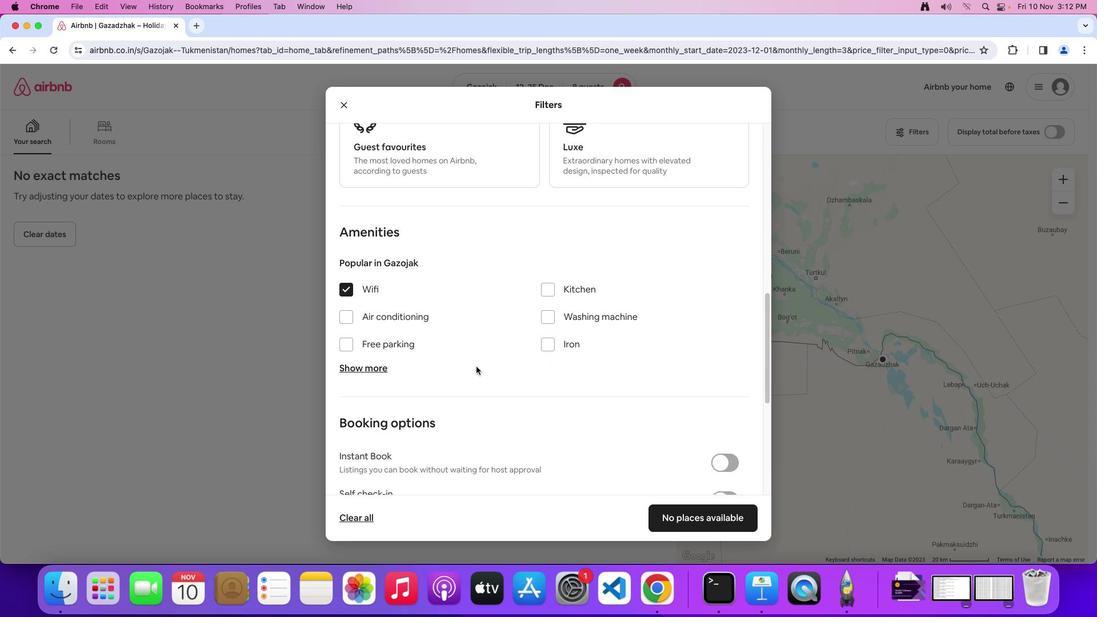 
Action: Mouse scrolled (535, 364) with delta (0, 0)
Screenshot: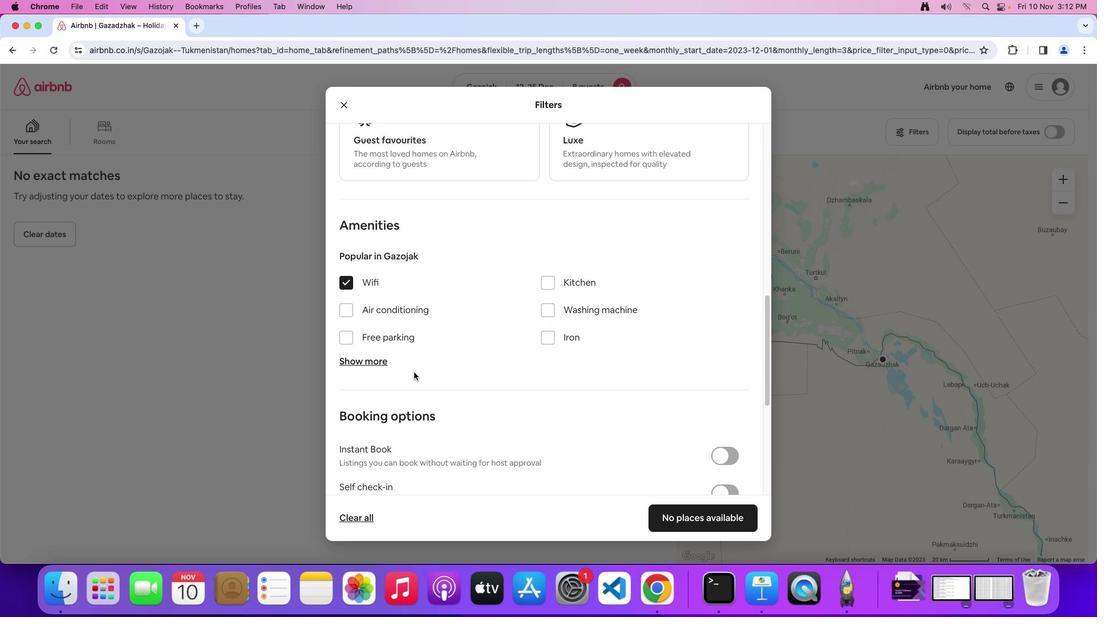 
Action: Mouse scrolled (535, 364) with delta (0, 0)
Screenshot: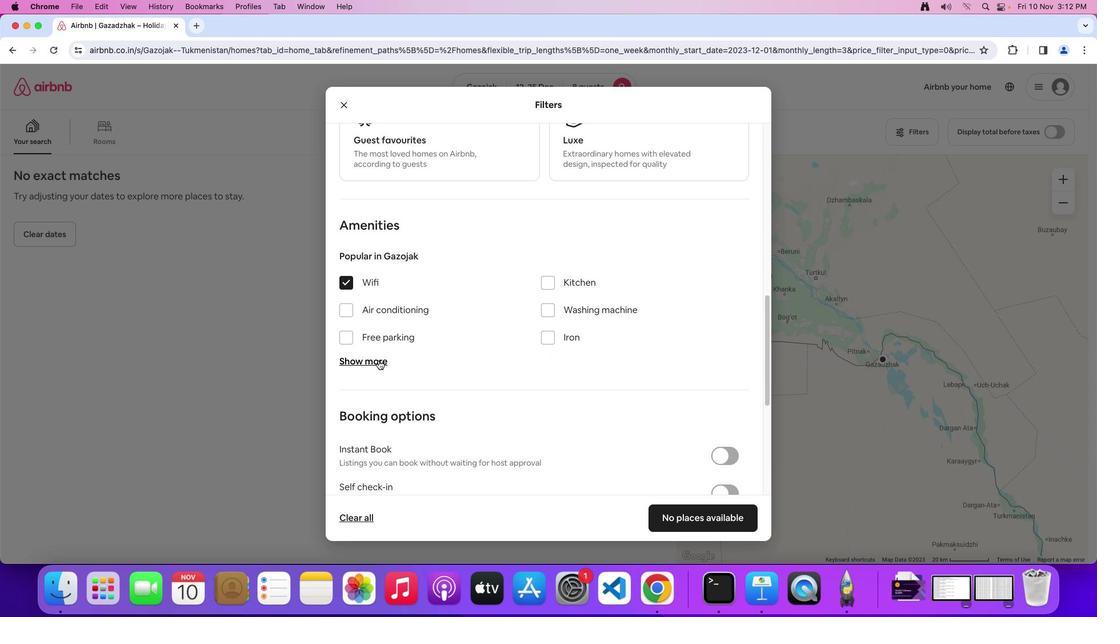 
Action: Mouse moved to (378, 359)
Screenshot: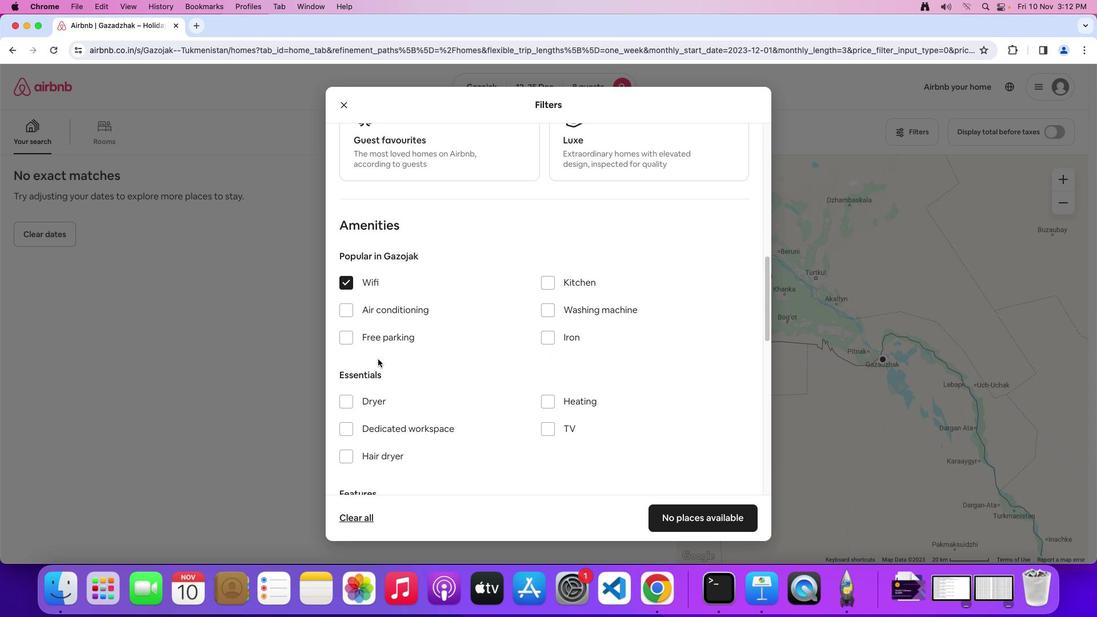 
Action: Mouse pressed left at (378, 359)
Screenshot: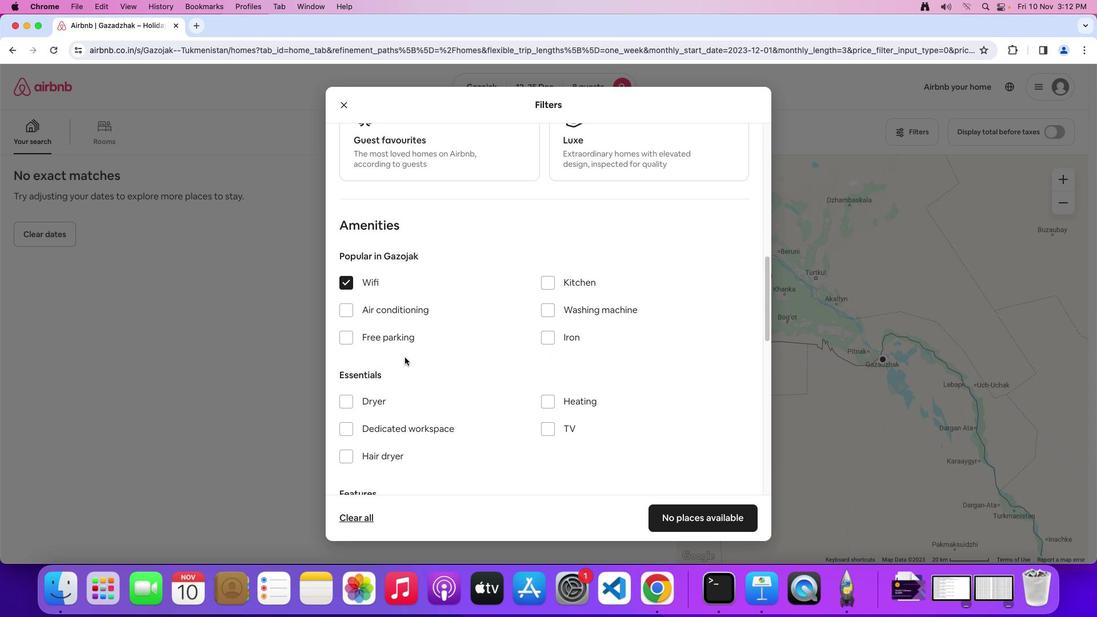 
Action: Mouse moved to (492, 351)
Screenshot: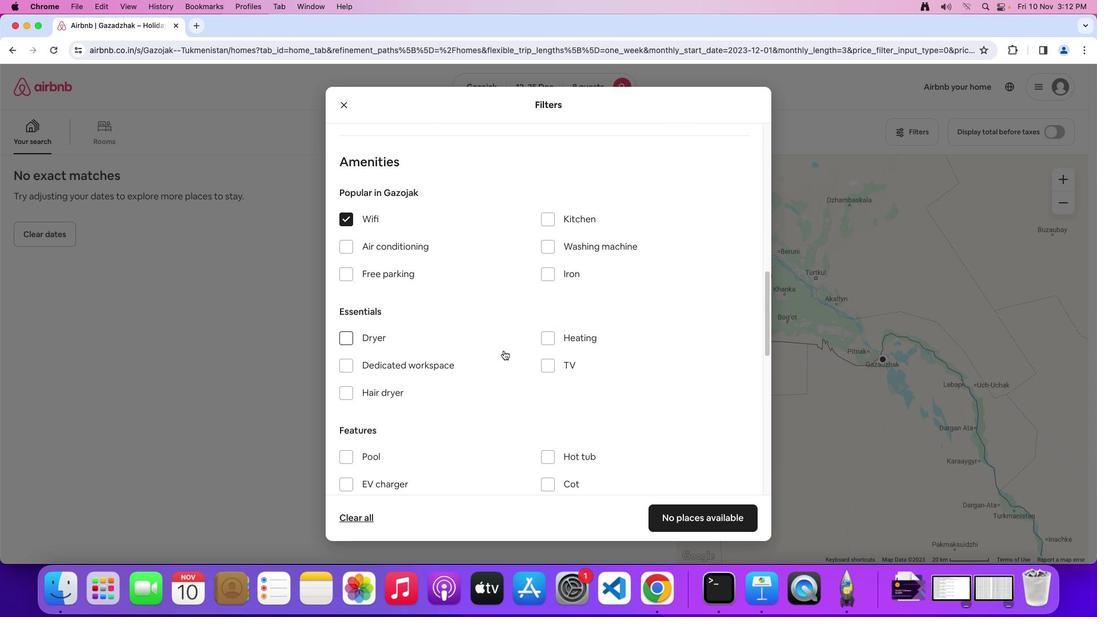 
Action: Mouse scrolled (492, 351) with delta (0, 0)
Screenshot: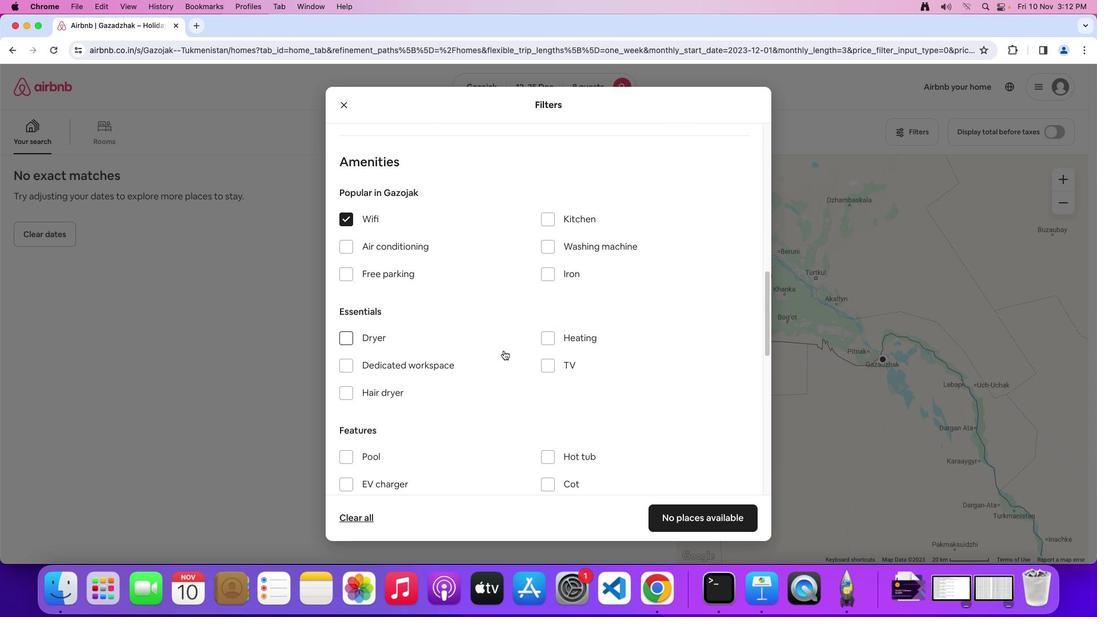 
Action: Mouse moved to (503, 350)
Screenshot: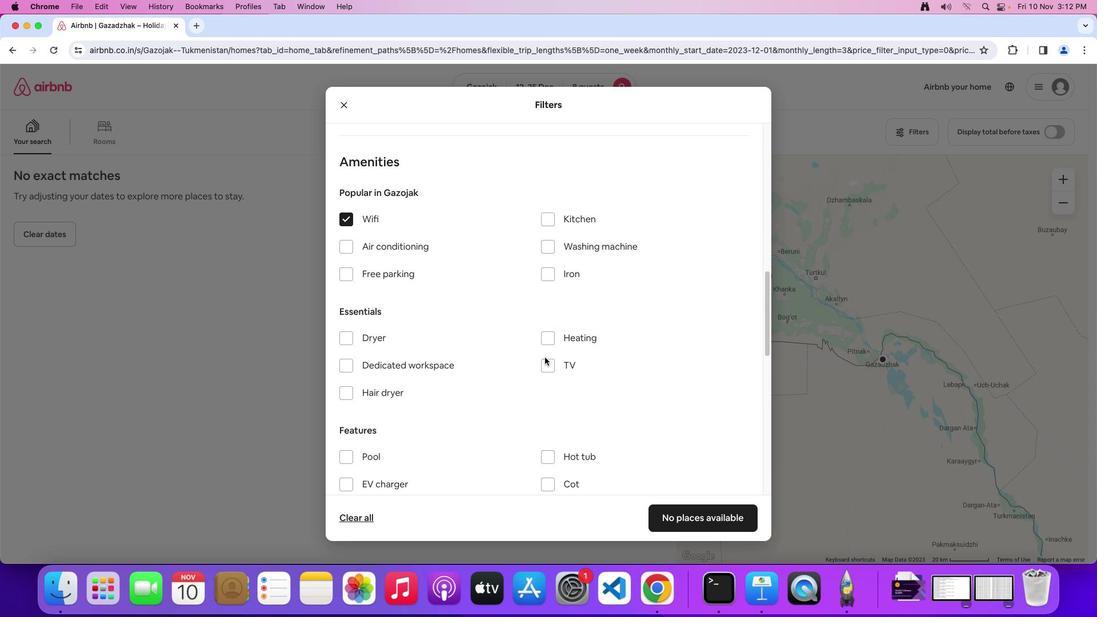 
Action: Mouse scrolled (503, 350) with delta (0, 0)
Screenshot: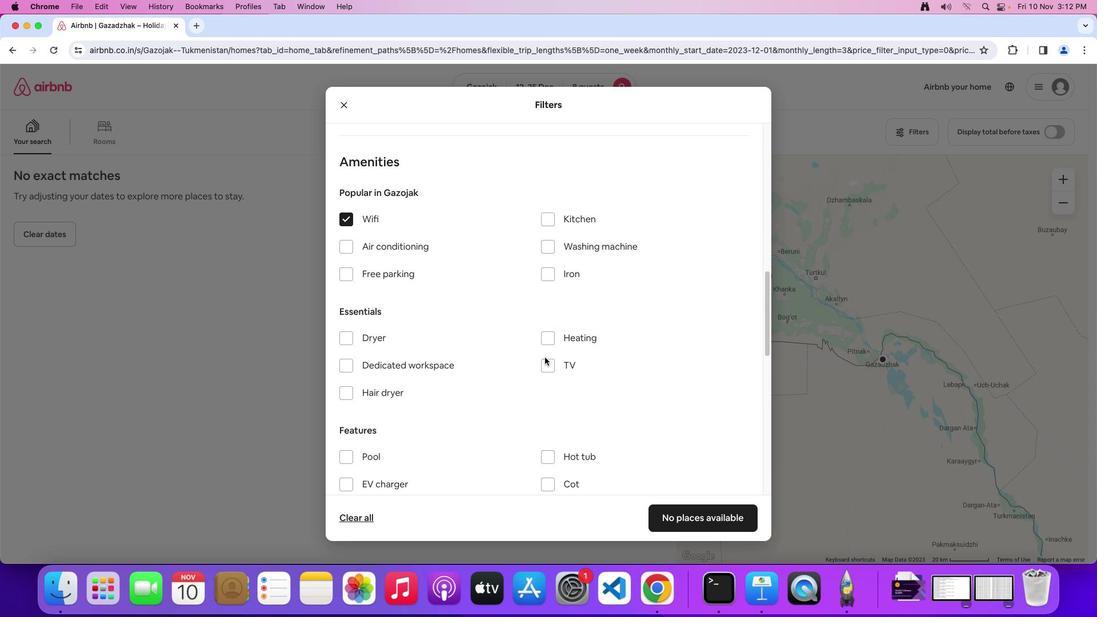 
Action: Mouse moved to (504, 350)
Screenshot: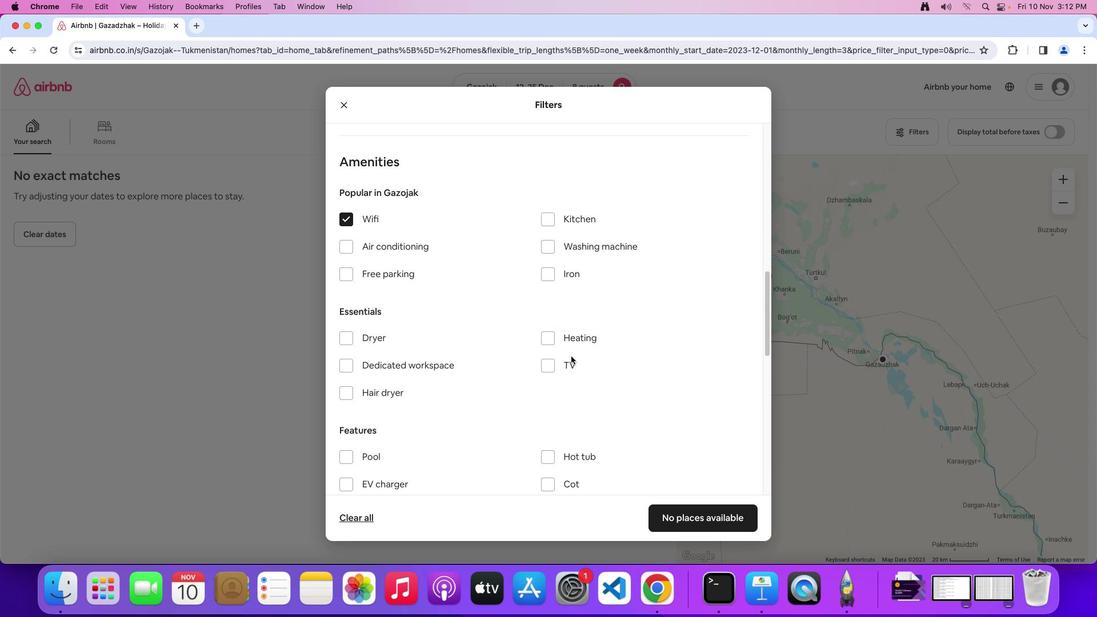 
Action: Mouse scrolled (504, 350) with delta (0, -1)
Screenshot: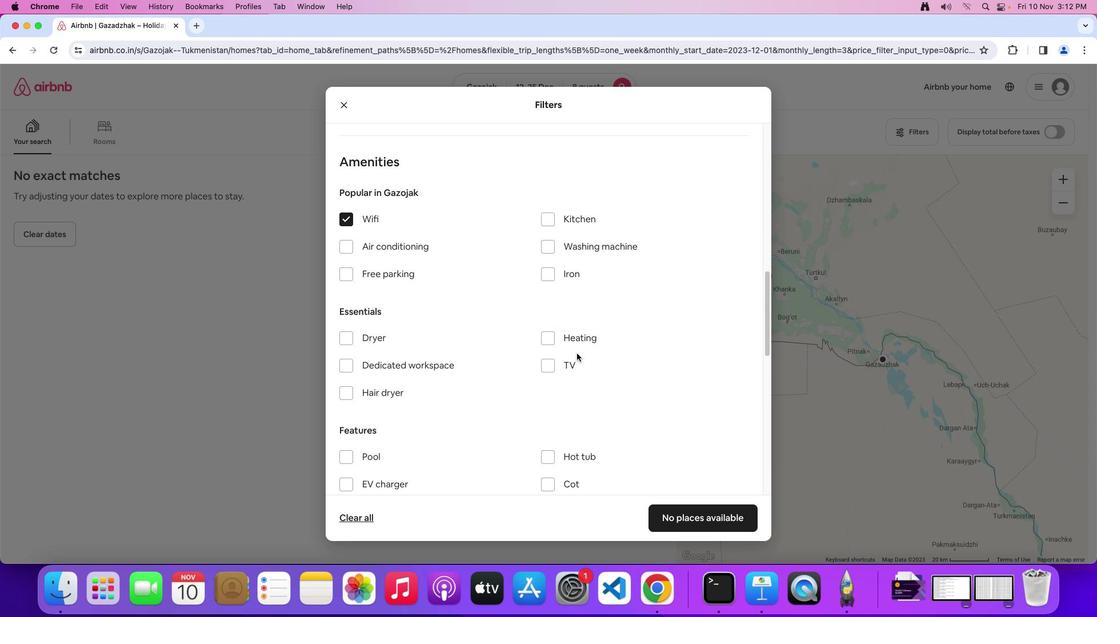 
Action: Mouse moved to (542, 361)
Screenshot: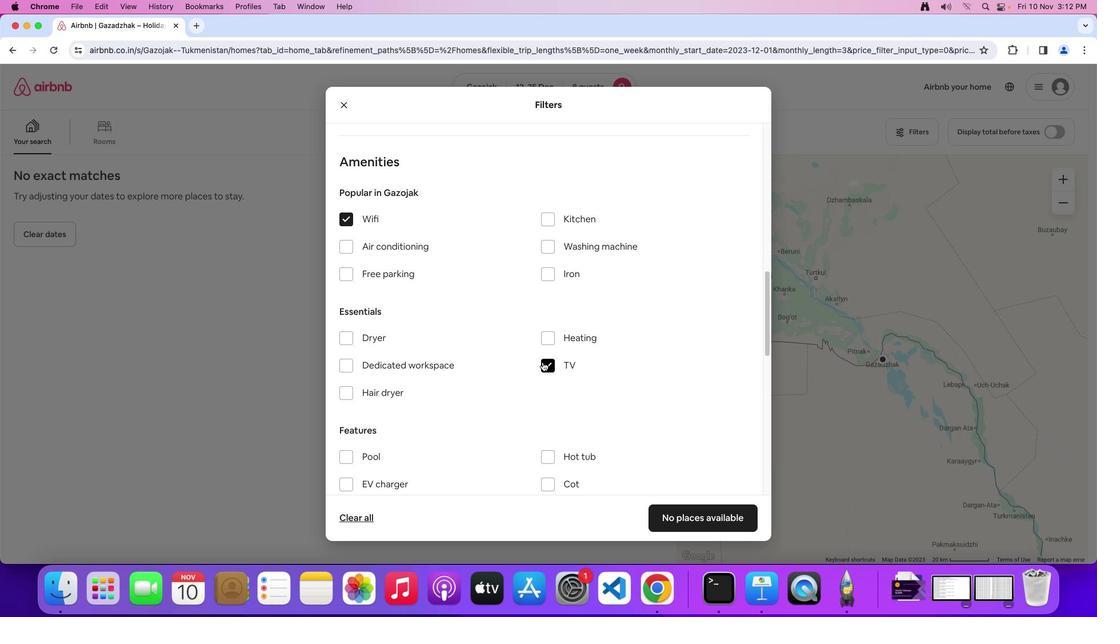 
Action: Mouse pressed left at (542, 361)
Screenshot: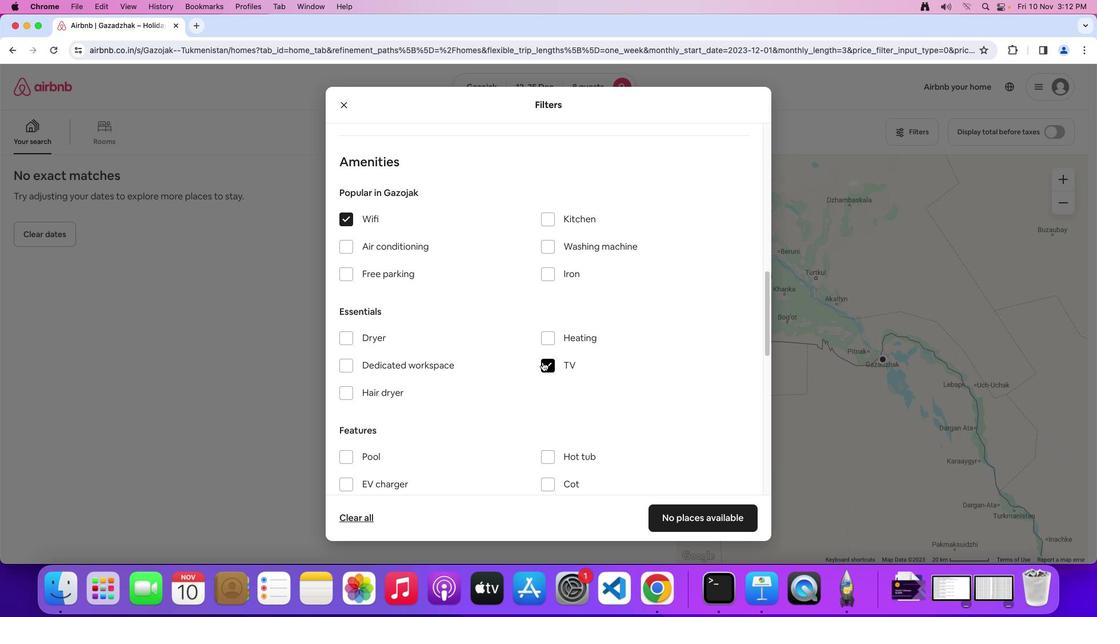 
Action: Mouse moved to (455, 389)
Screenshot: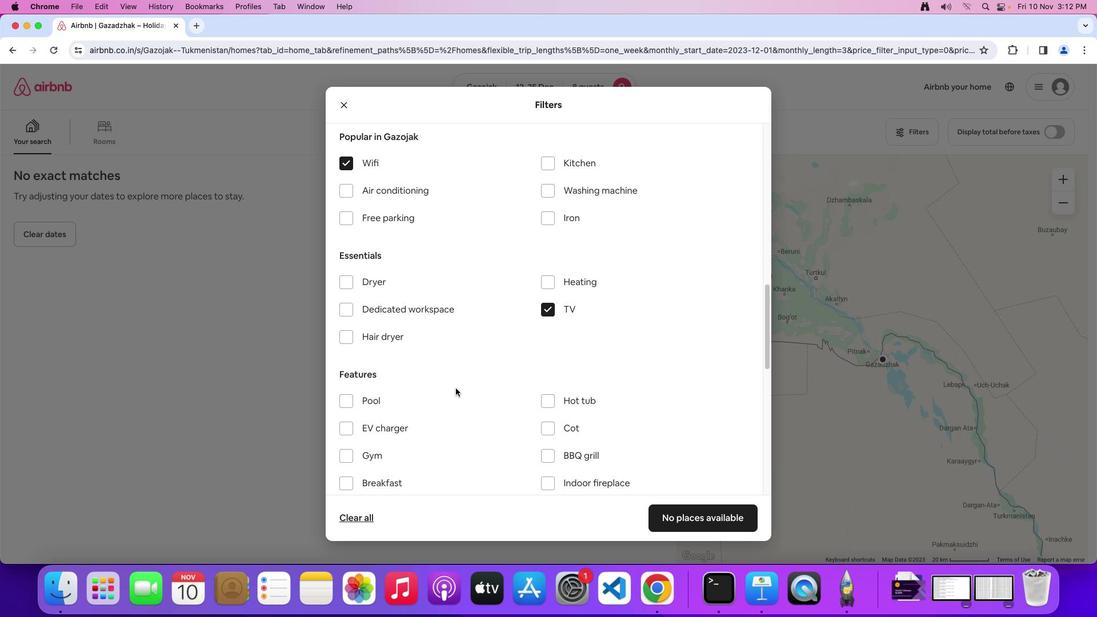 
Action: Mouse scrolled (455, 389) with delta (0, 0)
Screenshot: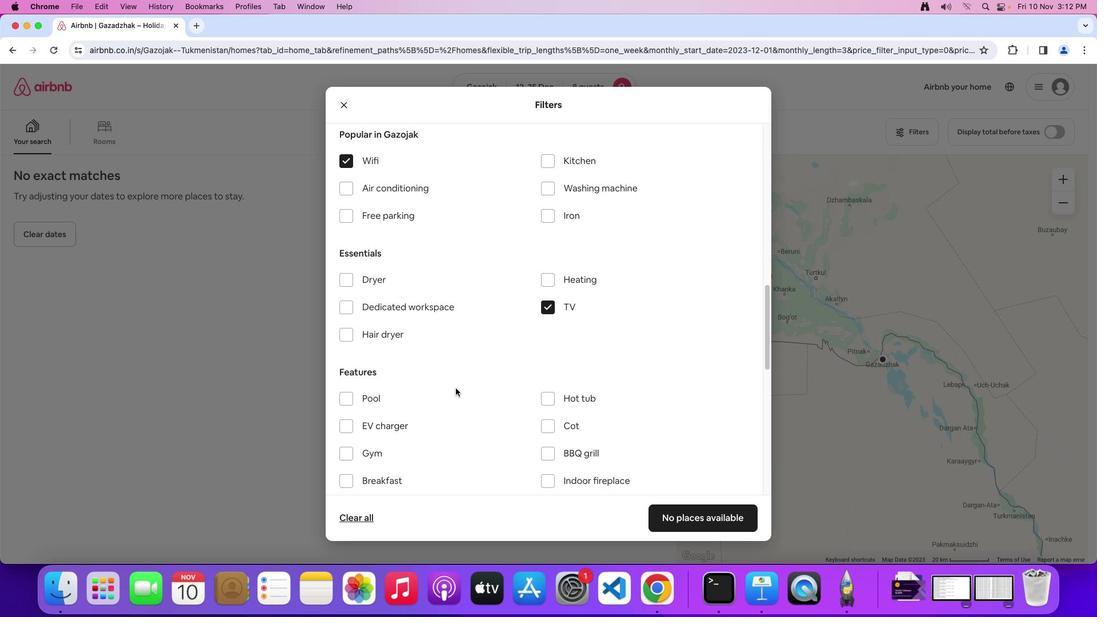 
Action: Mouse moved to (455, 389)
Screenshot: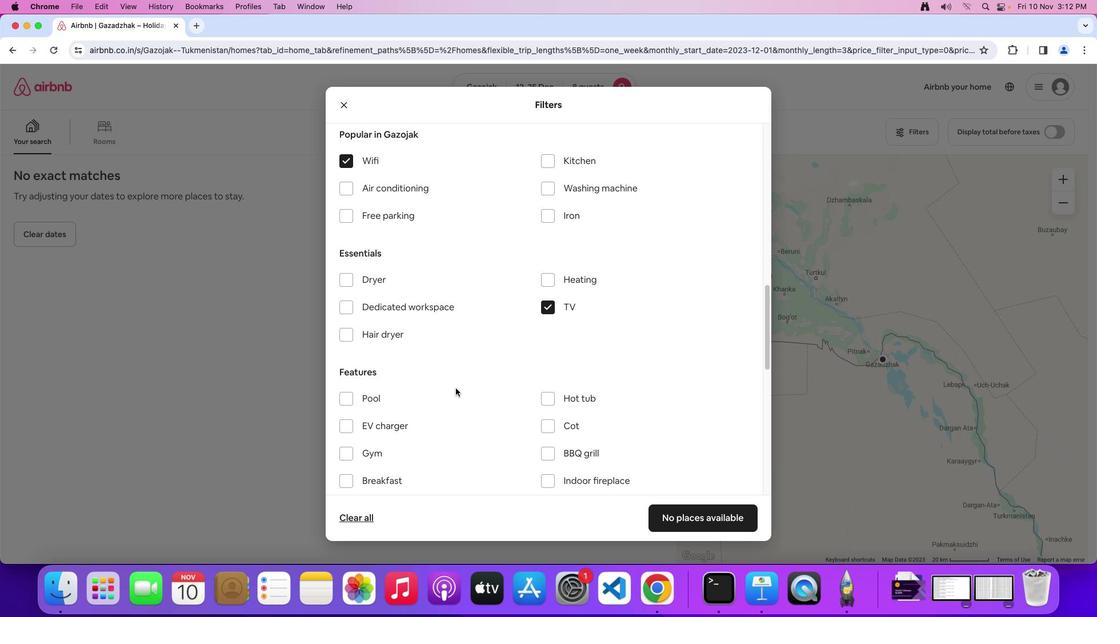 
Action: Mouse scrolled (455, 389) with delta (0, 0)
Screenshot: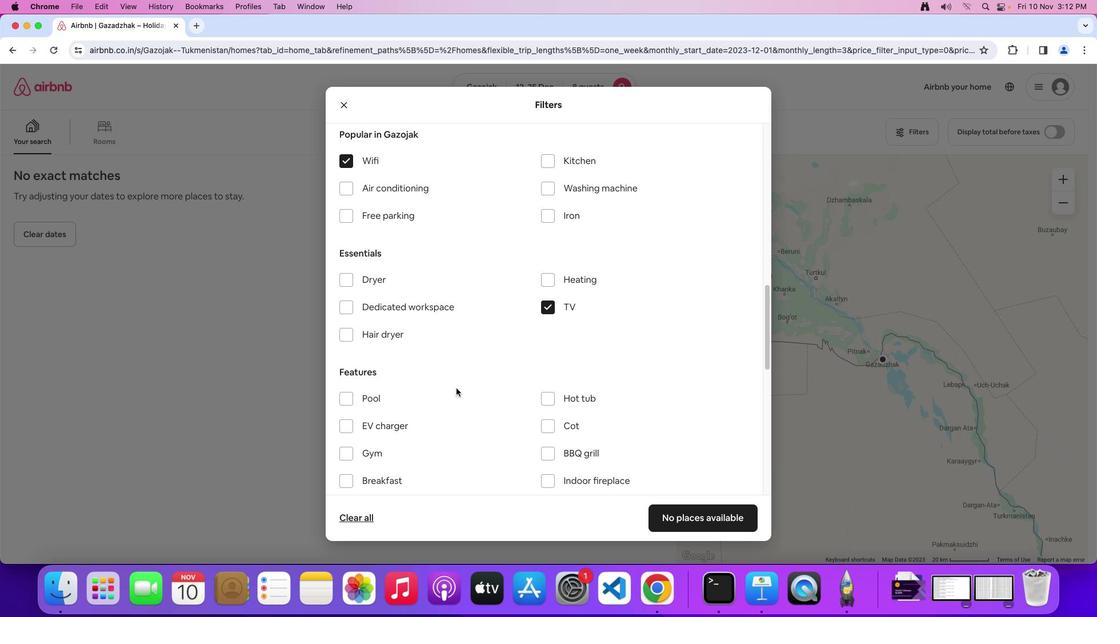 
Action: Mouse moved to (455, 388)
Screenshot: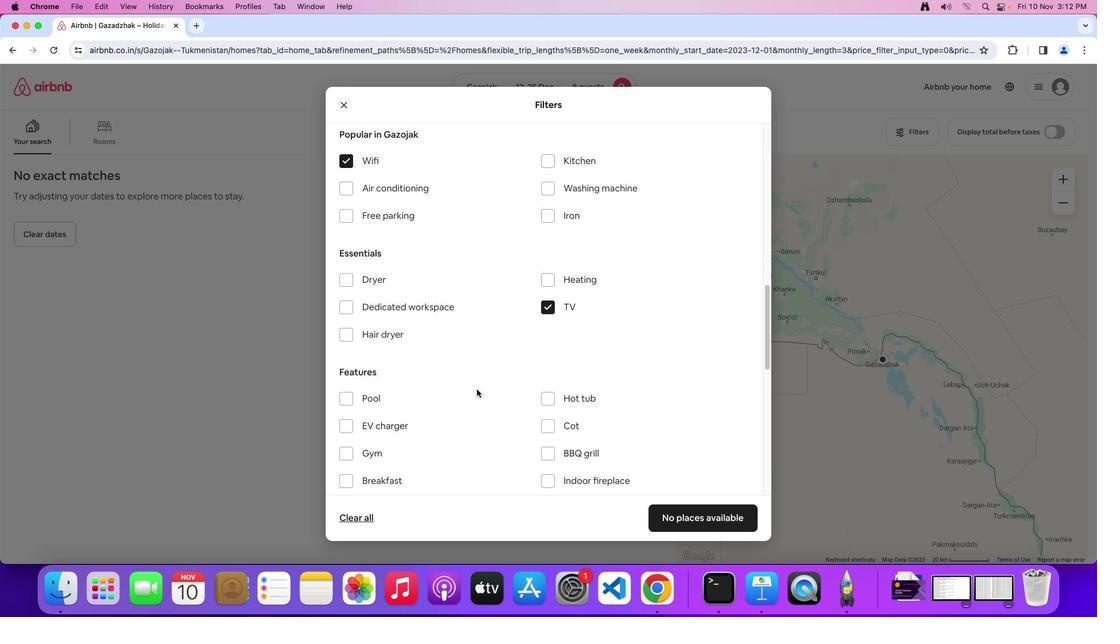 
Action: Mouse scrolled (455, 388) with delta (0, 0)
Screenshot: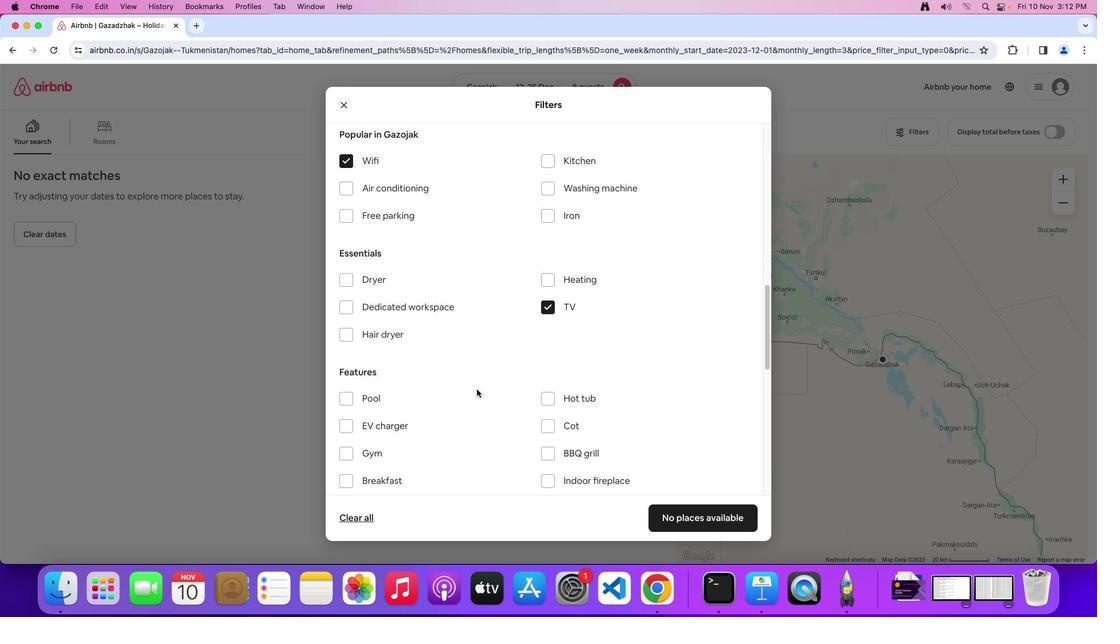 
Action: Mouse moved to (508, 389)
Screenshot: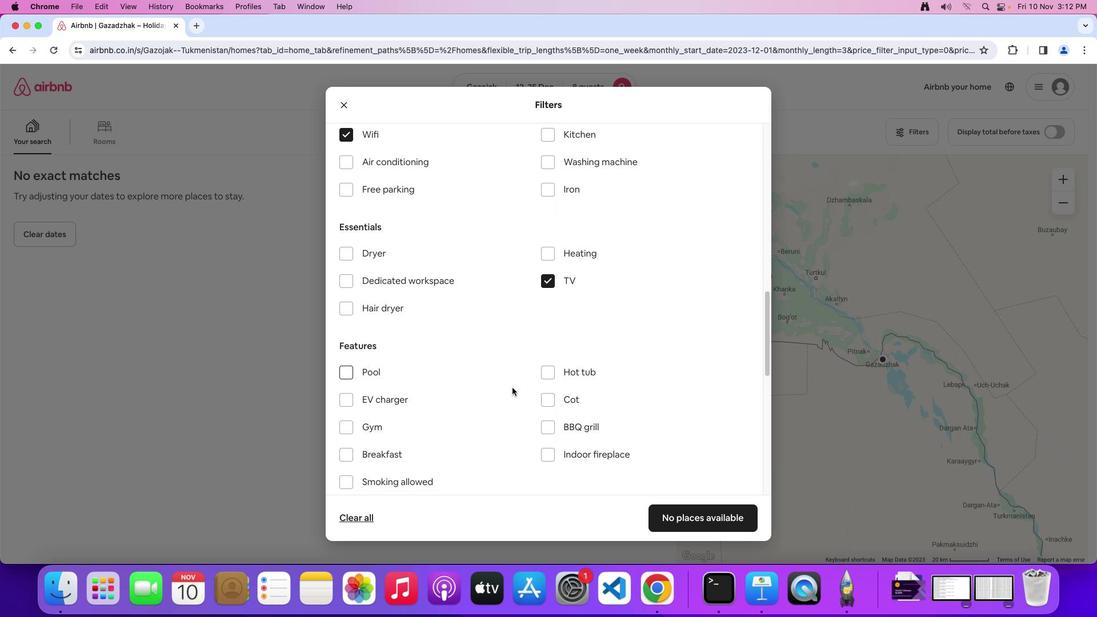 
Action: Mouse scrolled (508, 389) with delta (0, 0)
Screenshot: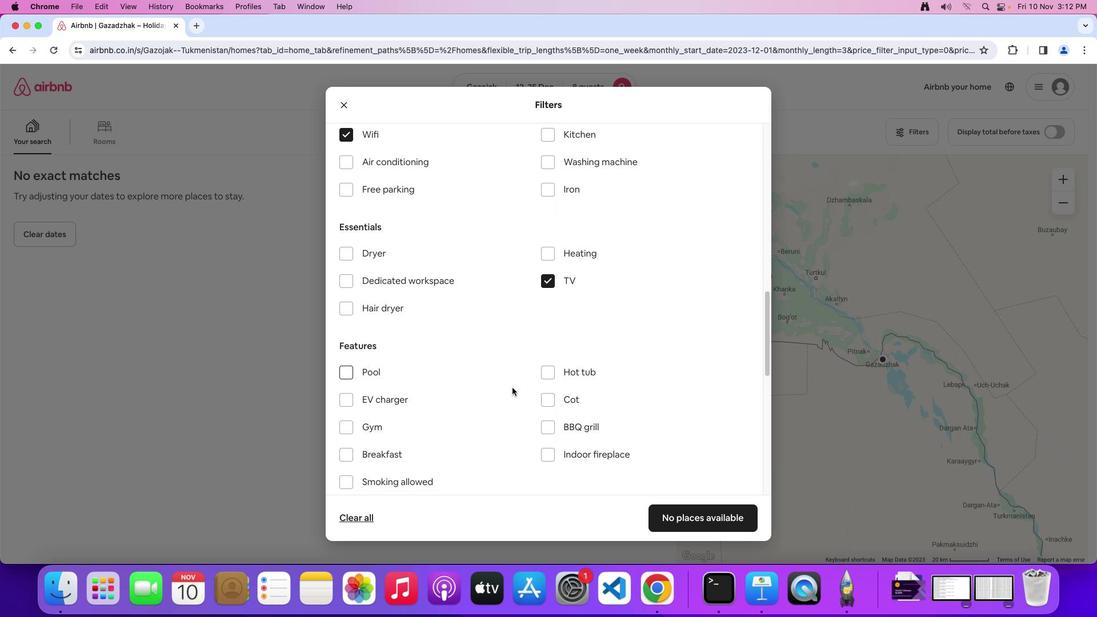 
Action: Mouse moved to (509, 388)
Screenshot: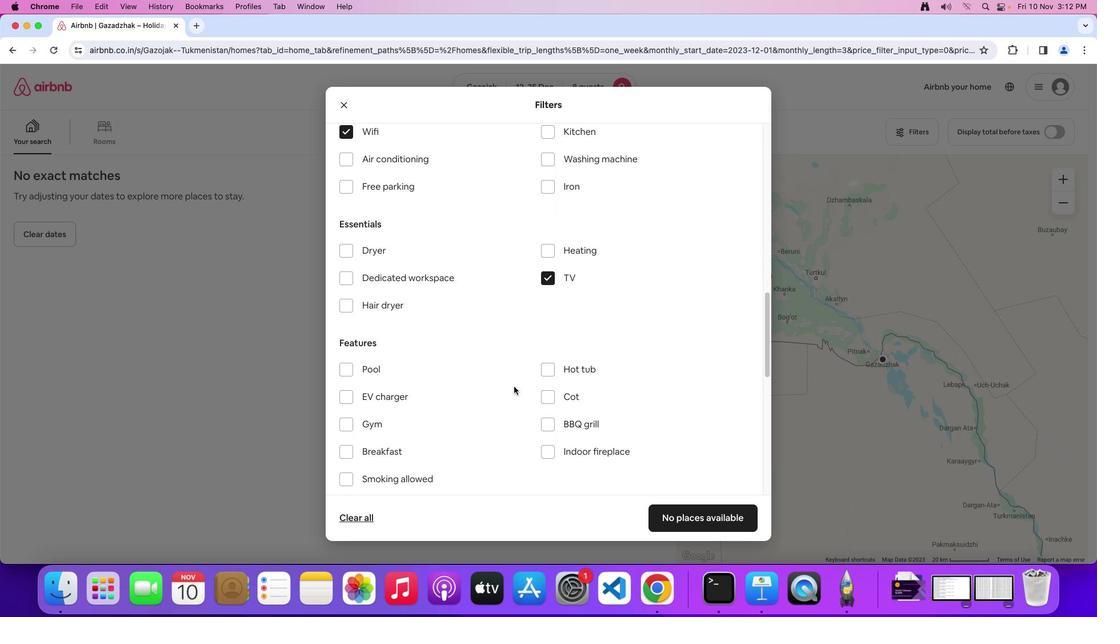 
Action: Mouse scrolled (509, 388) with delta (0, 0)
Screenshot: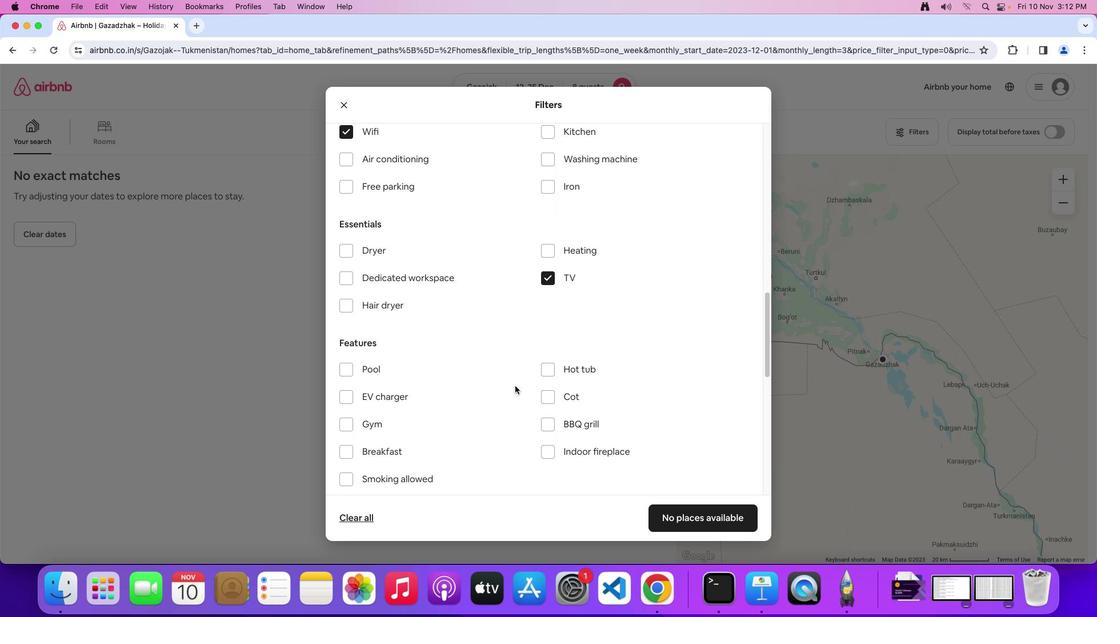 
Action: Mouse moved to (511, 388)
Screenshot: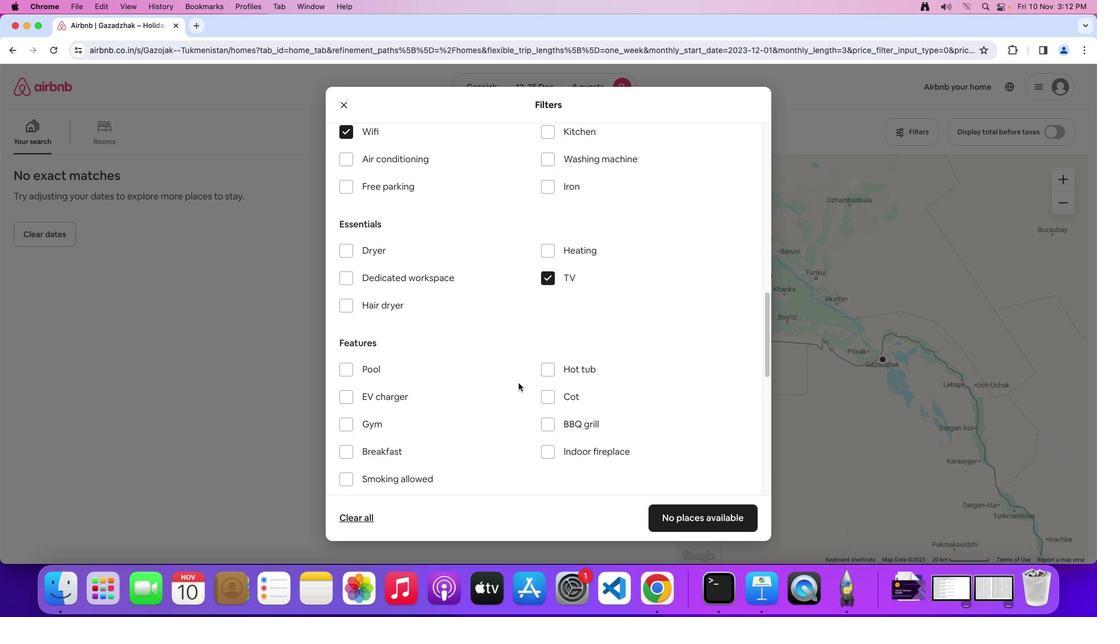 
Action: Mouse scrolled (511, 388) with delta (0, 0)
Screenshot: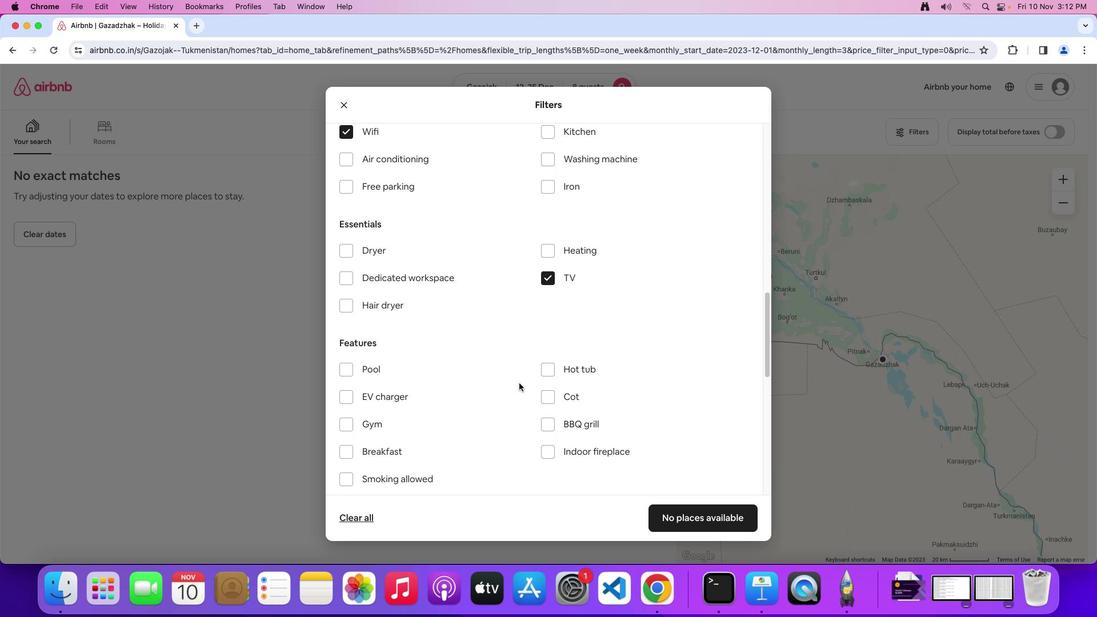 
Action: Mouse moved to (521, 382)
Screenshot: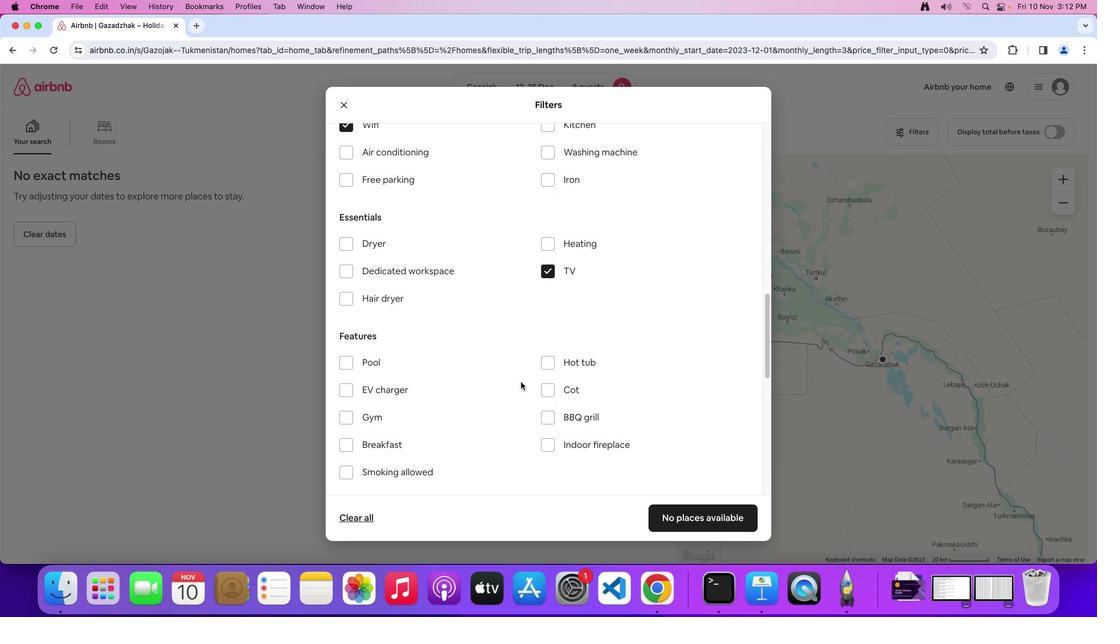 
Action: Mouse scrolled (521, 382) with delta (0, 0)
Screenshot: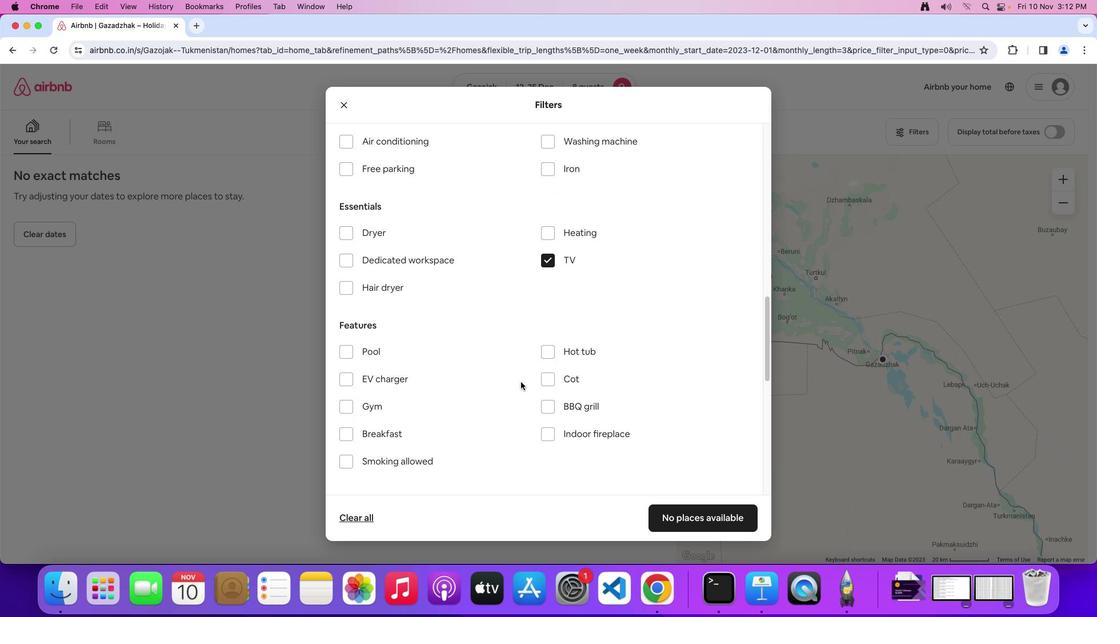 
Action: Mouse scrolled (521, 382) with delta (0, 0)
Screenshot: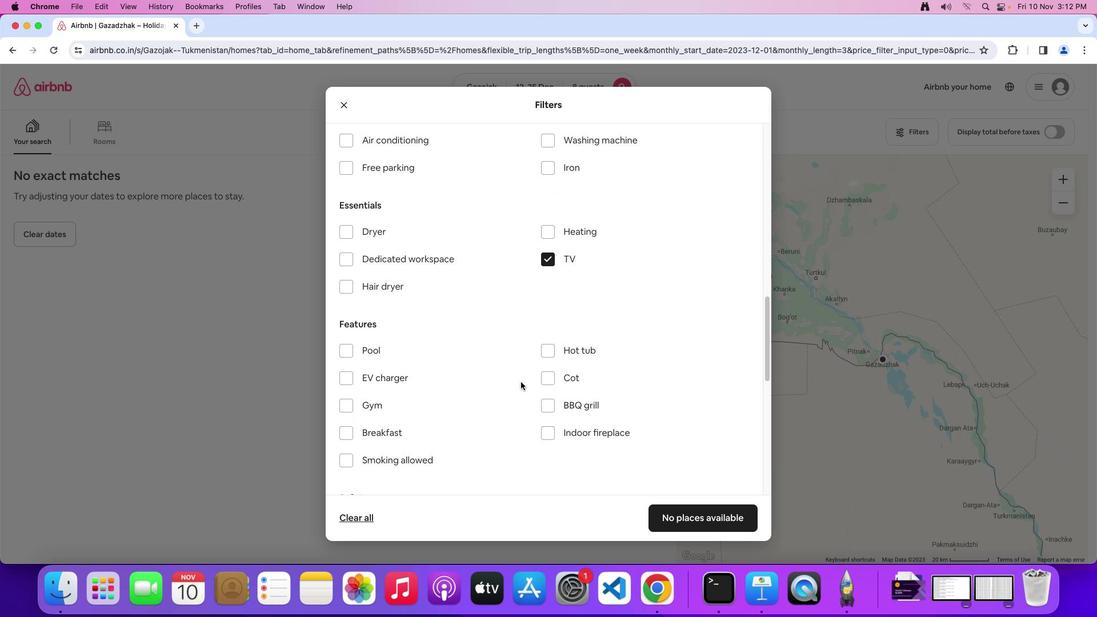 
Action: Mouse scrolled (521, 382) with delta (0, 0)
Screenshot: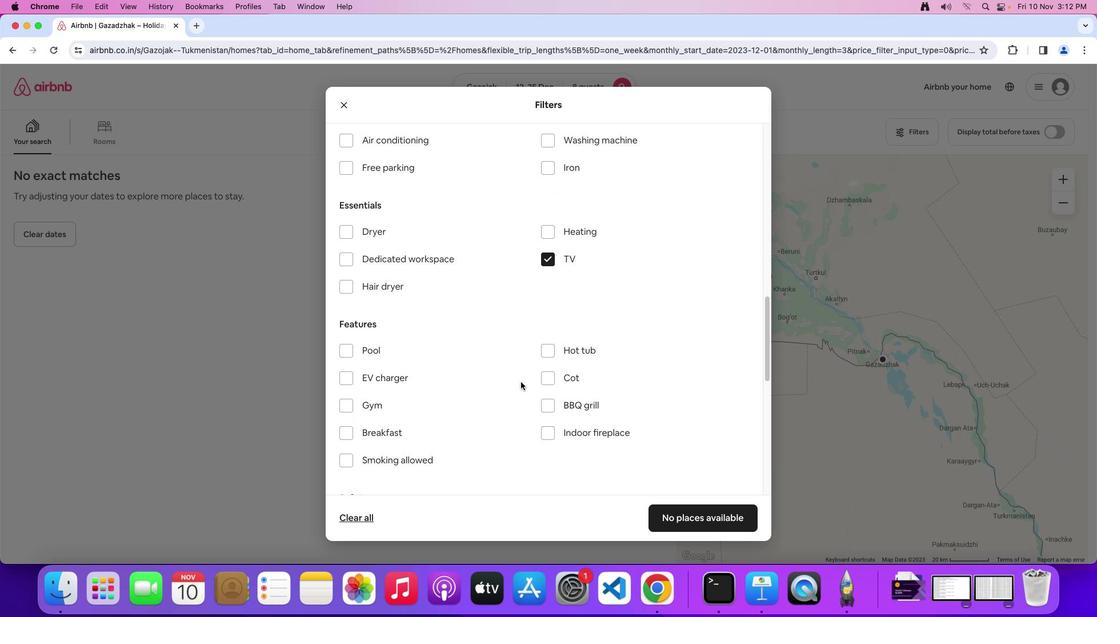 
Action: Mouse scrolled (521, 382) with delta (0, 0)
Screenshot: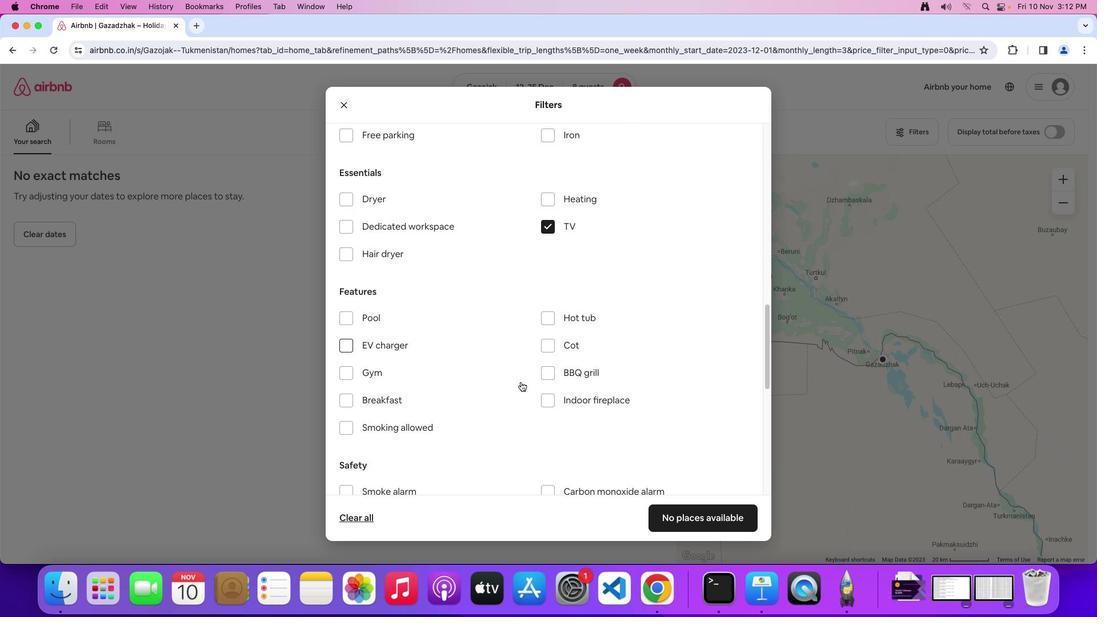 
Action: Mouse scrolled (521, 382) with delta (0, 0)
Screenshot: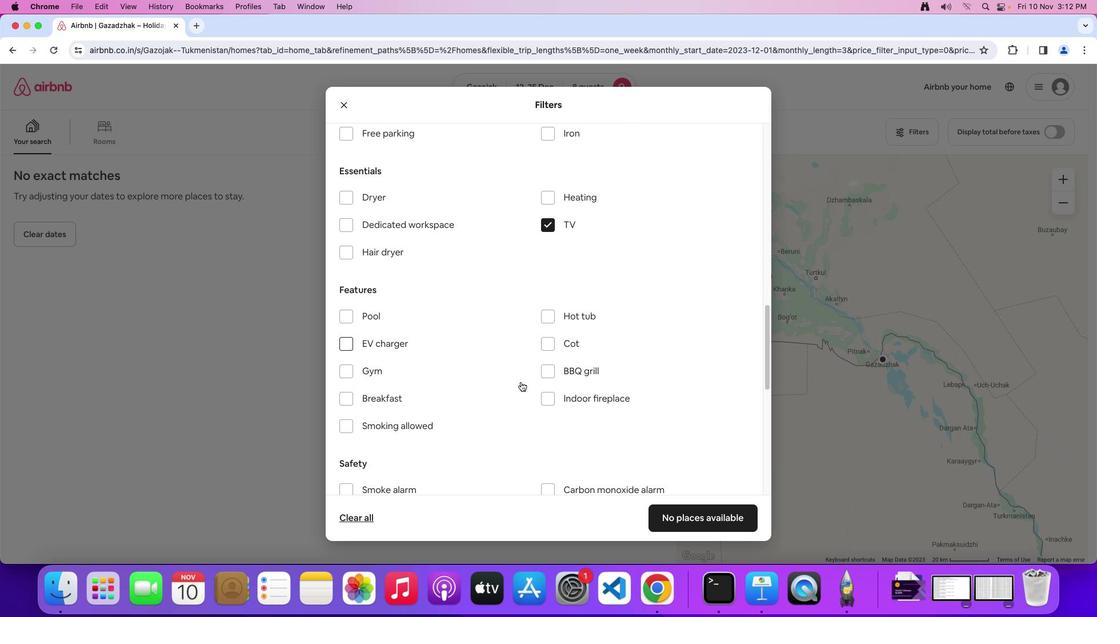 
Action: Mouse scrolled (521, 382) with delta (0, 0)
Screenshot: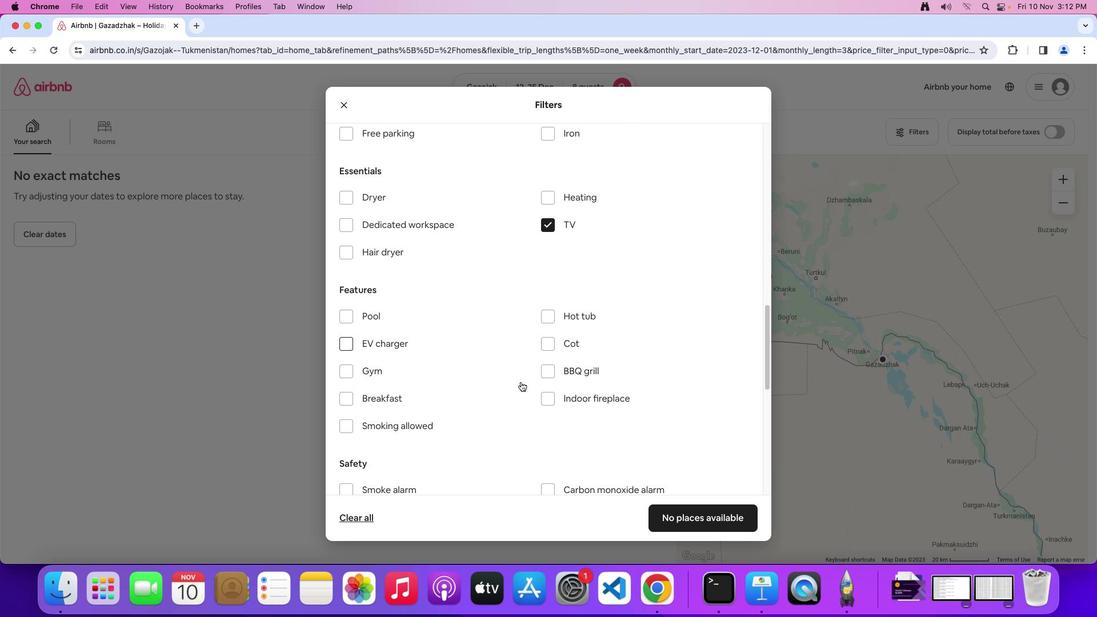 
Action: Mouse moved to (462, 395)
Screenshot: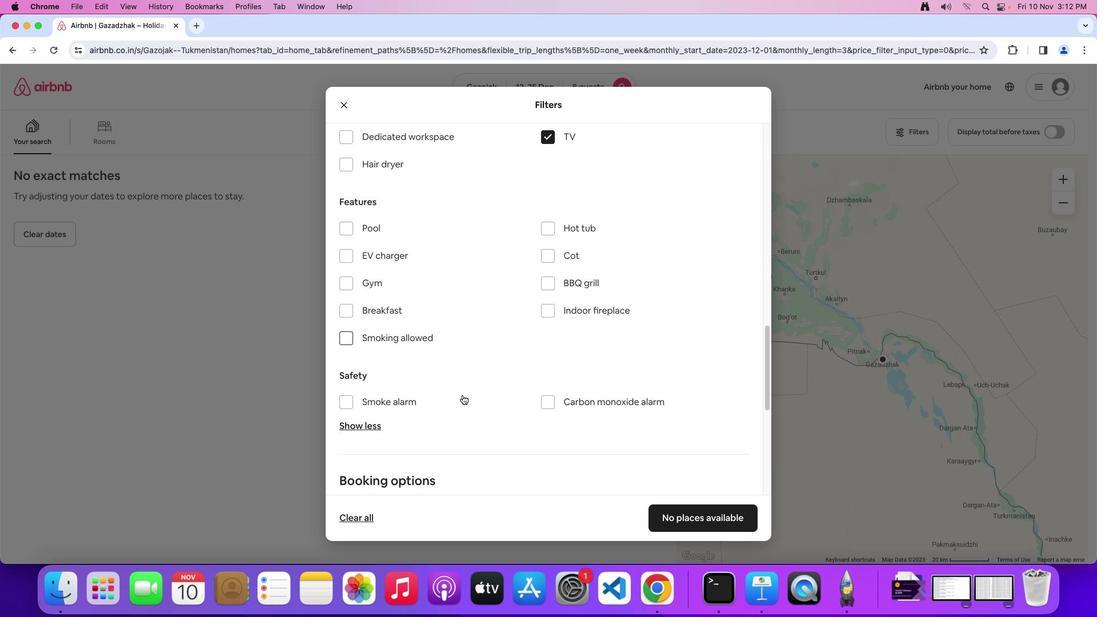 
Action: Mouse scrolled (462, 395) with delta (0, 0)
Screenshot: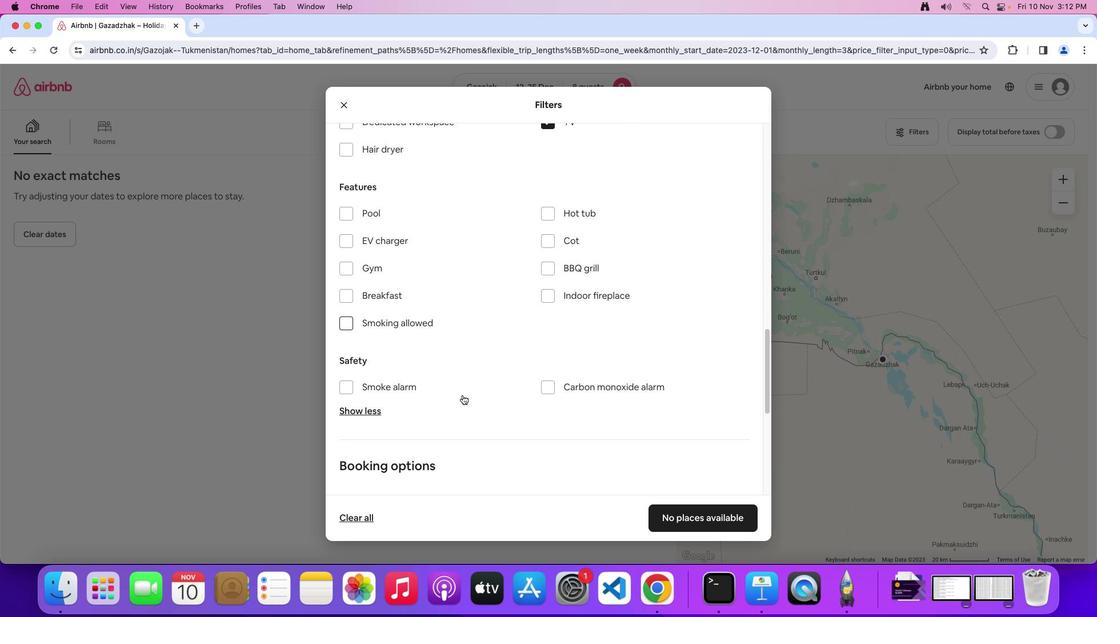
Action: Mouse moved to (462, 395)
Screenshot: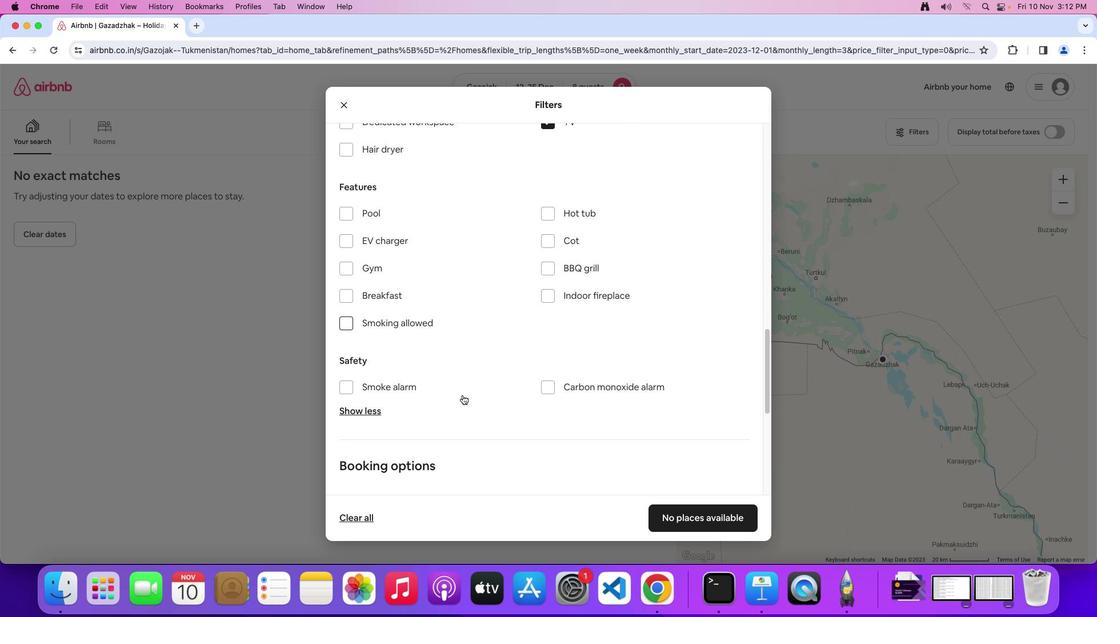 
Action: Mouse scrolled (462, 395) with delta (0, 0)
Screenshot: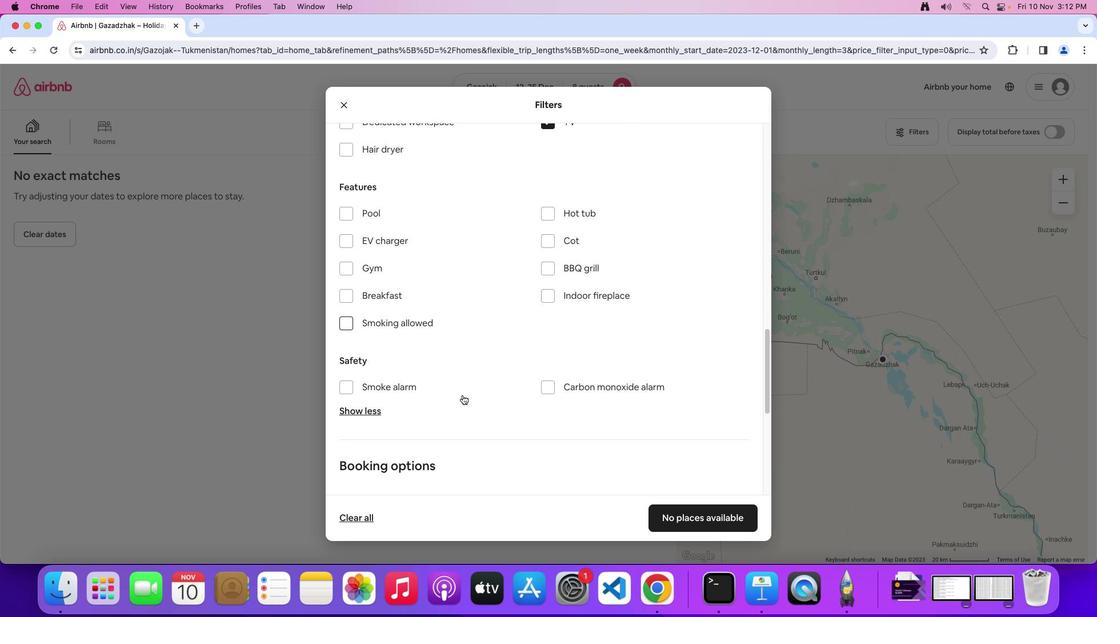 
Action: Mouse scrolled (462, 395) with delta (0, -1)
Screenshot: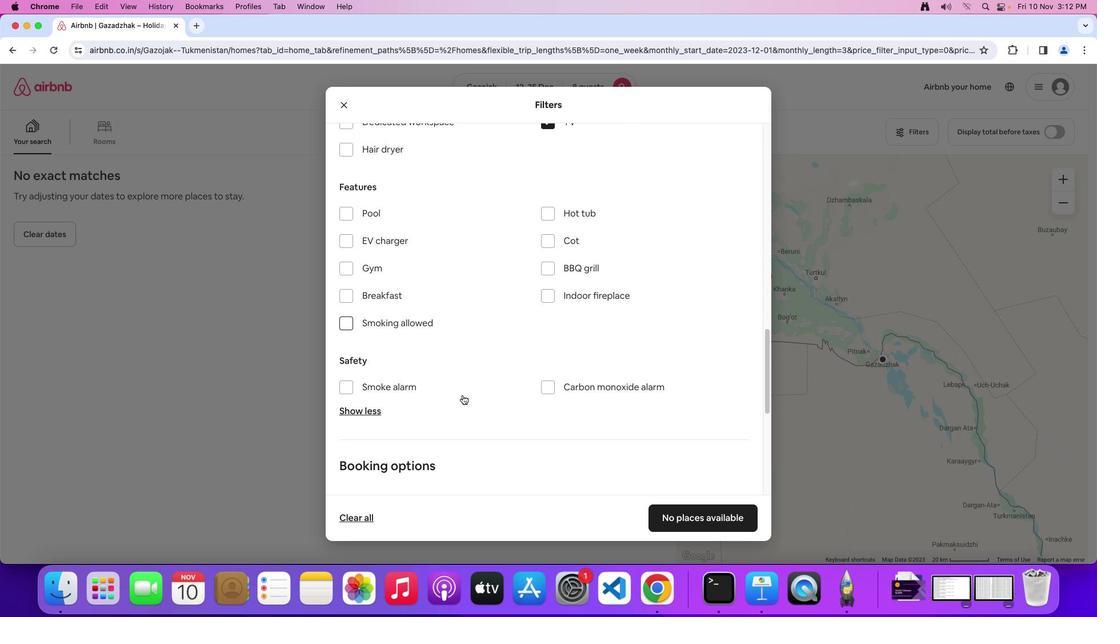 
Action: Mouse moved to (462, 395)
Screenshot: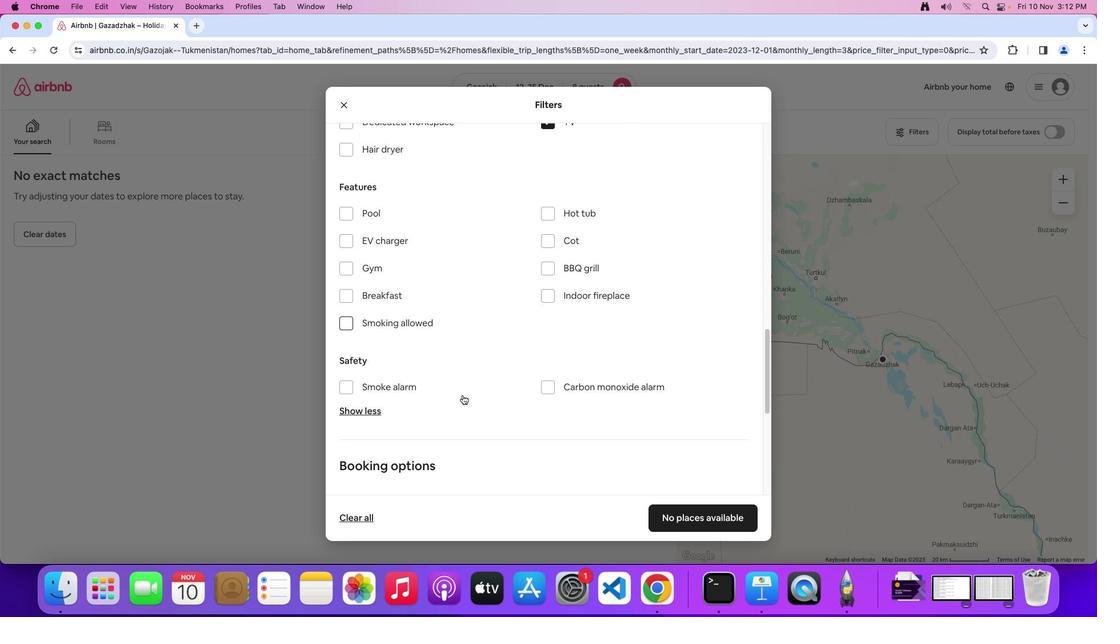 
Action: Mouse scrolled (462, 395) with delta (0, 0)
Screenshot: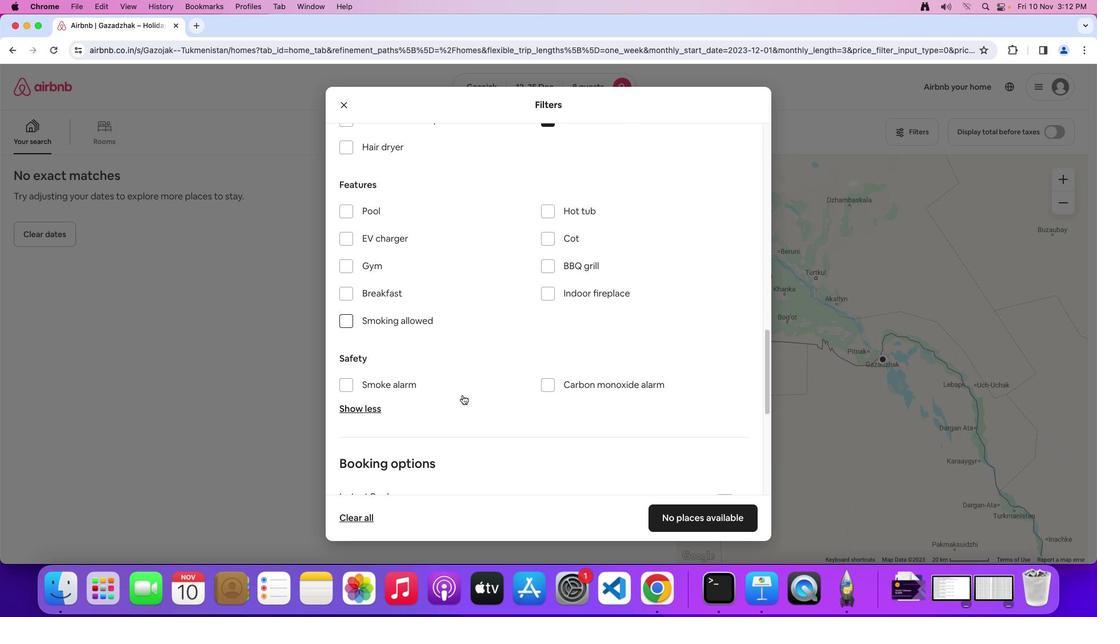 
Action: Mouse moved to (493, 389)
Screenshot: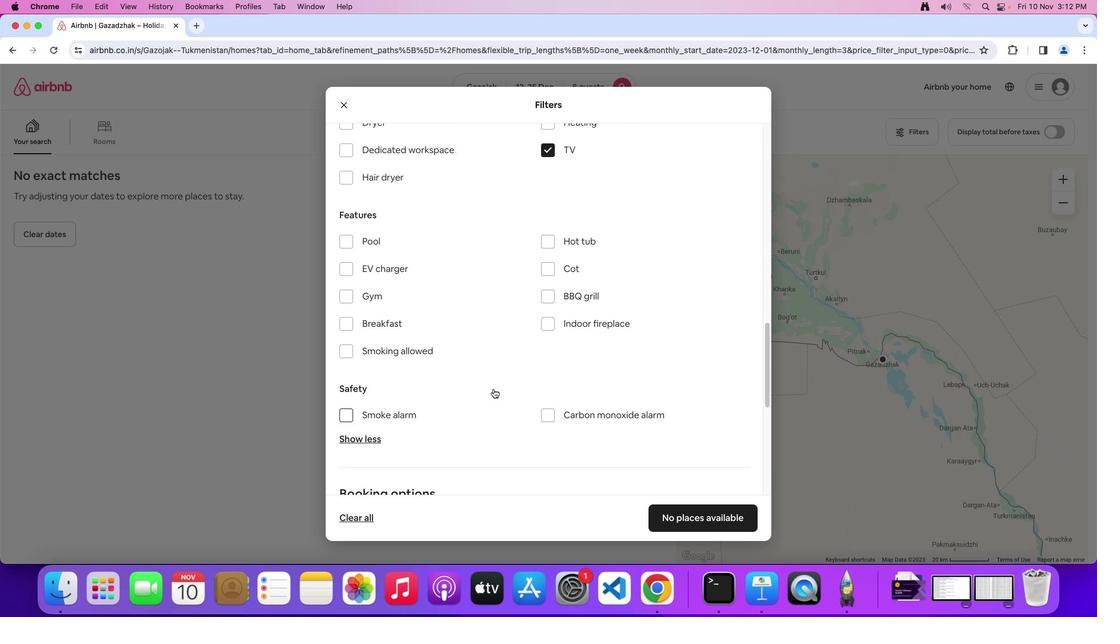 
Action: Mouse scrolled (493, 389) with delta (0, 0)
Screenshot: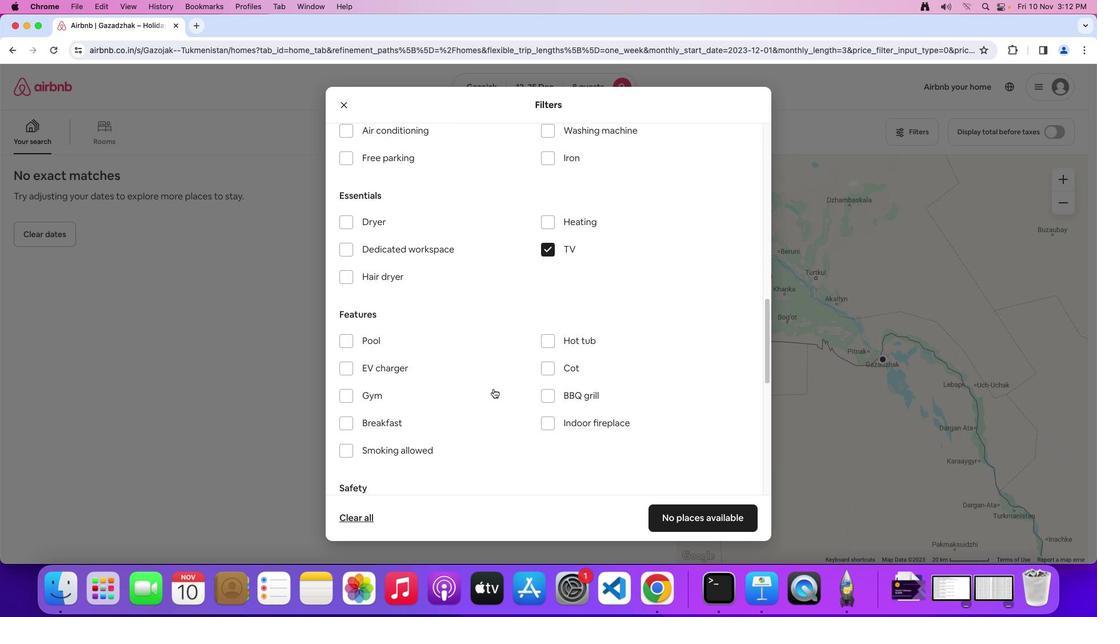 
Action: Mouse scrolled (493, 389) with delta (0, 0)
Screenshot: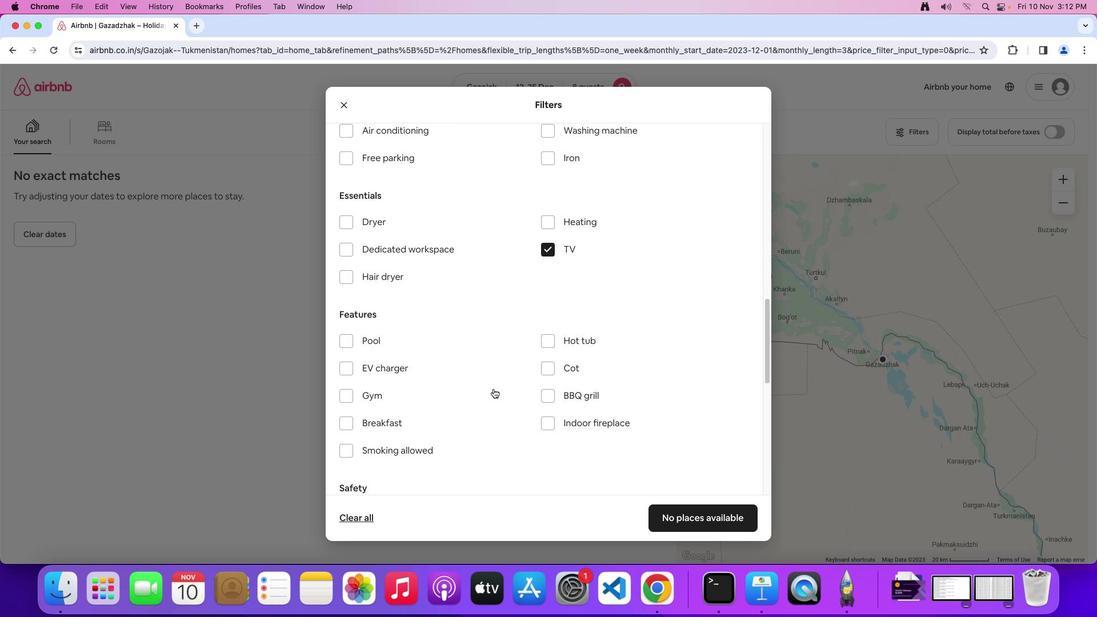 
Action: Mouse scrolled (493, 389) with delta (0, 2)
Screenshot: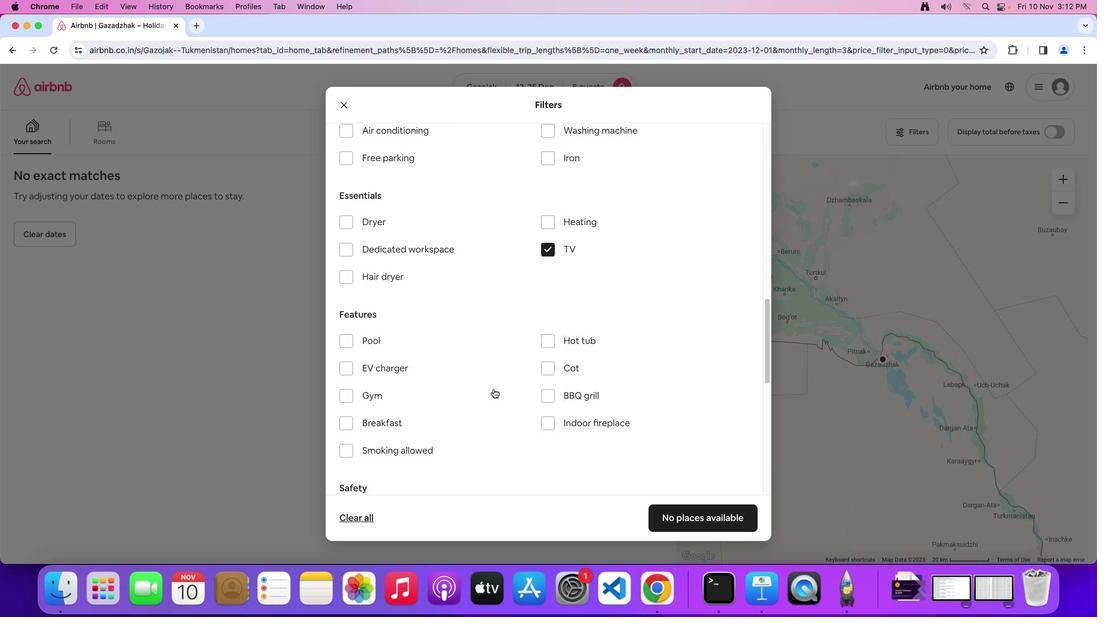 
Action: Mouse scrolled (493, 389) with delta (0, 0)
Screenshot: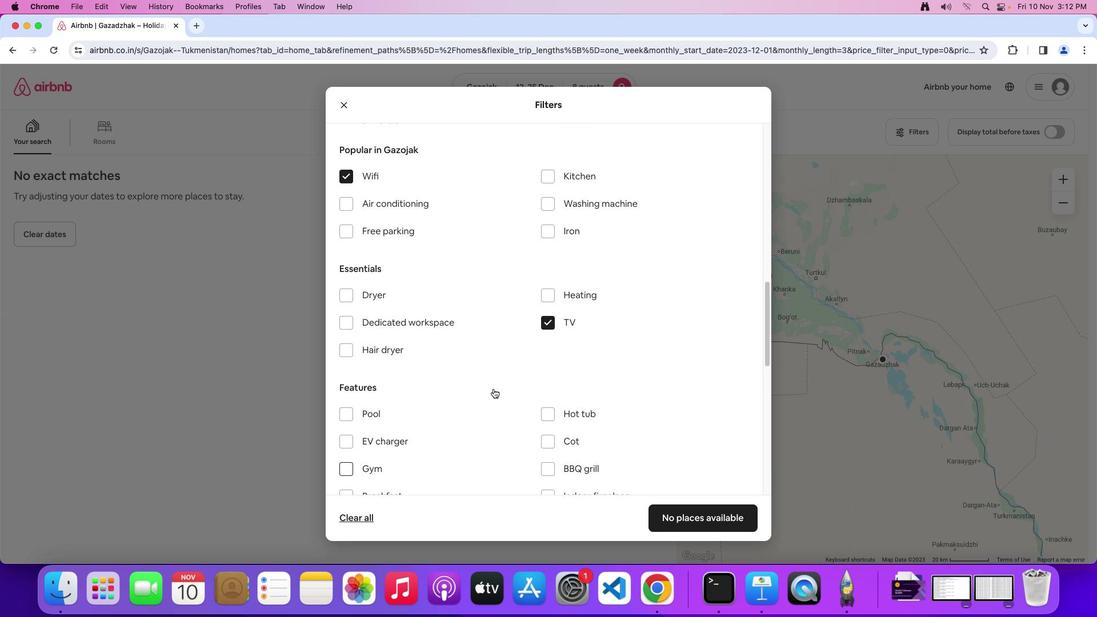 
Action: Mouse scrolled (493, 389) with delta (0, 0)
Screenshot: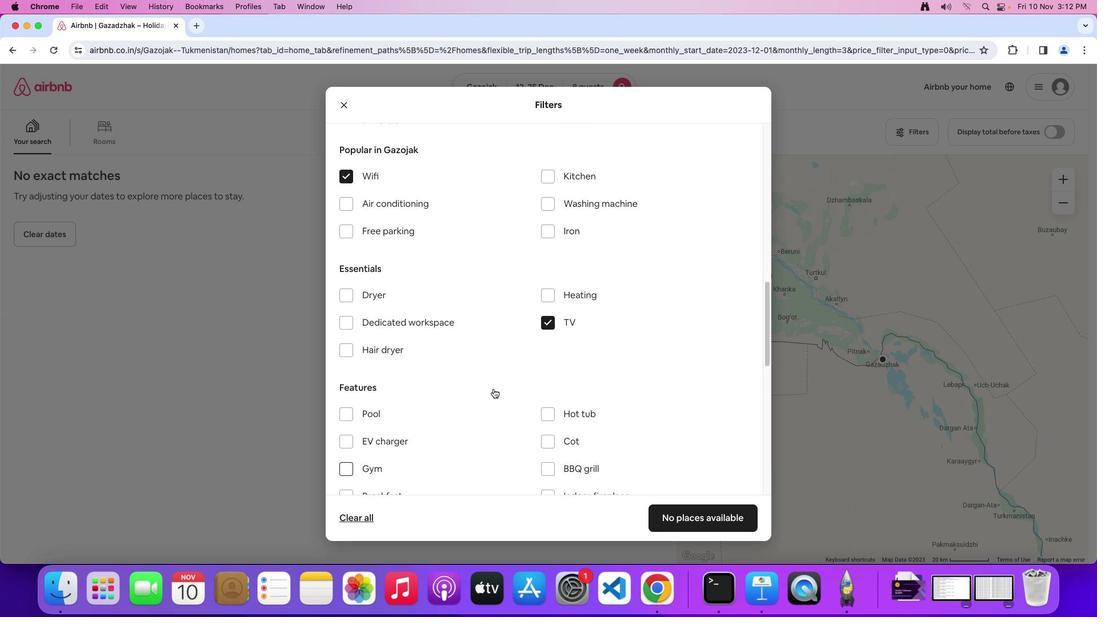 
Action: Mouse scrolled (493, 389) with delta (0, 1)
Screenshot: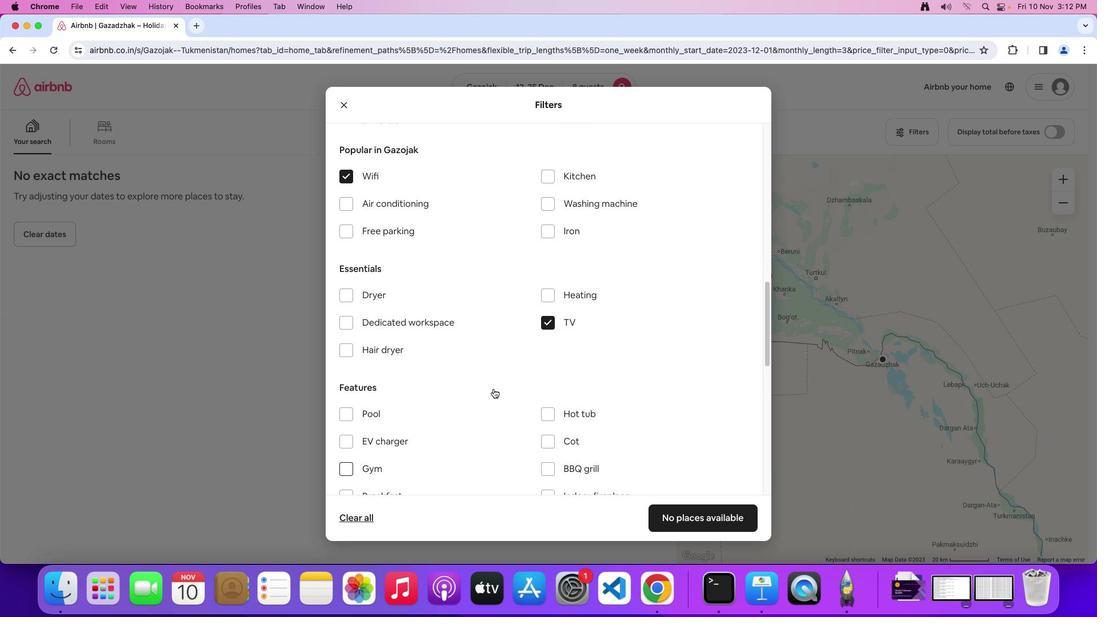 
Action: Mouse scrolled (493, 389) with delta (0, 0)
Screenshot: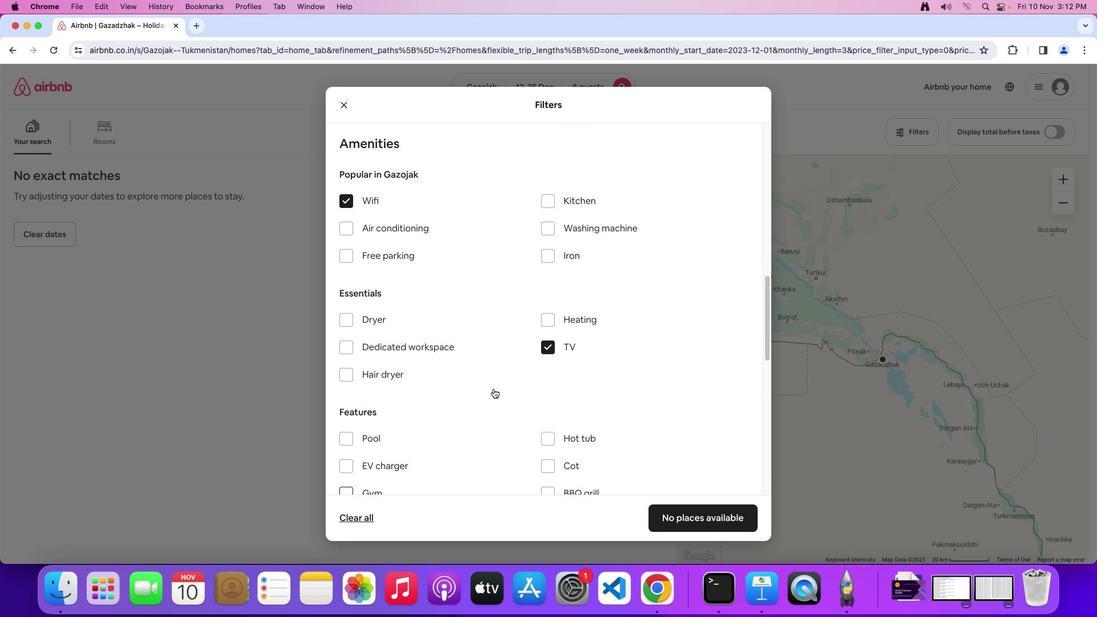 
Action: Mouse scrolled (493, 389) with delta (0, 0)
Screenshot: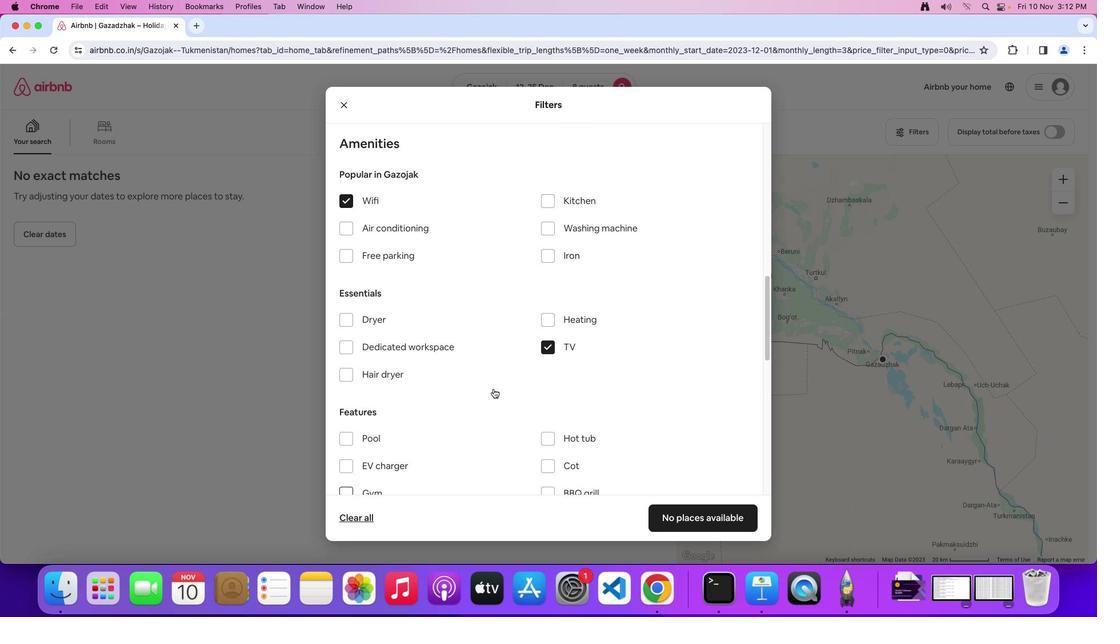 
Action: Mouse scrolled (493, 389) with delta (0, 0)
Screenshot: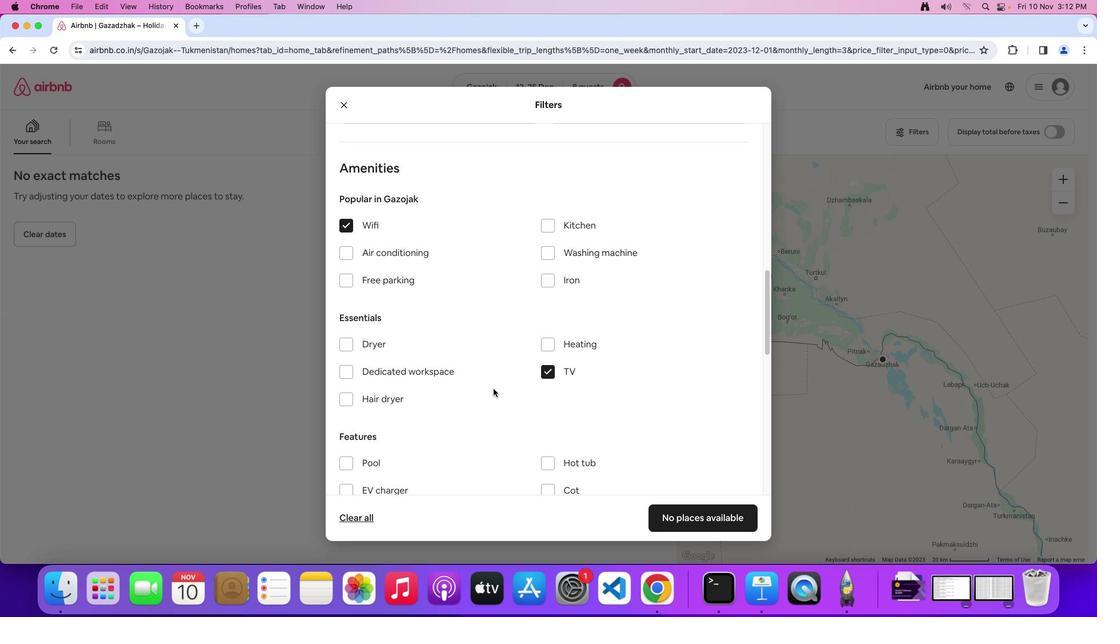 
Action: Mouse scrolled (493, 389) with delta (0, 0)
Screenshot: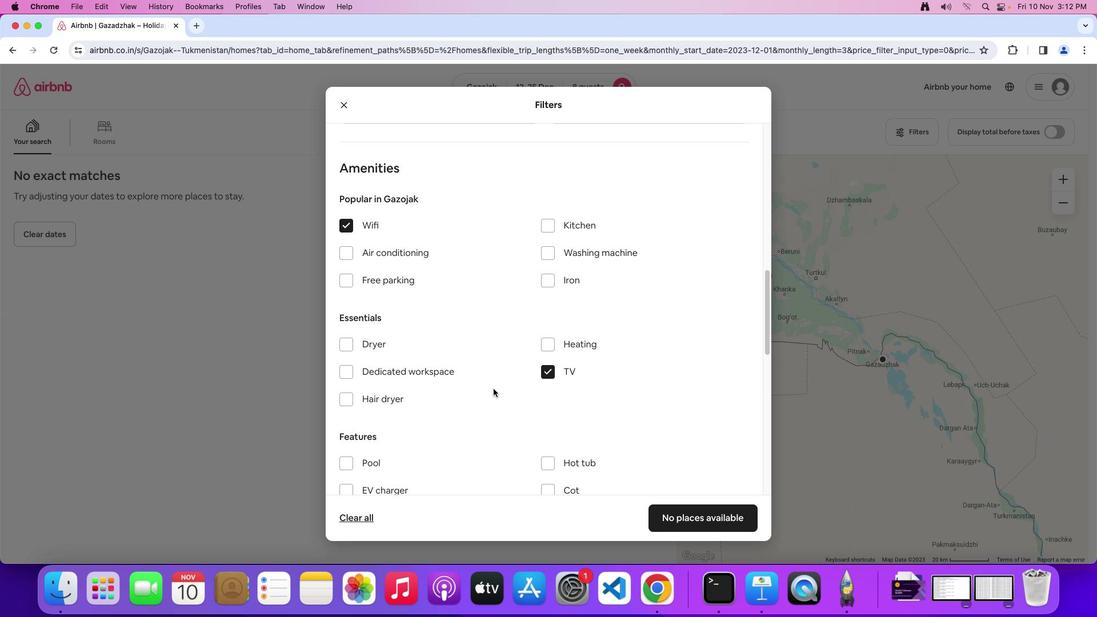 
Action: Mouse scrolled (493, 389) with delta (0, 0)
Screenshot: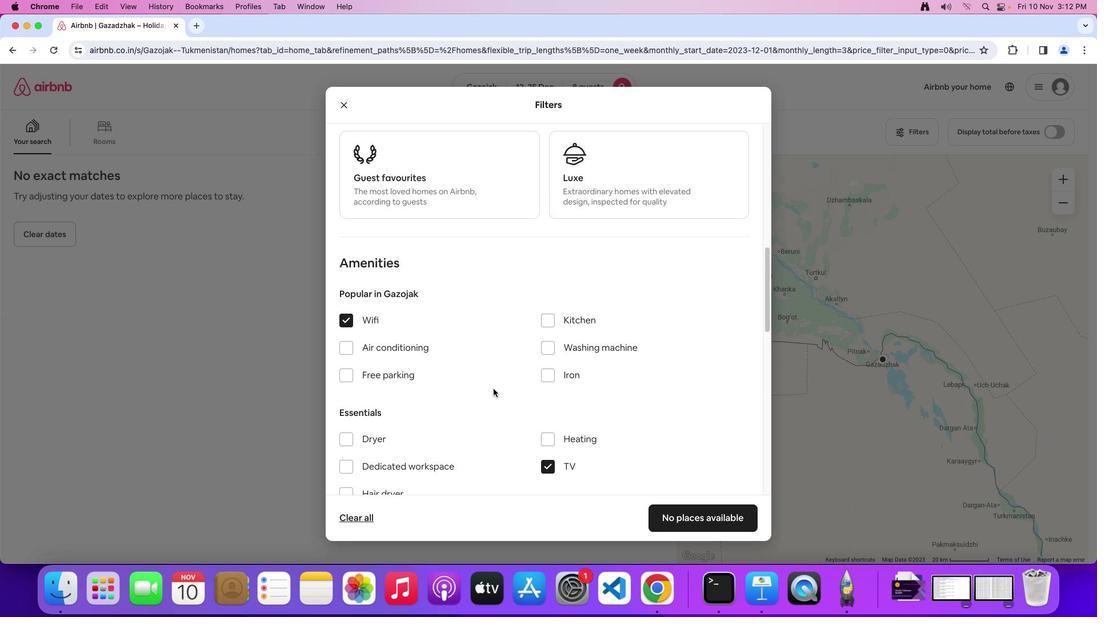 
Action: Mouse scrolled (493, 389) with delta (0, 0)
